 Task: Plan a trip to Nyborg, Denmark from 9th December, 2023 to 16th December, 2023 for 2 adults, 1 child.2 bedrooms having 2 beds and 1 bathroom. Property type can be flat. Booking option can be shelf check-in. Look for 5 properties as per requirement.
Action: Mouse moved to (572, 108)
Screenshot: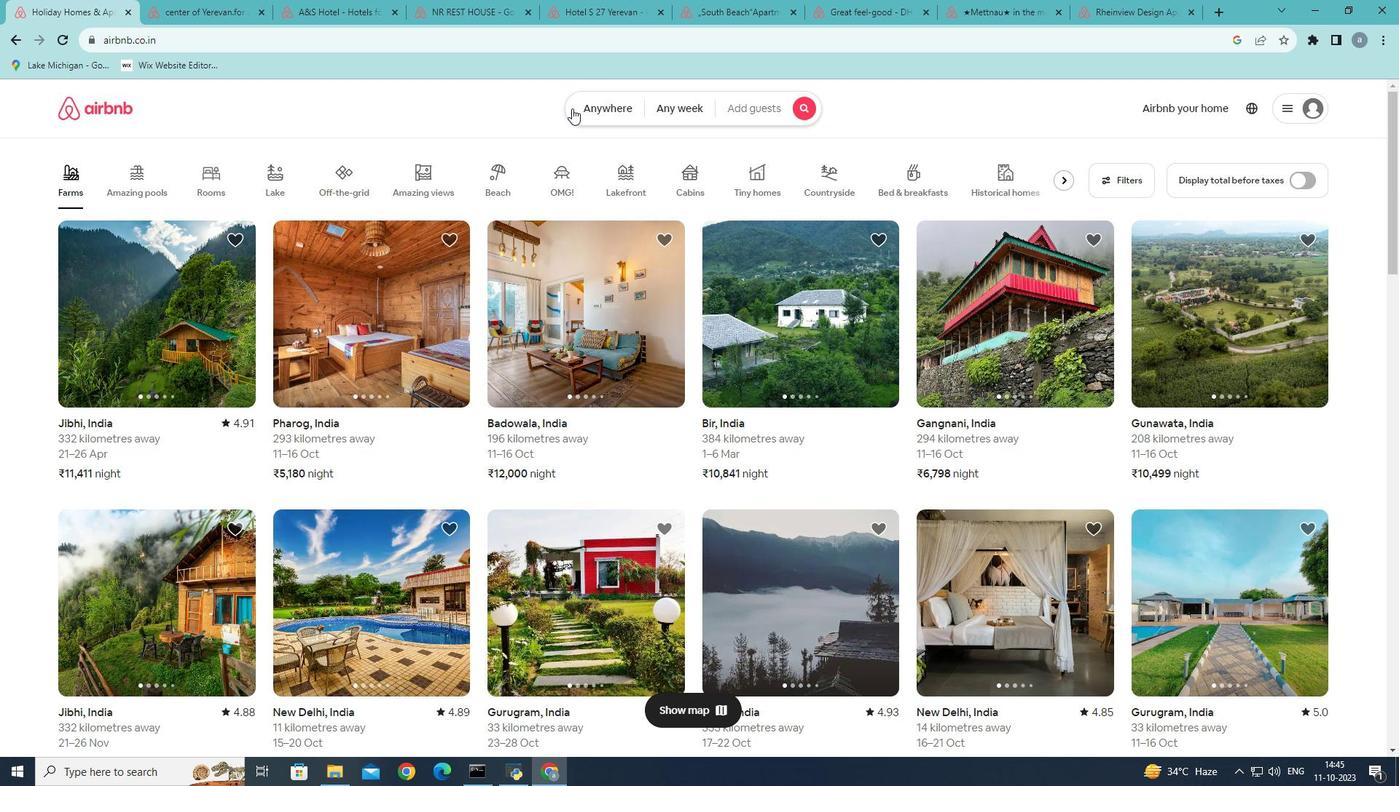 
Action: Mouse pressed left at (572, 108)
Screenshot: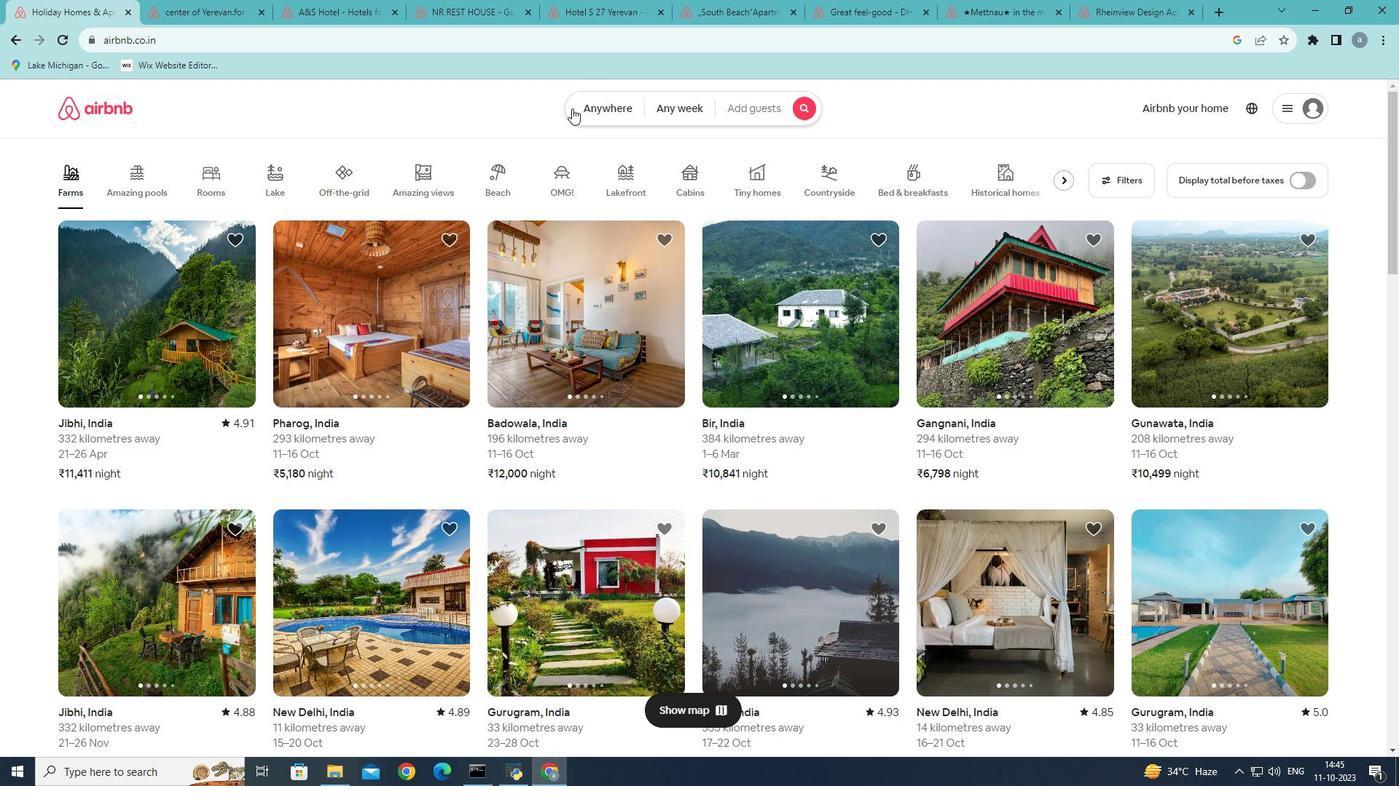 
Action: Mouse moved to (431, 159)
Screenshot: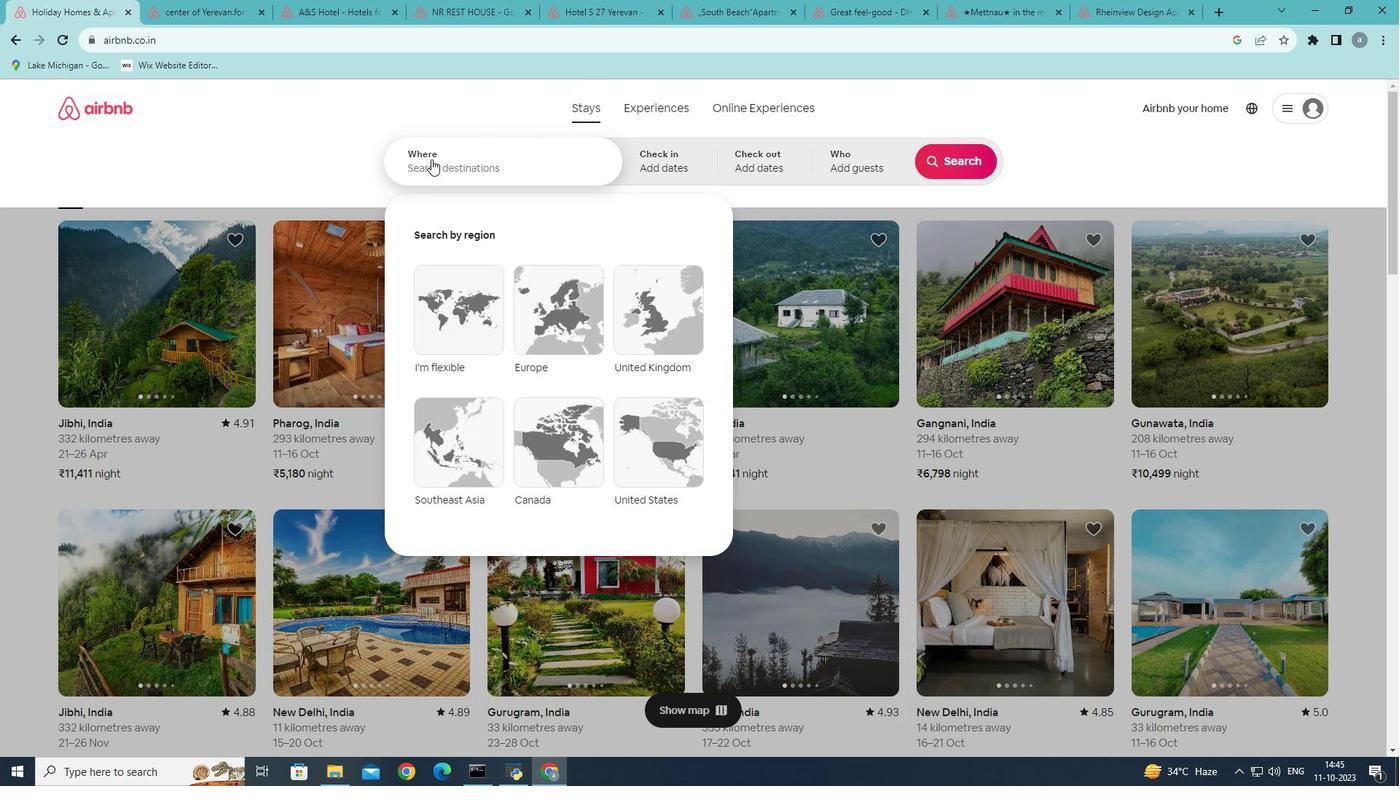 
Action: Mouse pressed left at (431, 159)
Screenshot: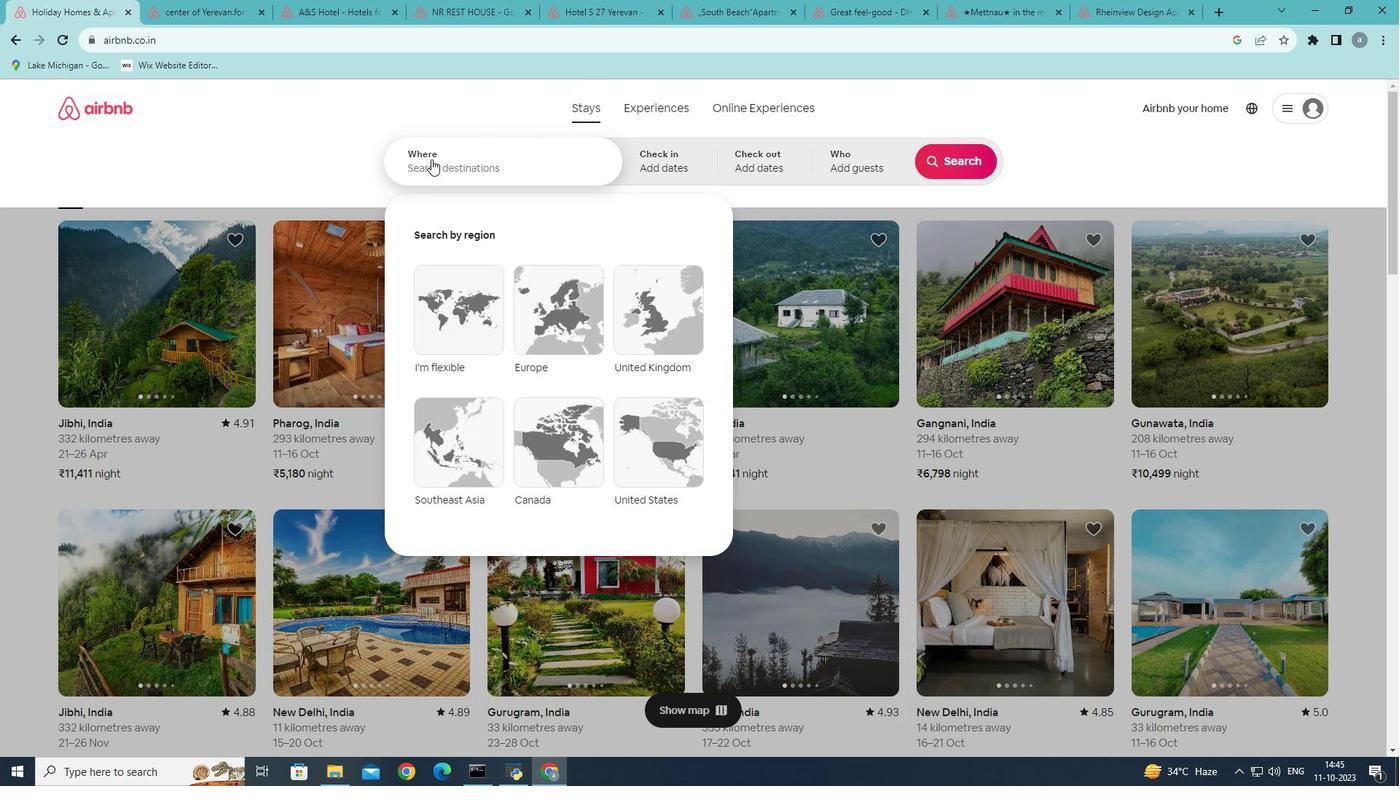 
Action: Mouse moved to (736, 139)
Screenshot: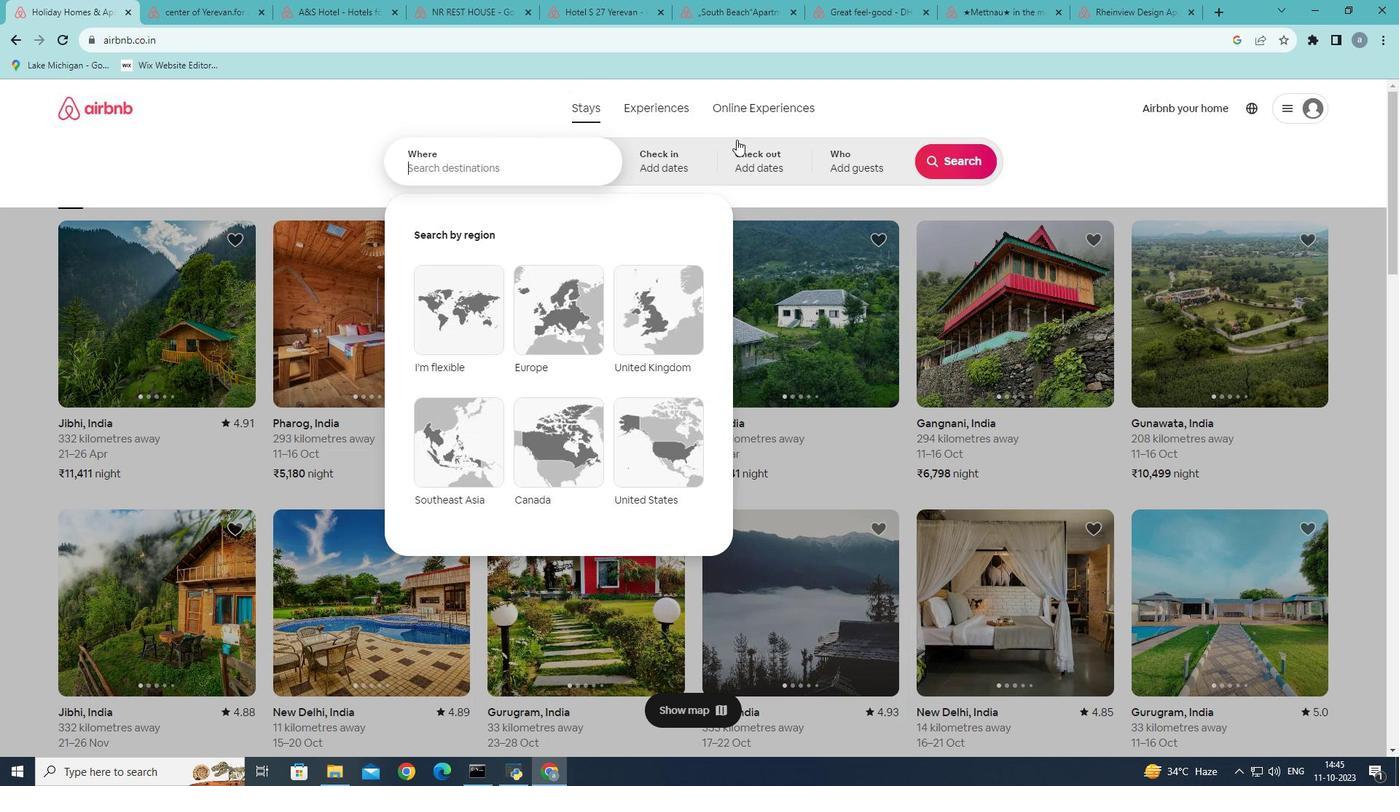 
Action: Key pressed <Key.shift>Nyborg
Screenshot: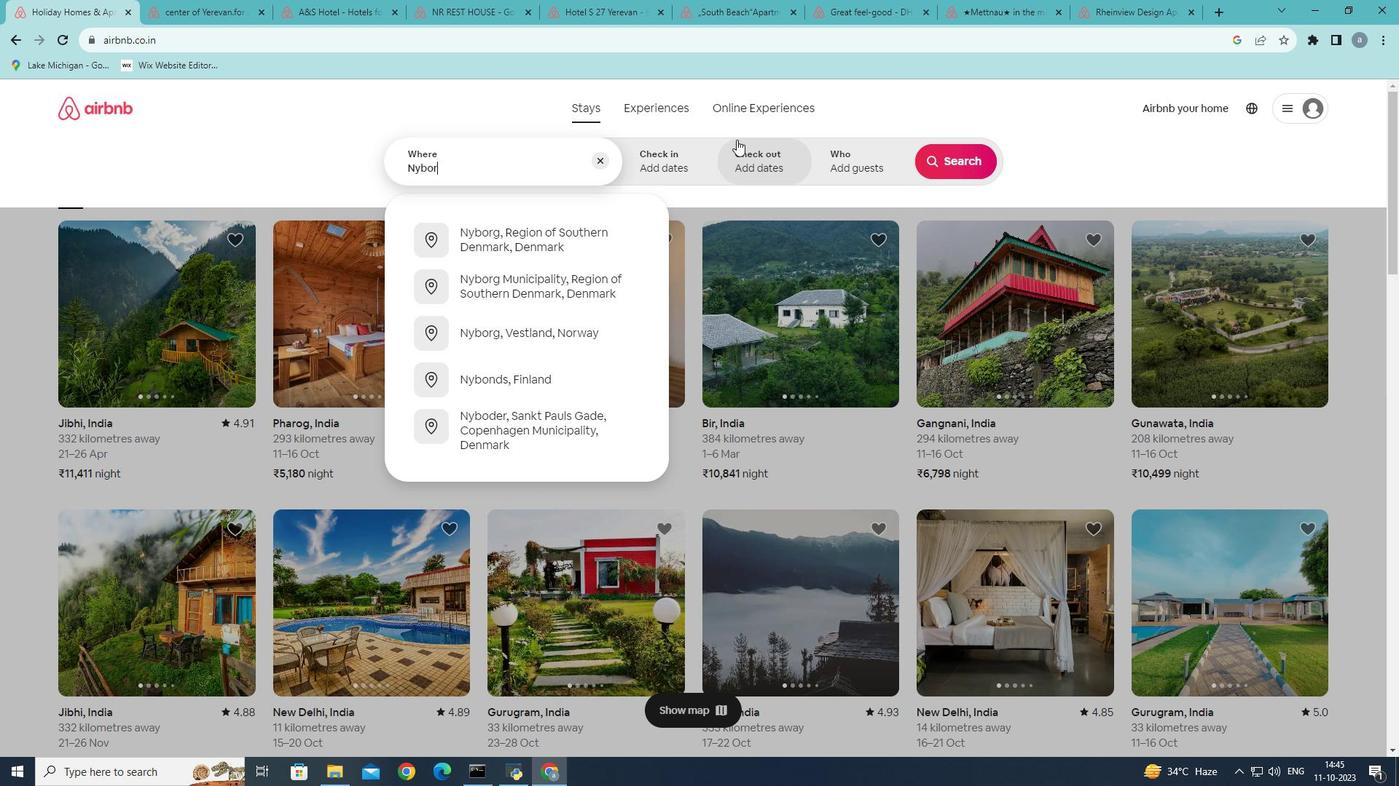 
Action: Mouse moved to (521, 240)
Screenshot: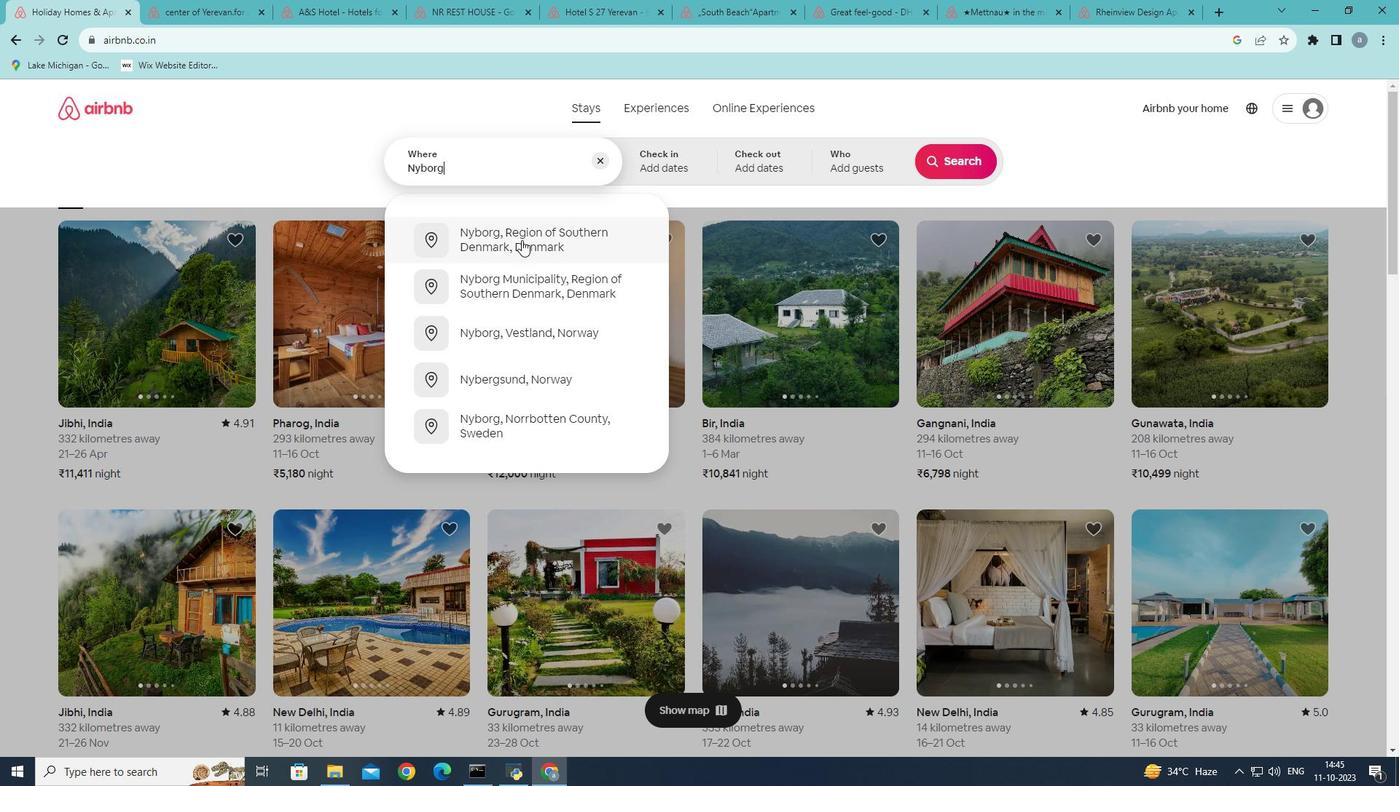
Action: Mouse pressed left at (521, 240)
Screenshot: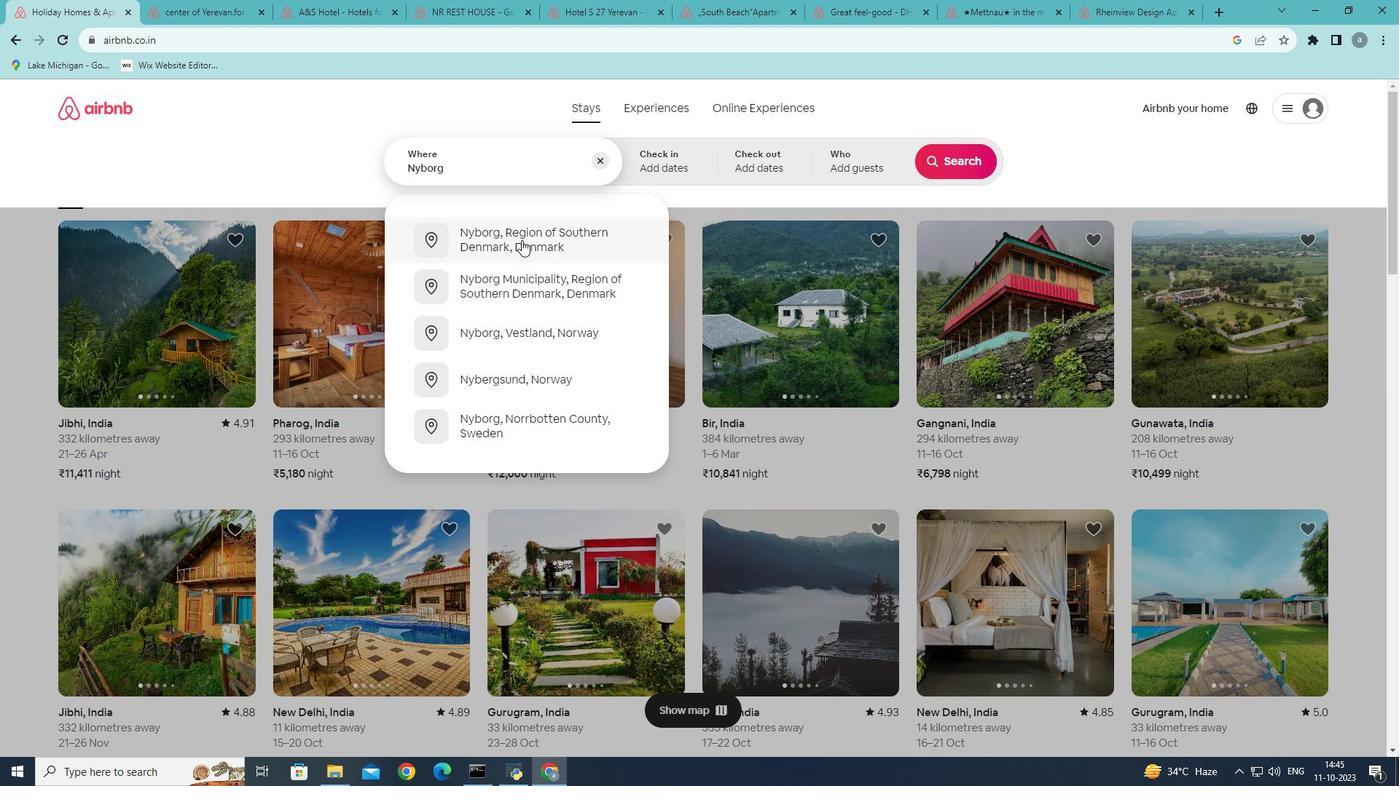 
Action: Mouse moved to (947, 283)
Screenshot: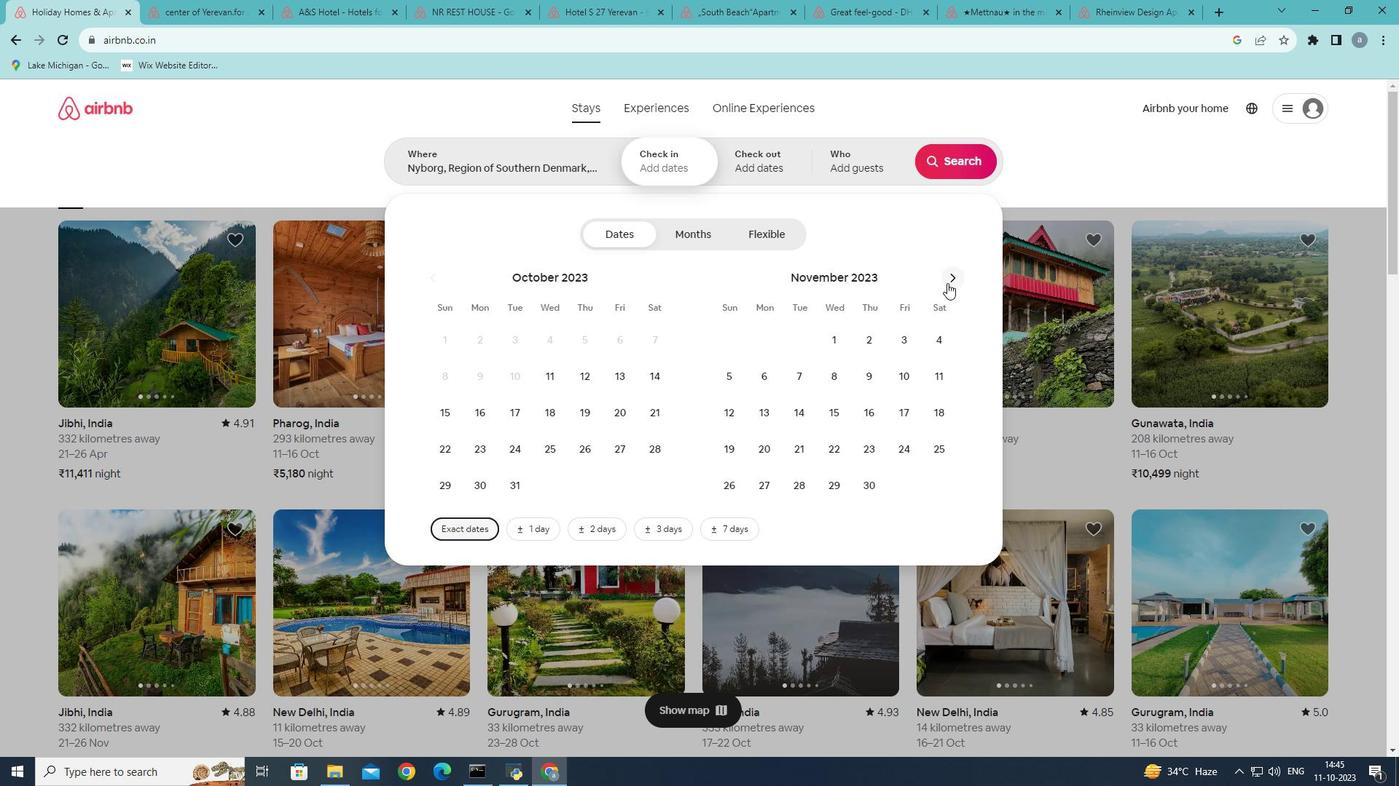 
Action: Mouse pressed left at (947, 283)
Screenshot: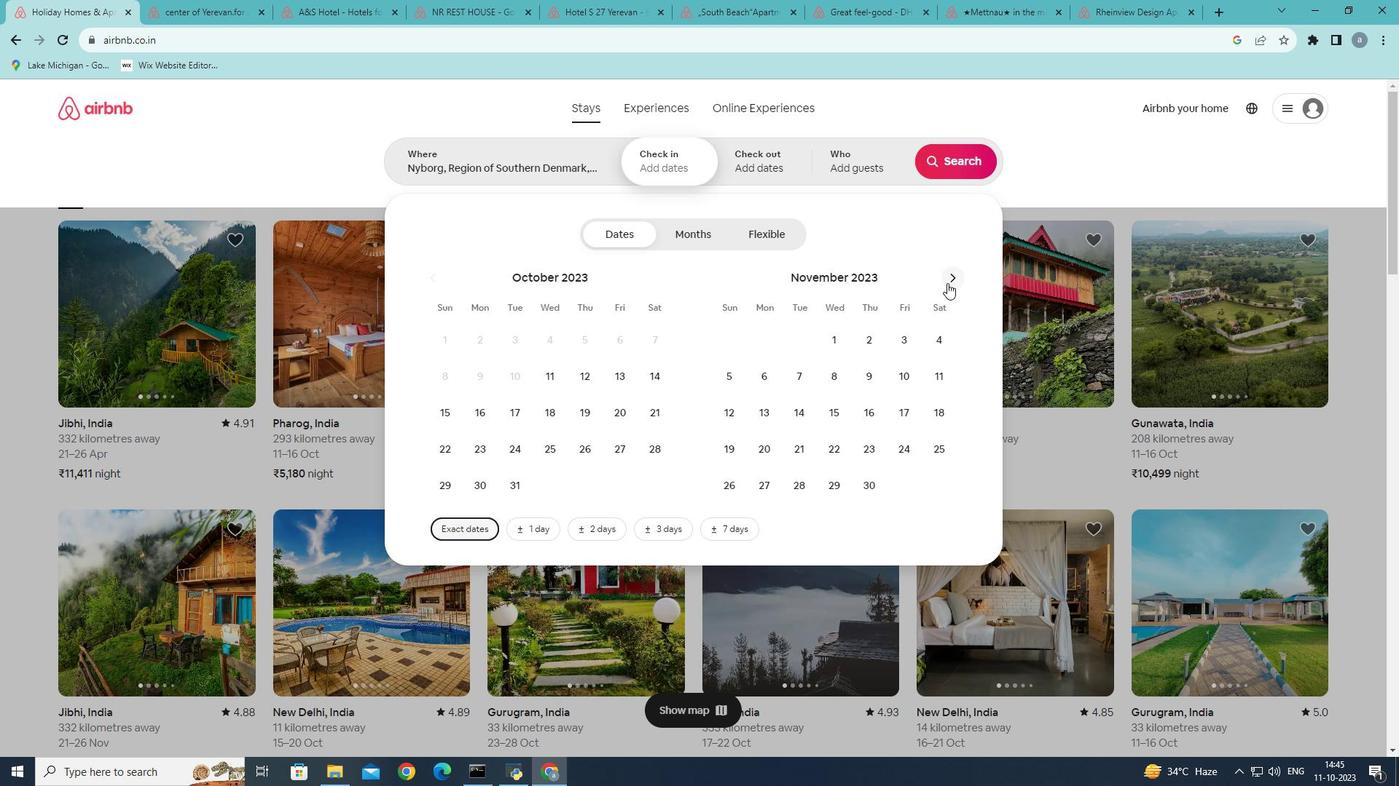 
Action: Mouse moved to (935, 384)
Screenshot: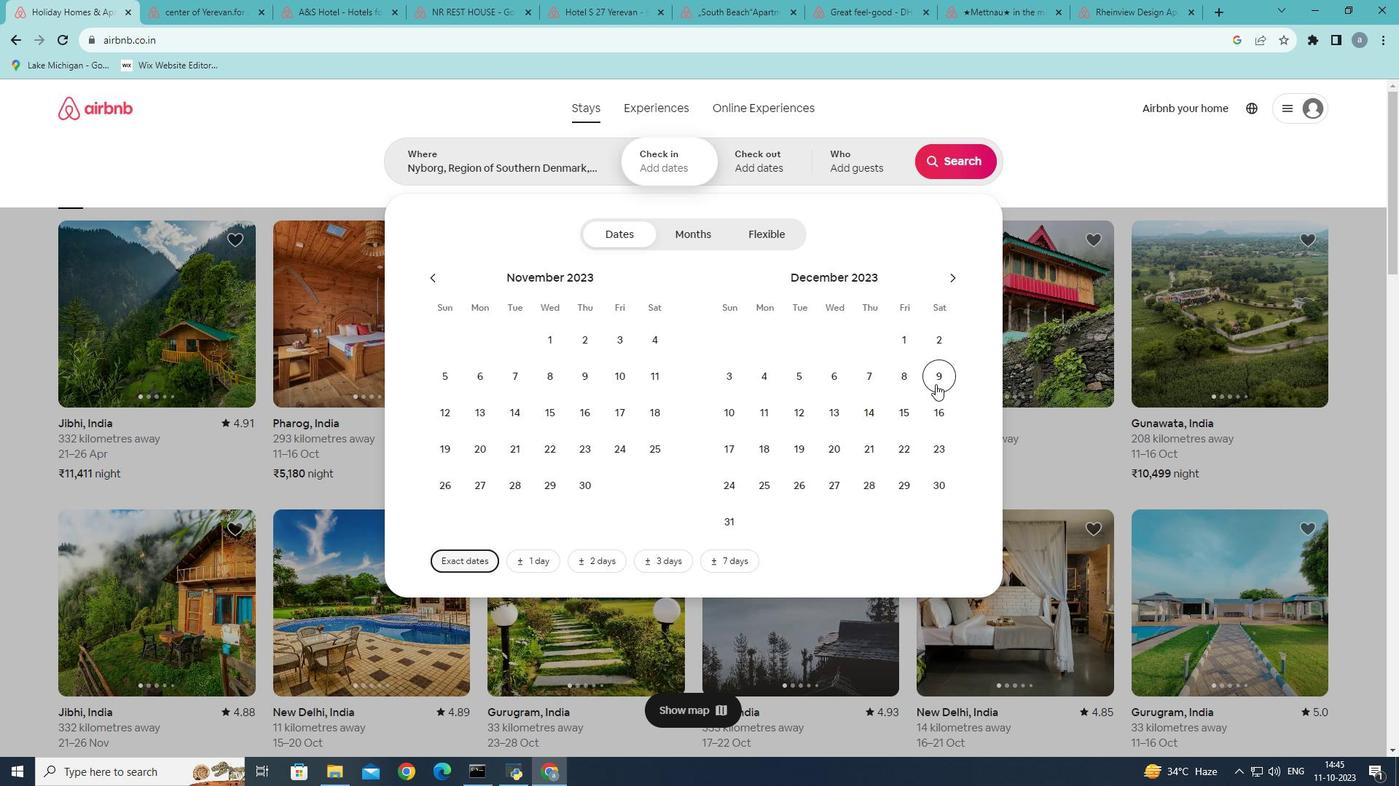 
Action: Mouse pressed left at (935, 384)
Screenshot: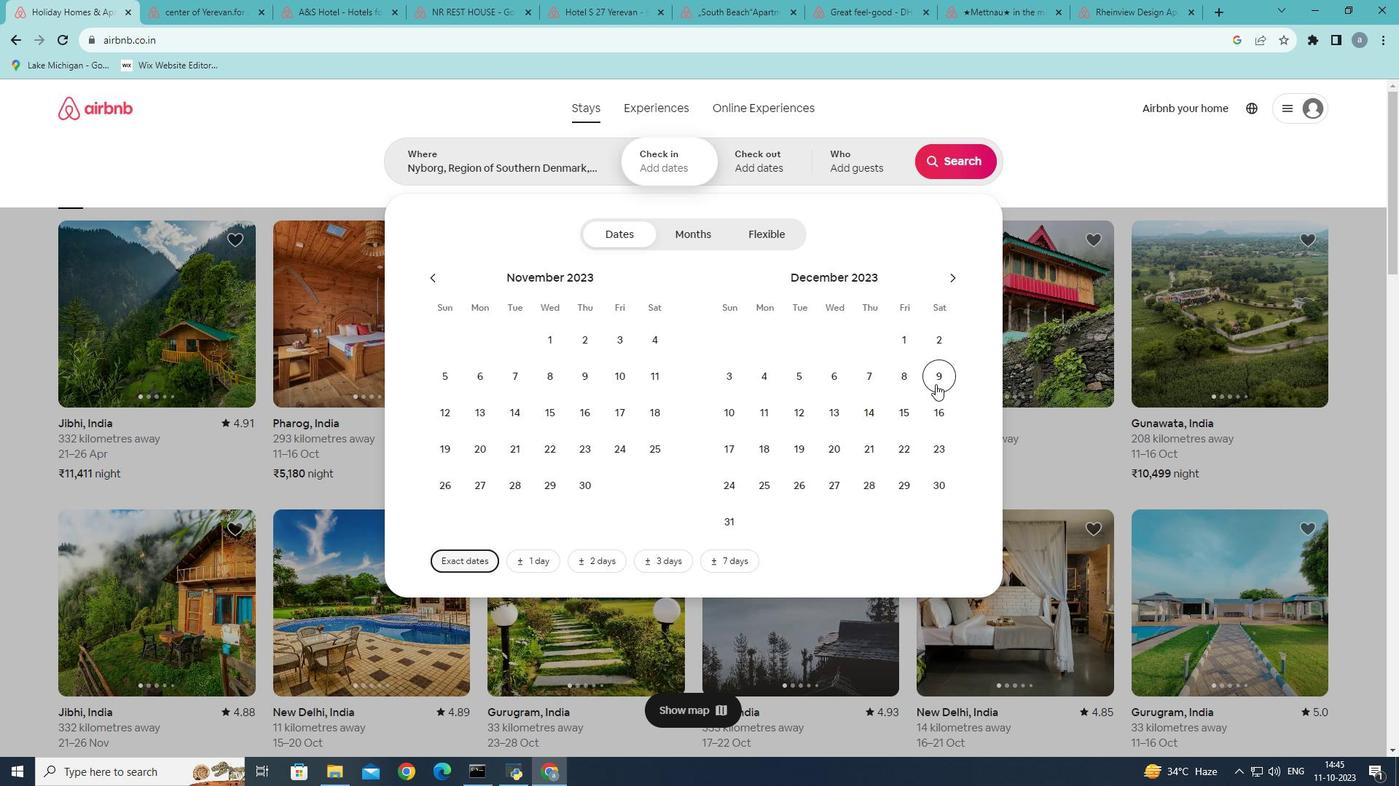 
Action: Mouse moved to (935, 416)
Screenshot: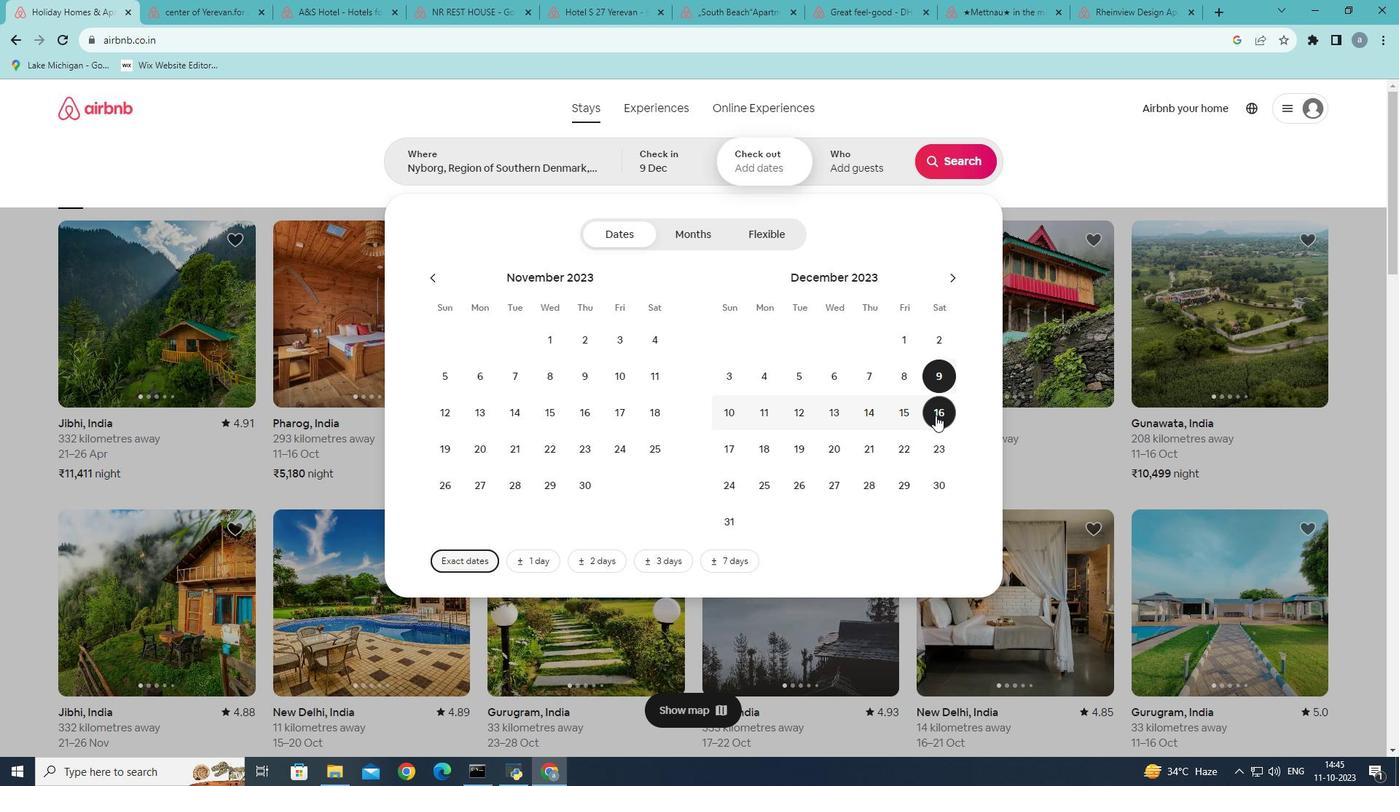 
Action: Mouse pressed left at (935, 416)
Screenshot: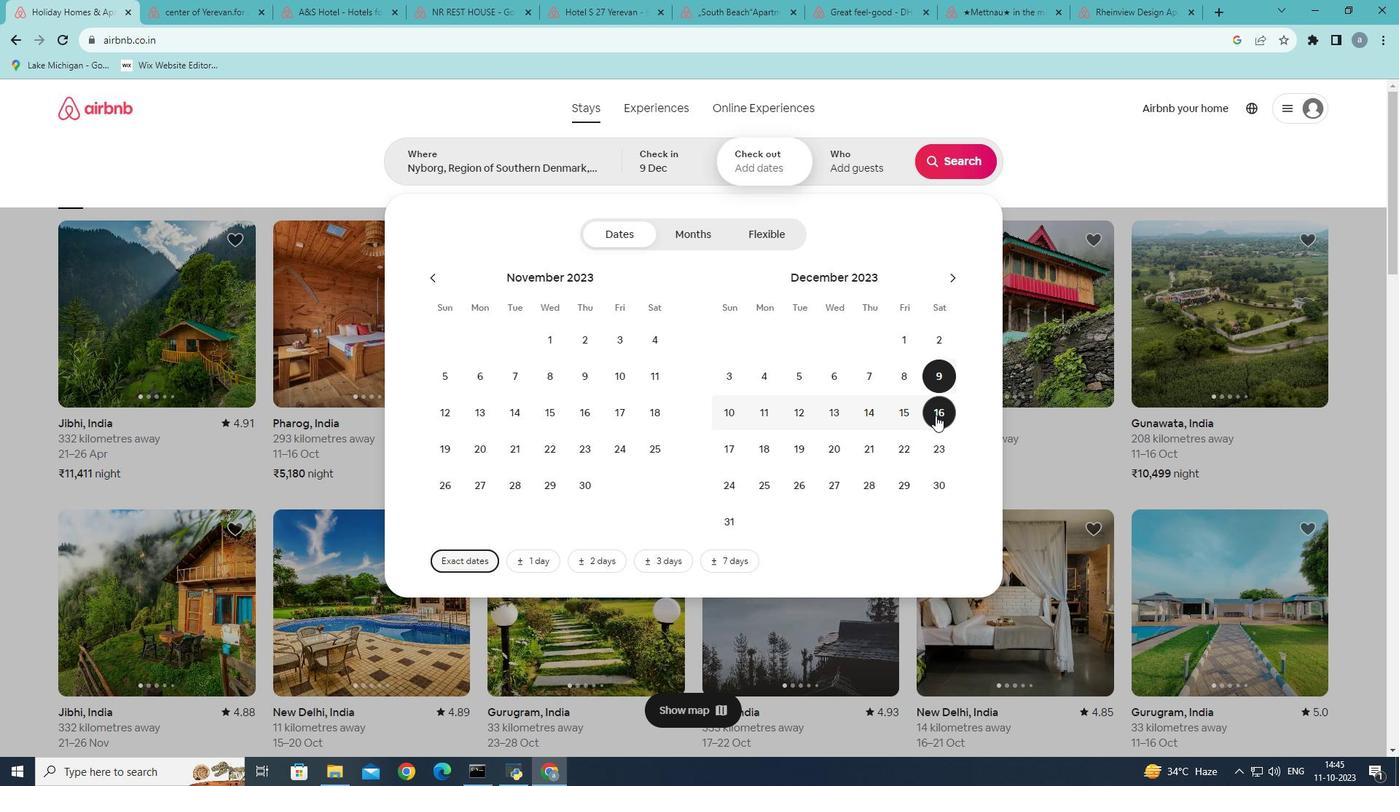 
Action: Mouse moved to (894, 166)
Screenshot: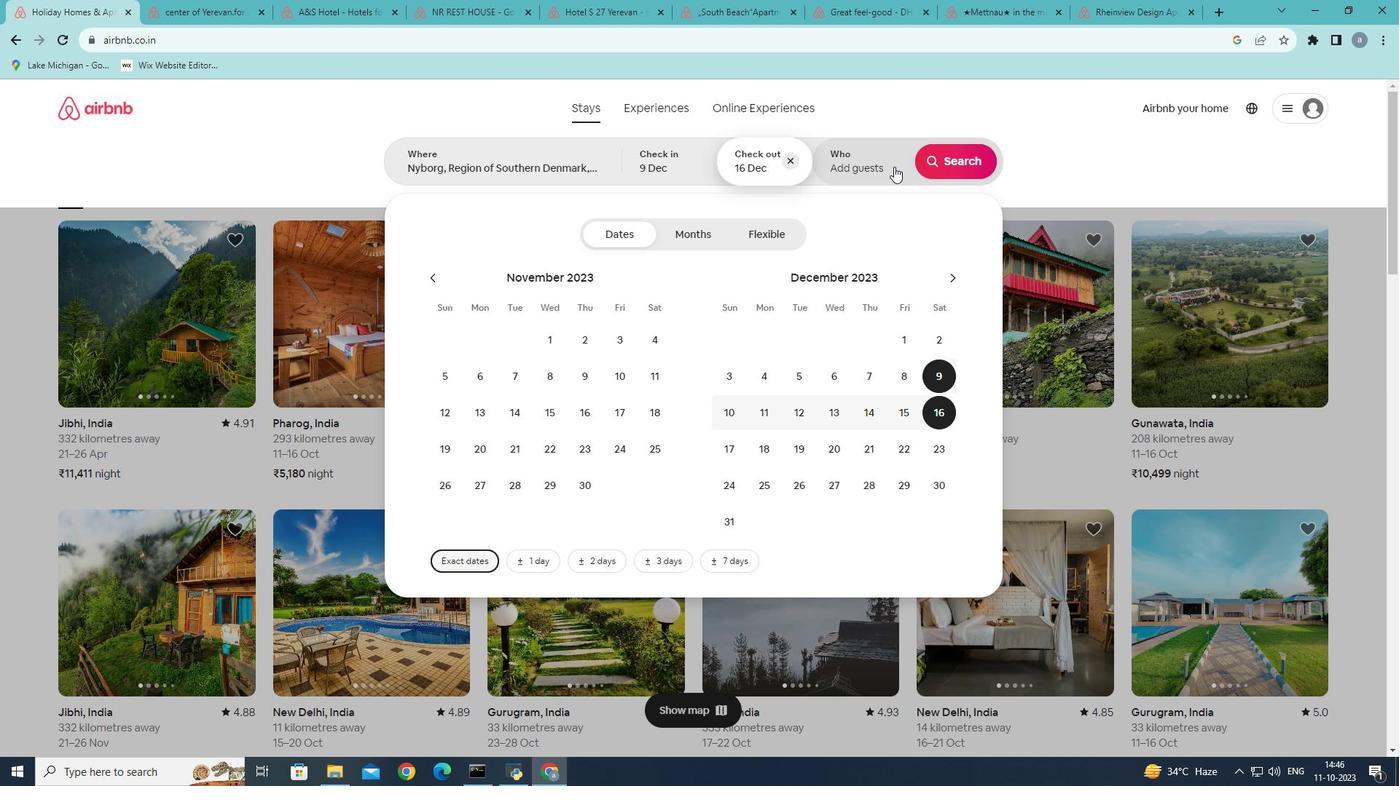 
Action: Mouse pressed left at (894, 166)
Screenshot: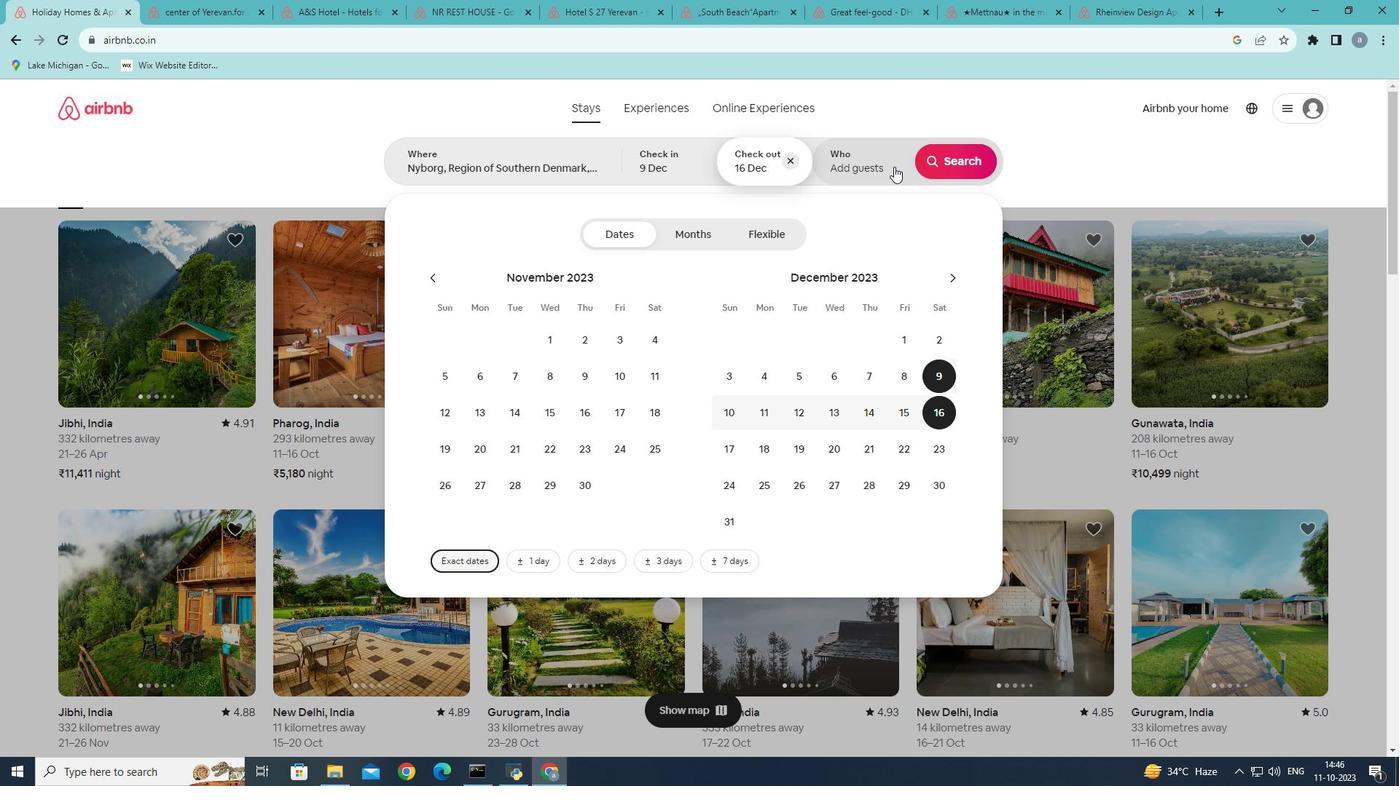 
Action: Mouse moved to (958, 244)
Screenshot: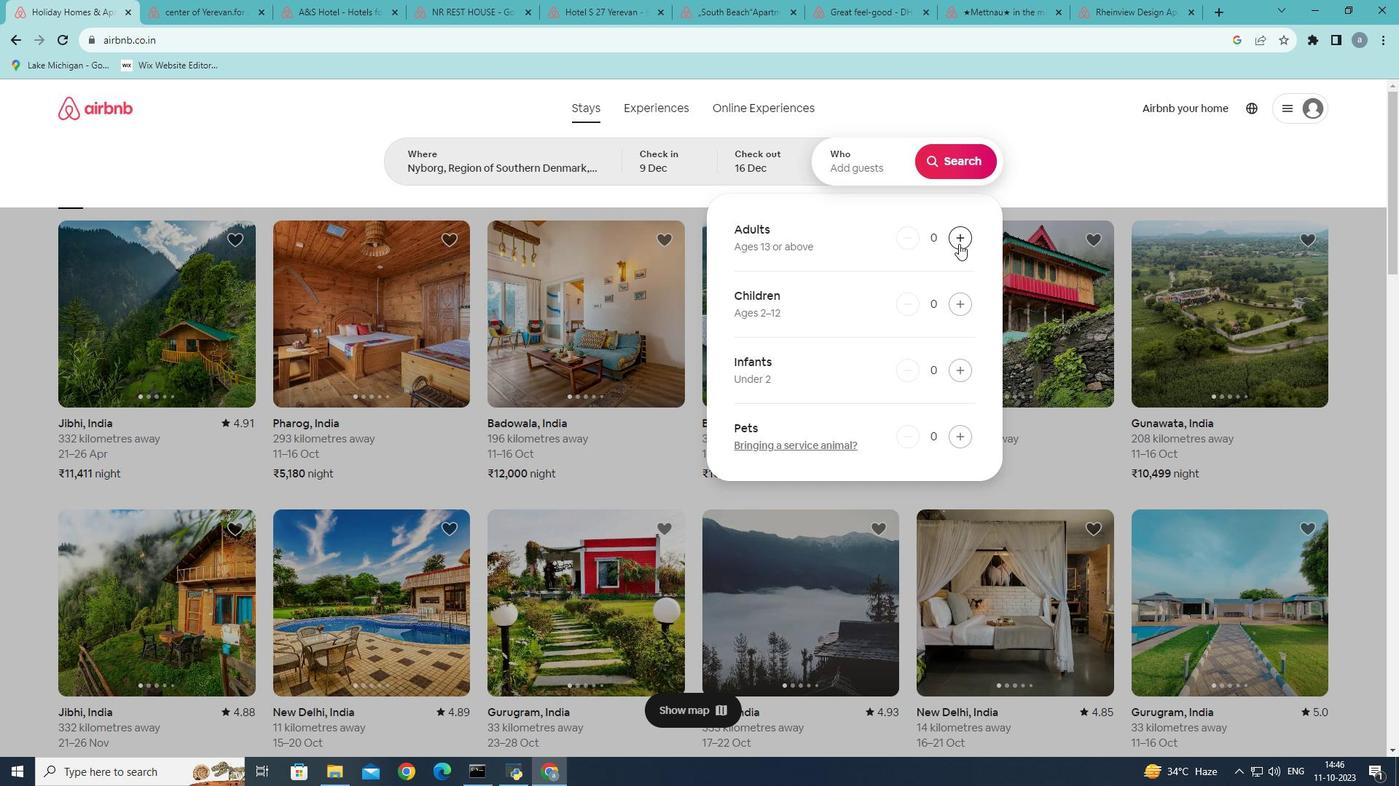 
Action: Mouse pressed left at (958, 244)
Screenshot: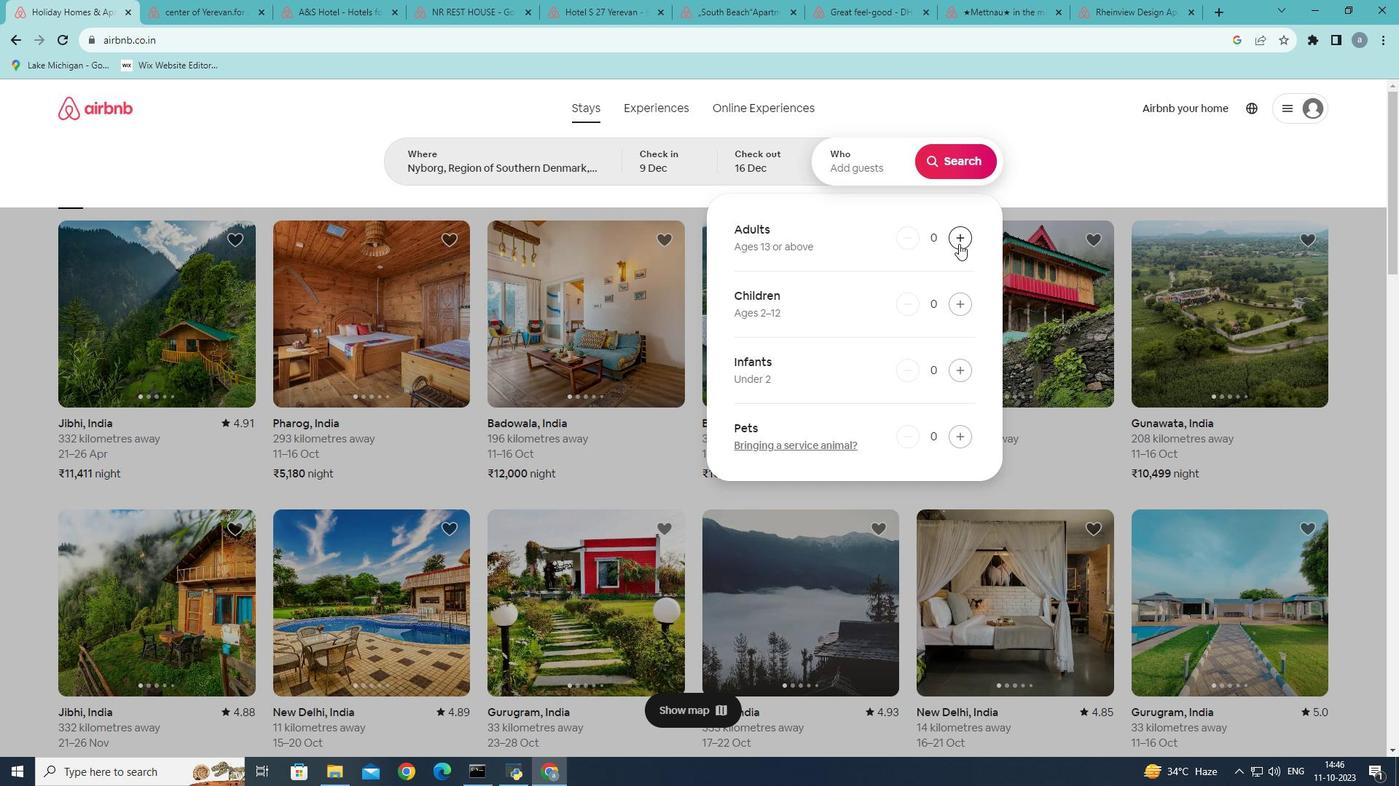 
Action: Mouse pressed left at (958, 244)
Screenshot: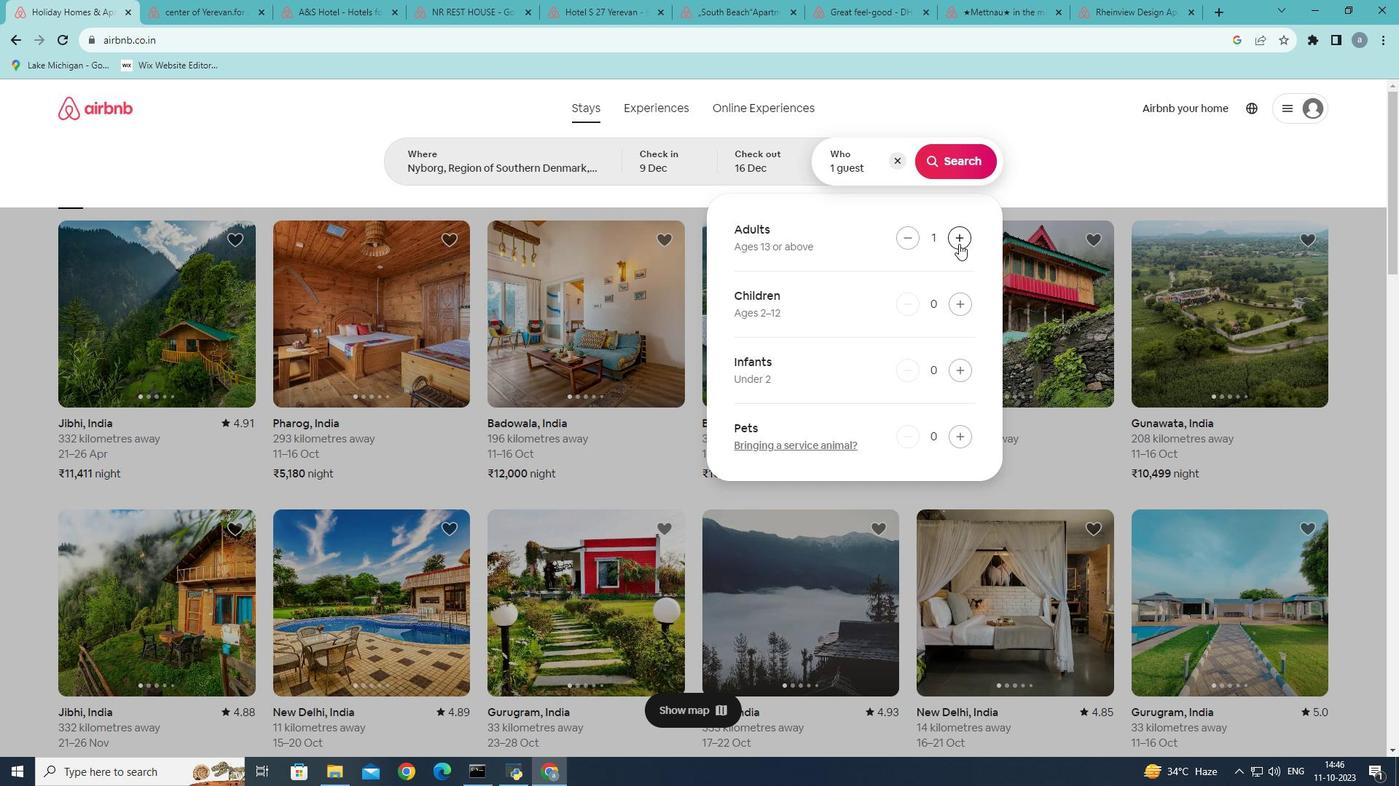 
Action: Mouse moved to (956, 304)
Screenshot: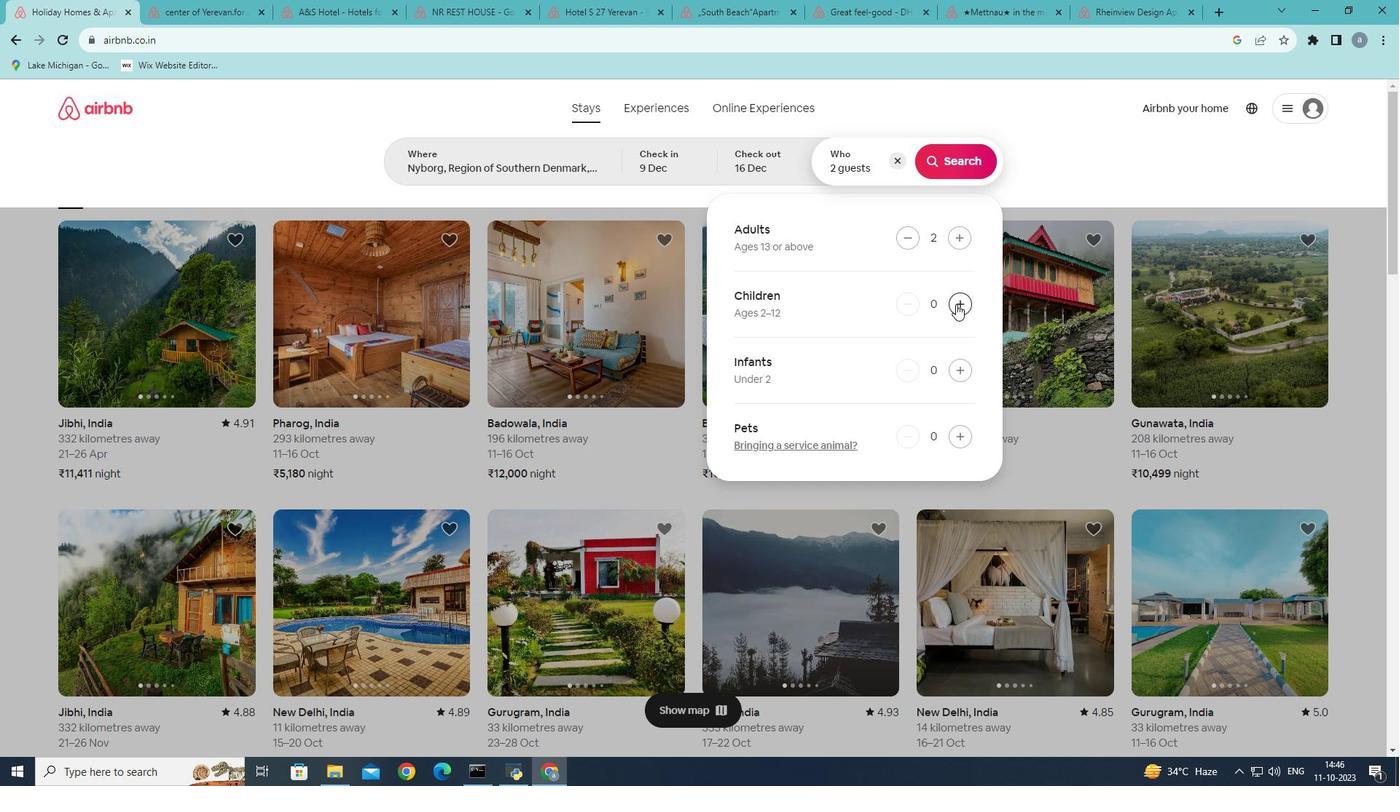 
Action: Mouse pressed left at (956, 304)
Screenshot: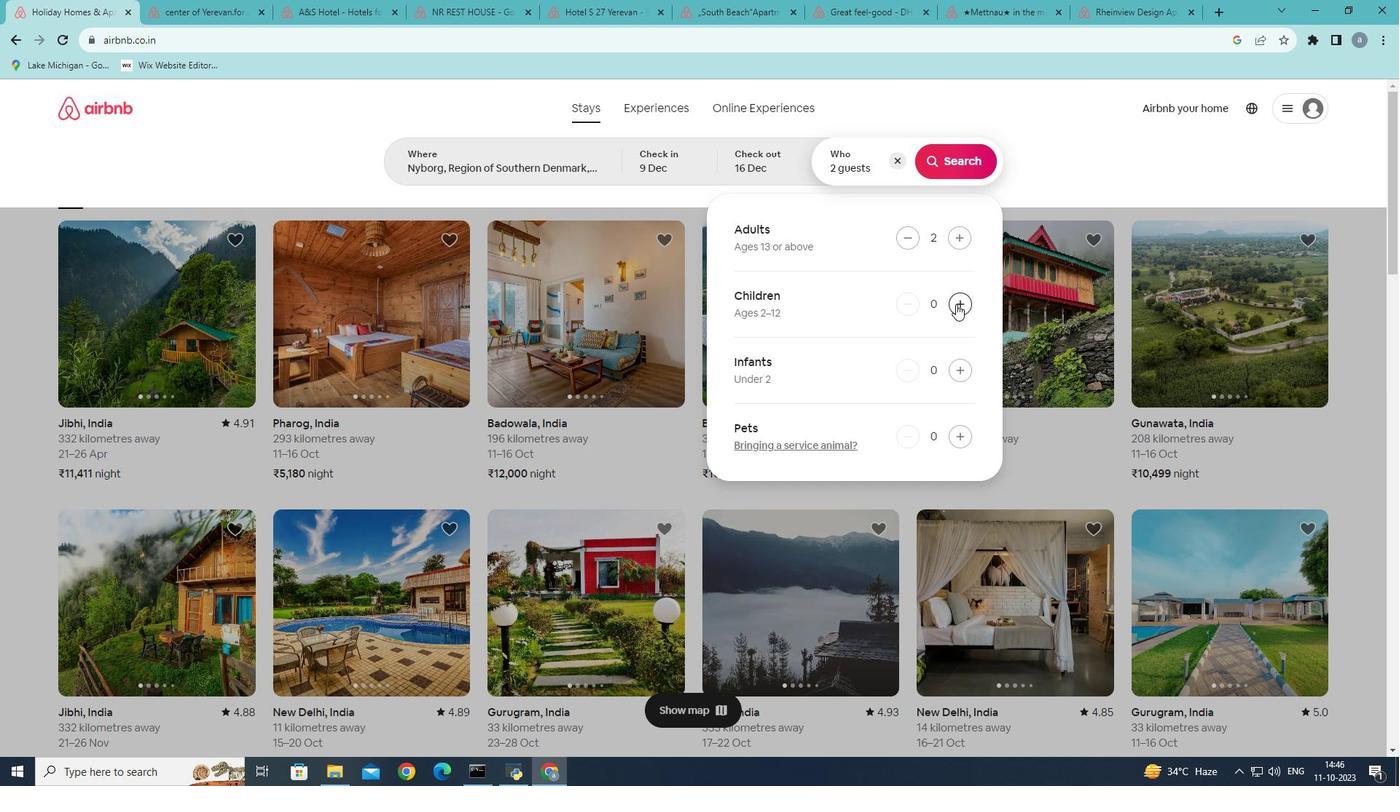 
Action: Mouse moved to (974, 170)
Screenshot: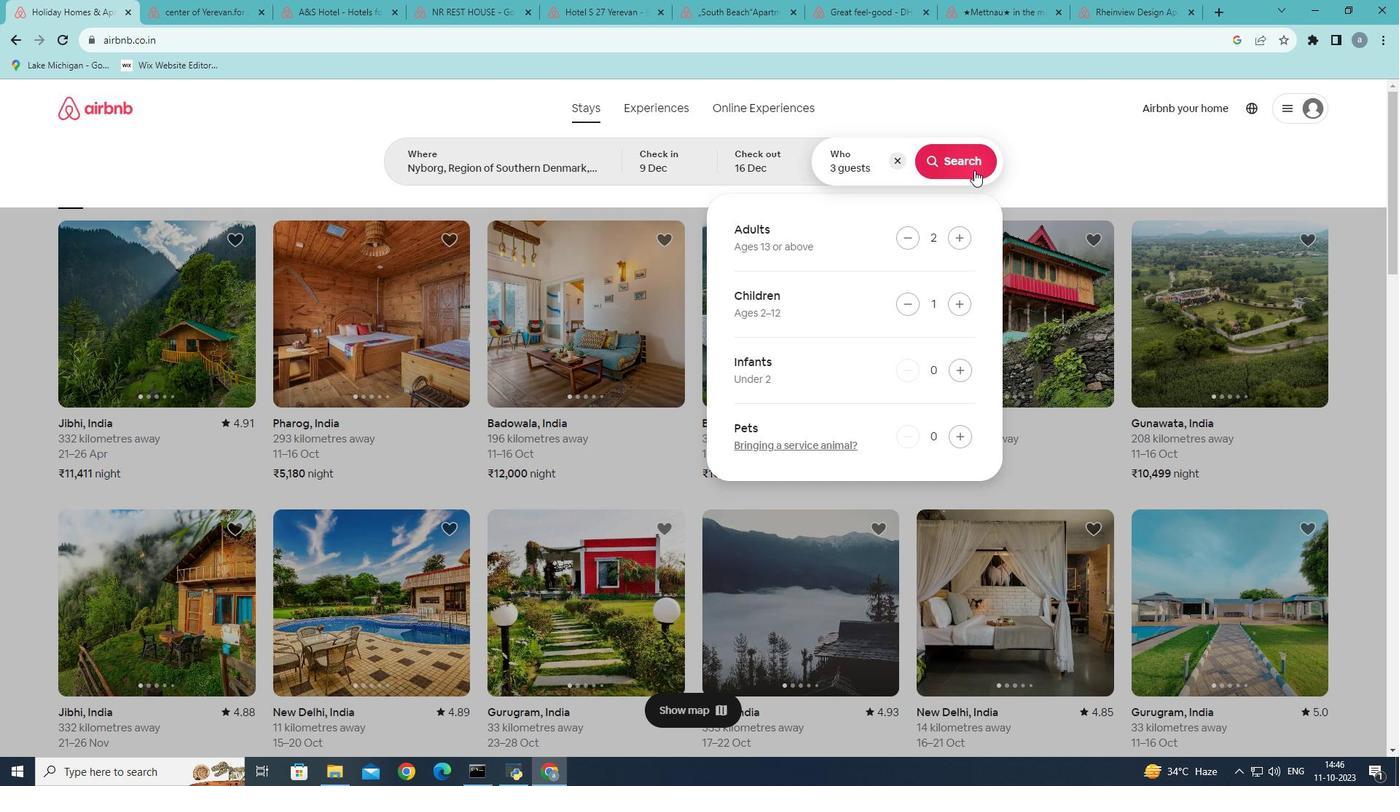 
Action: Mouse pressed left at (974, 170)
Screenshot: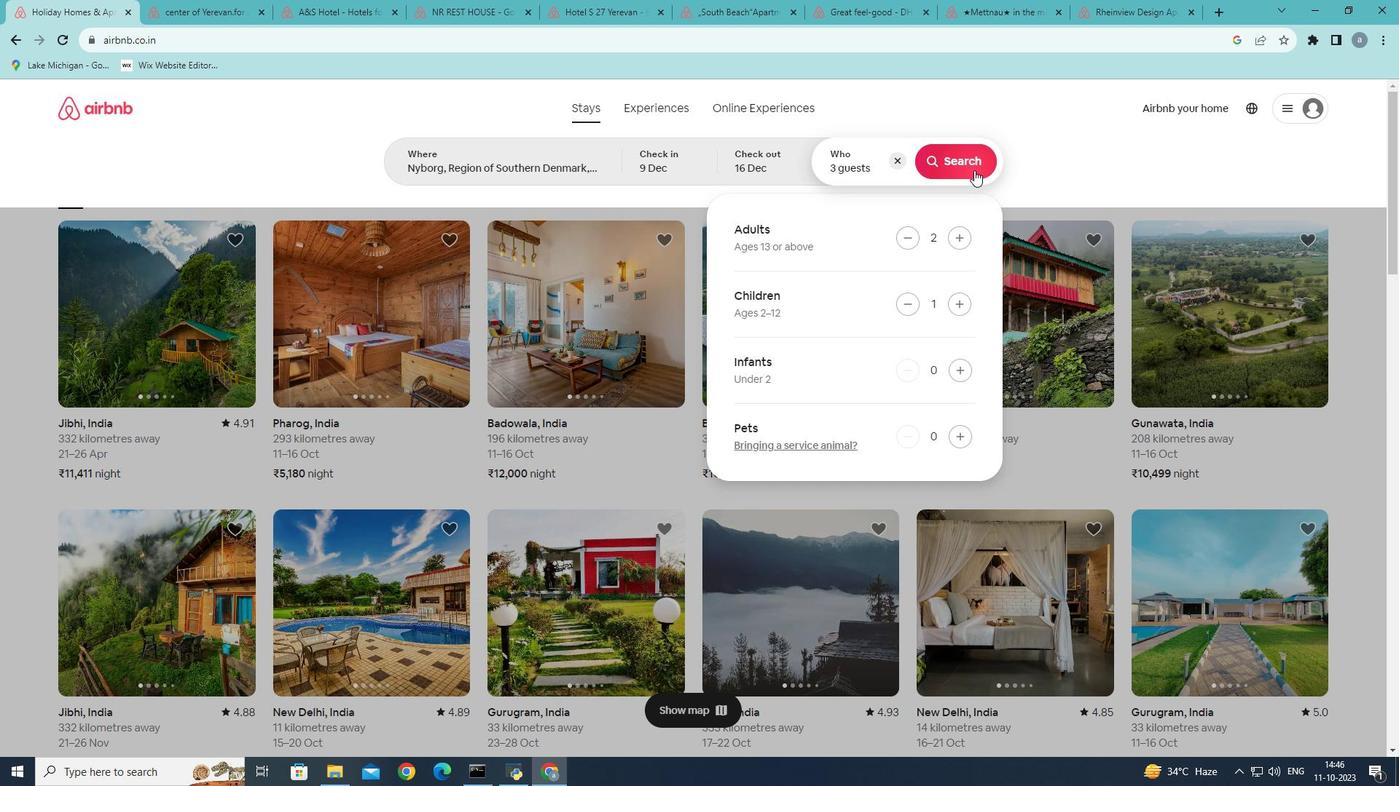 
Action: Mouse moved to (1155, 162)
Screenshot: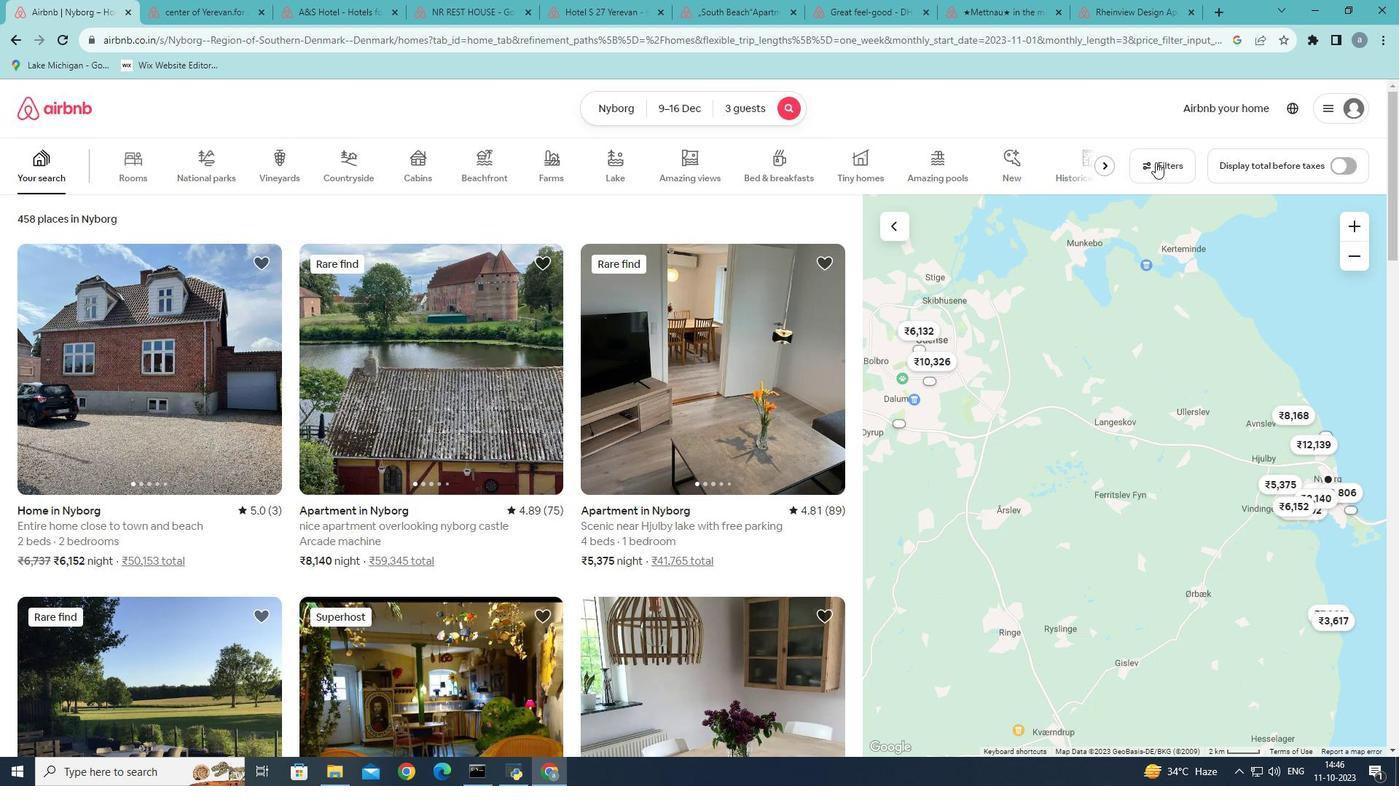 
Action: Mouse pressed left at (1155, 162)
Screenshot: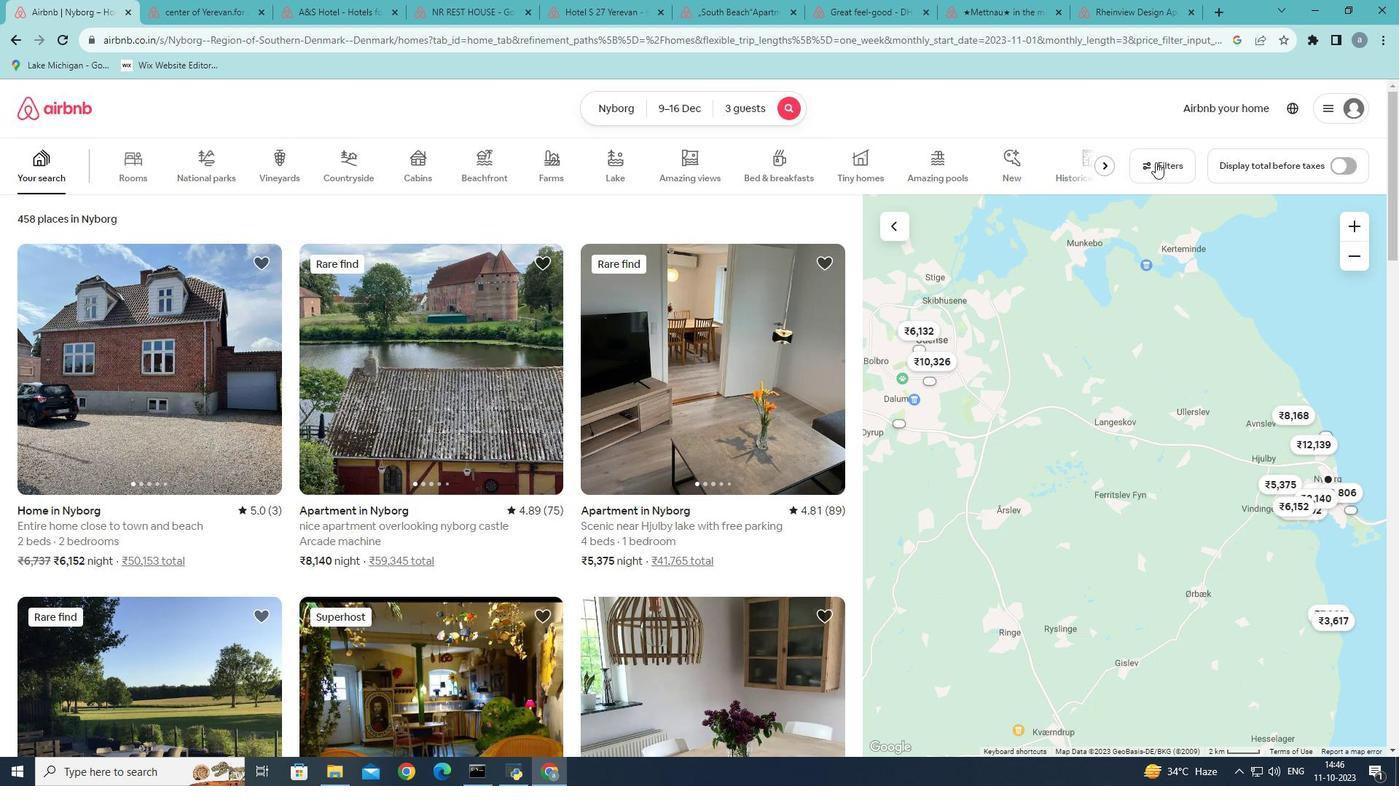 
Action: Mouse moved to (725, 473)
Screenshot: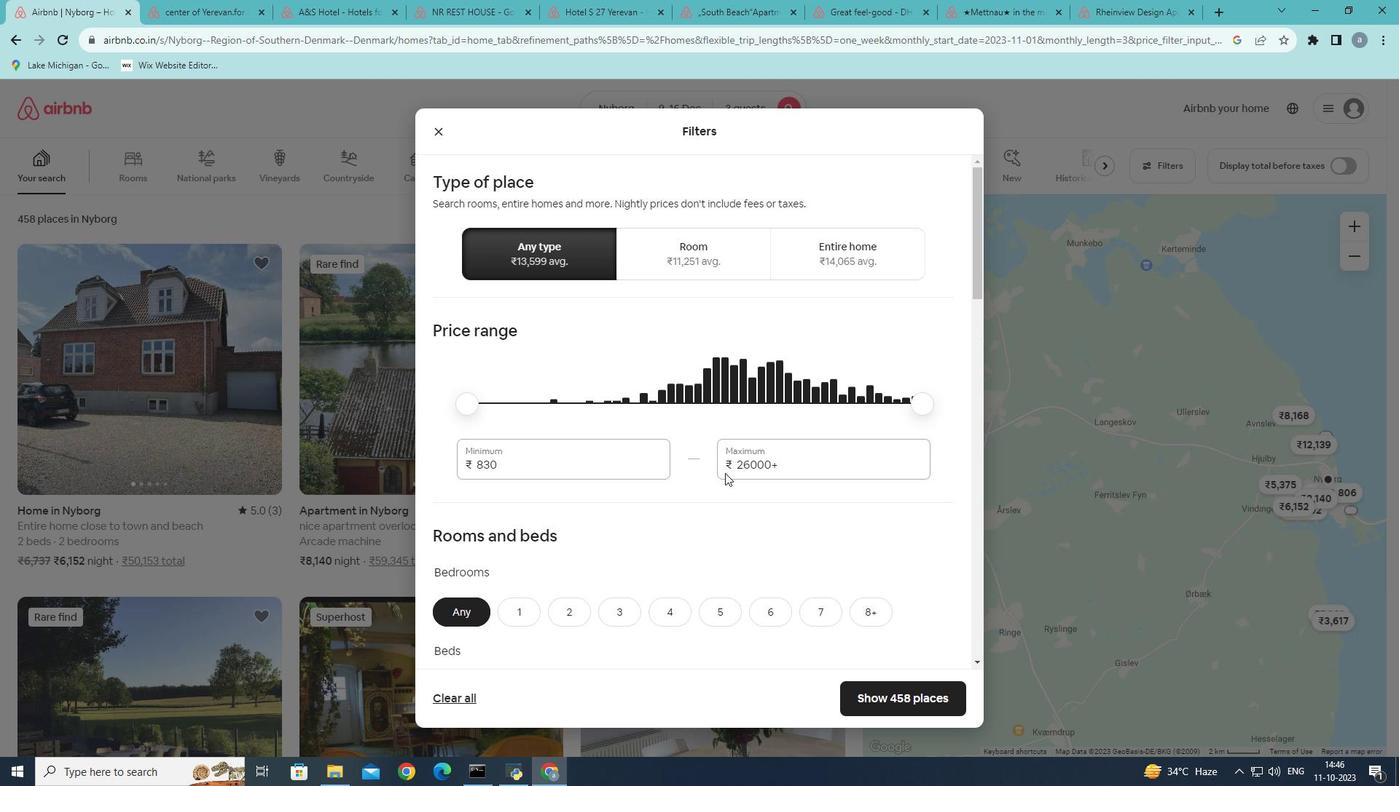 
Action: Mouse scrolled (725, 472) with delta (0, 0)
Screenshot: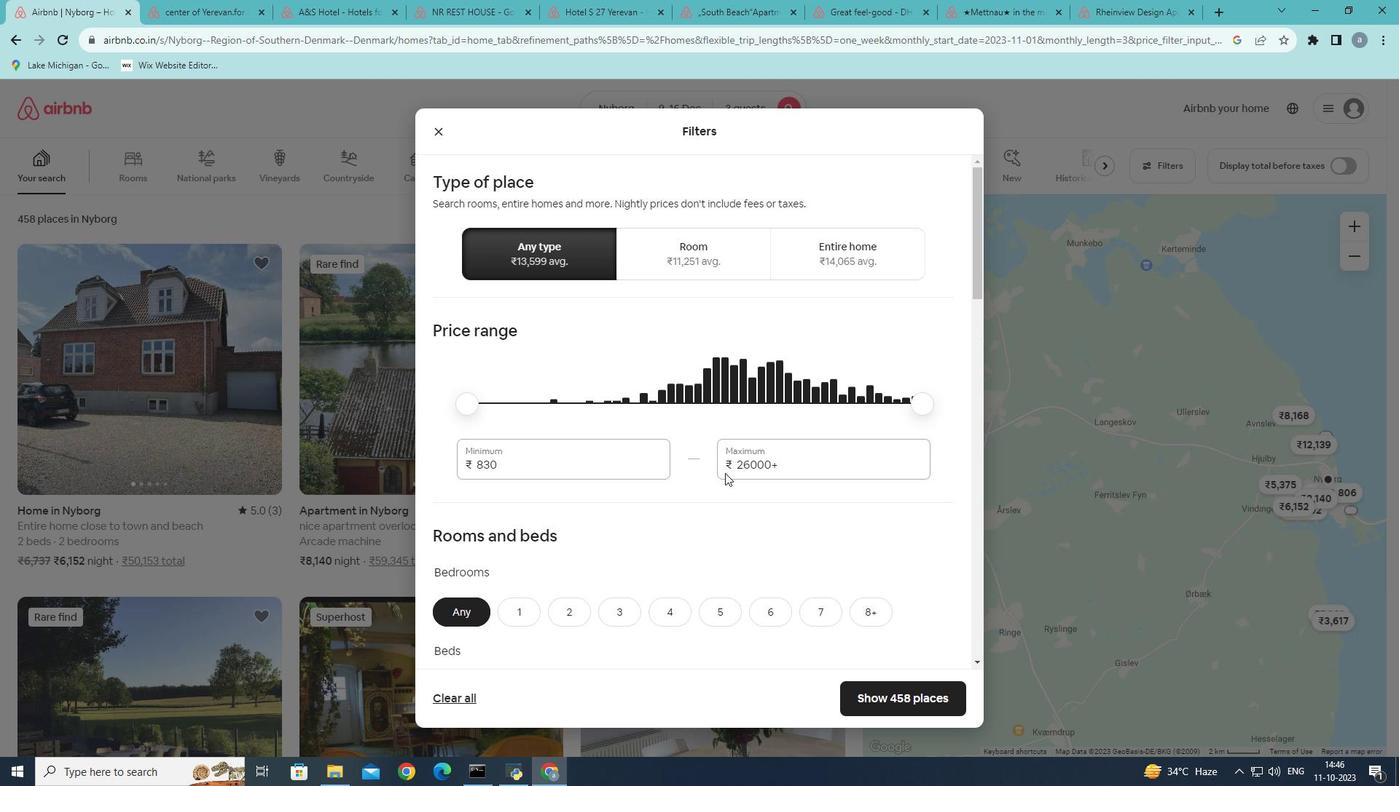 
Action: Mouse scrolled (725, 472) with delta (0, 0)
Screenshot: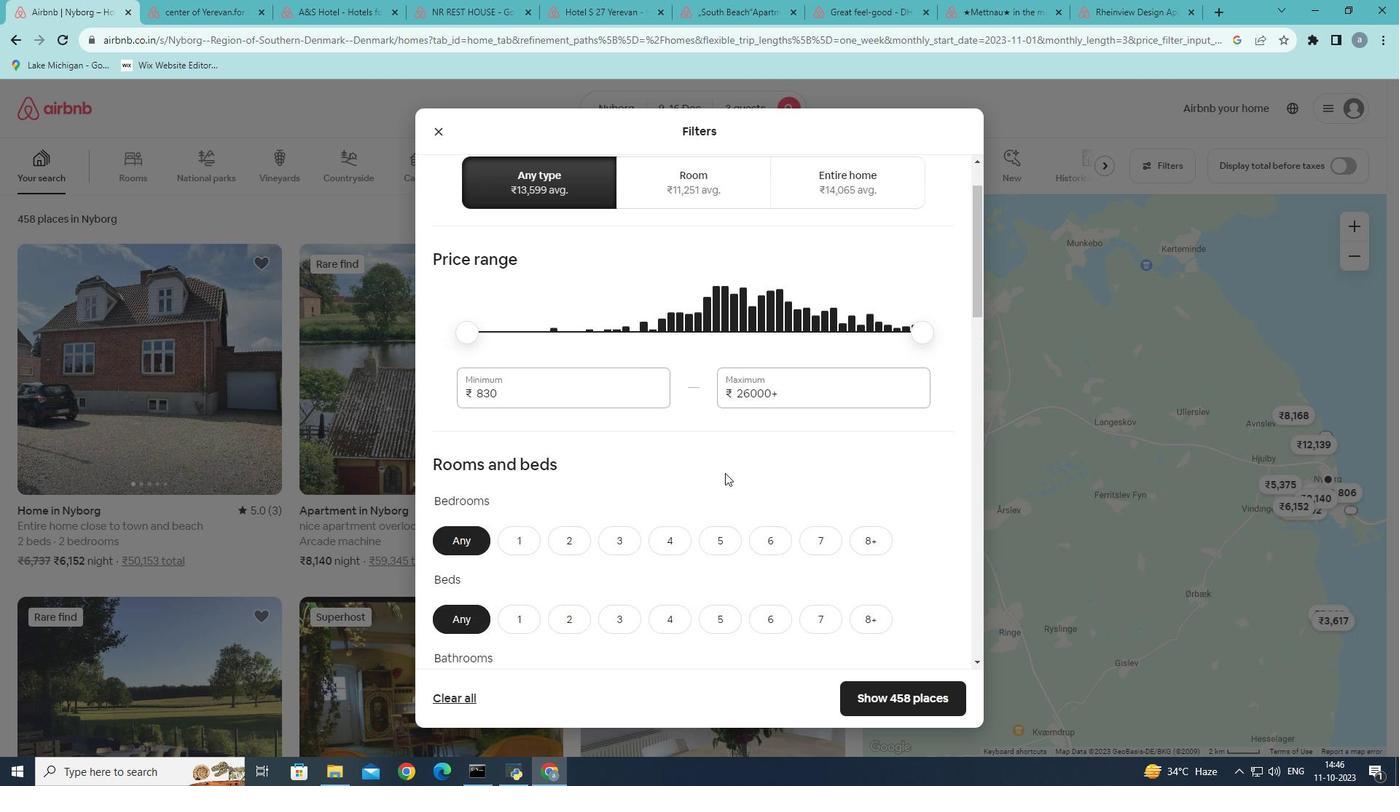 
Action: Mouse scrolled (725, 472) with delta (0, 0)
Screenshot: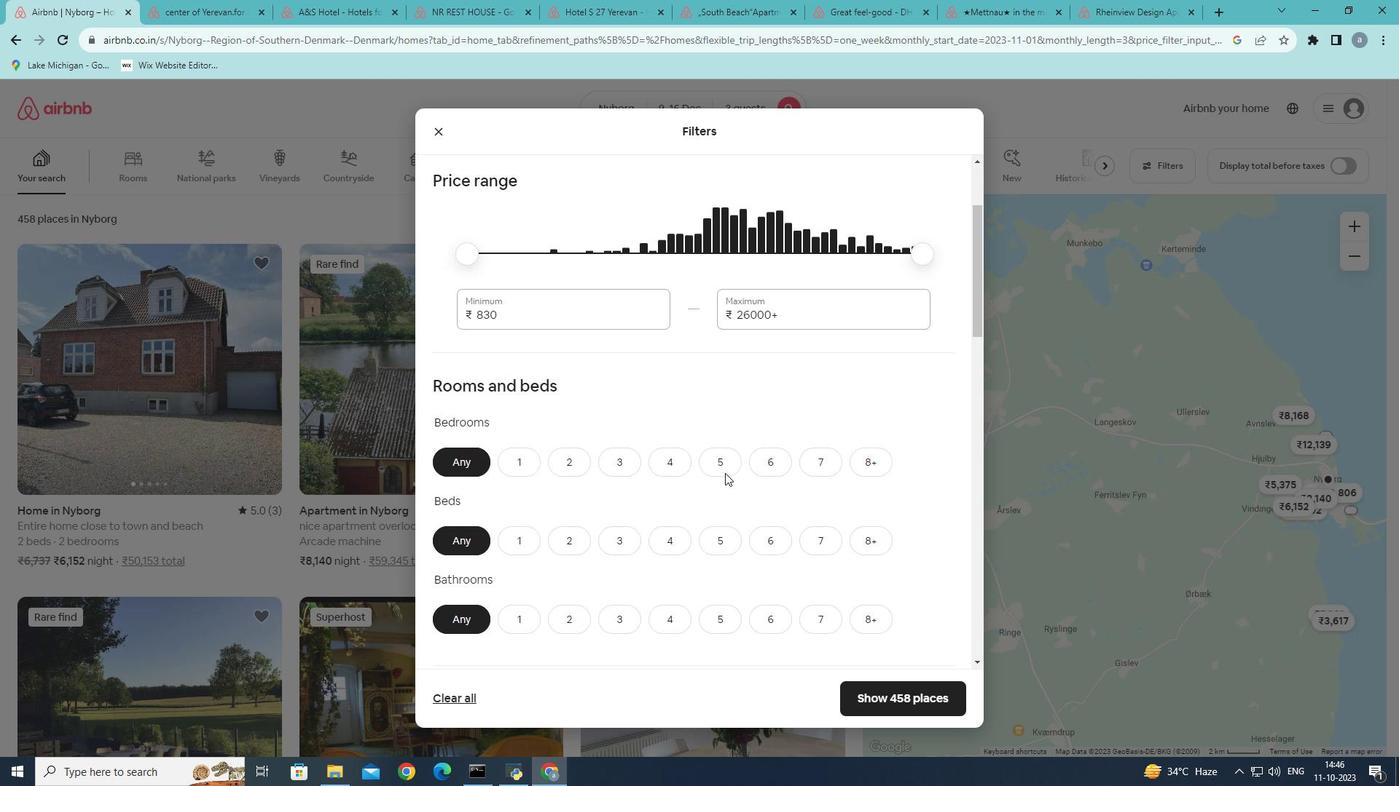 
Action: Mouse moved to (558, 400)
Screenshot: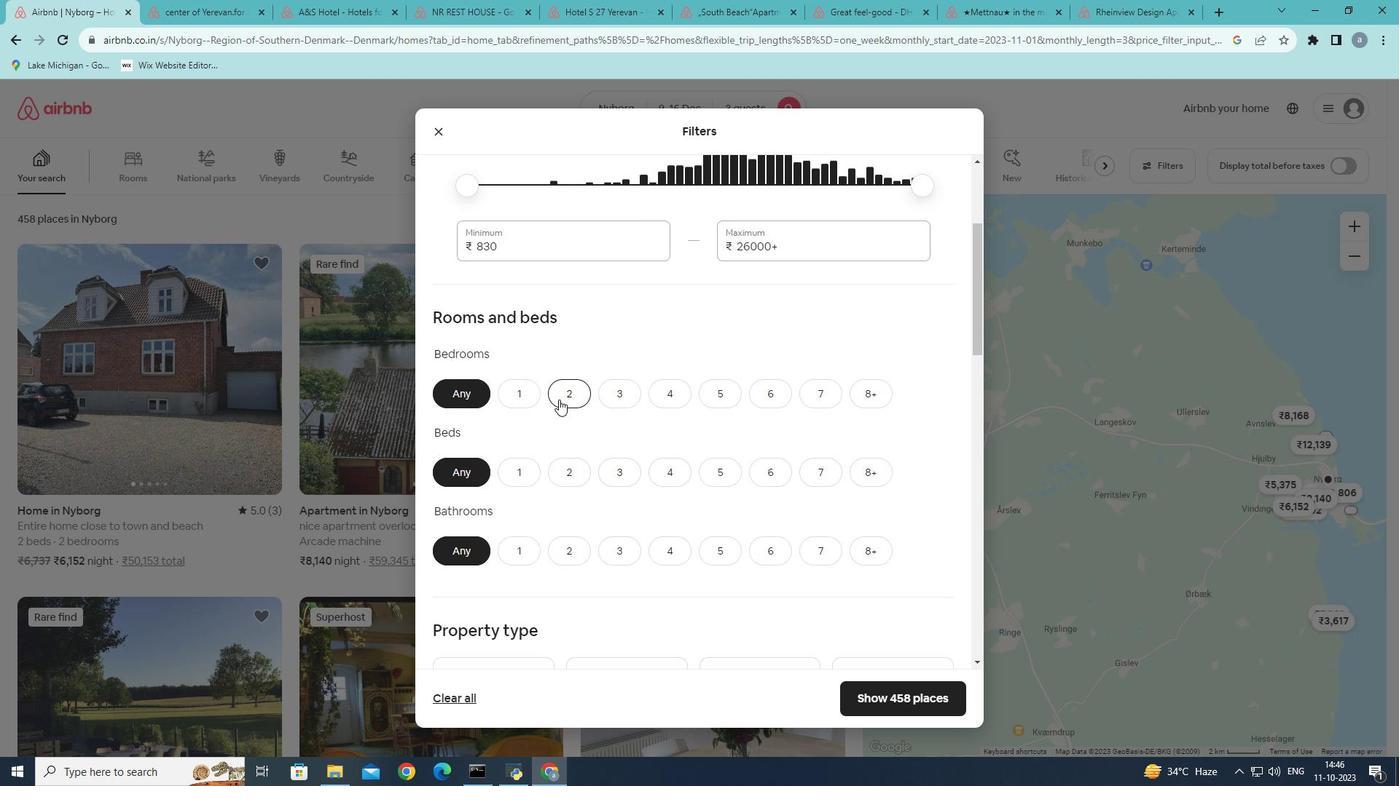 
Action: Mouse pressed left at (558, 400)
Screenshot: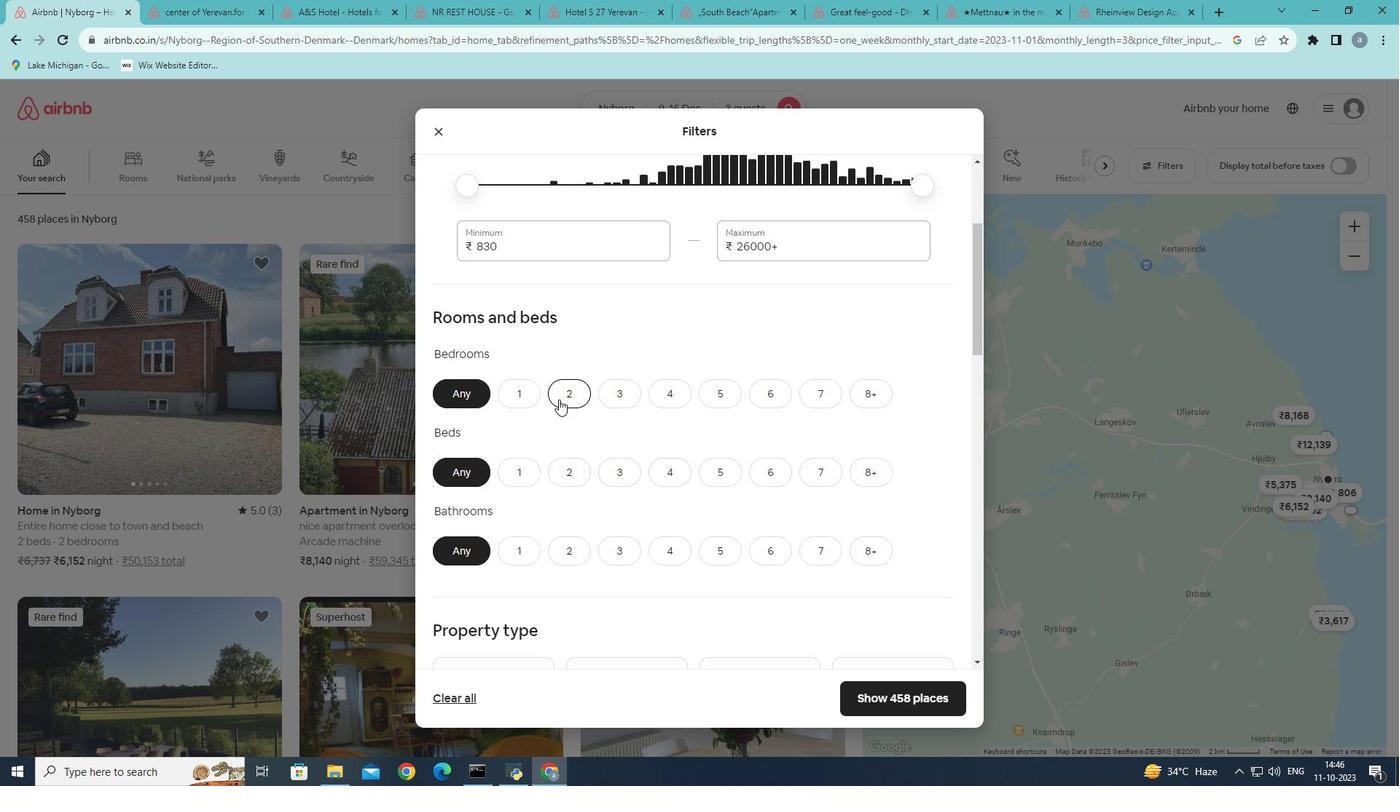 
Action: Mouse moved to (570, 480)
Screenshot: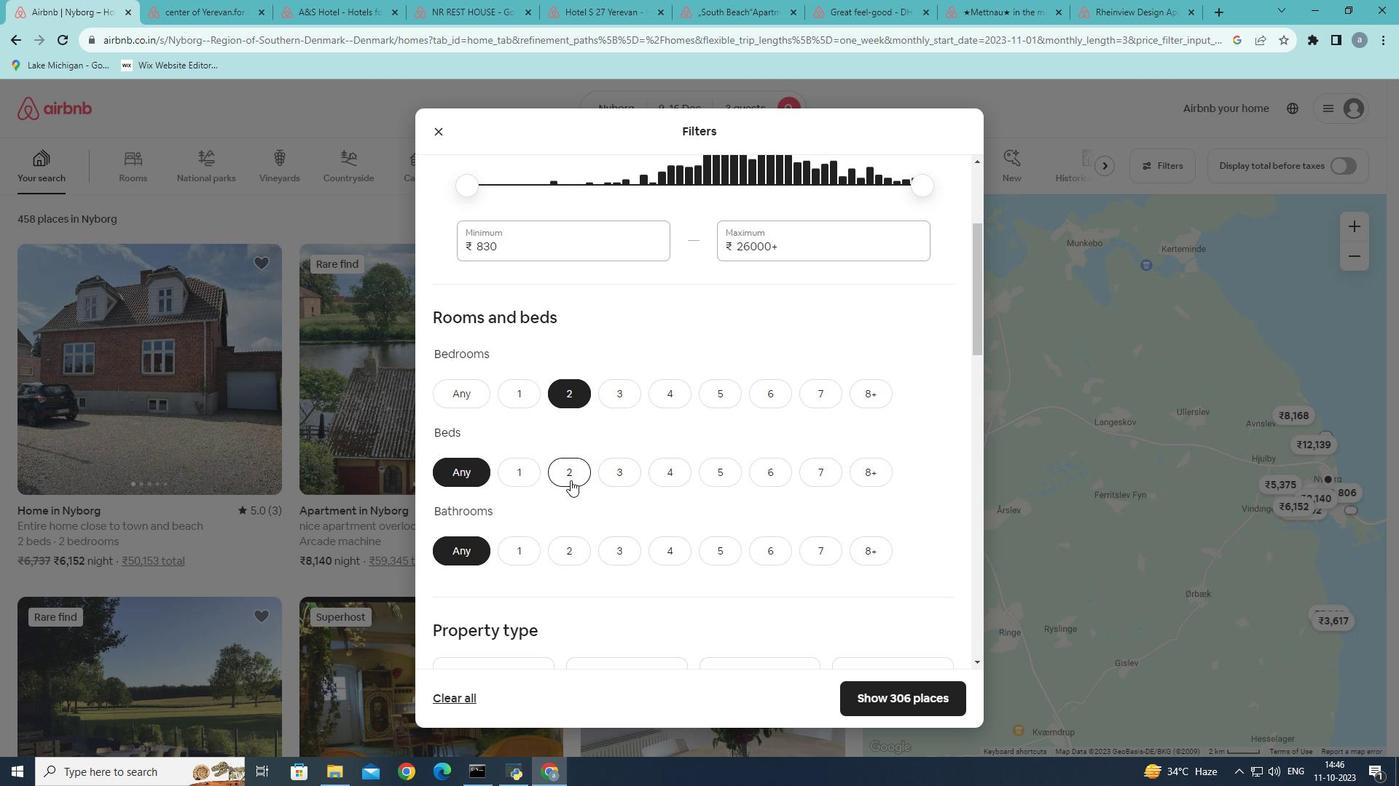 
Action: Mouse pressed left at (570, 480)
Screenshot: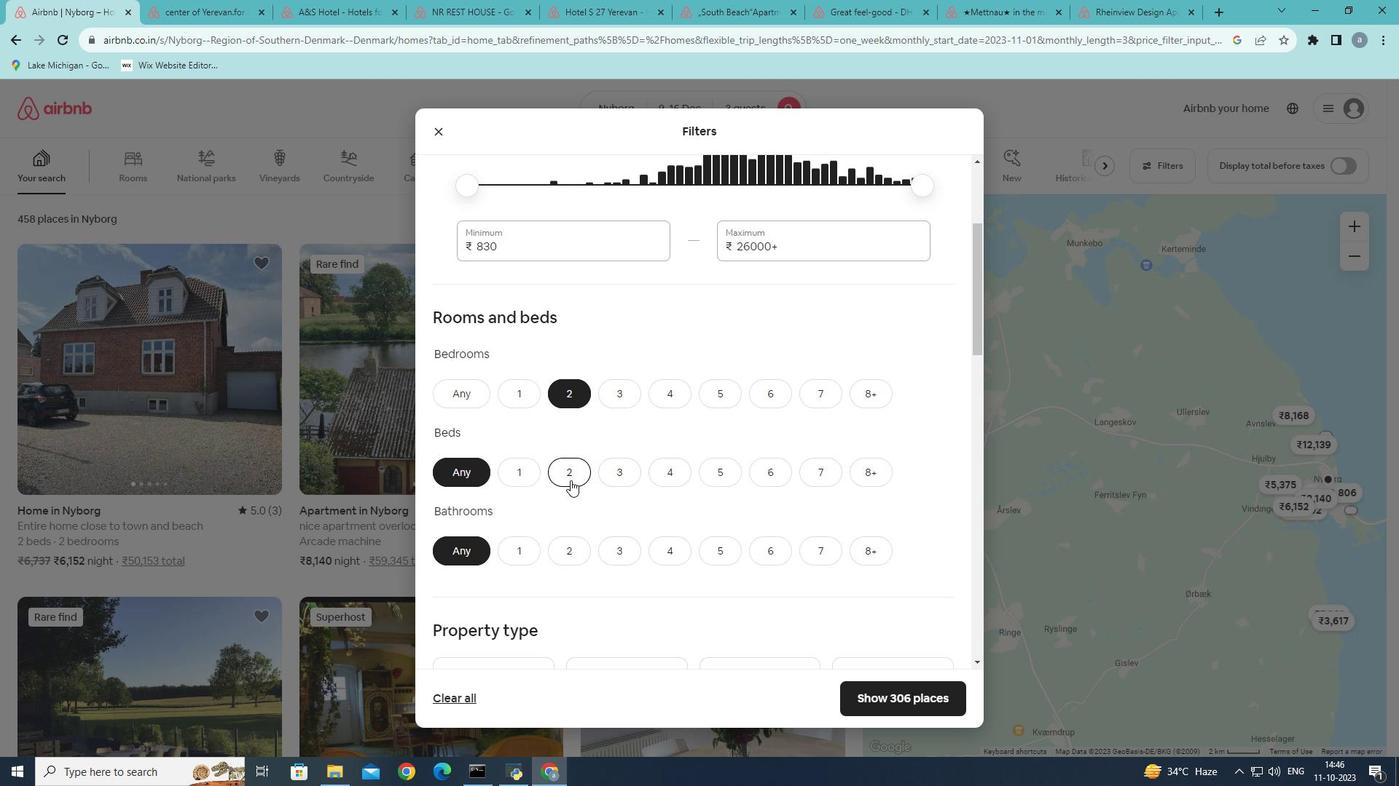 
Action: Mouse moved to (529, 559)
Screenshot: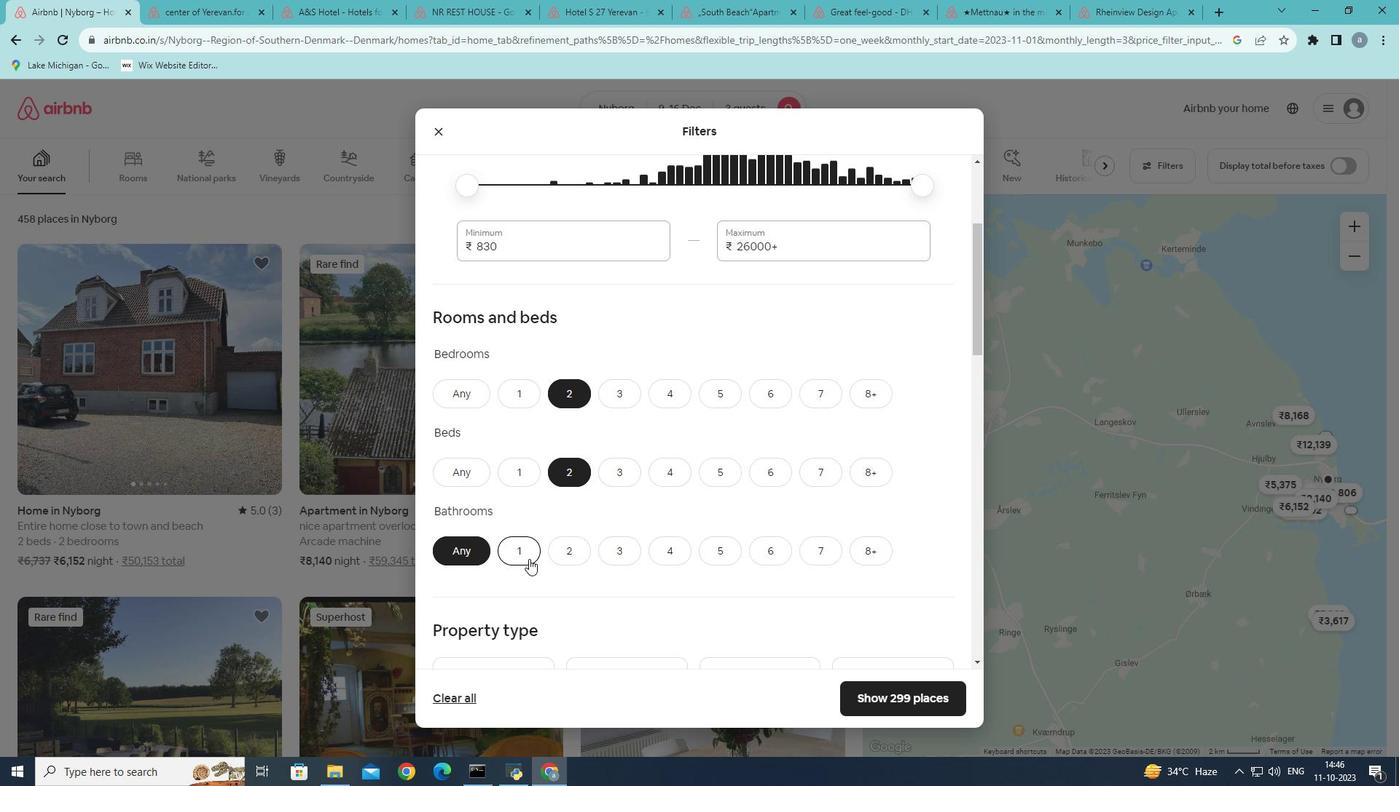 
Action: Mouse pressed left at (529, 559)
Screenshot: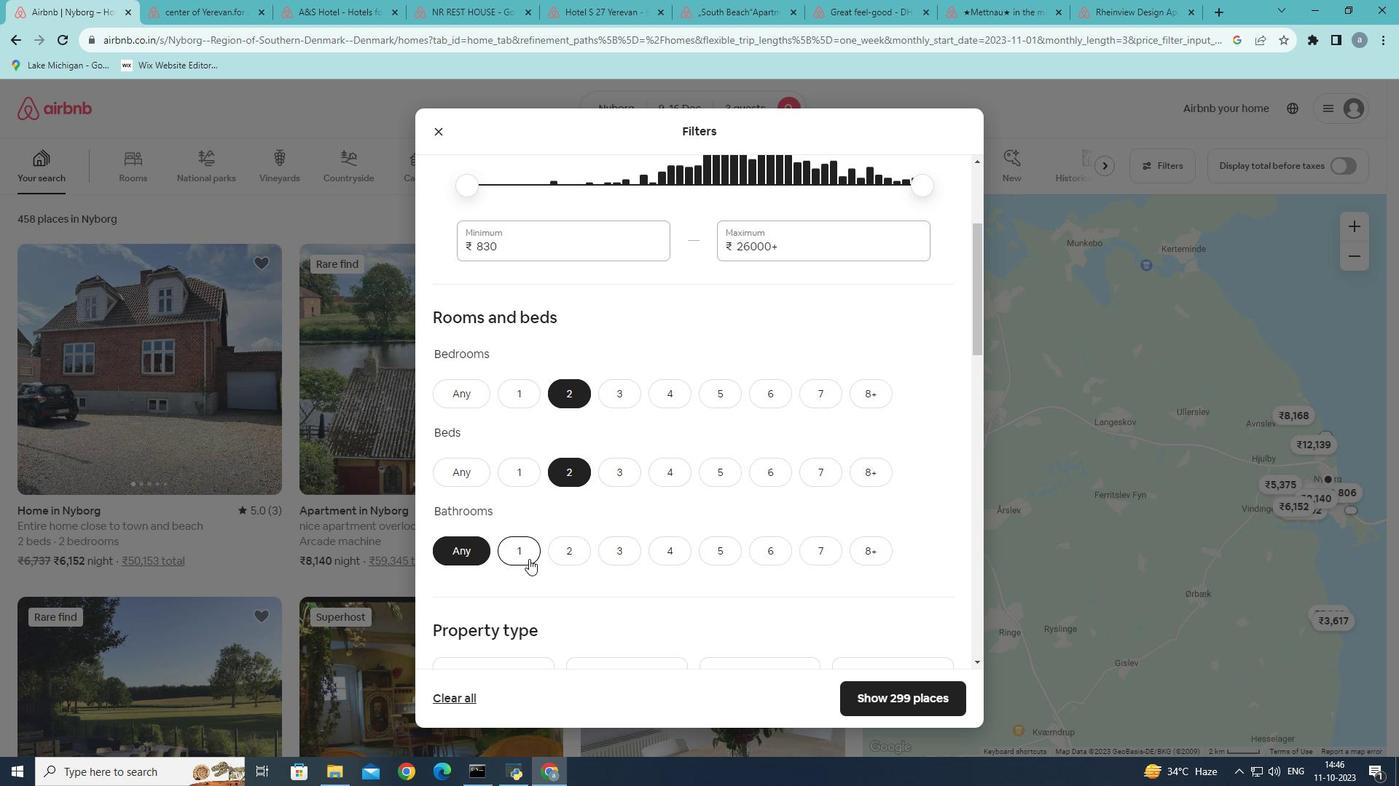 
Action: Mouse moved to (588, 503)
Screenshot: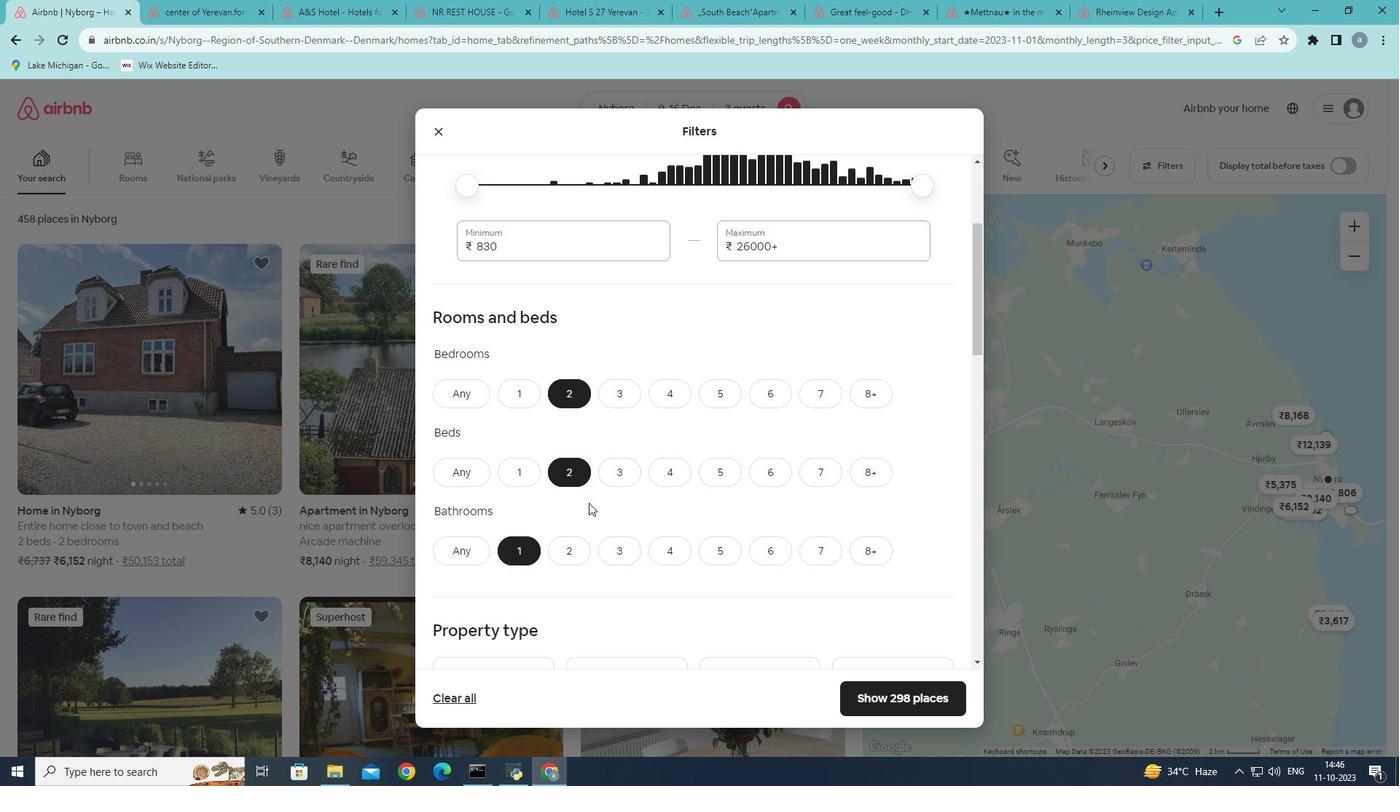 
Action: Mouse scrolled (588, 502) with delta (0, 0)
Screenshot: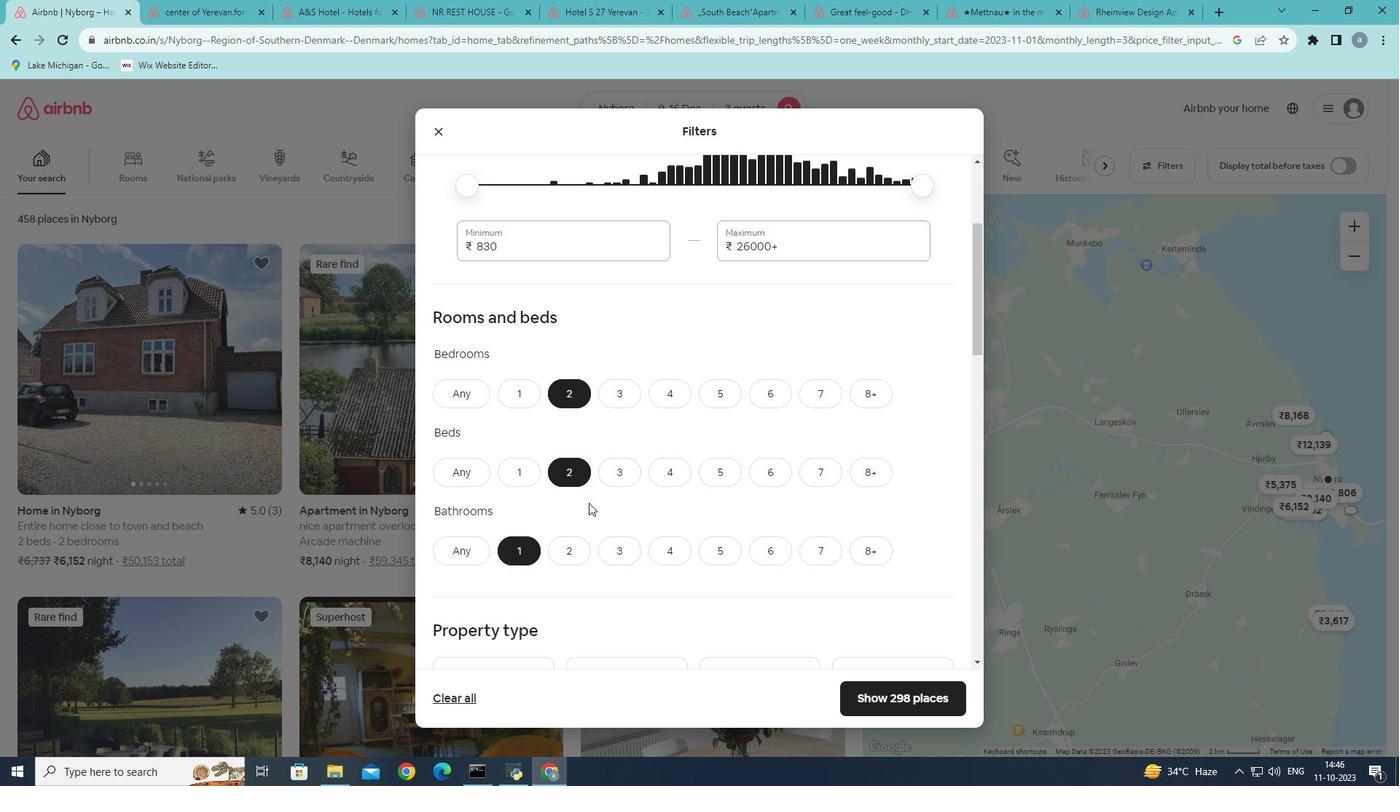 
Action: Mouse moved to (588, 504)
Screenshot: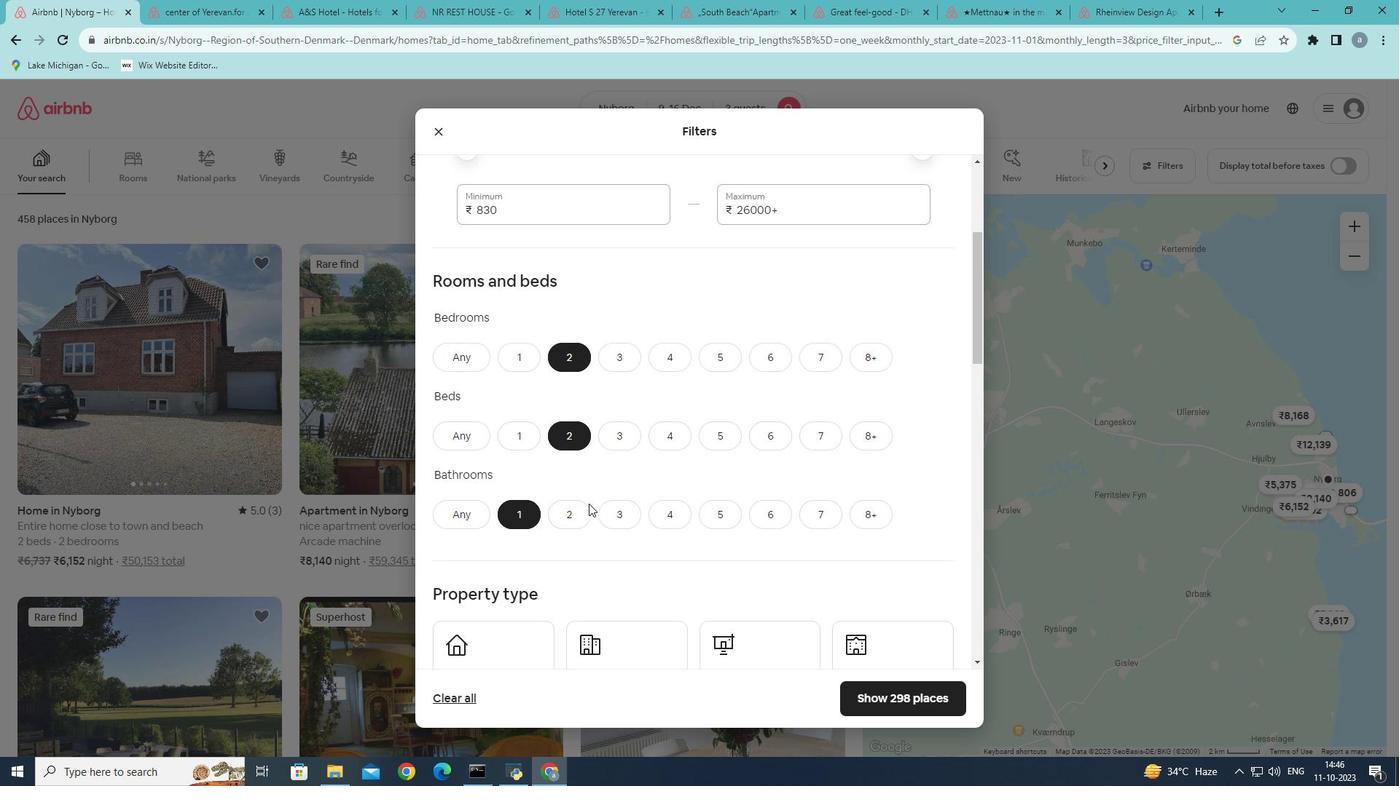 
Action: Mouse scrolled (588, 503) with delta (0, 0)
Screenshot: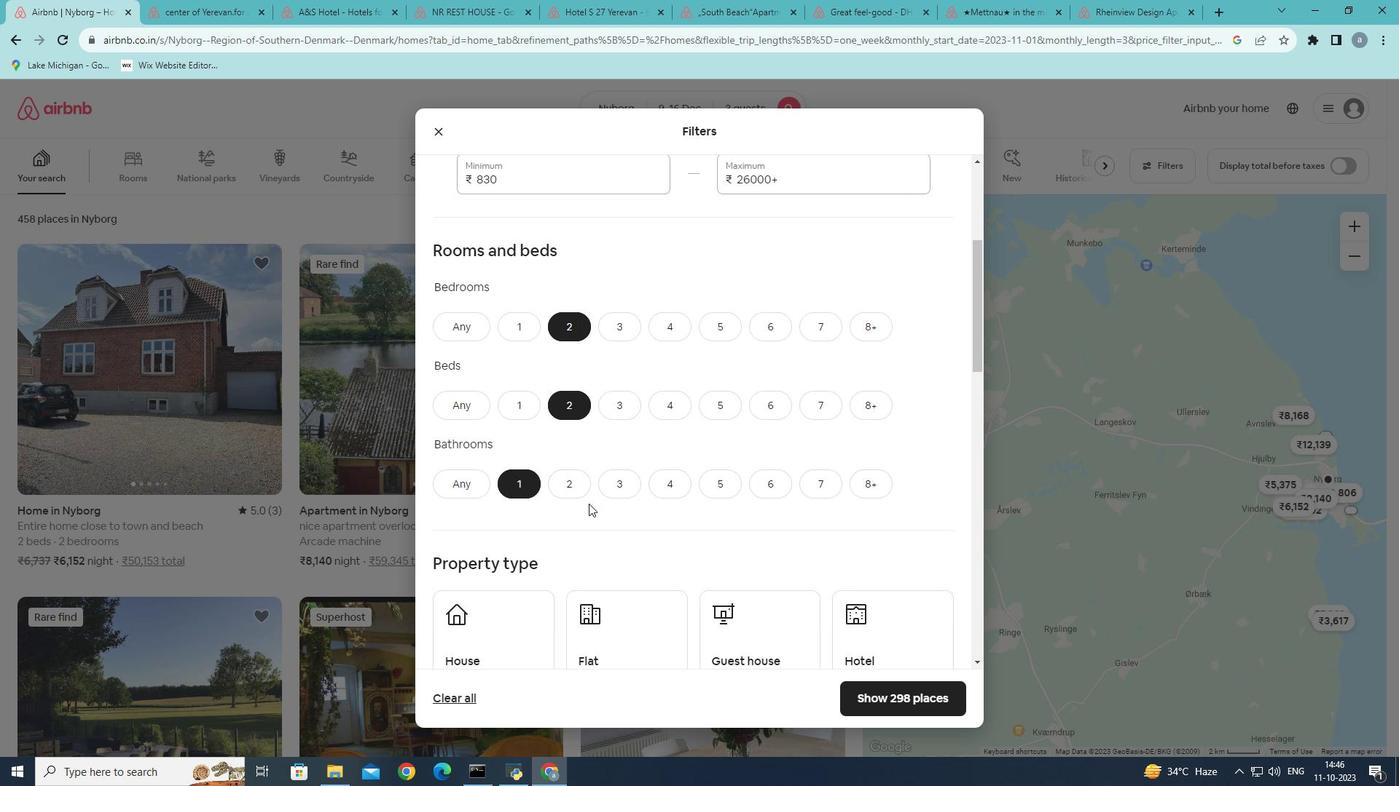 
Action: Mouse scrolled (588, 503) with delta (0, 0)
Screenshot: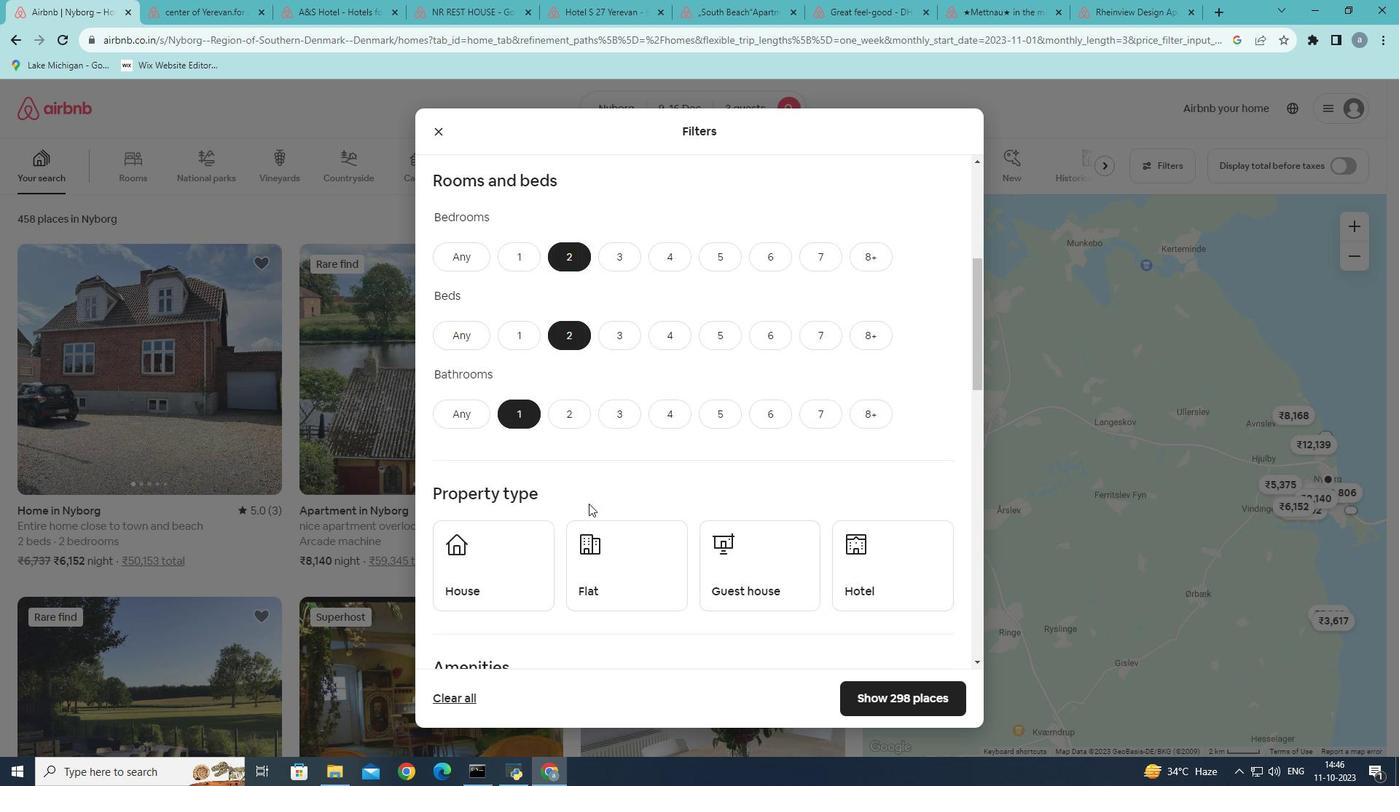 
Action: Mouse scrolled (588, 503) with delta (0, 0)
Screenshot: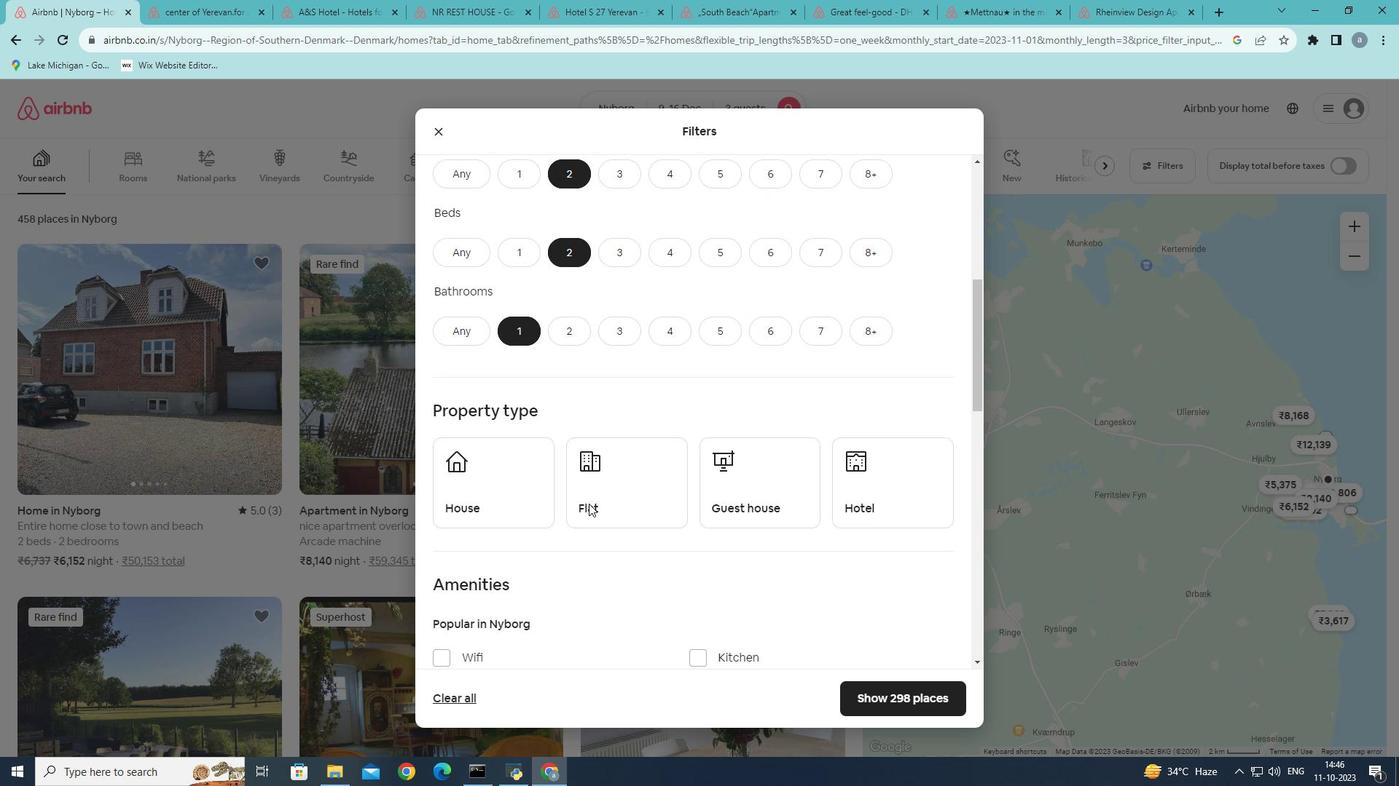 
Action: Mouse moved to (612, 443)
Screenshot: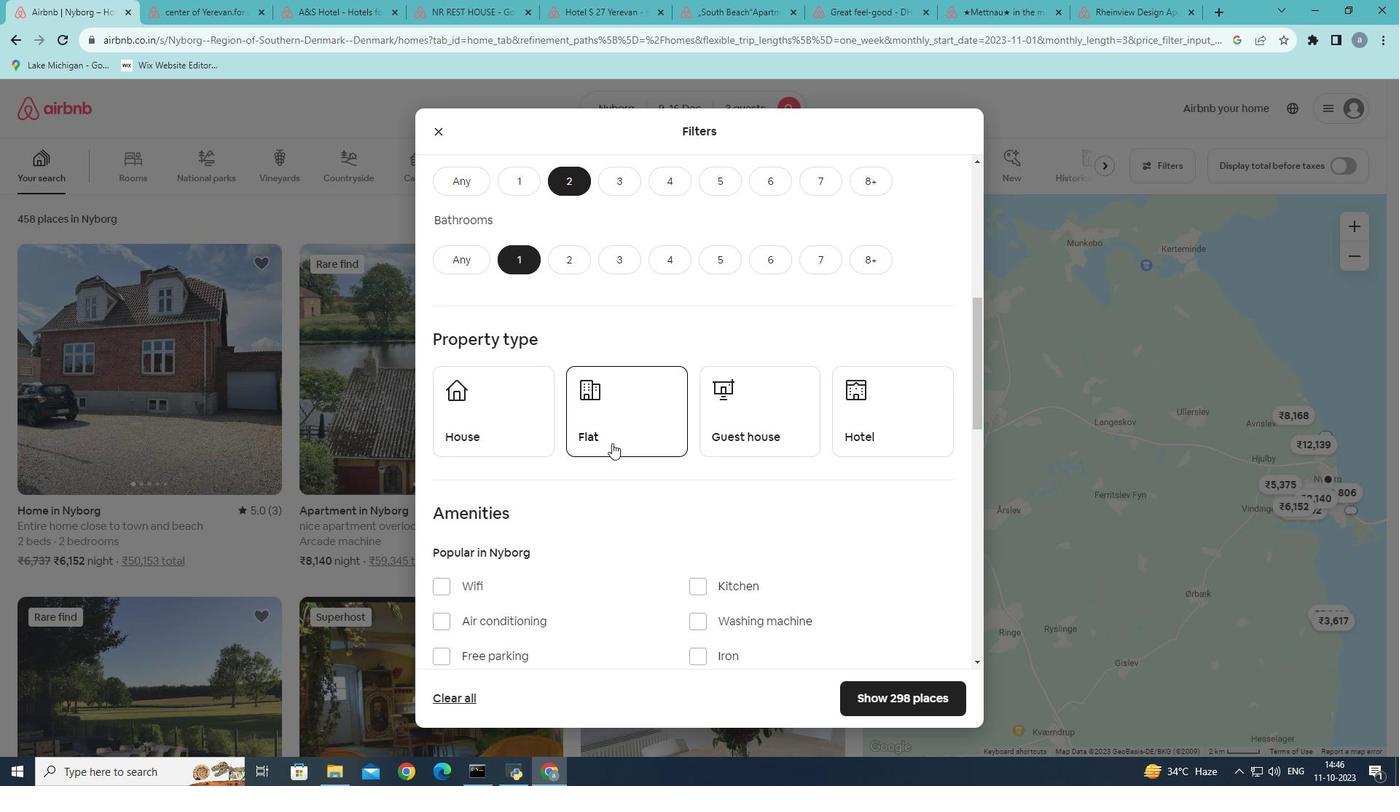 
Action: Mouse pressed left at (612, 443)
Screenshot: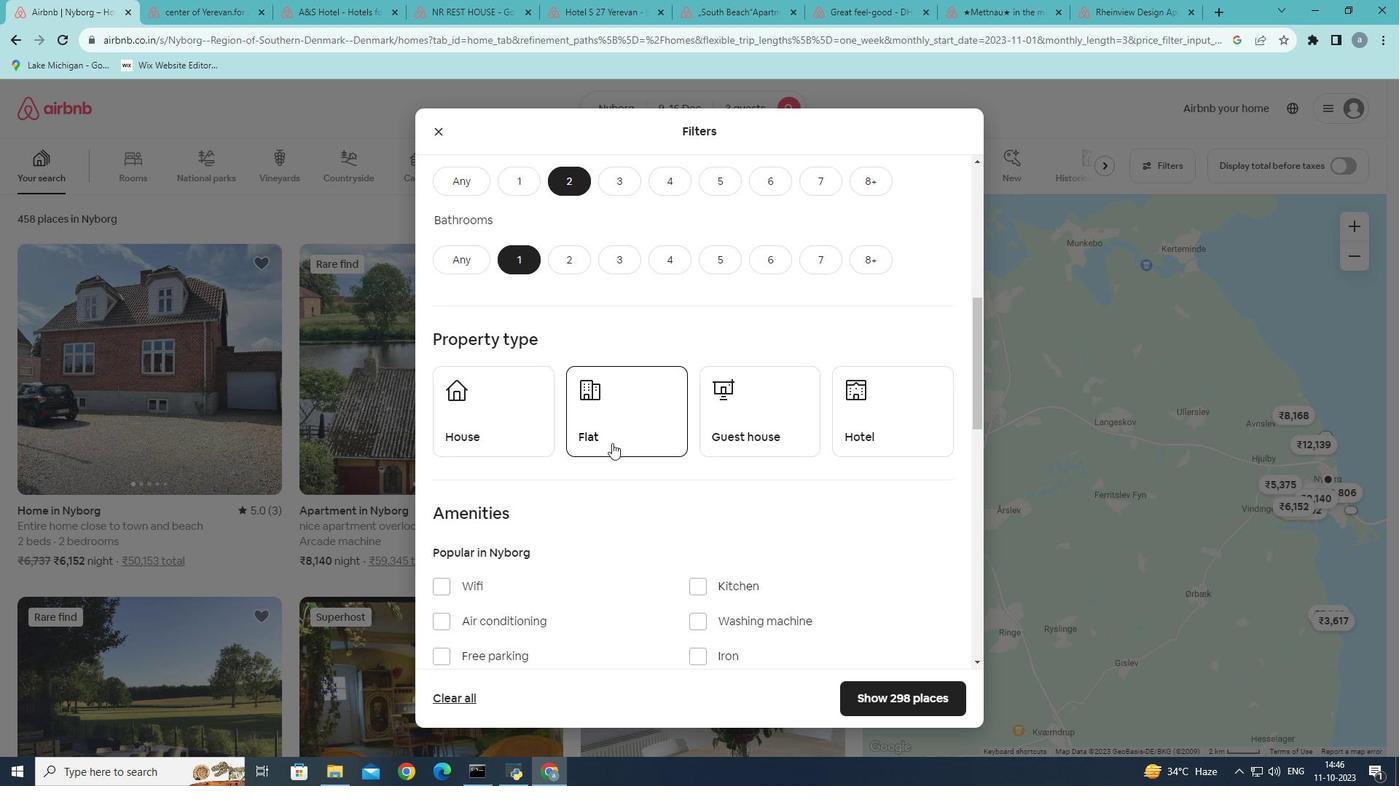 
Action: Mouse moved to (514, 535)
Screenshot: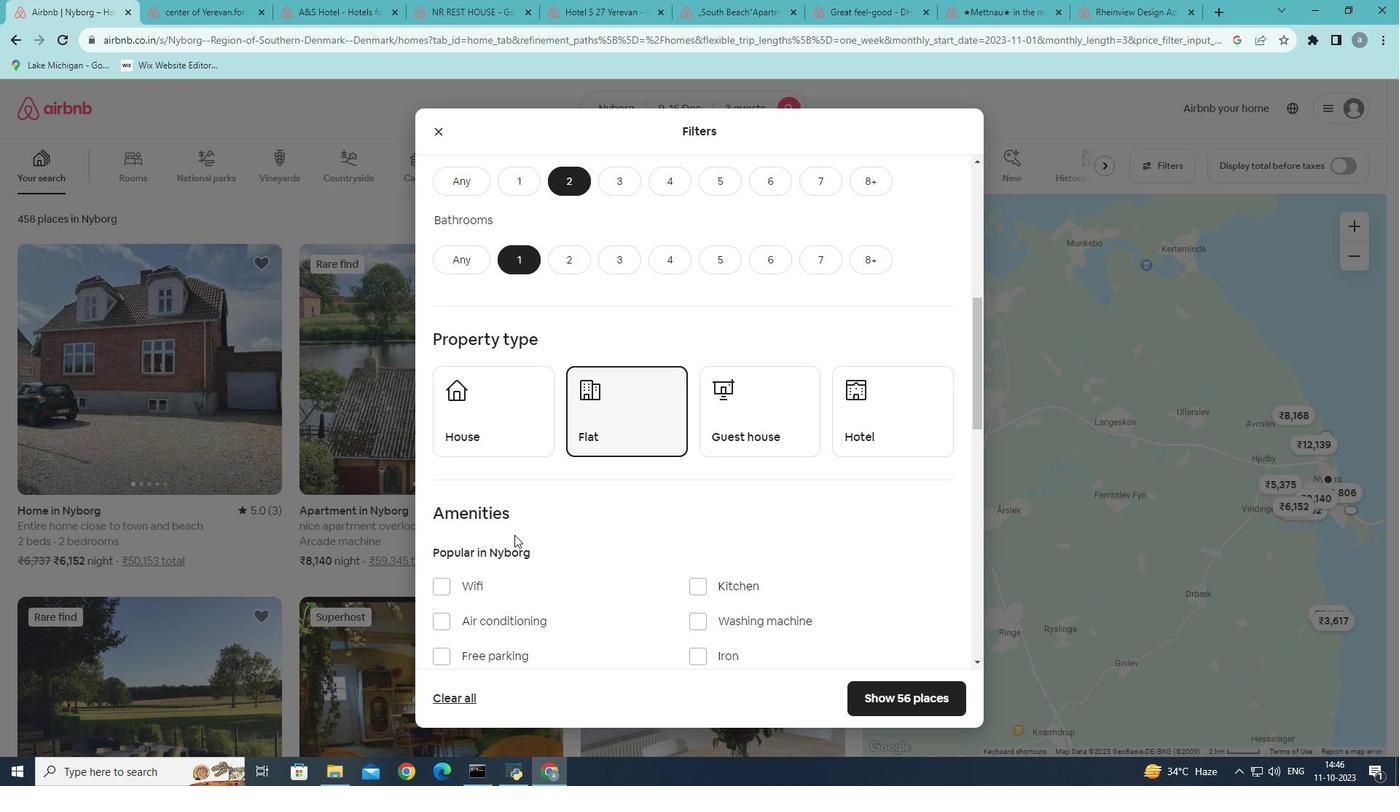 
Action: Mouse scrolled (514, 534) with delta (0, 0)
Screenshot: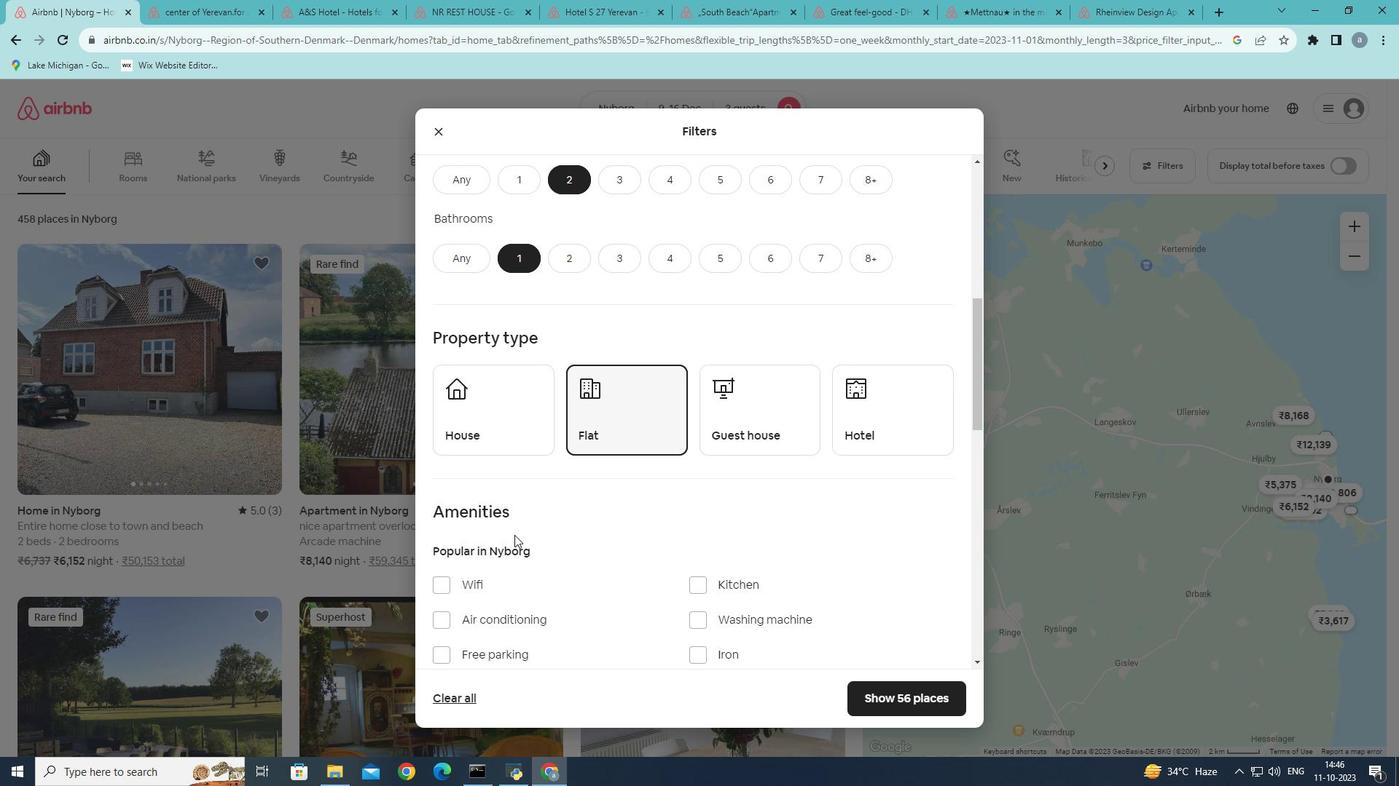 
Action: Mouse scrolled (514, 534) with delta (0, 0)
Screenshot: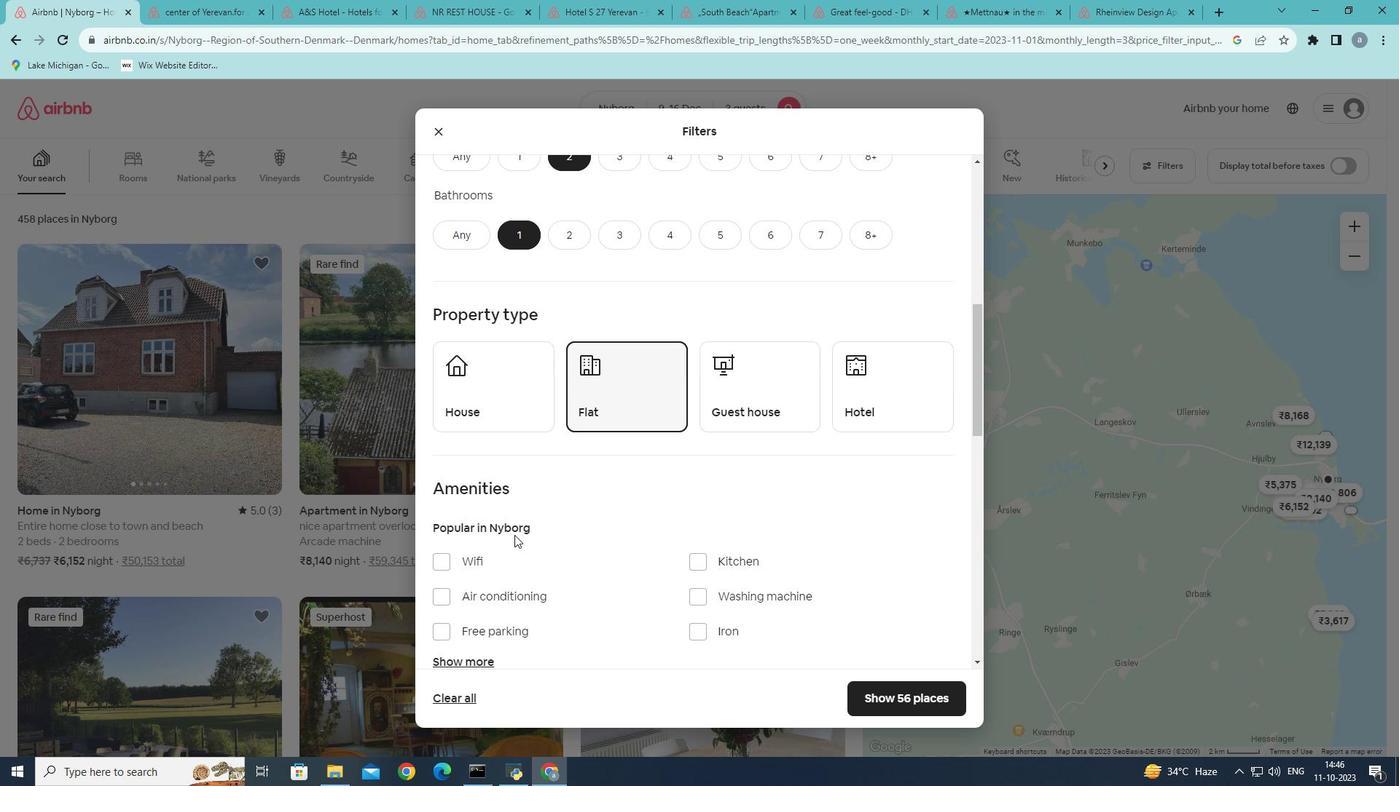
Action: Mouse moved to (521, 521)
Screenshot: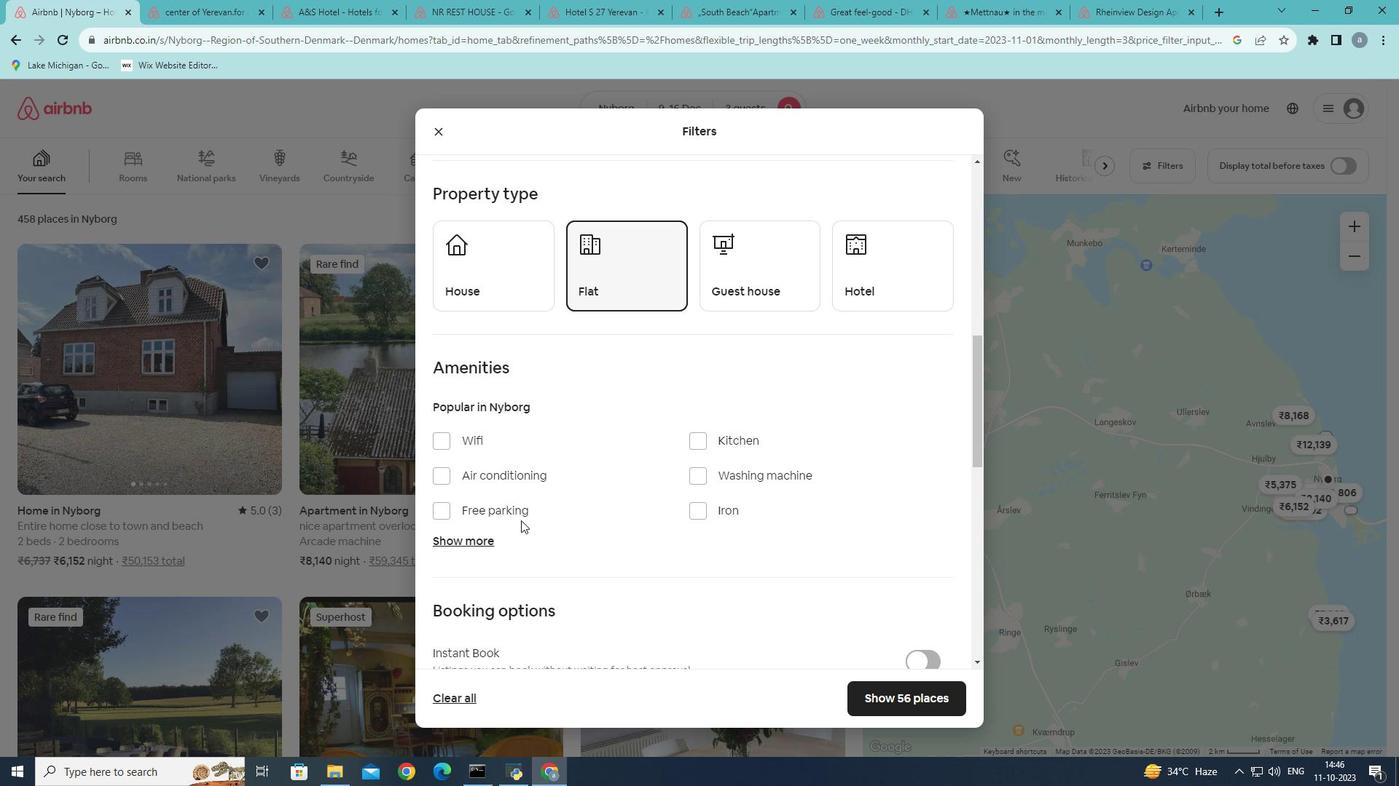 
Action: Mouse scrolled (521, 520) with delta (0, 0)
Screenshot: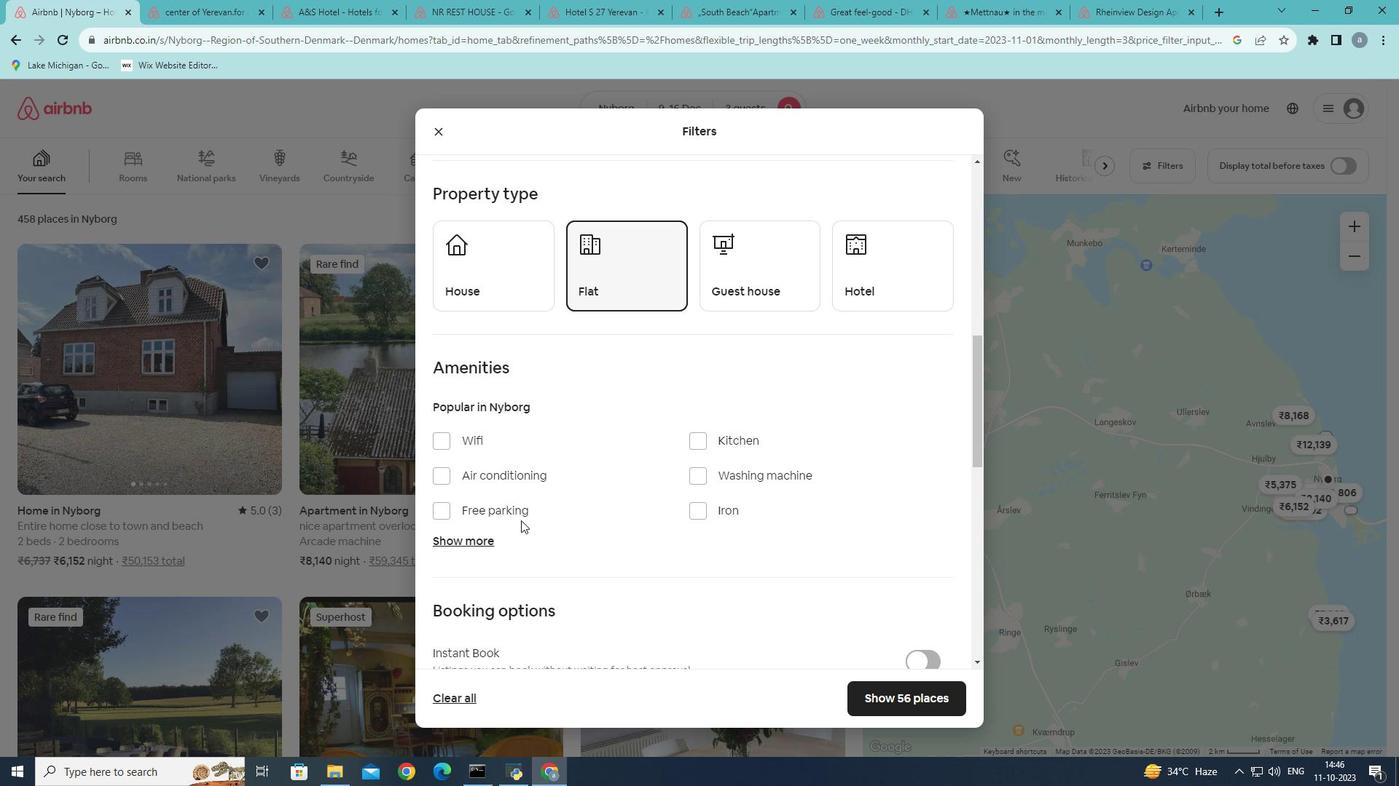
Action: Mouse scrolled (521, 520) with delta (0, 0)
Screenshot: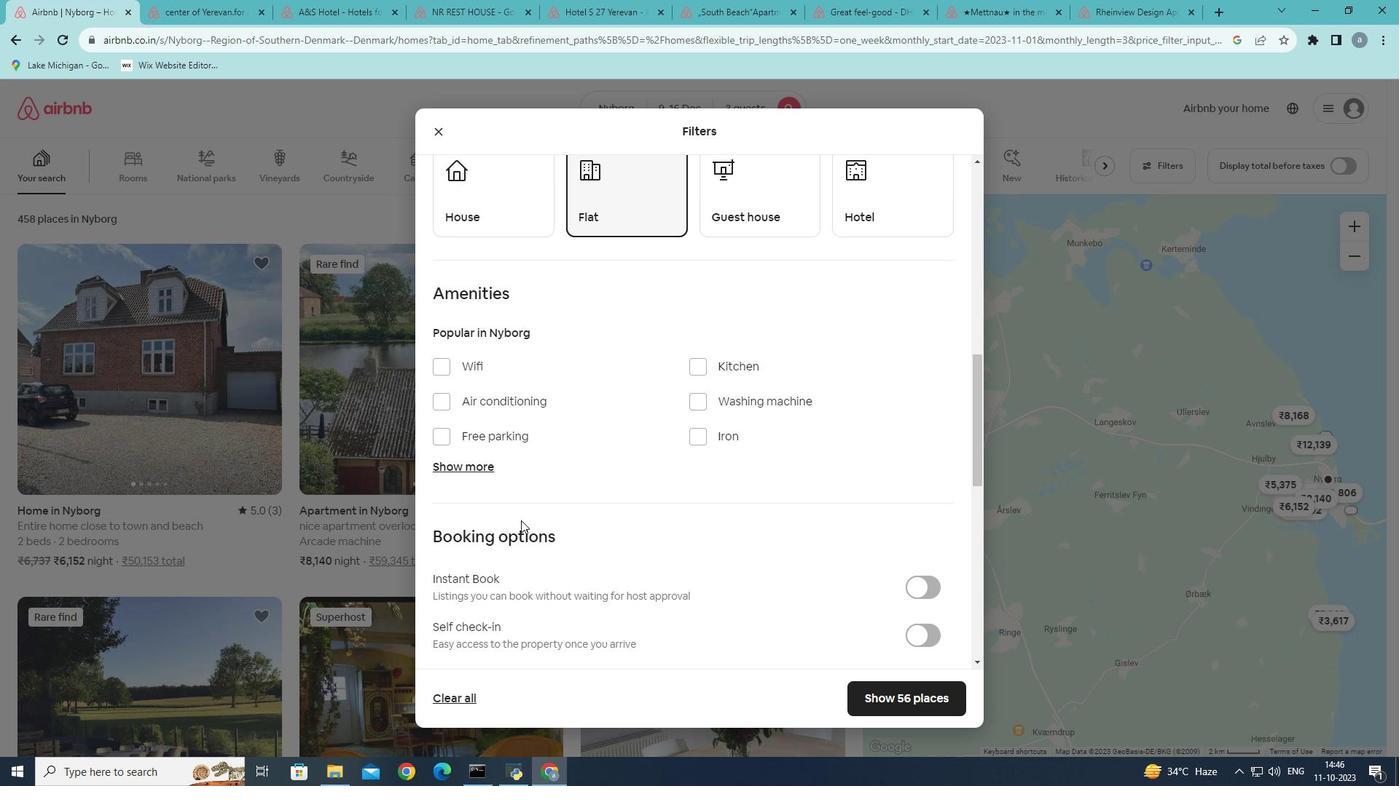 
Action: Mouse scrolled (521, 520) with delta (0, 0)
Screenshot: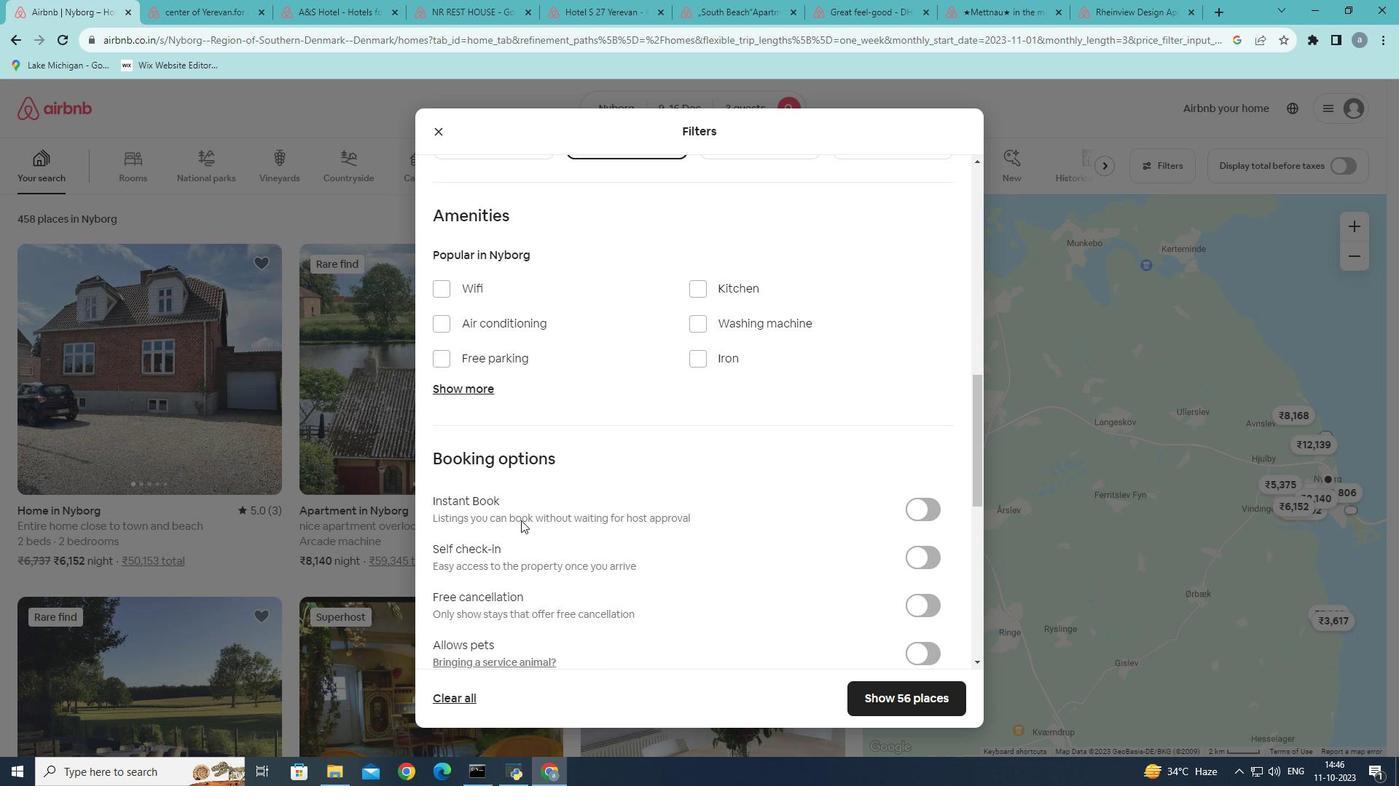 
Action: Mouse scrolled (521, 520) with delta (0, 0)
Screenshot: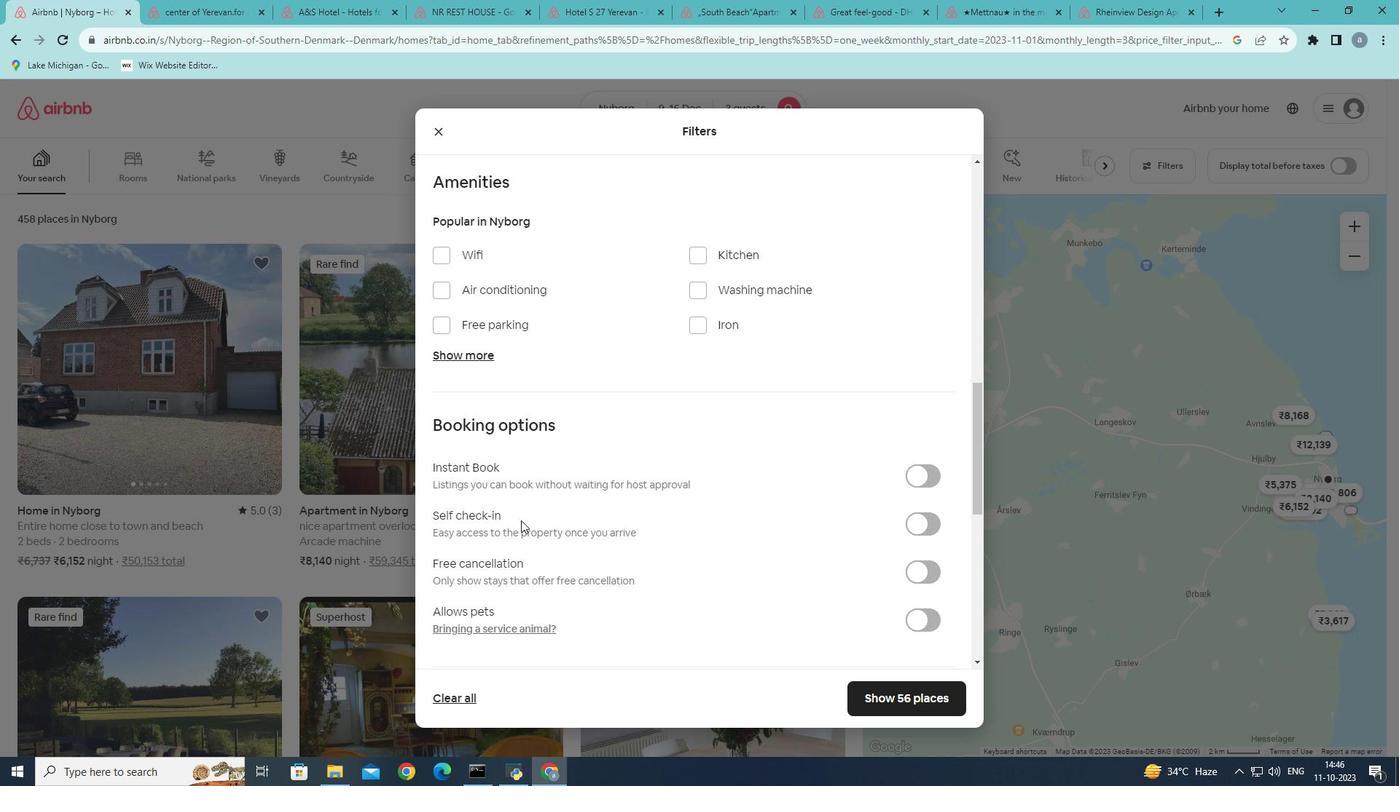 
Action: Mouse moved to (934, 421)
Screenshot: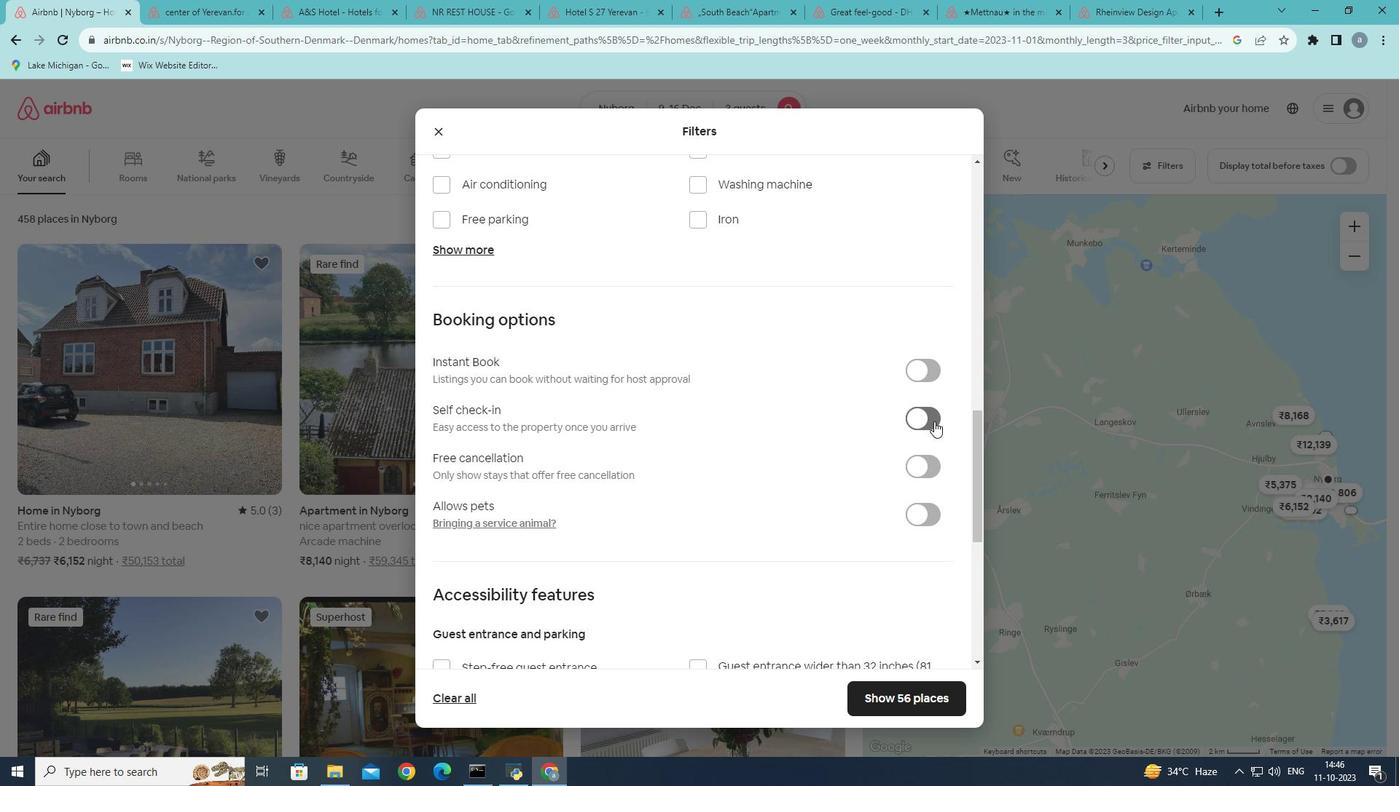 
Action: Mouse pressed left at (934, 421)
Screenshot: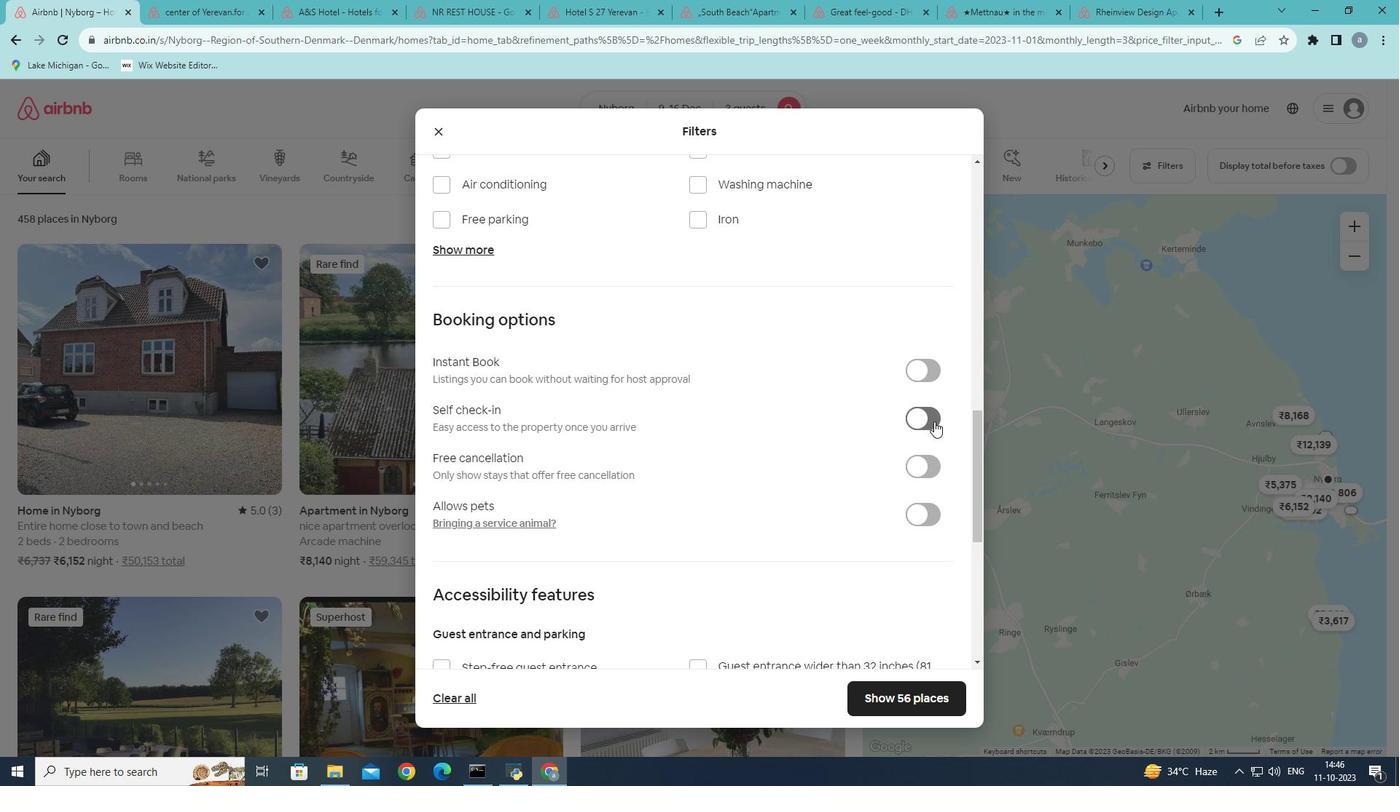 
Action: Mouse moved to (832, 490)
Screenshot: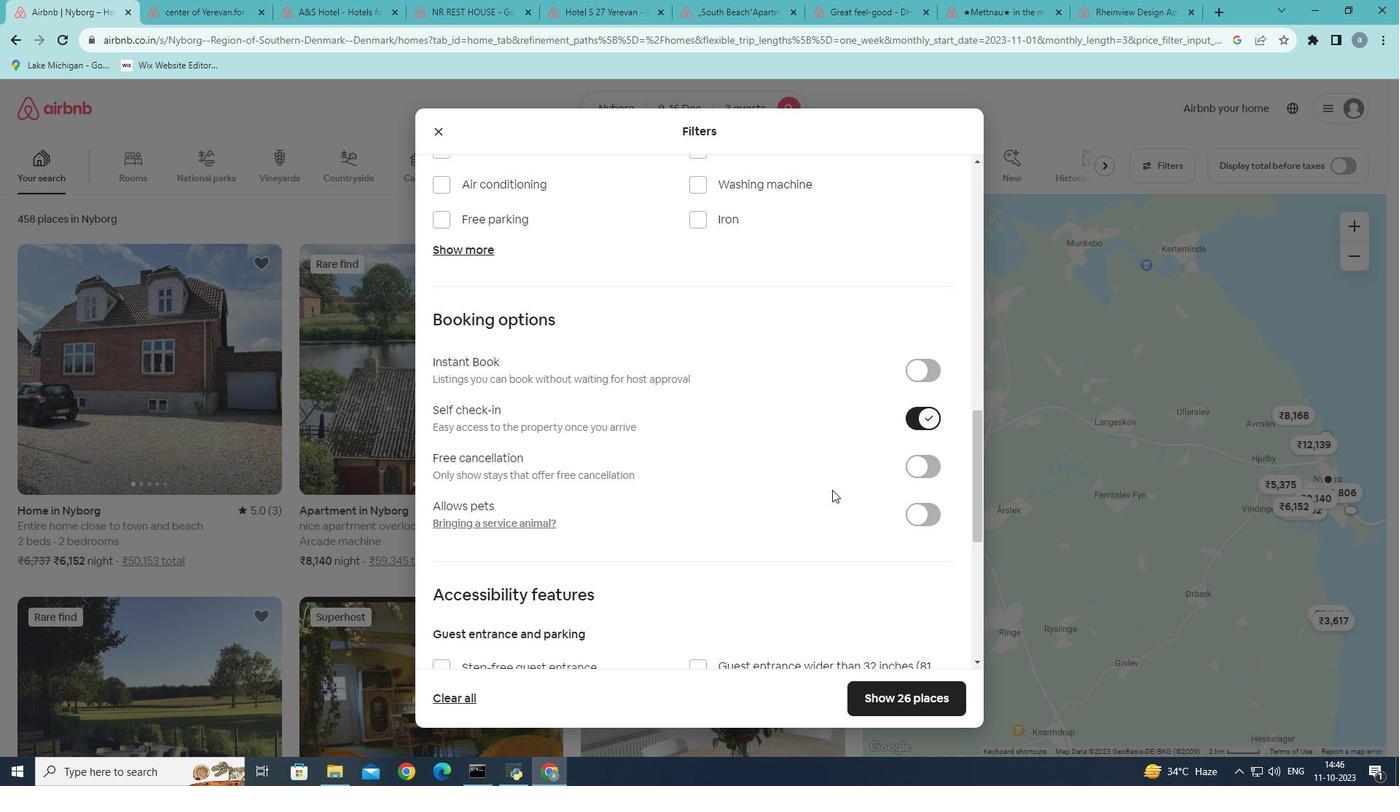 
Action: Mouse scrolled (832, 489) with delta (0, 0)
Screenshot: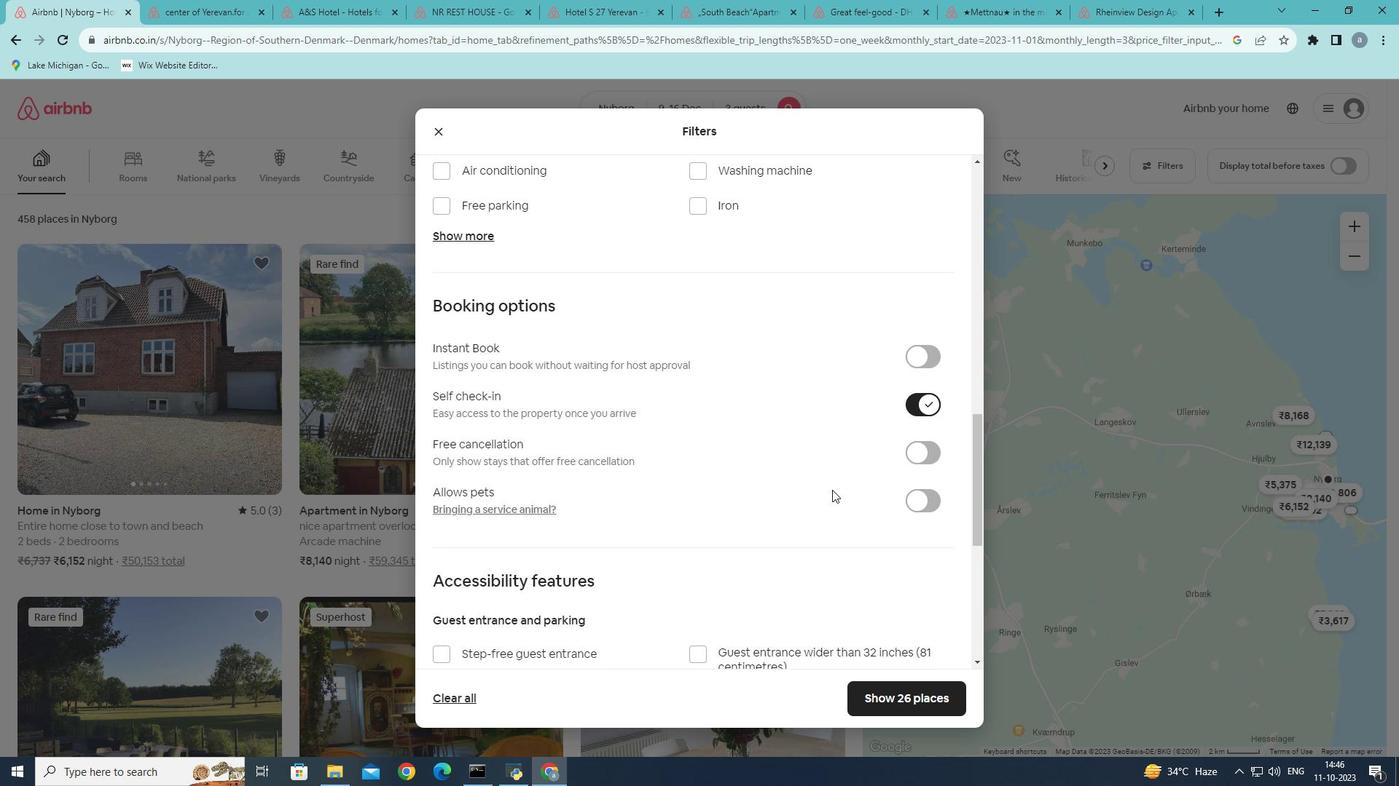 
Action: Mouse scrolled (832, 489) with delta (0, 0)
Screenshot: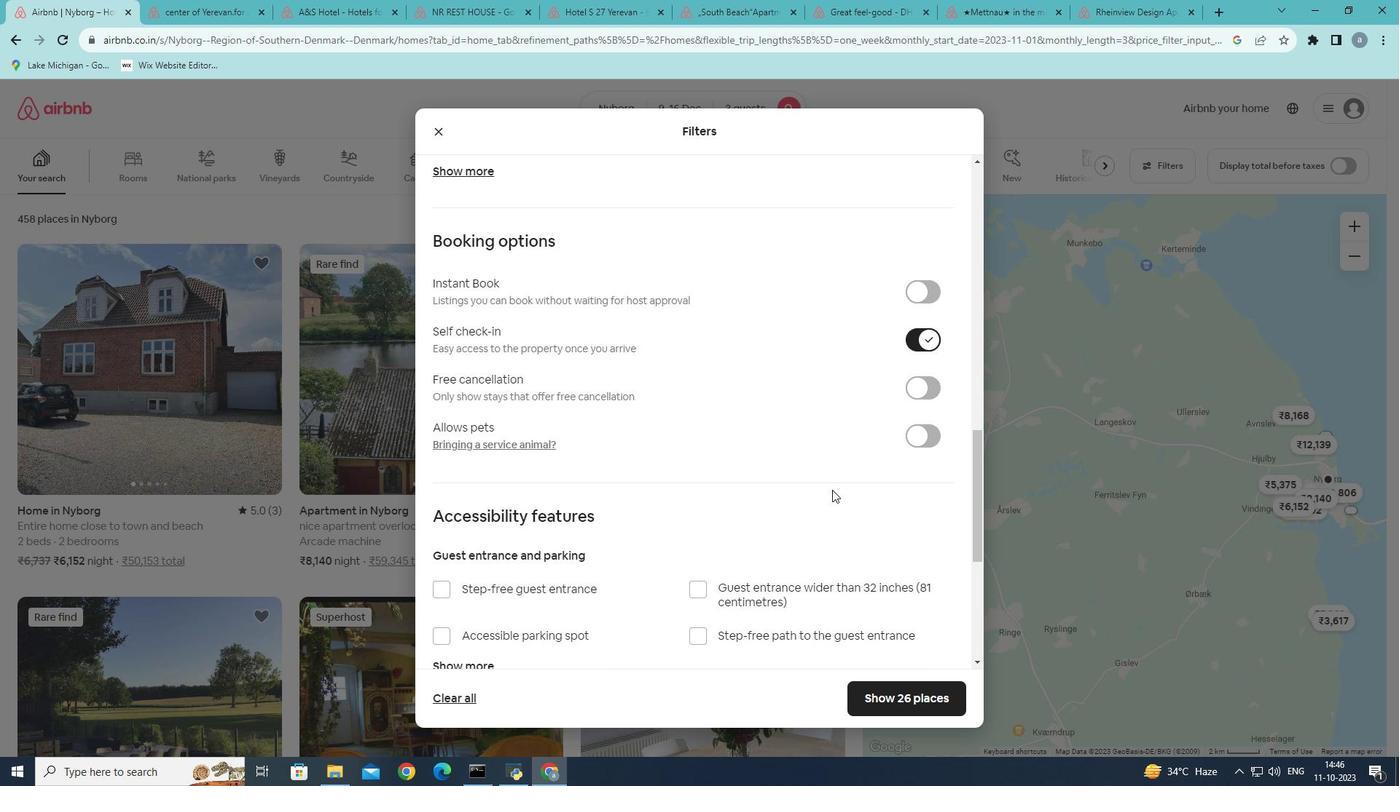 
Action: Mouse moved to (886, 704)
Screenshot: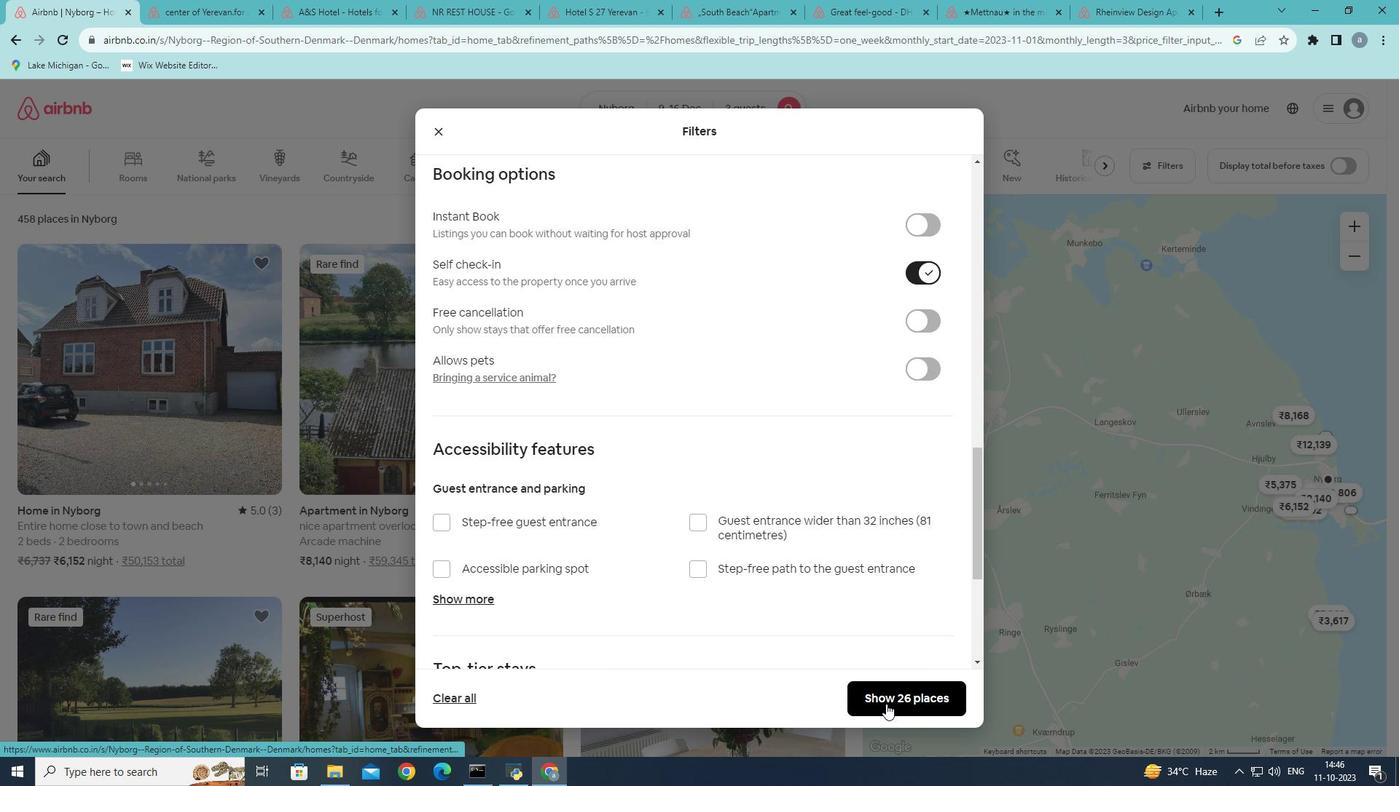 
Action: Mouse pressed left at (886, 704)
Screenshot: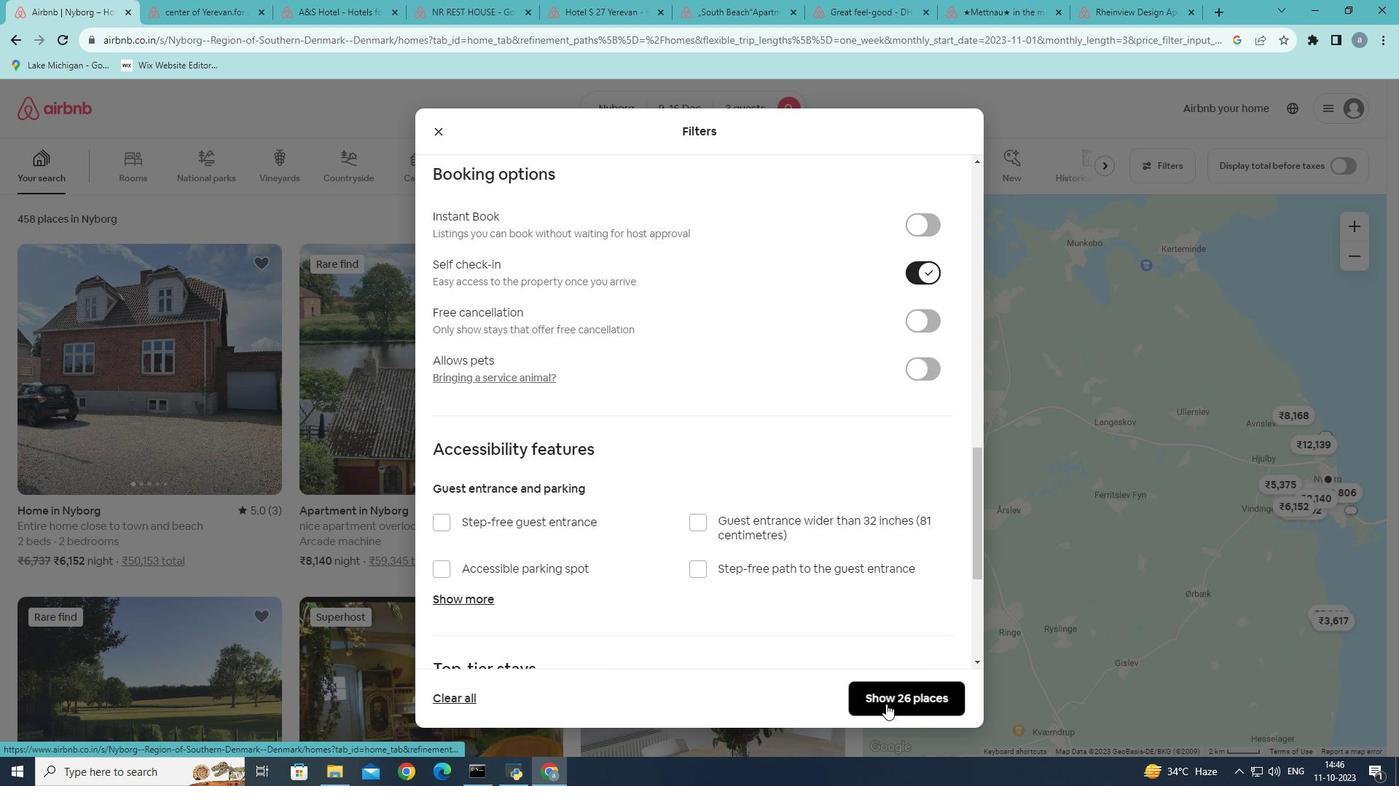 
Action: Mouse moved to (157, 424)
Screenshot: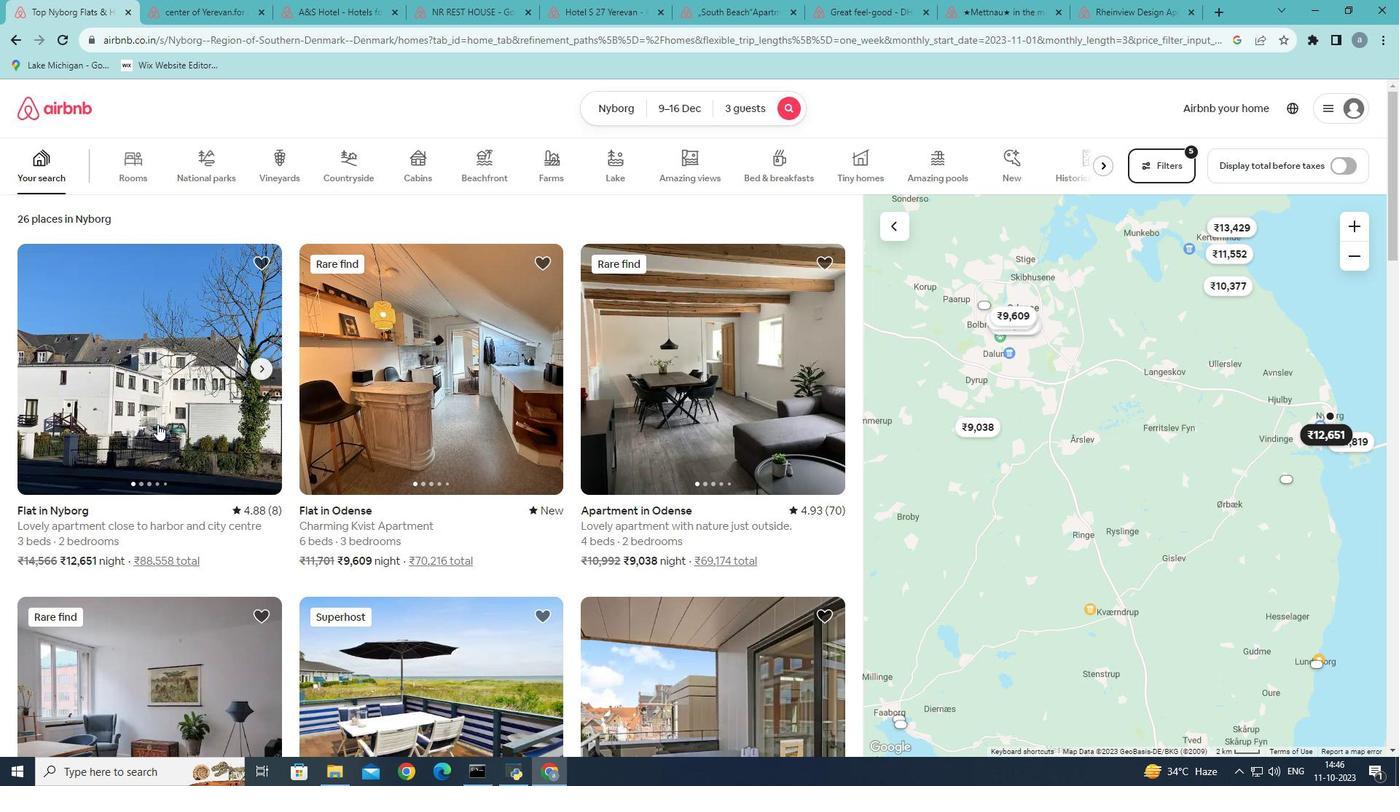 
Action: Mouse pressed left at (157, 424)
Screenshot: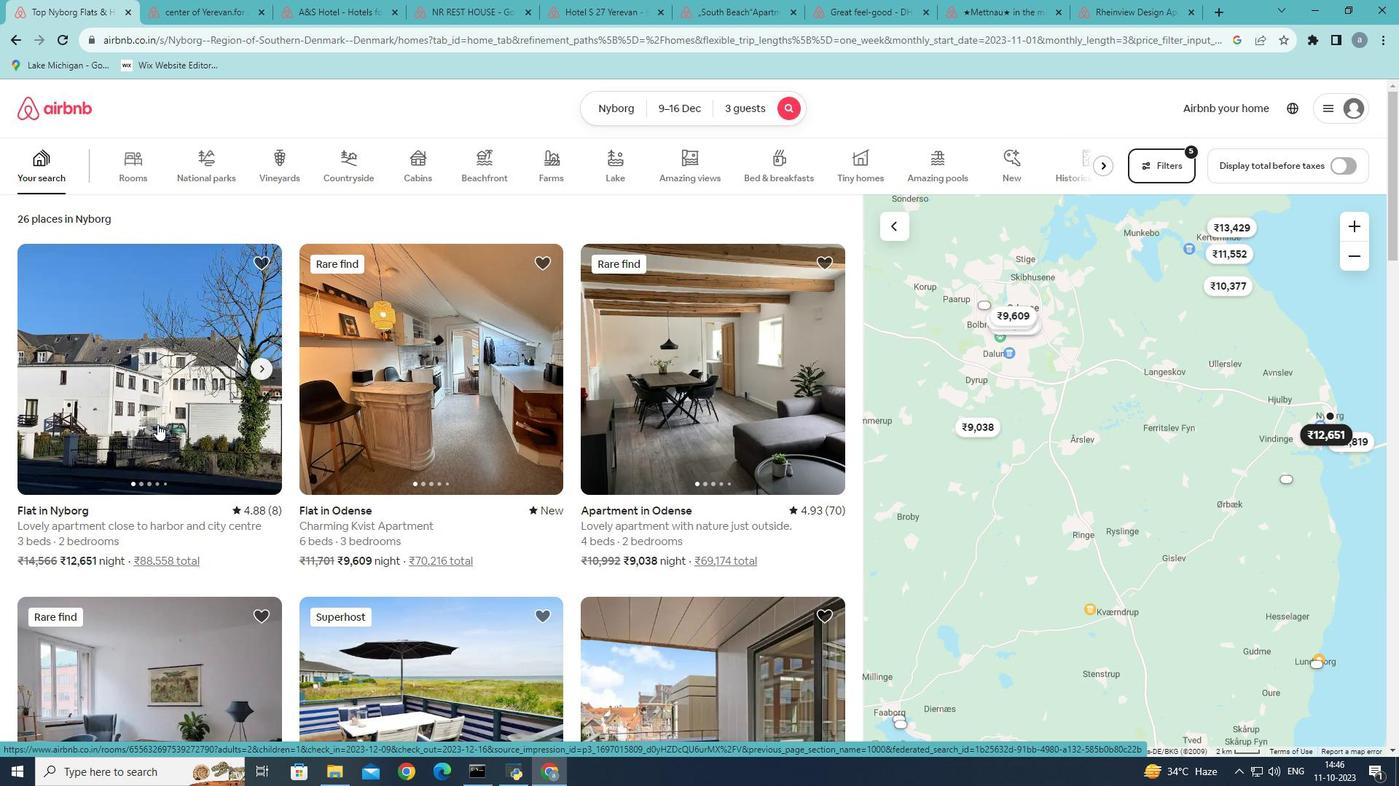 
Action: Mouse moved to (1046, 523)
Screenshot: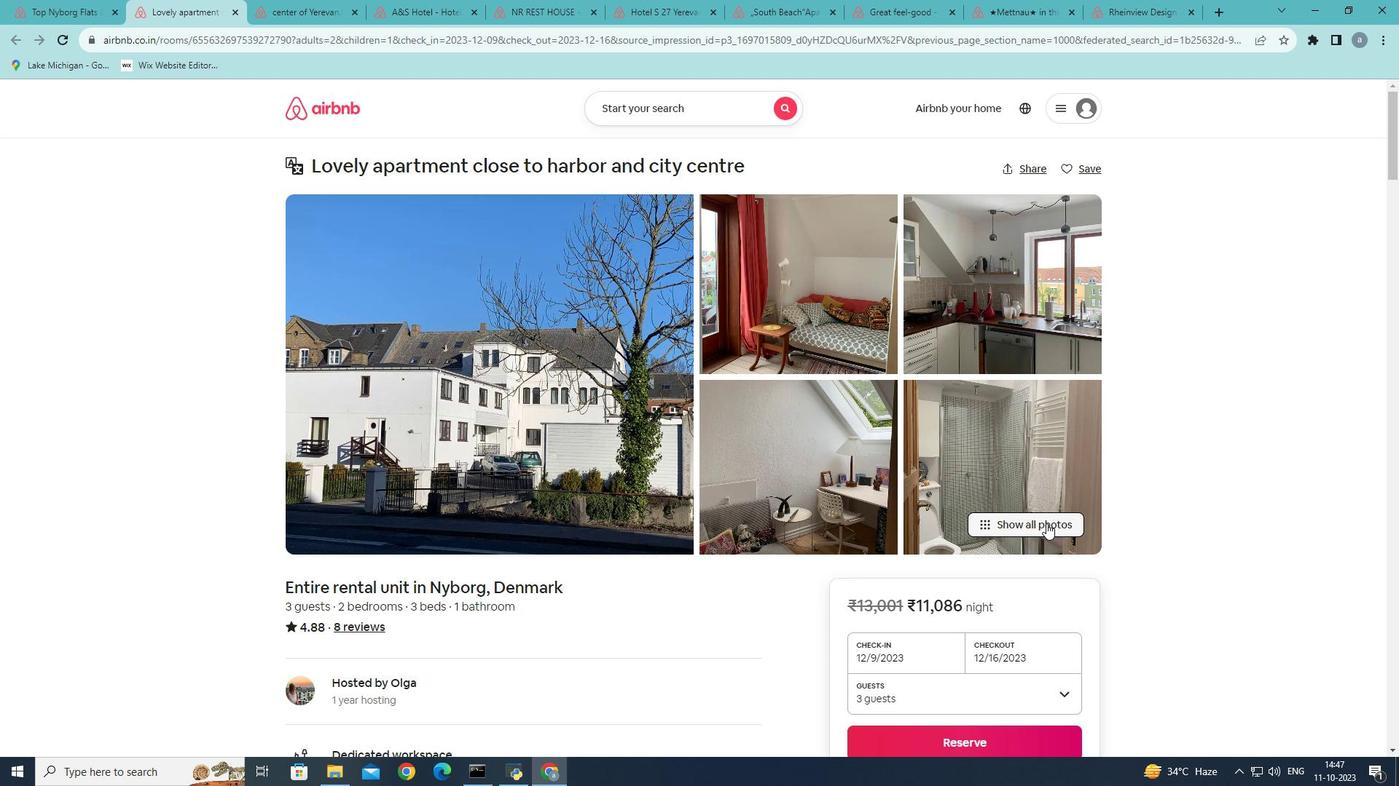 
Action: Mouse pressed left at (1046, 523)
Screenshot: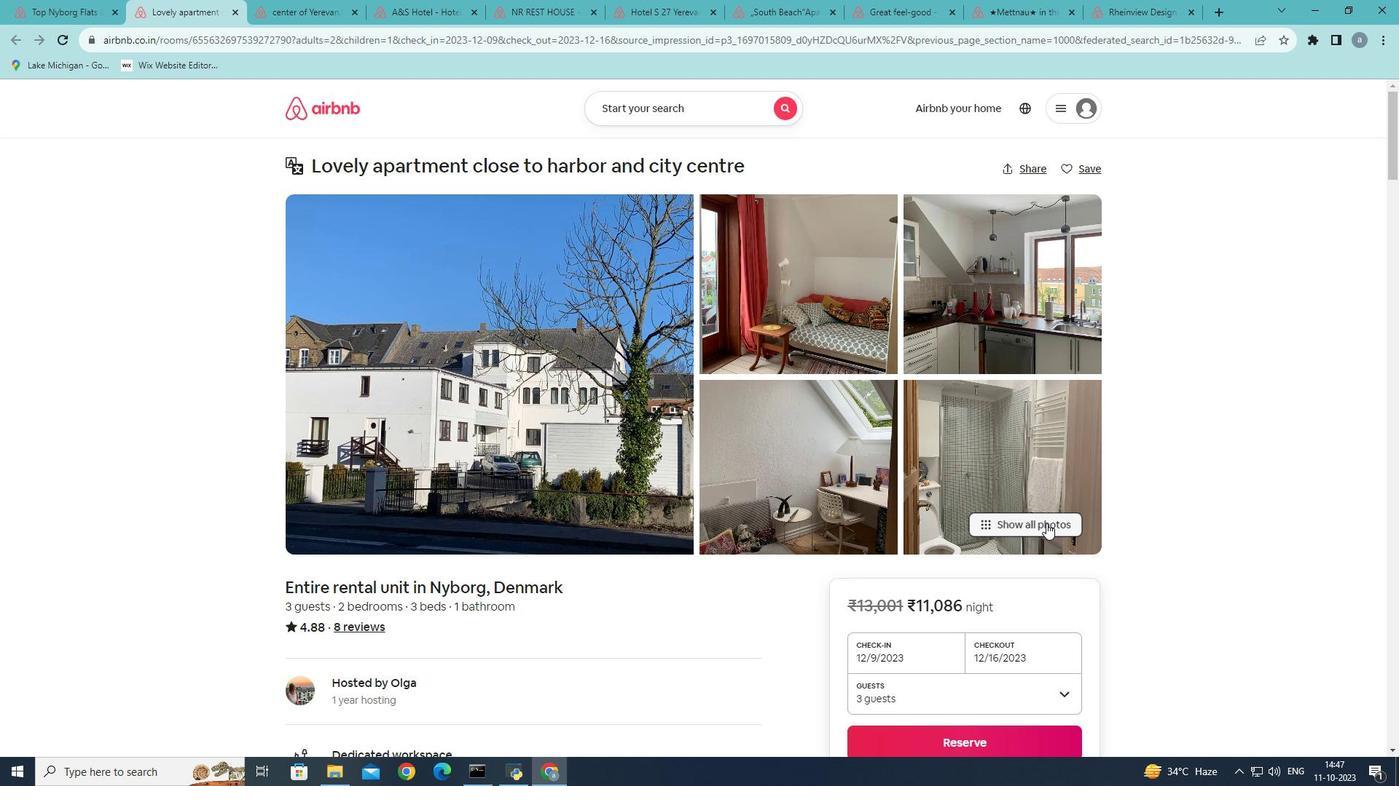 
Action: Mouse moved to (902, 429)
Screenshot: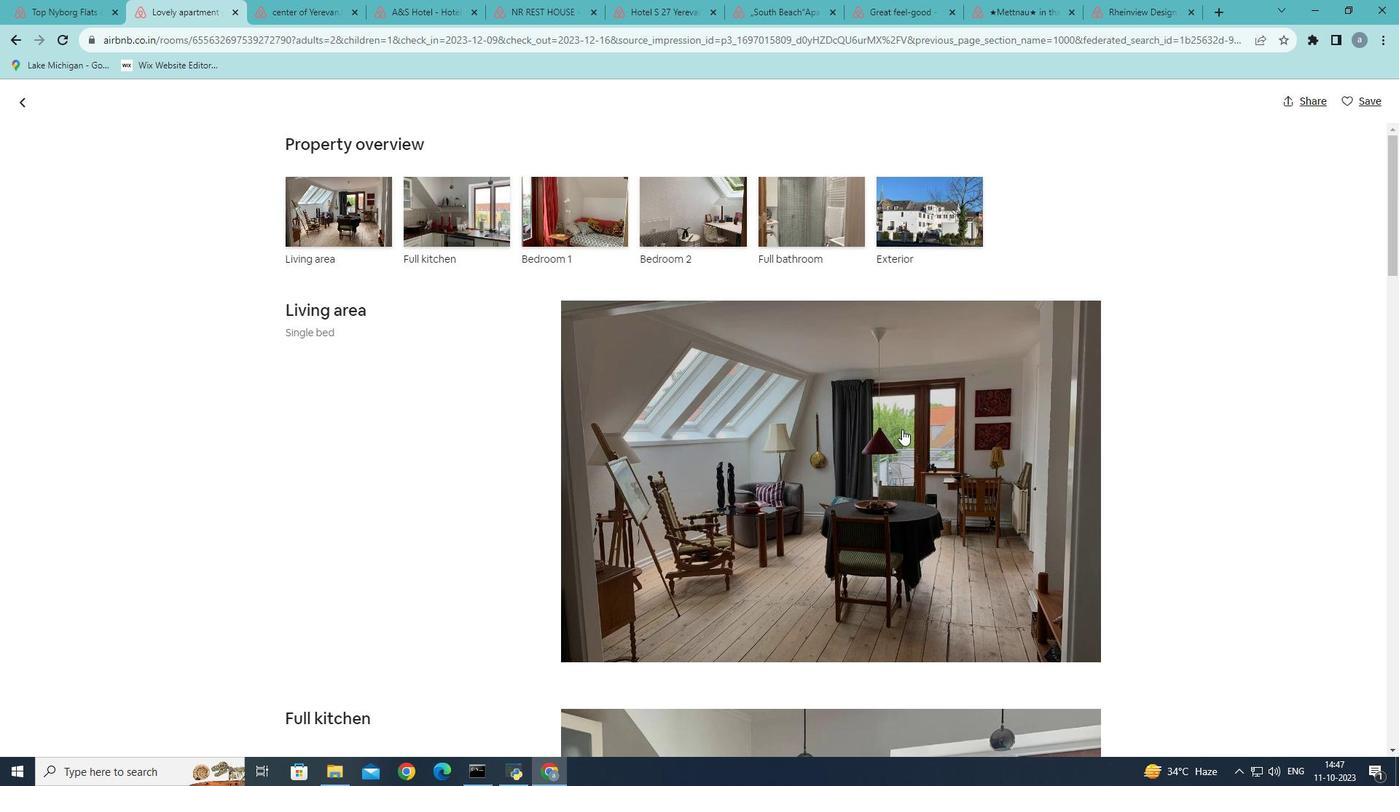 
Action: Mouse scrolled (902, 429) with delta (0, 0)
Screenshot: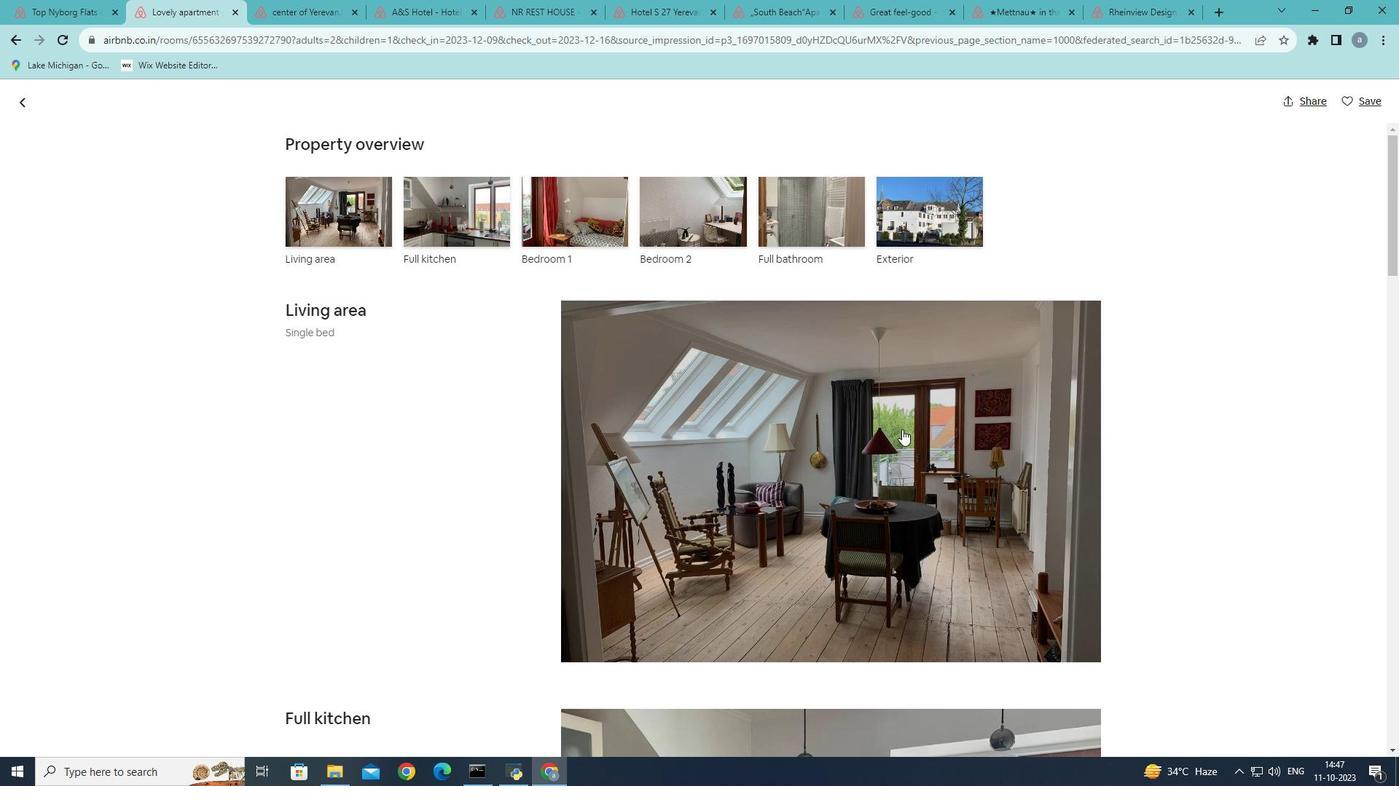 
Action: Mouse scrolled (902, 429) with delta (0, 0)
Screenshot: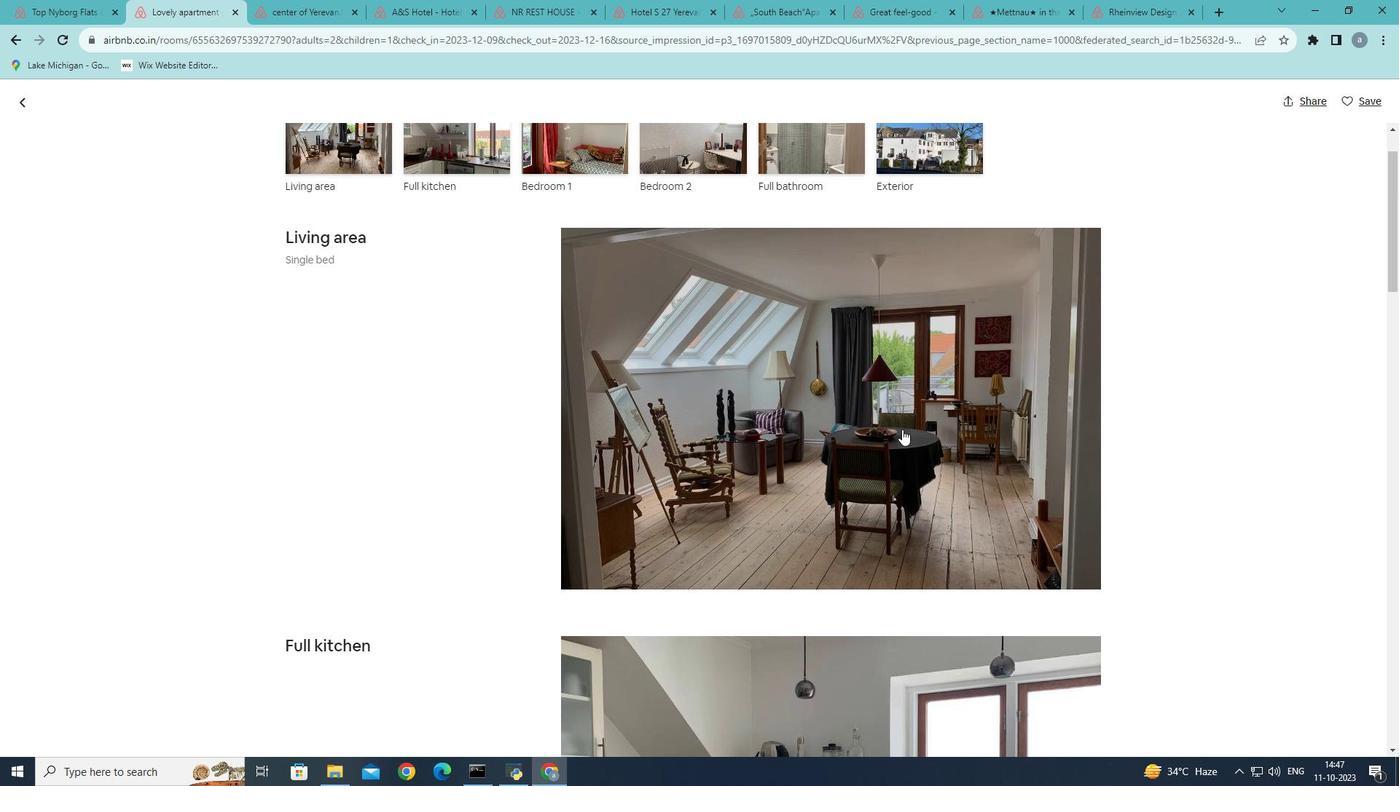 
Action: Mouse scrolled (902, 429) with delta (0, 0)
Screenshot: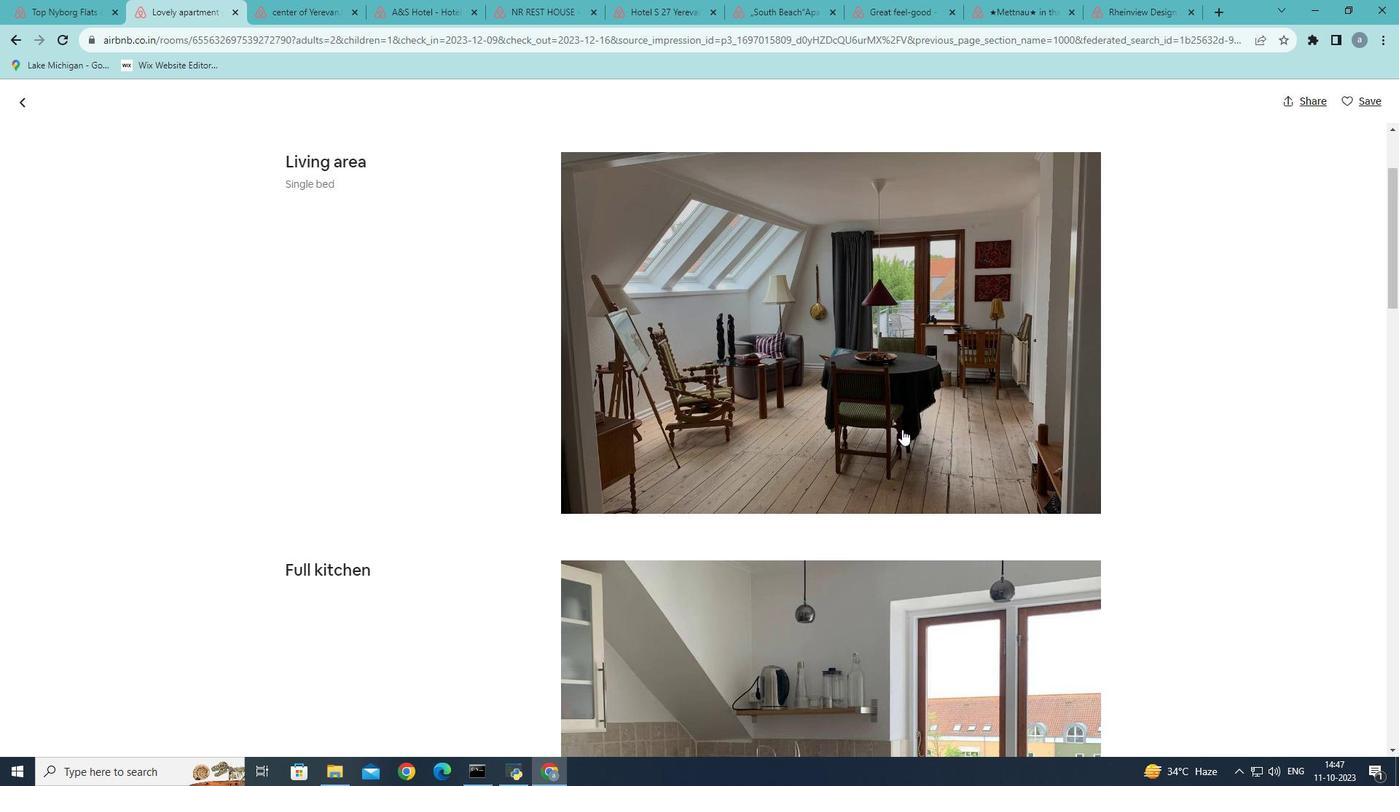 
Action: Mouse scrolled (902, 429) with delta (0, 0)
Screenshot: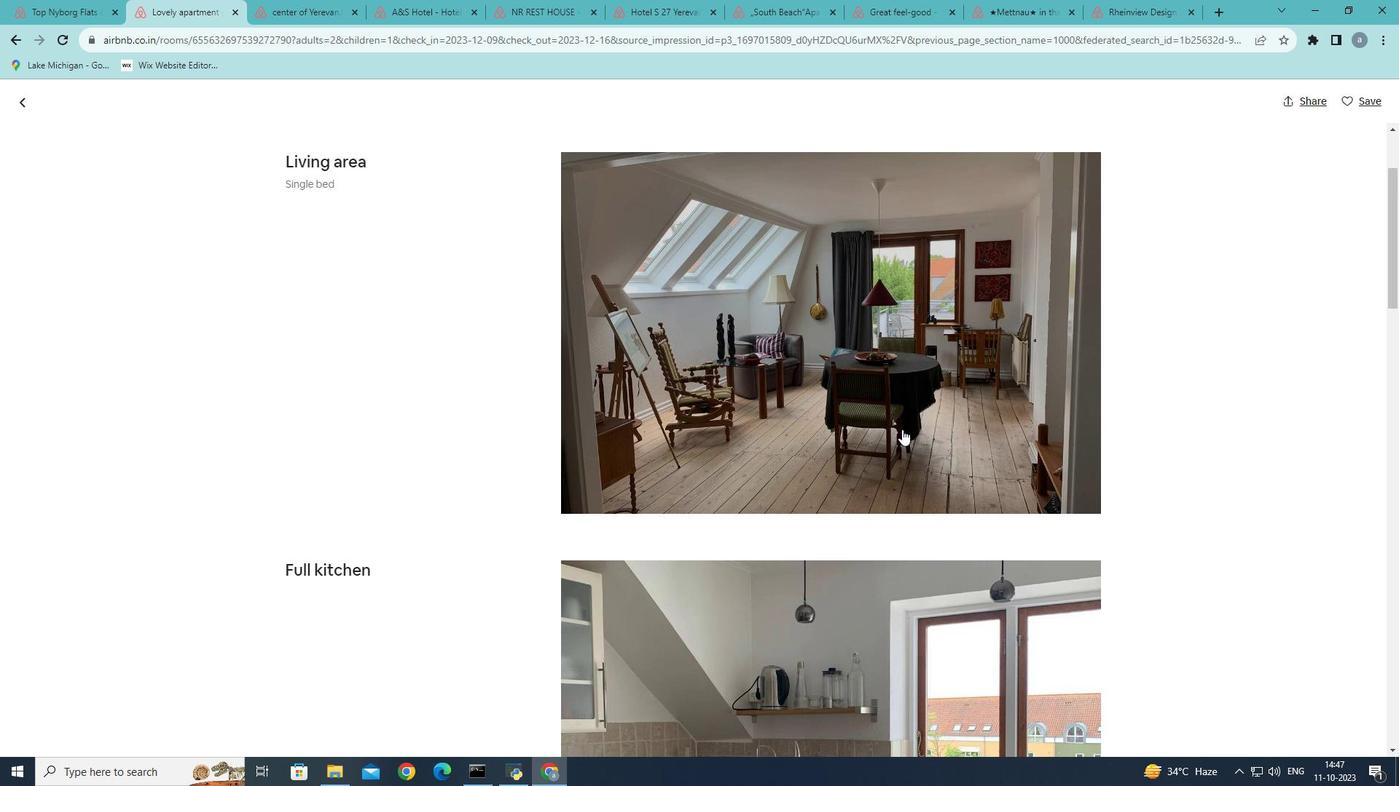 
Action: Mouse scrolled (902, 429) with delta (0, 0)
Screenshot: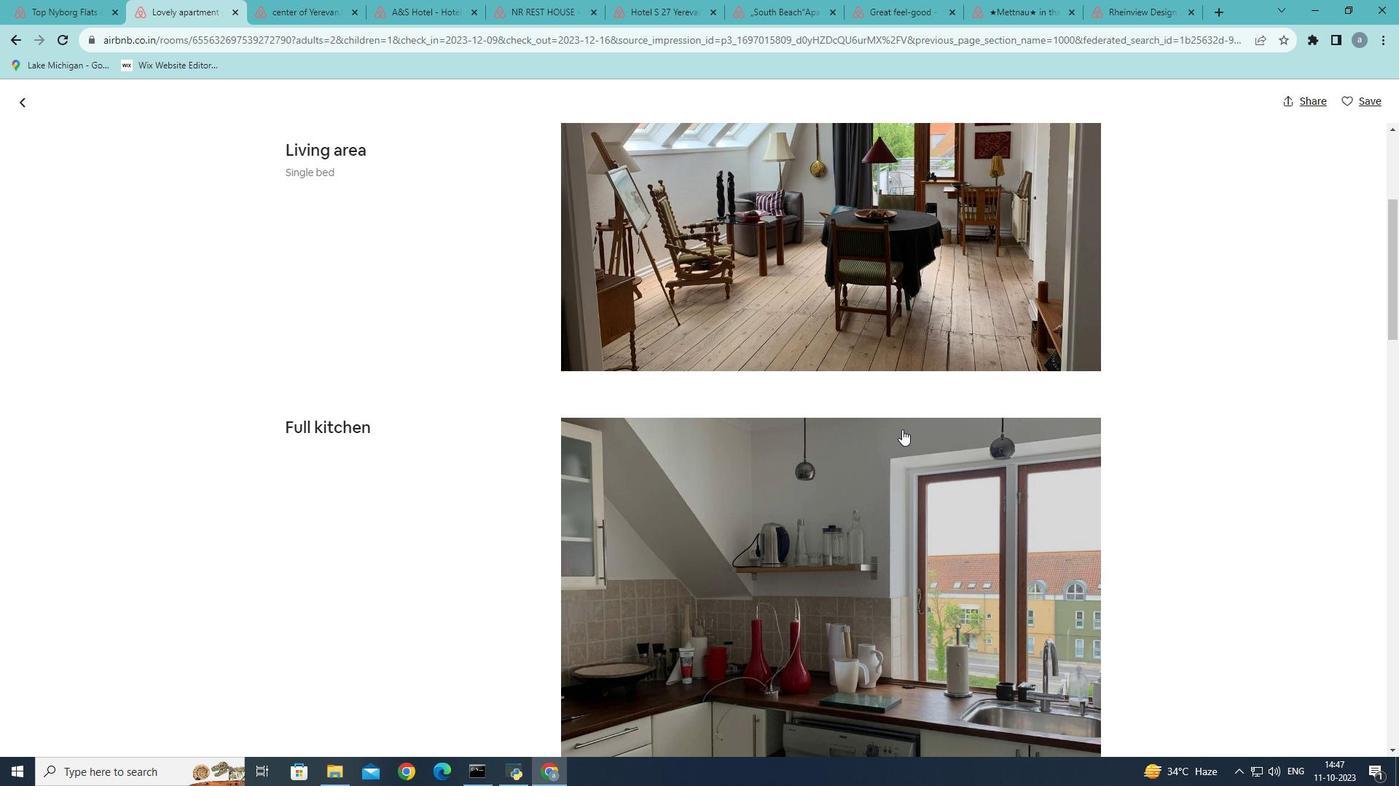 
Action: Mouse scrolled (902, 429) with delta (0, 0)
Screenshot: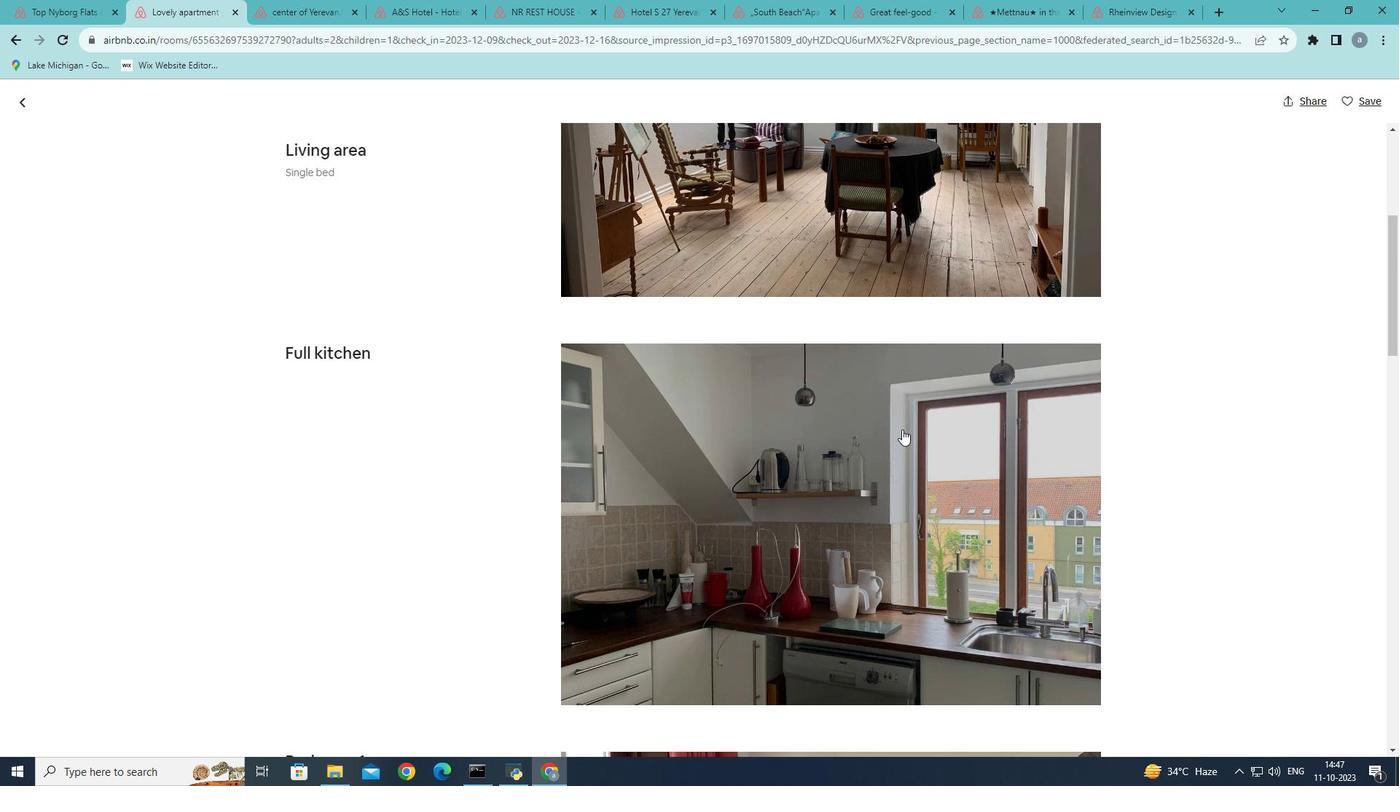 
Action: Mouse scrolled (902, 429) with delta (0, 0)
Screenshot: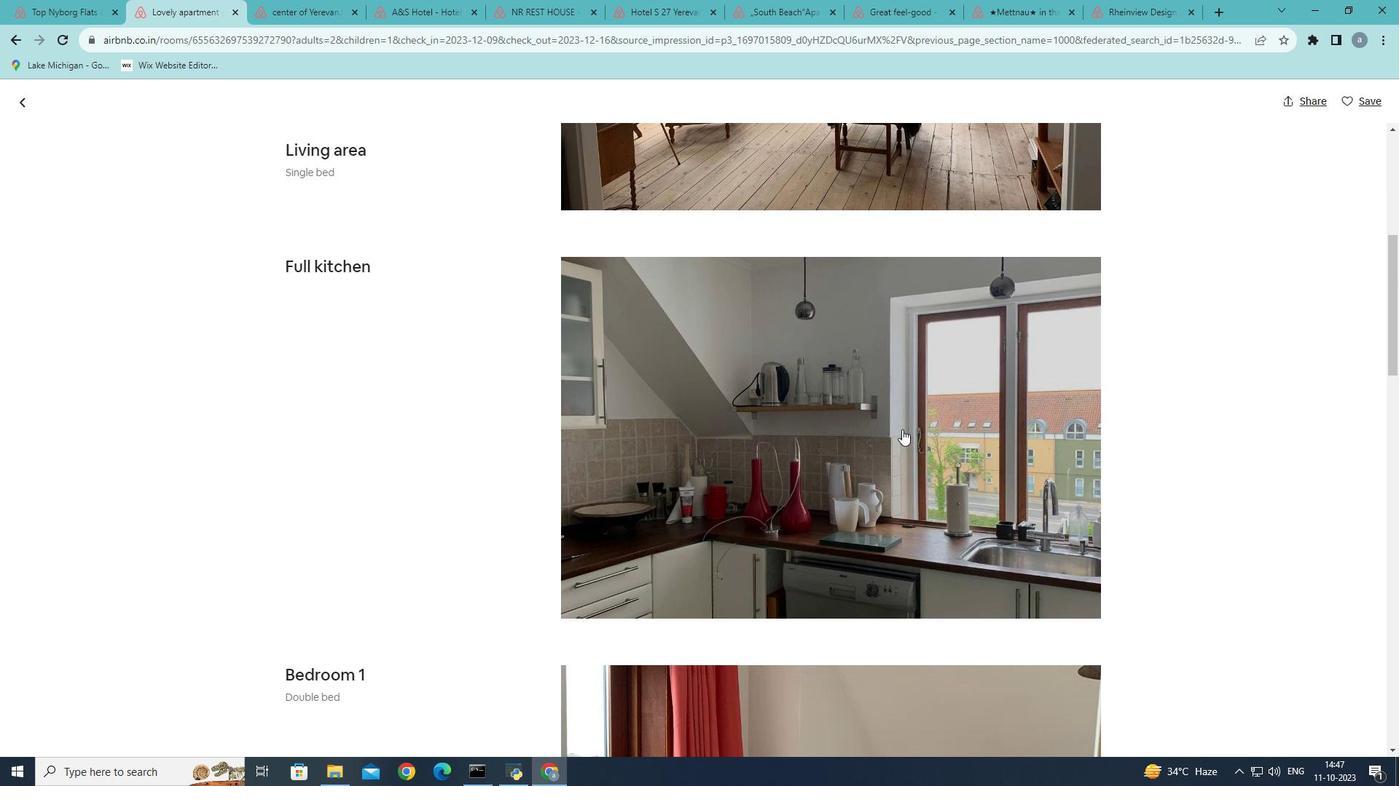 
Action: Mouse scrolled (902, 429) with delta (0, 0)
Screenshot: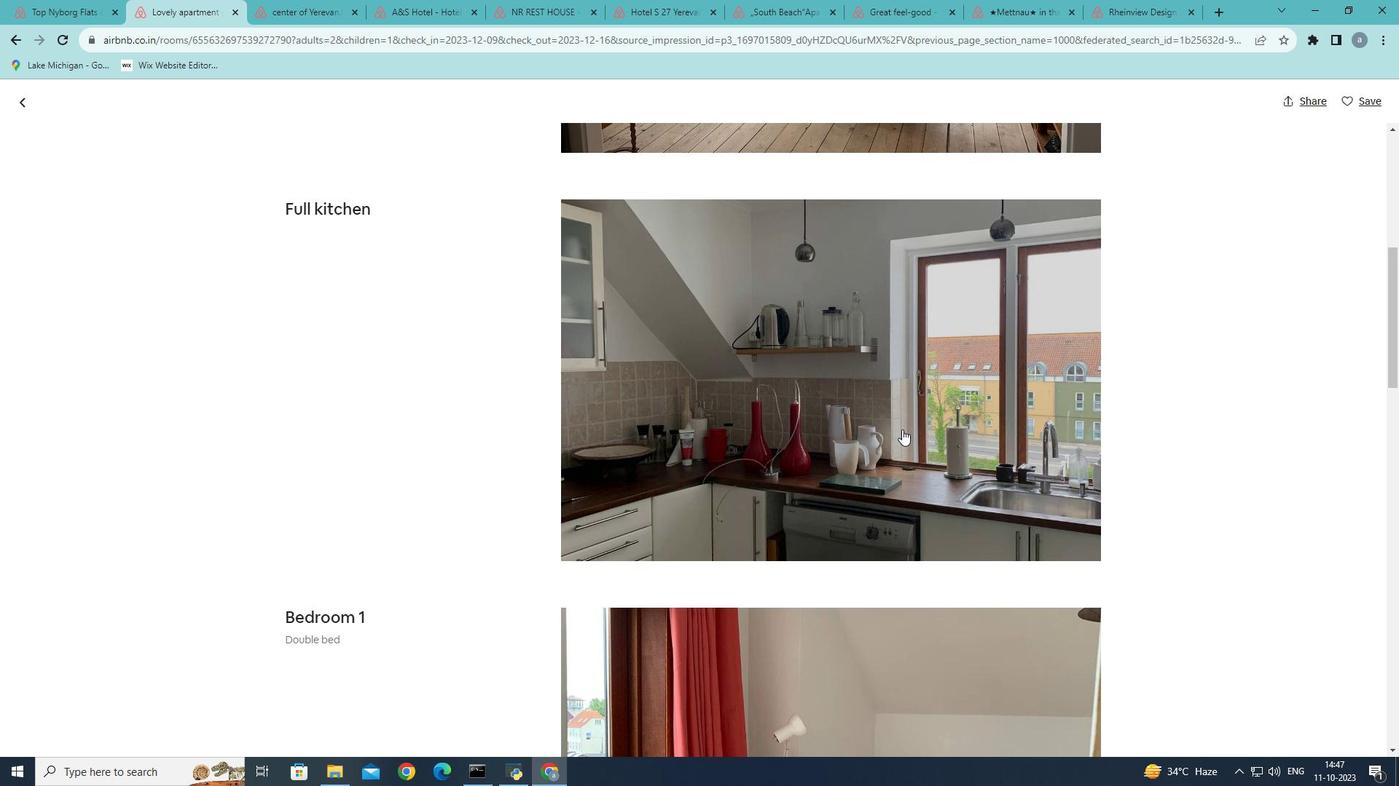 
Action: Mouse scrolled (902, 429) with delta (0, 0)
Screenshot: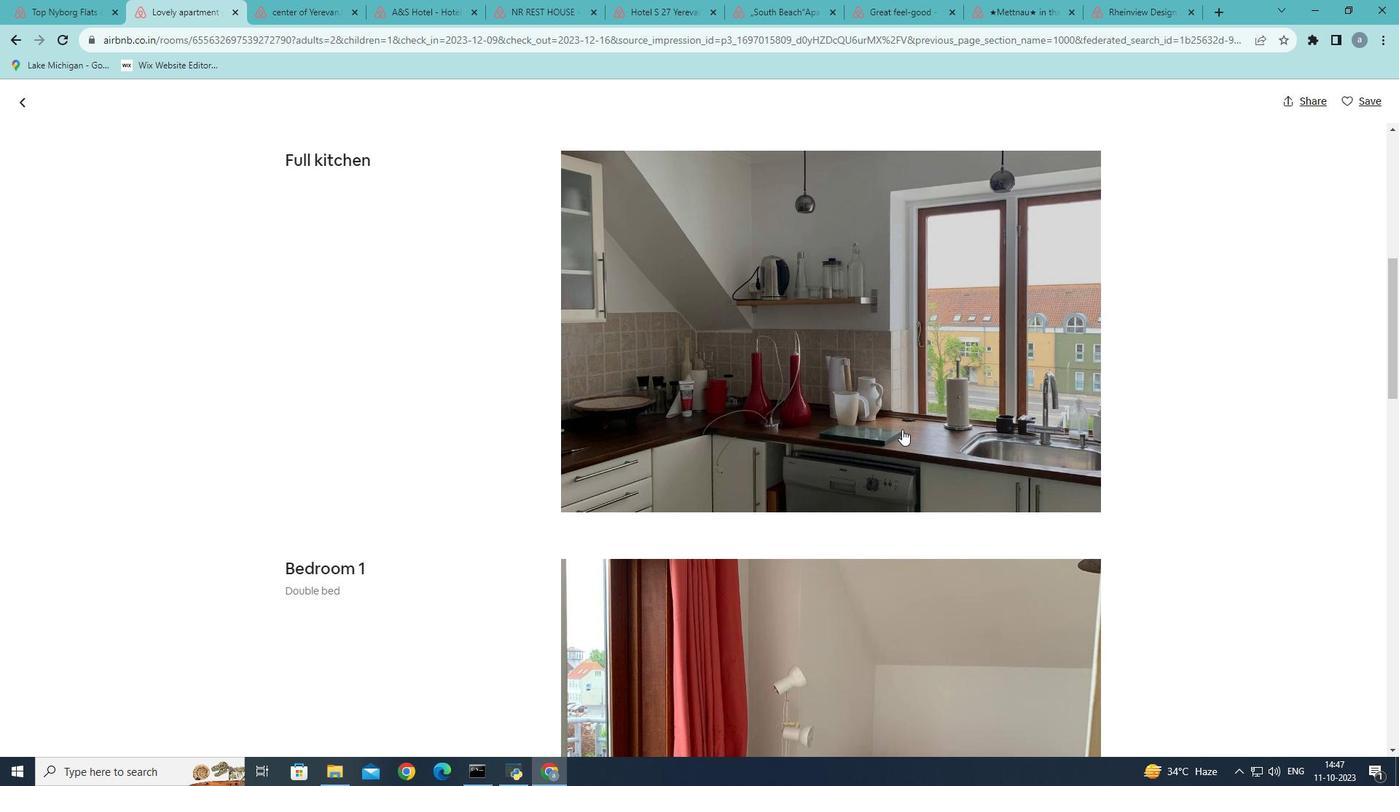 
Action: Mouse scrolled (902, 429) with delta (0, 0)
Screenshot: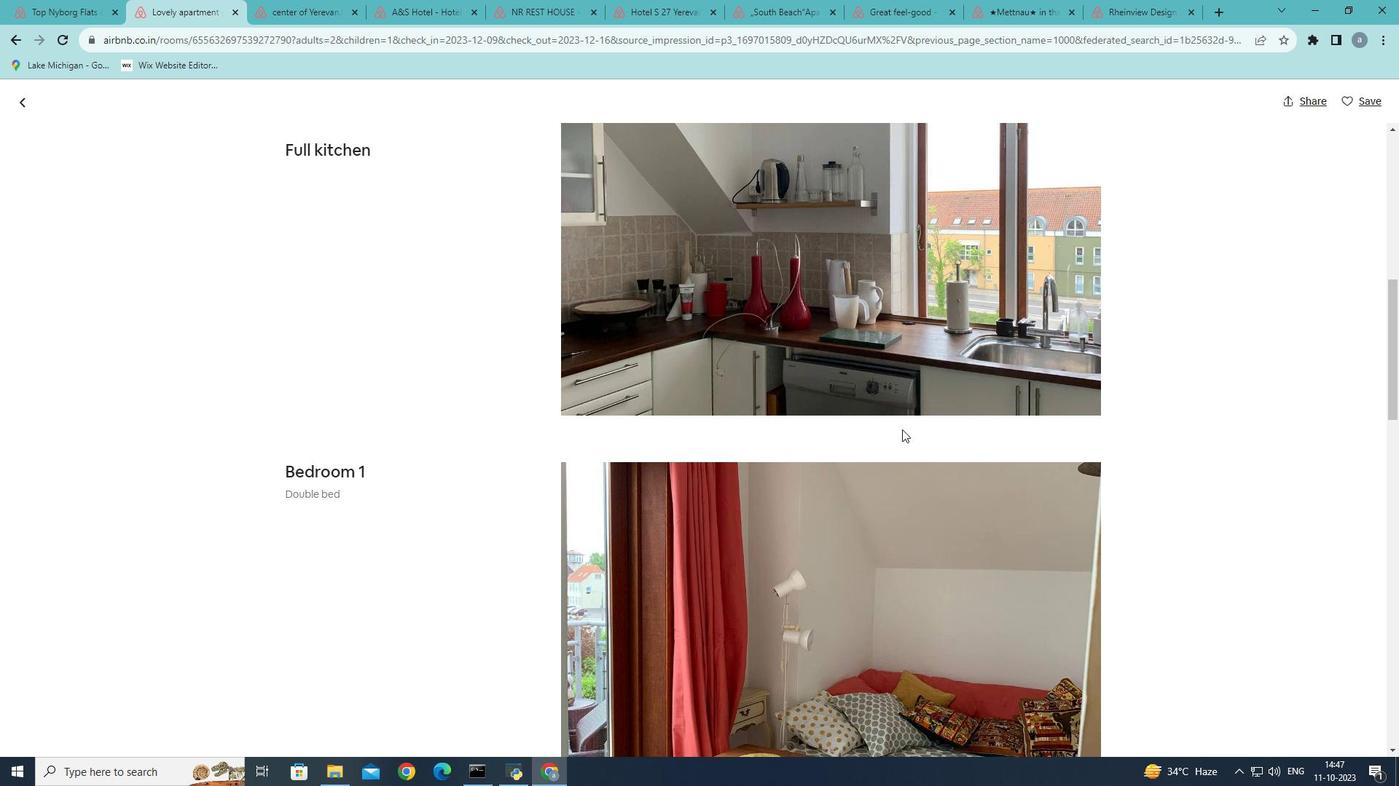 
Action: Mouse scrolled (902, 429) with delta (0, 0)
Screenshot: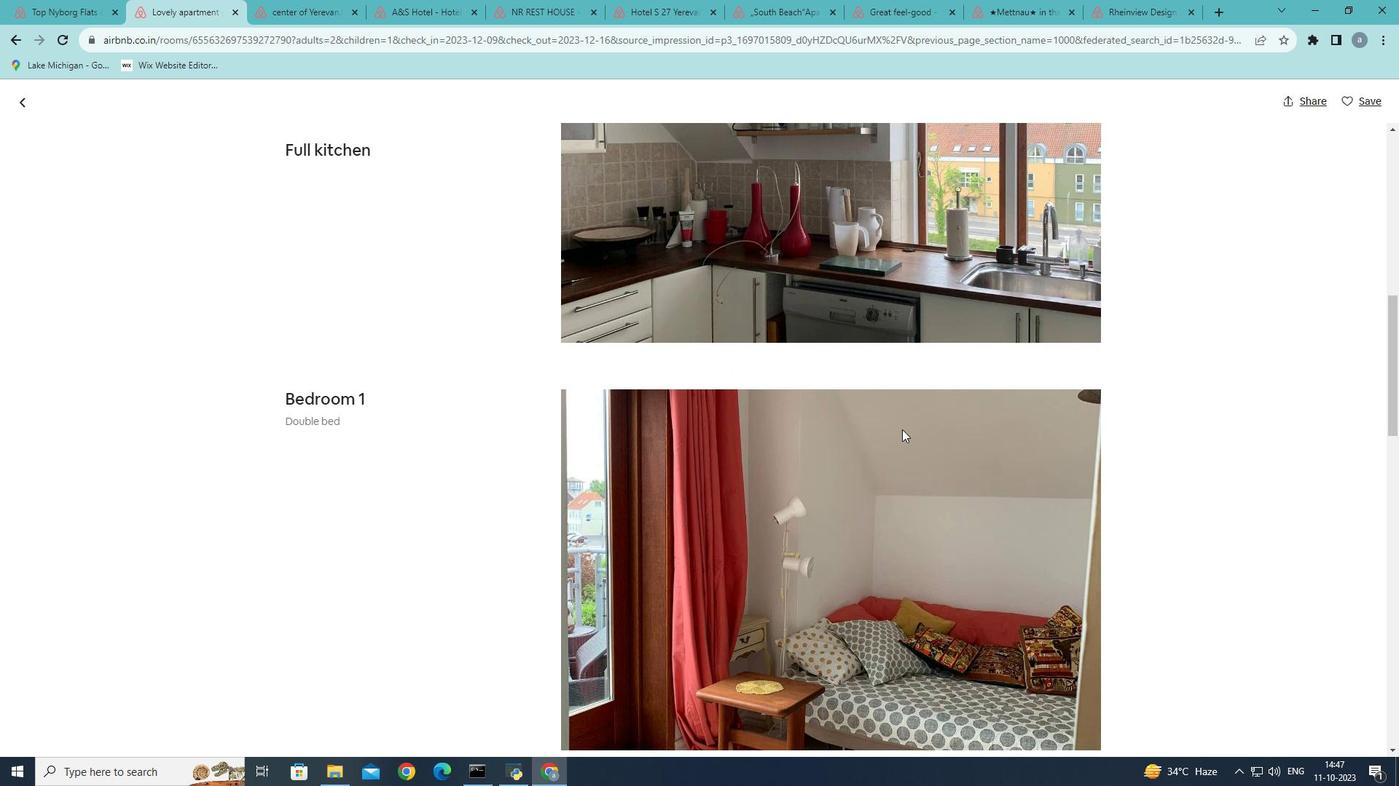 
Action: Mouse scrolled (902, 429) with delta (0, 0)
Screenshot: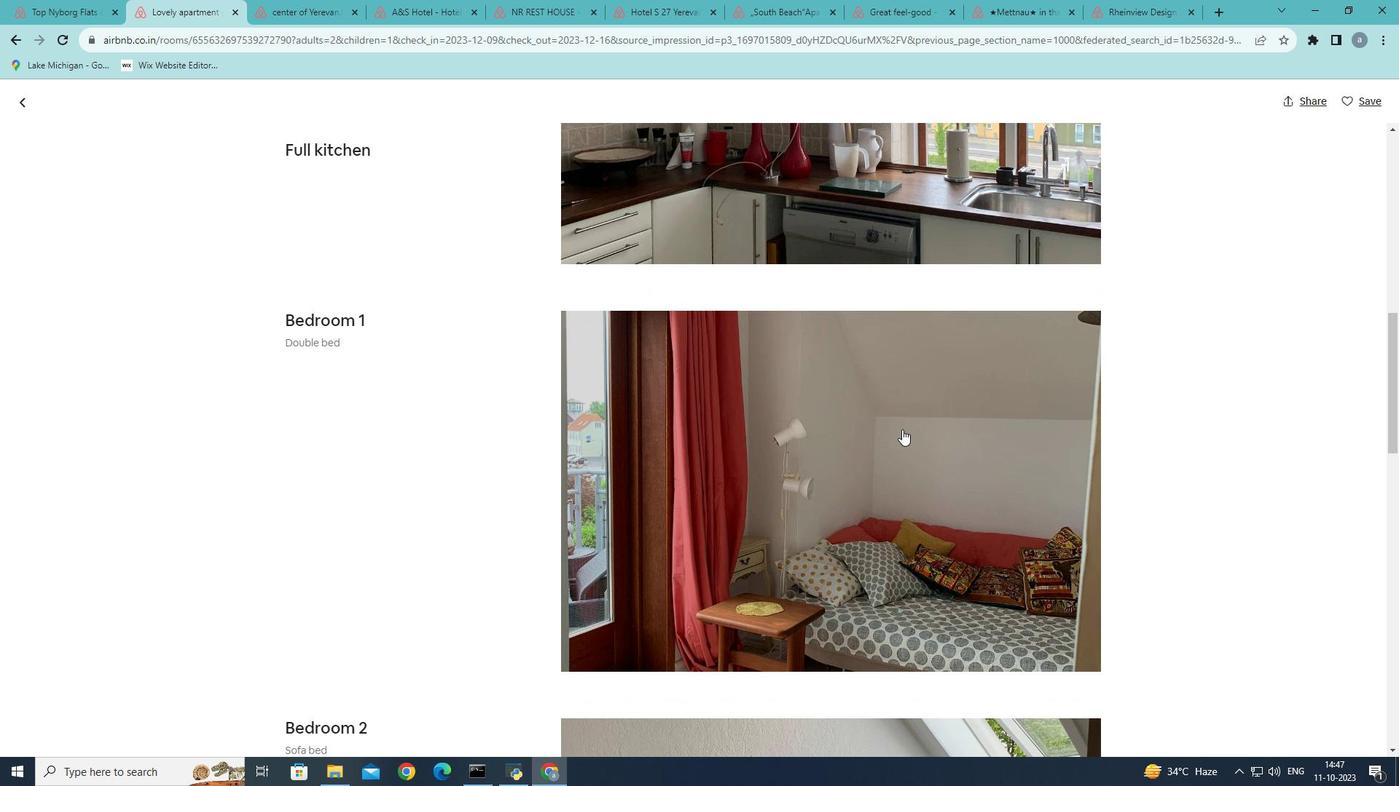 
Action: Mouse scrolled (902, 429) with delta (0, 0)
Screenshot: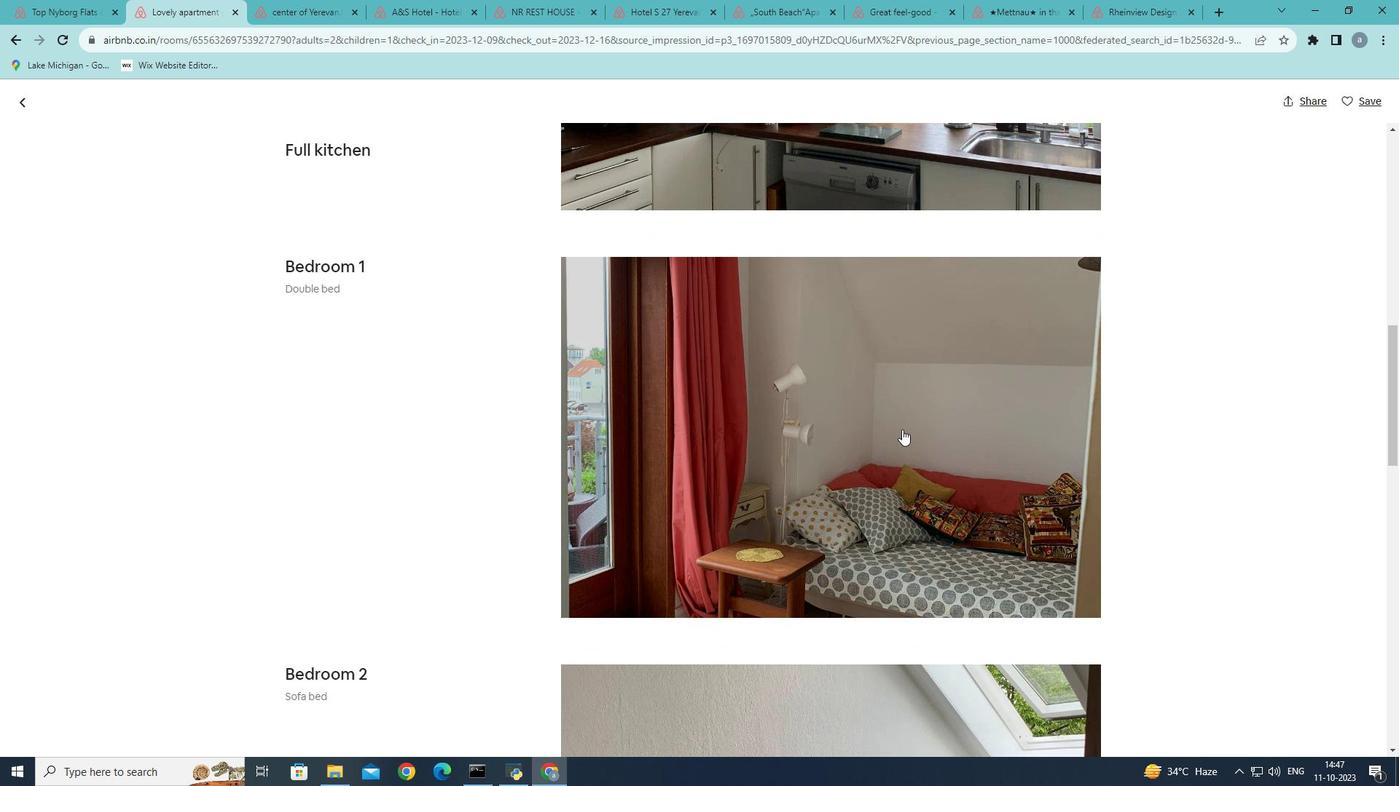 
Action: Mouse scrolled (902, 429) with delta (0, 0)
Screenshot: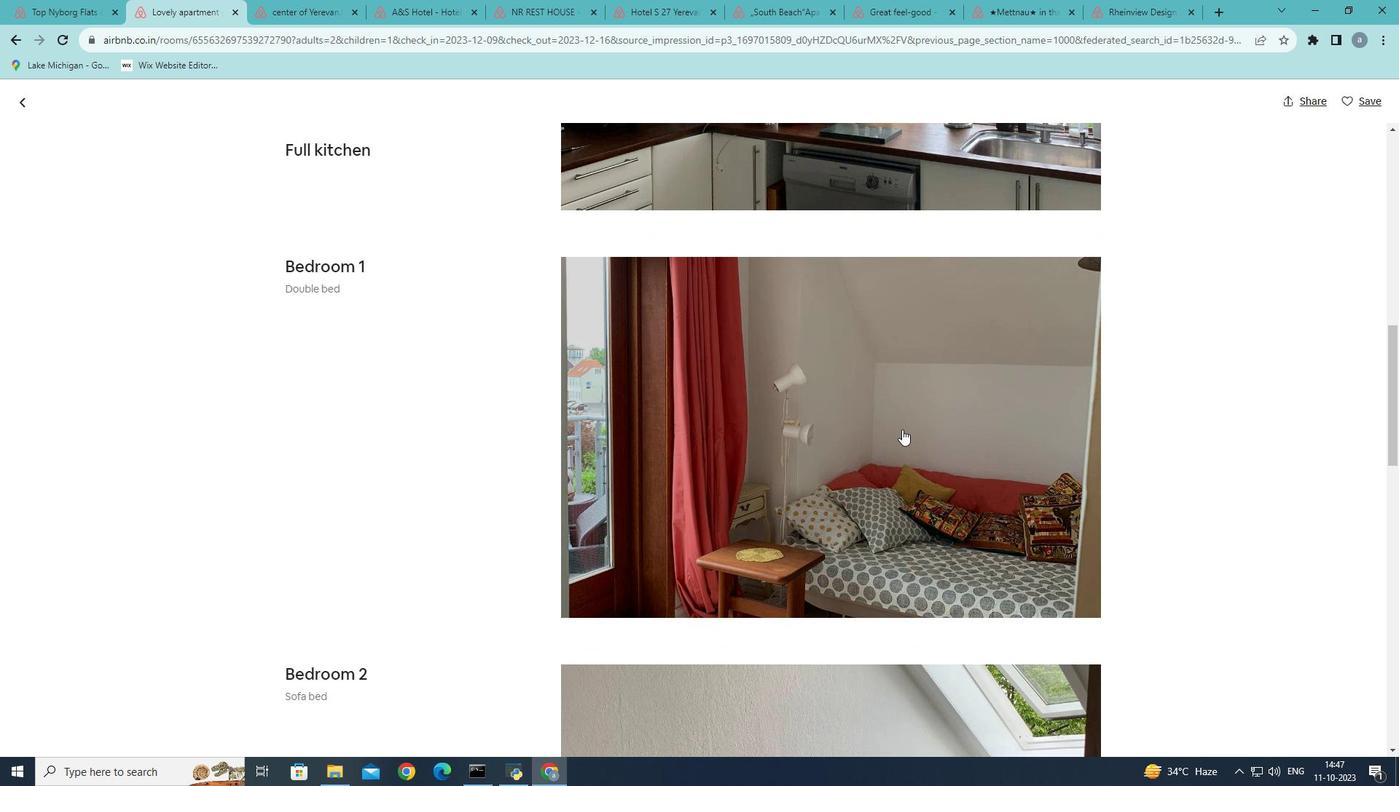 
Action: Mouse scrolled (902, 429) with delta (0, 0)
Screenshot: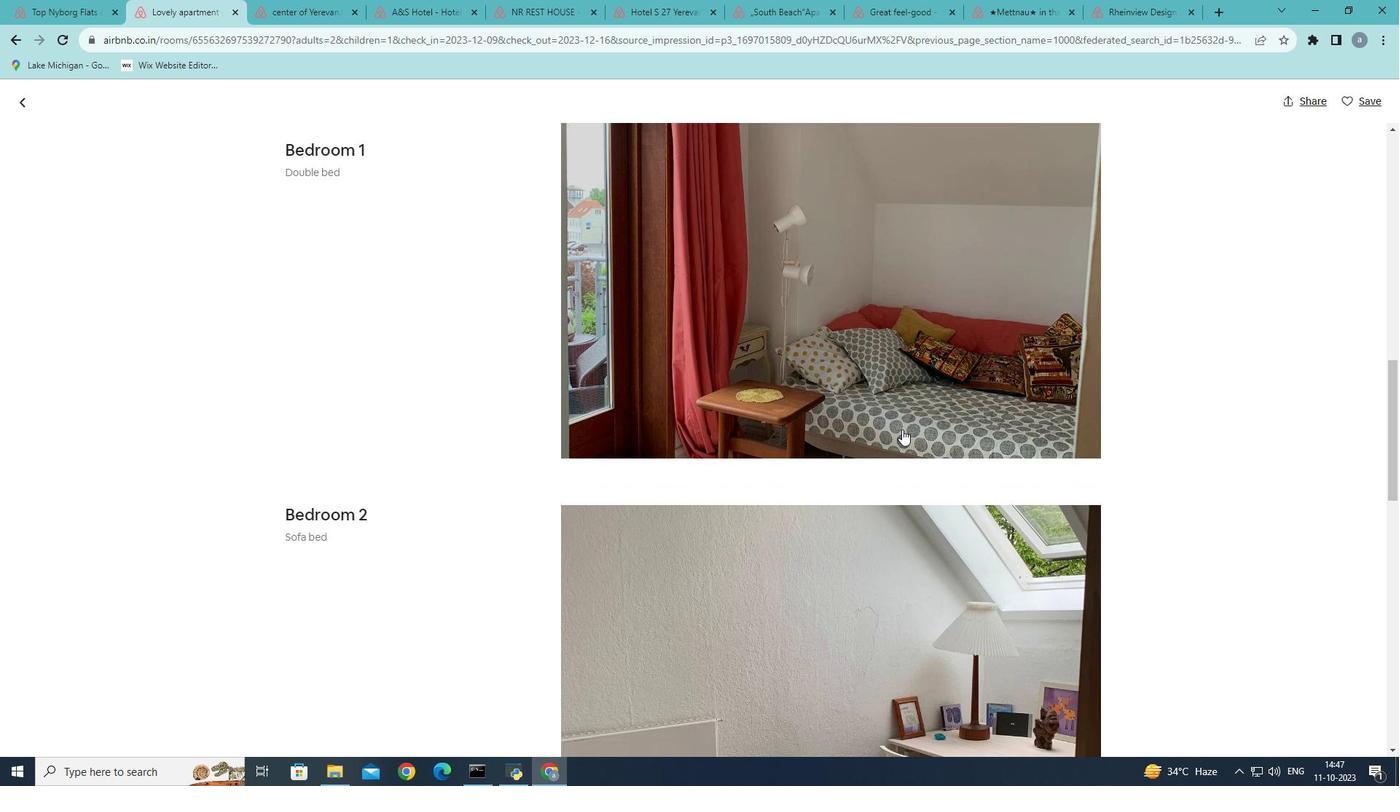 
Action: Mouse moved to (898, 437)
Screenshot: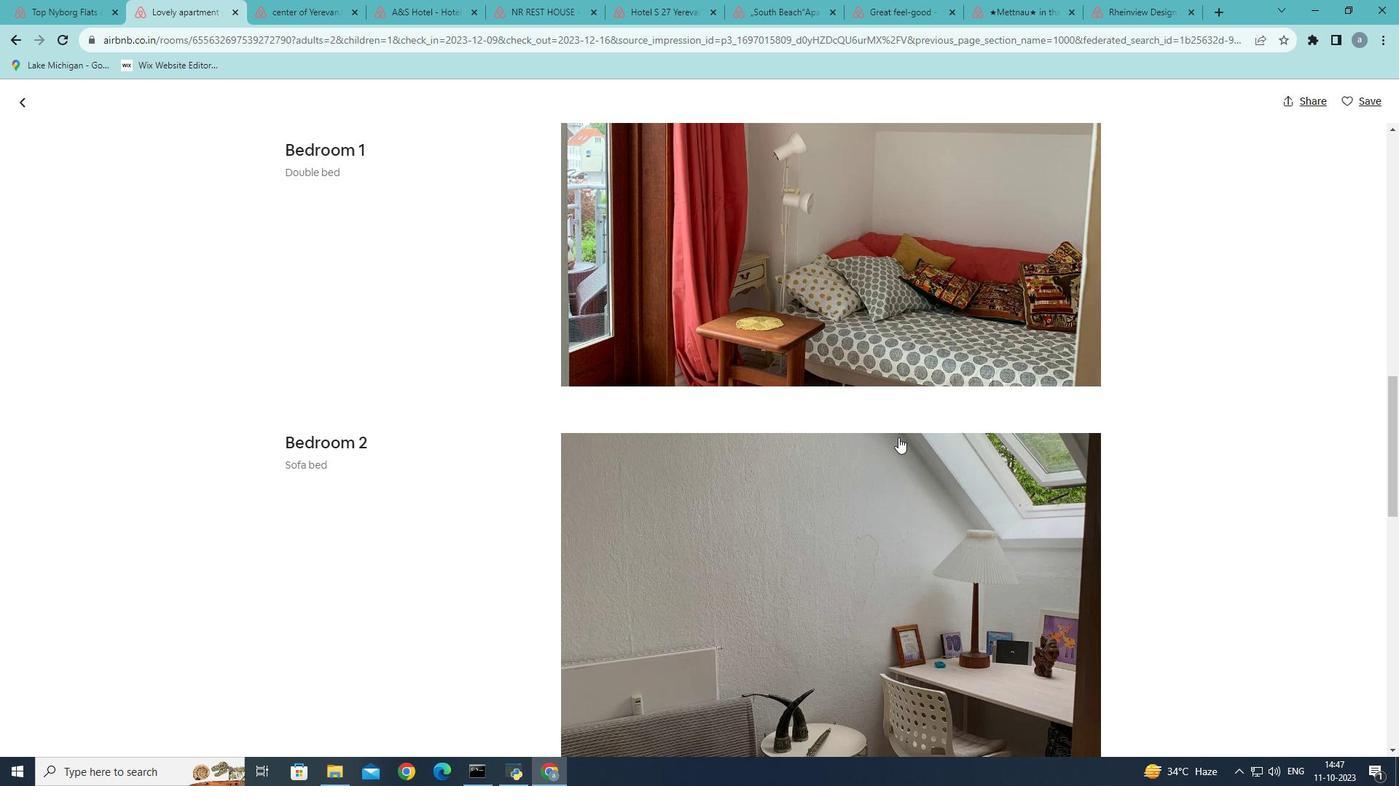 
Action: Mouse scrolled (898, 437) with delta (0, 0)
Screenshot: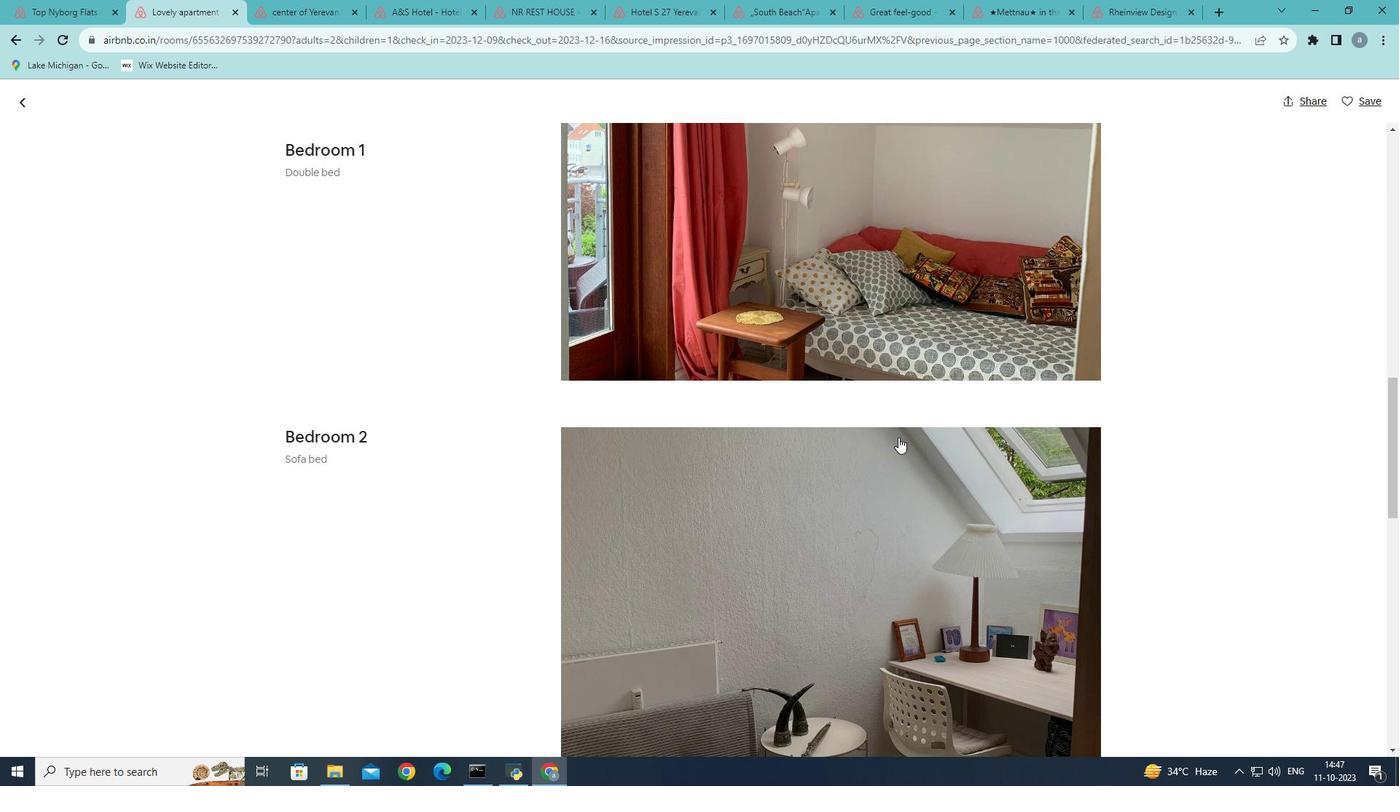
Action: Mouse scrolled (898, 437) with delta (0, 0)
Screenshot: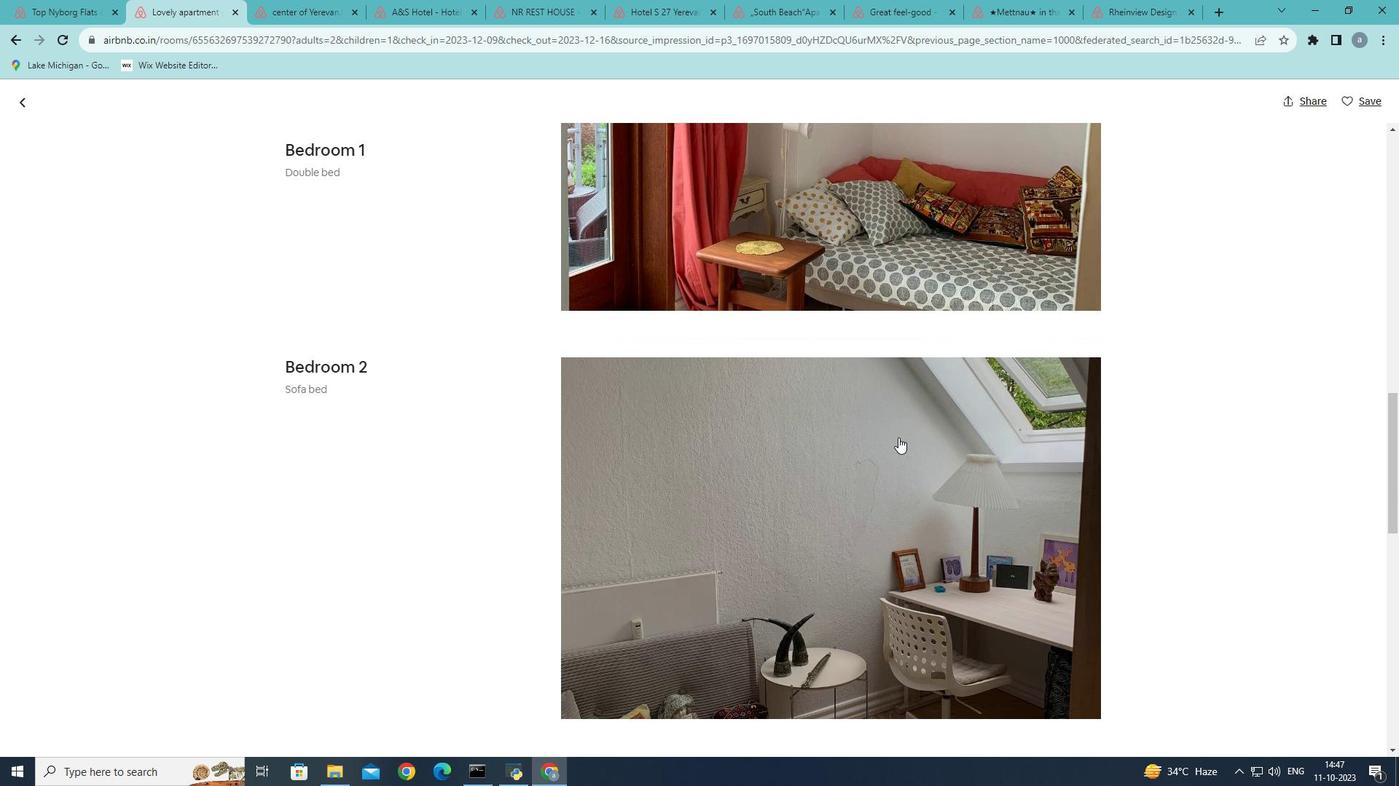 
Action: Mouse moved to (1348, 648)
Screenshot: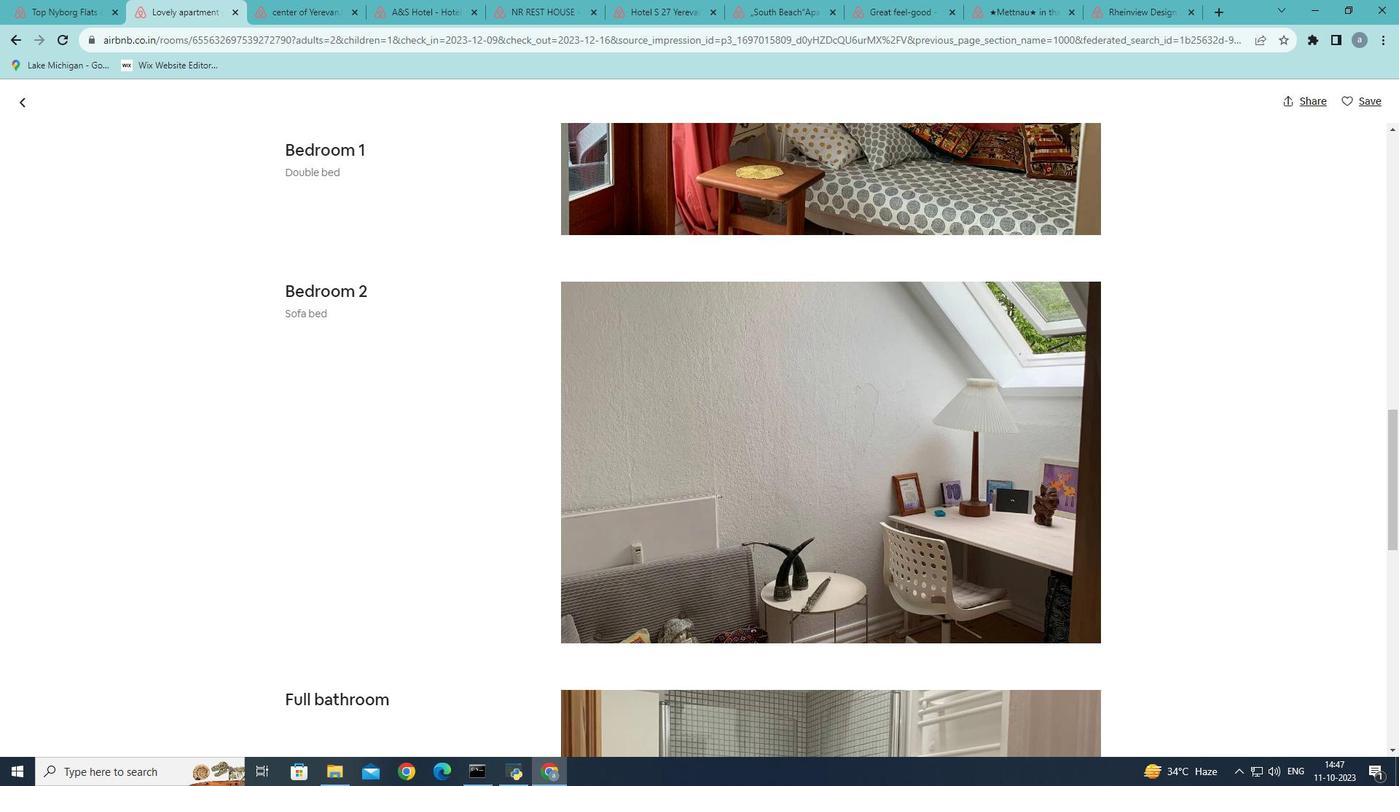 
Action: Mouse scrolled (1348, 647) with delta (0, 0)
Screenshot: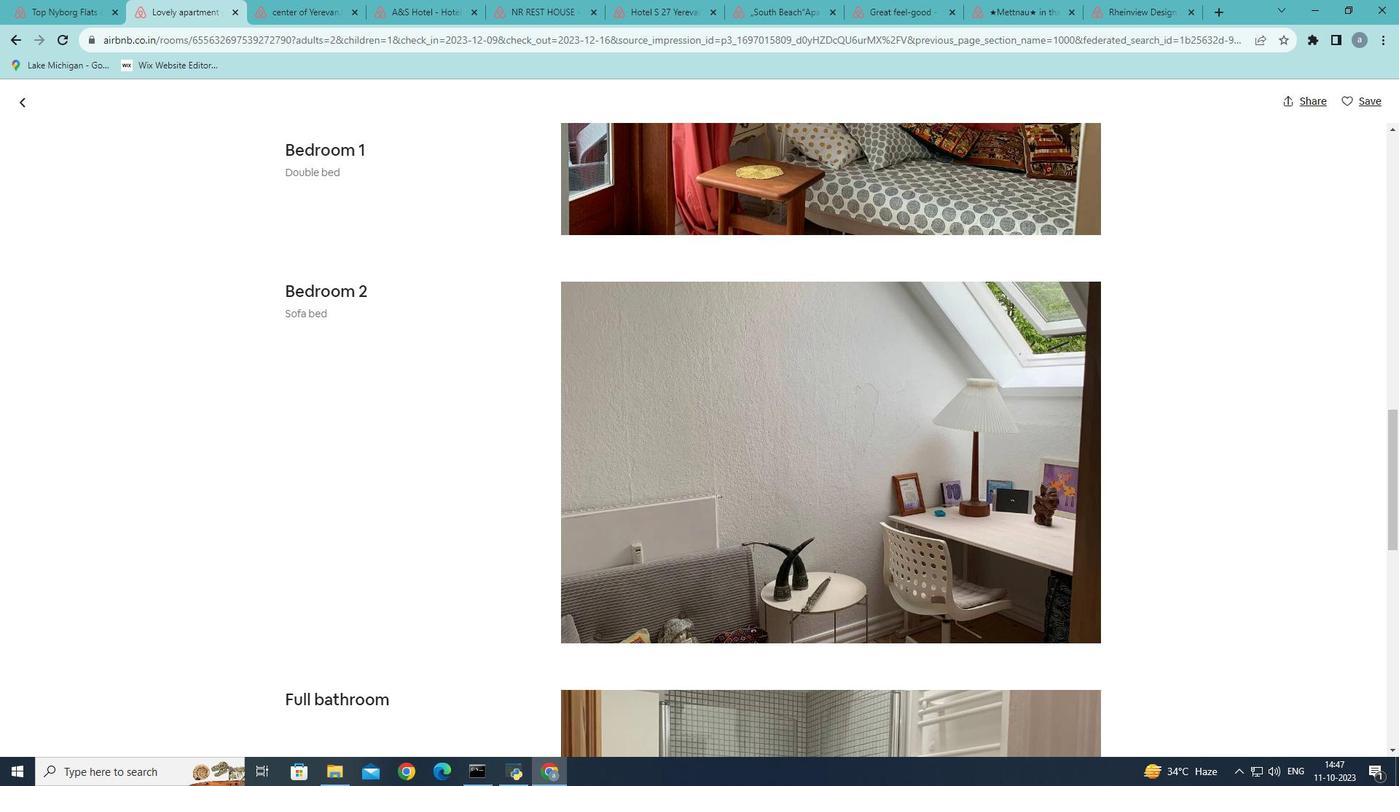 
Action: Mouse moved to (1148, 620)
Screenshot: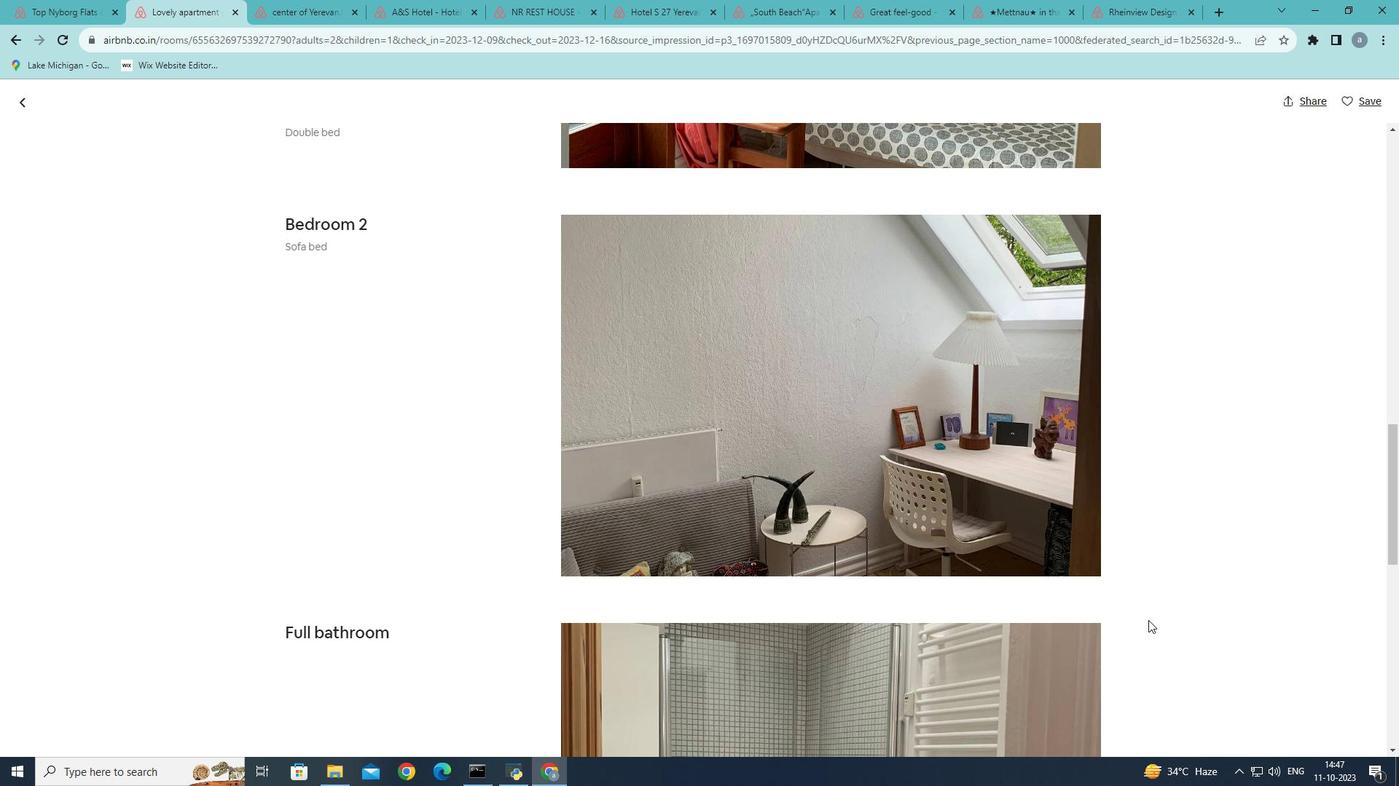 
Action: Mouse scrolled (1148, 620) with delta (0, 0)
Screenshot: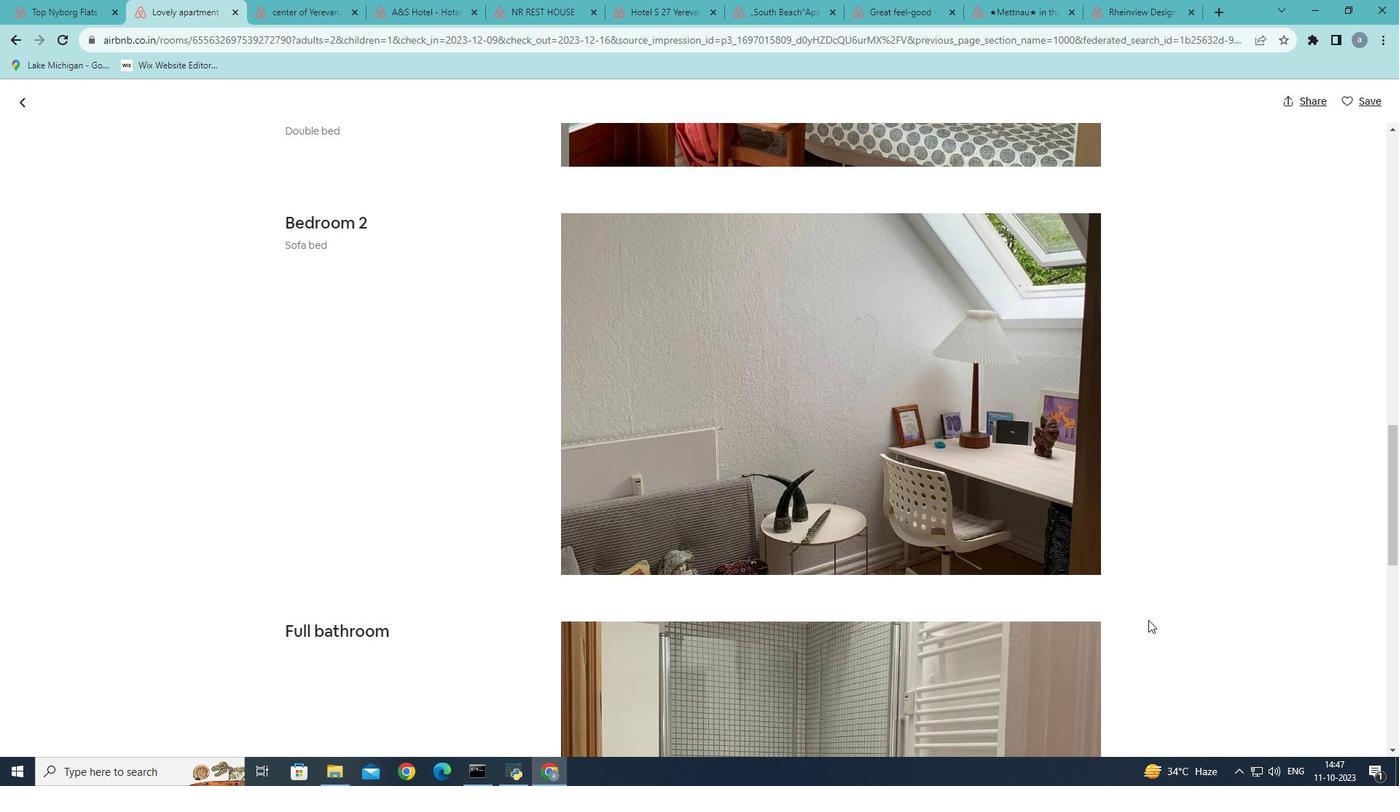 
Action: Mouse scrolled (1148, 620) with delta (0, 0)
Screenshot: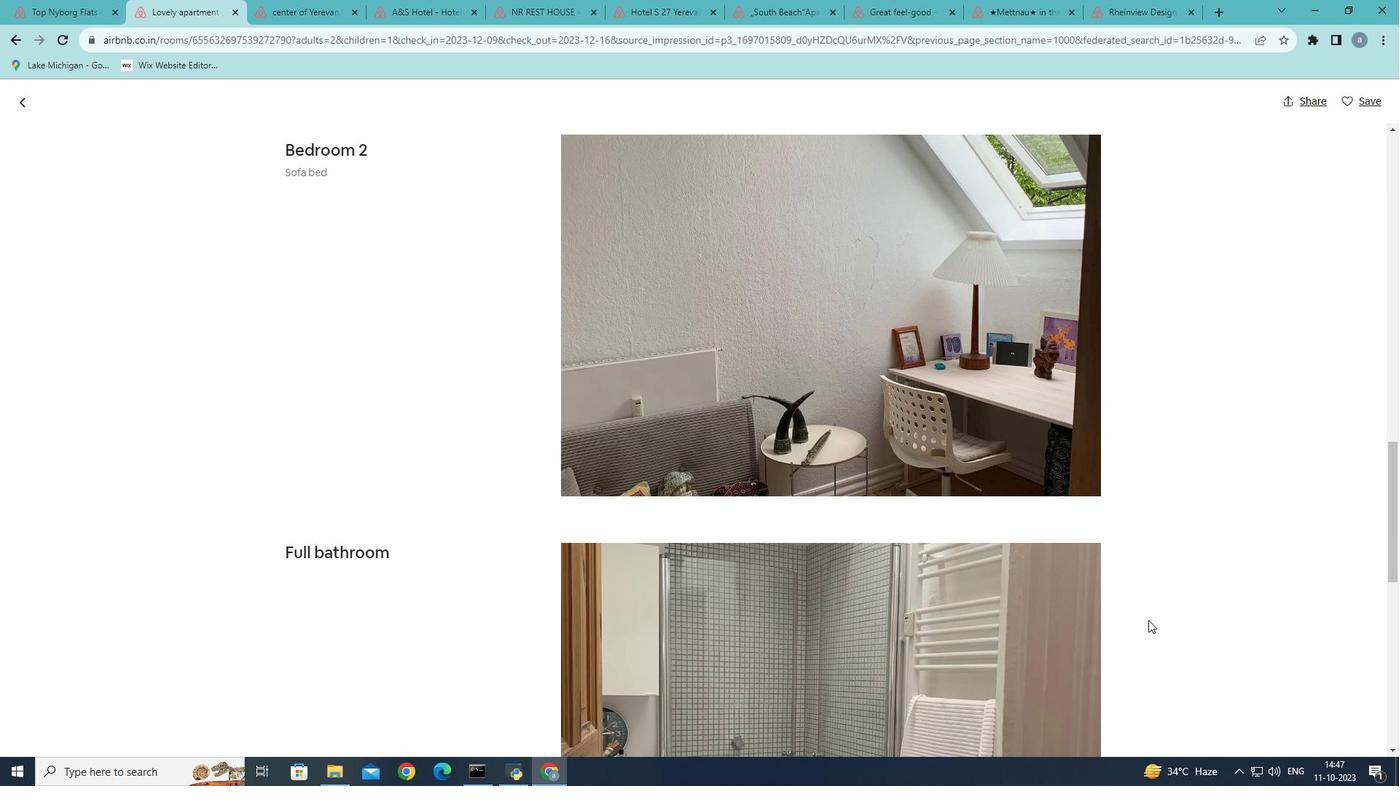 
Action: Mouse moved to (1146, 624)
Screenshot: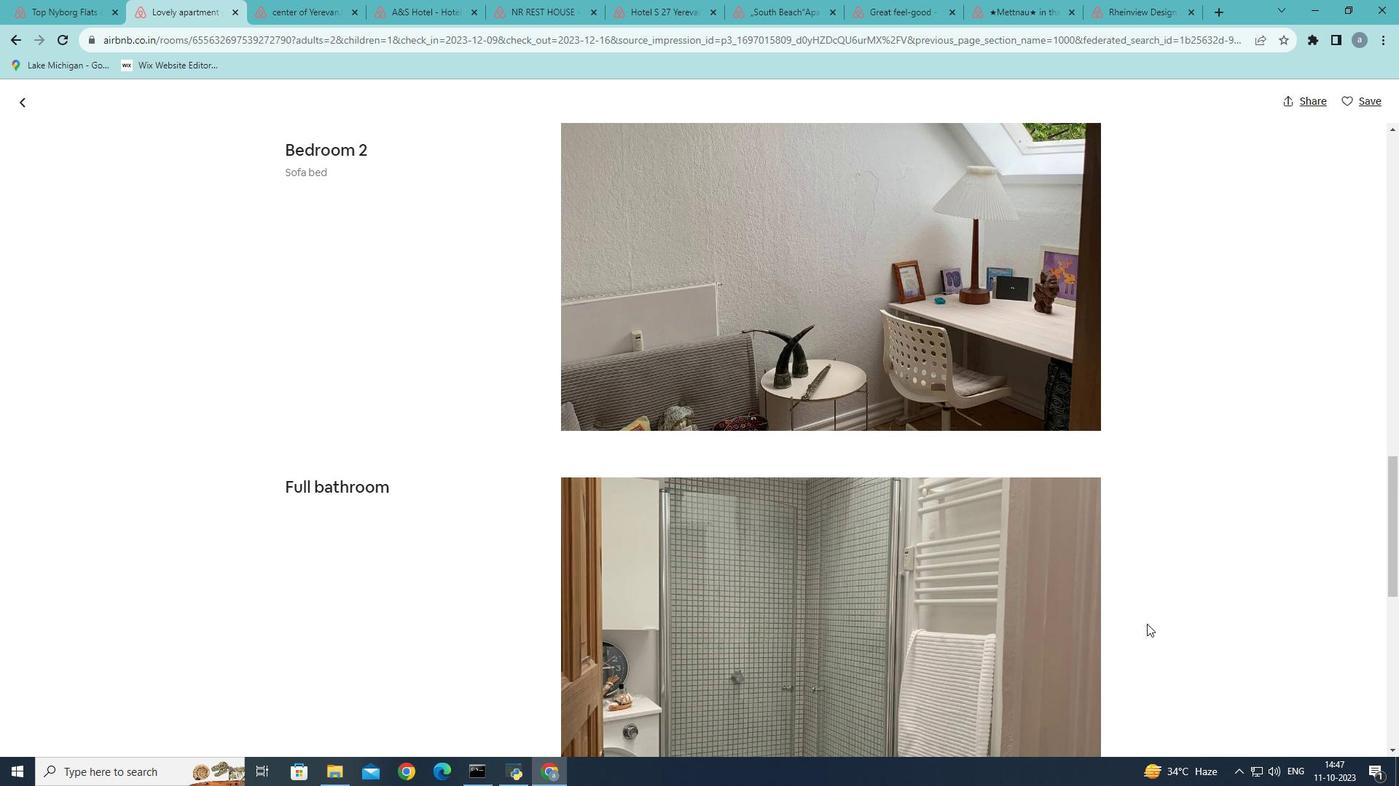 
Action: Mouse scrolled (1146, 623) with delta (0, 0)
Screenshot: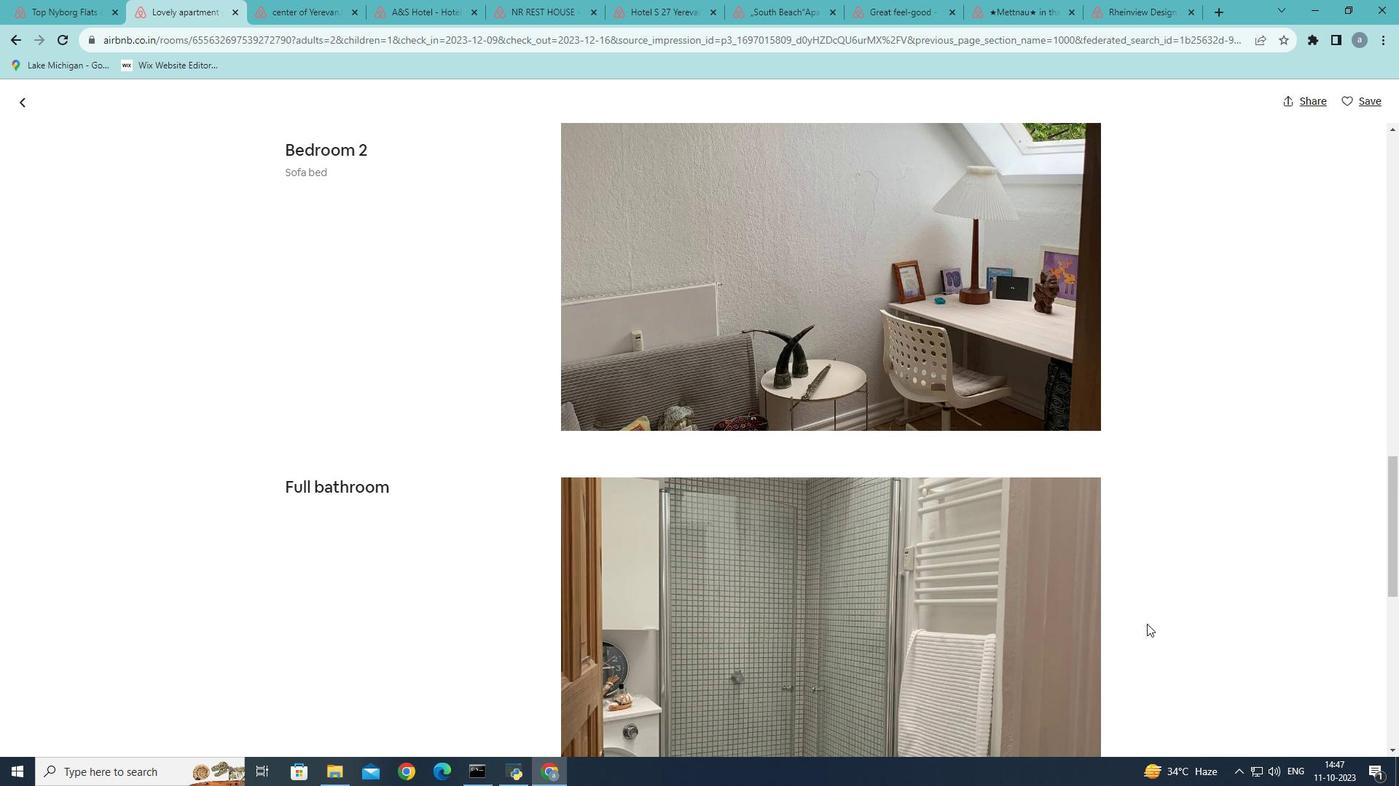 
Action: Mouse scrolled (1146, 623) with delta (0, 0)
Screenshot: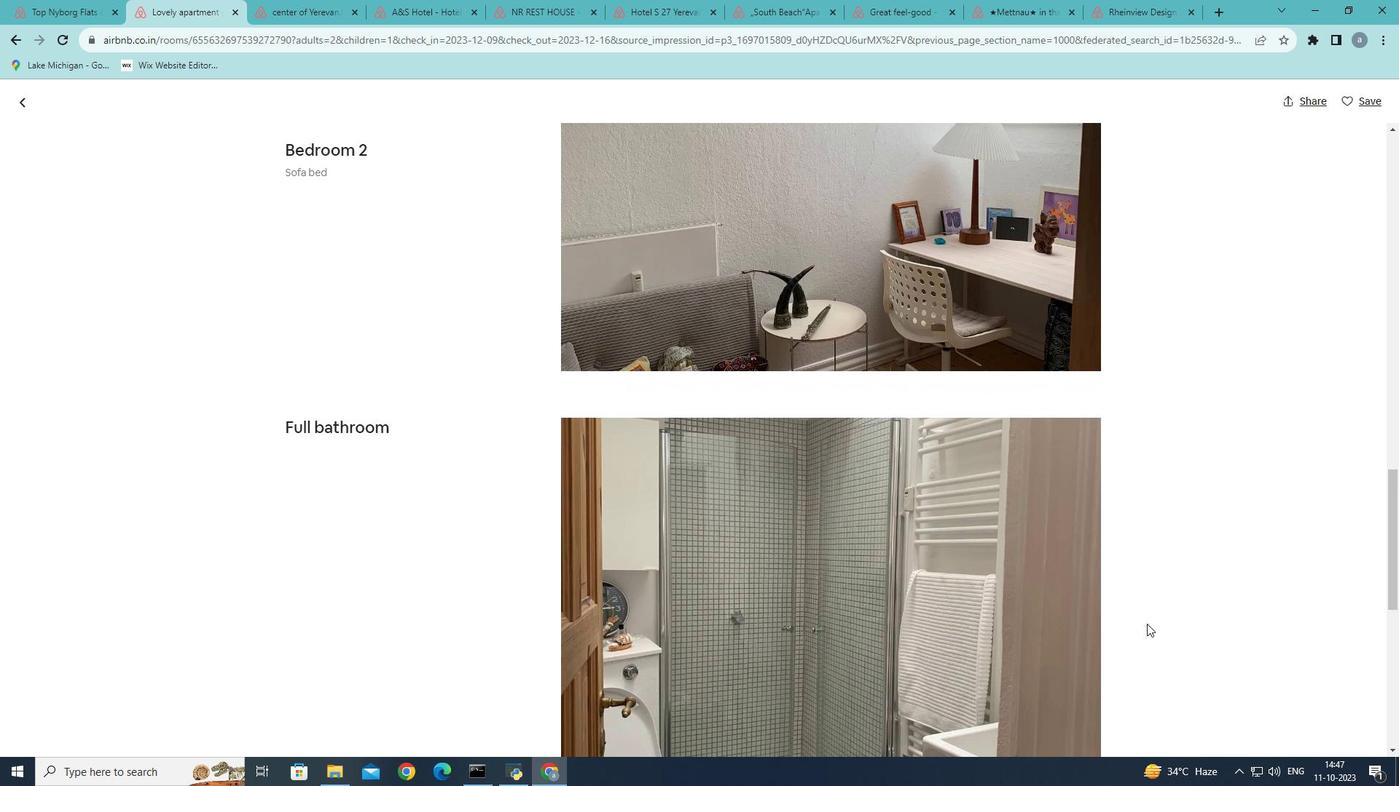 
Action: Mouse moved to (1146, 628)
Screenshot: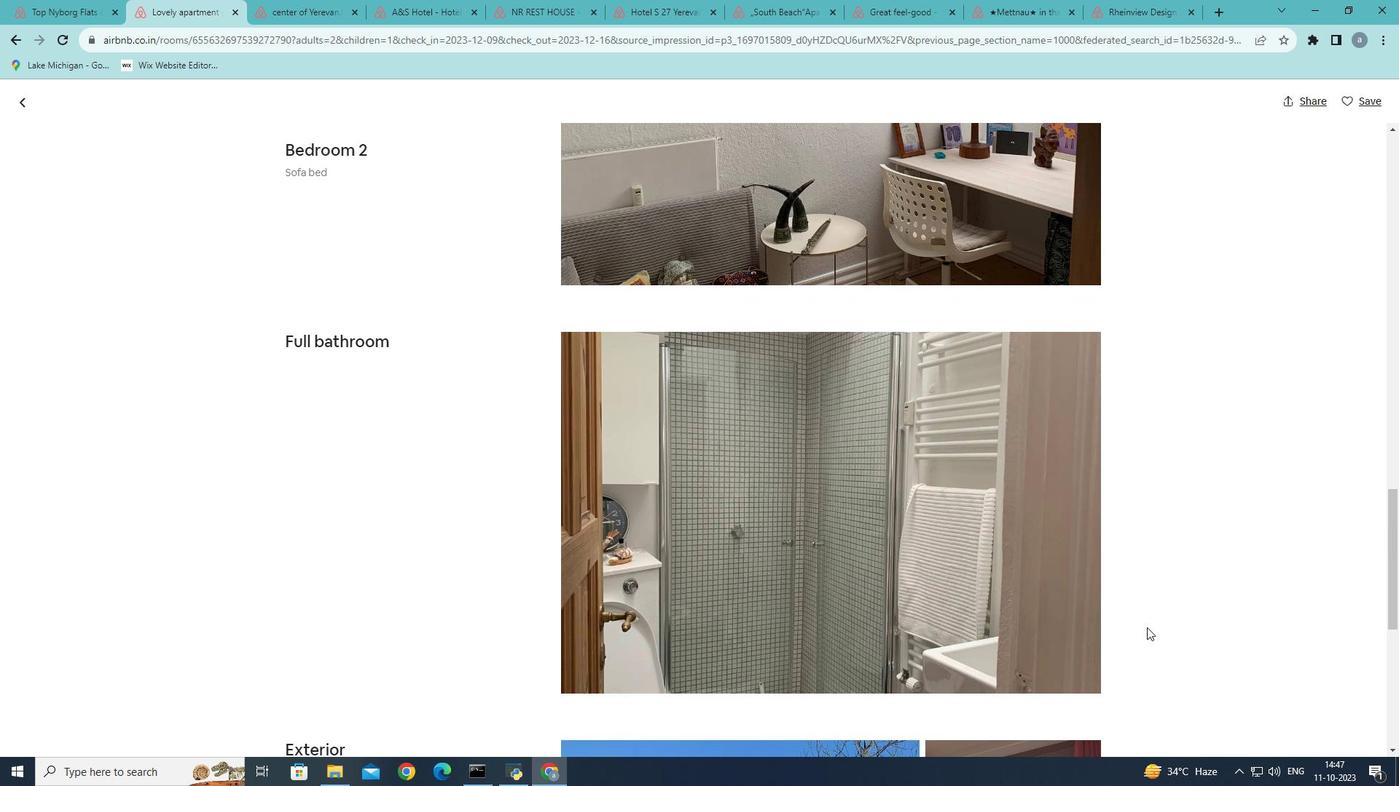 
Action: Mouse scrolled (1146, 627) with delta (0, 0)
Screenshot: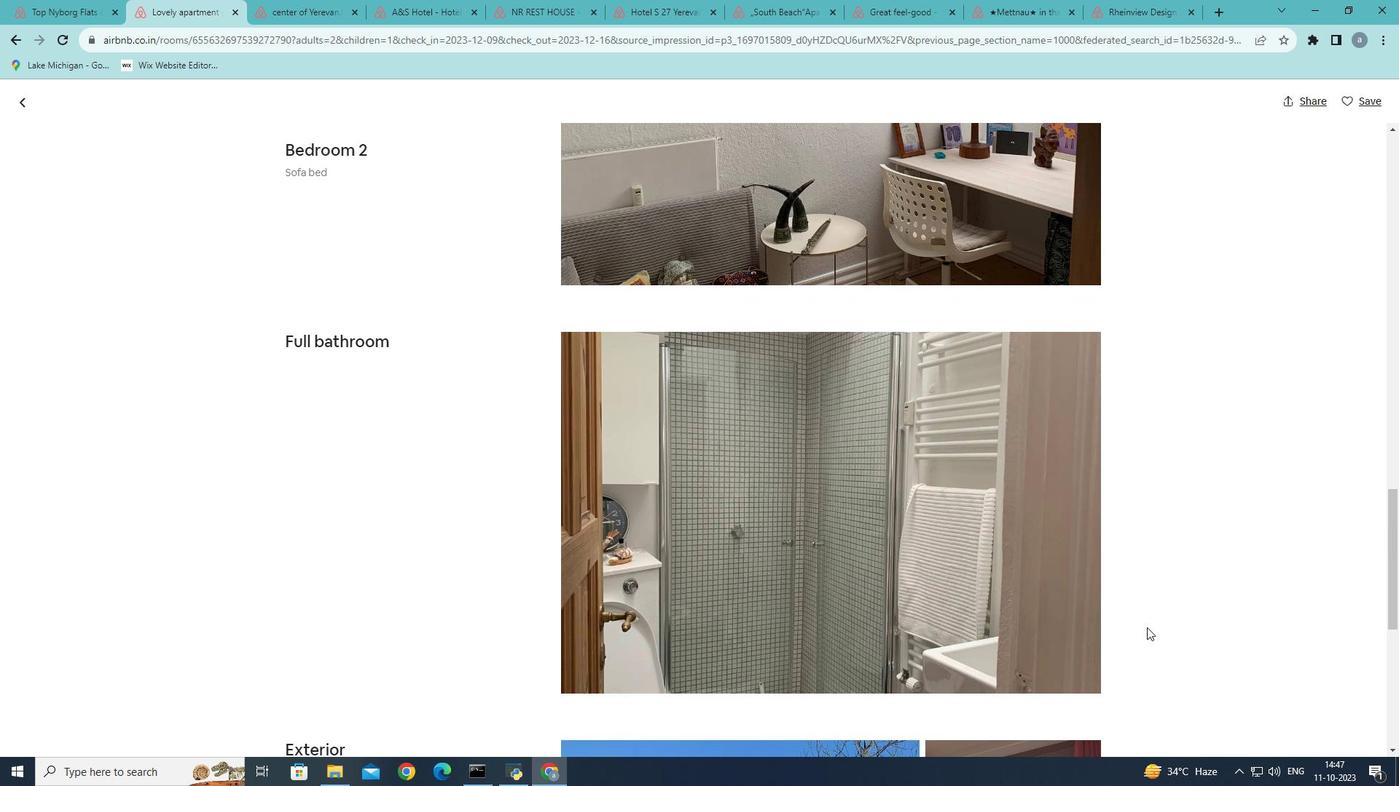 
Action: Mouse scrolled (1146, 627) with delta (0, 0)
Screenshot: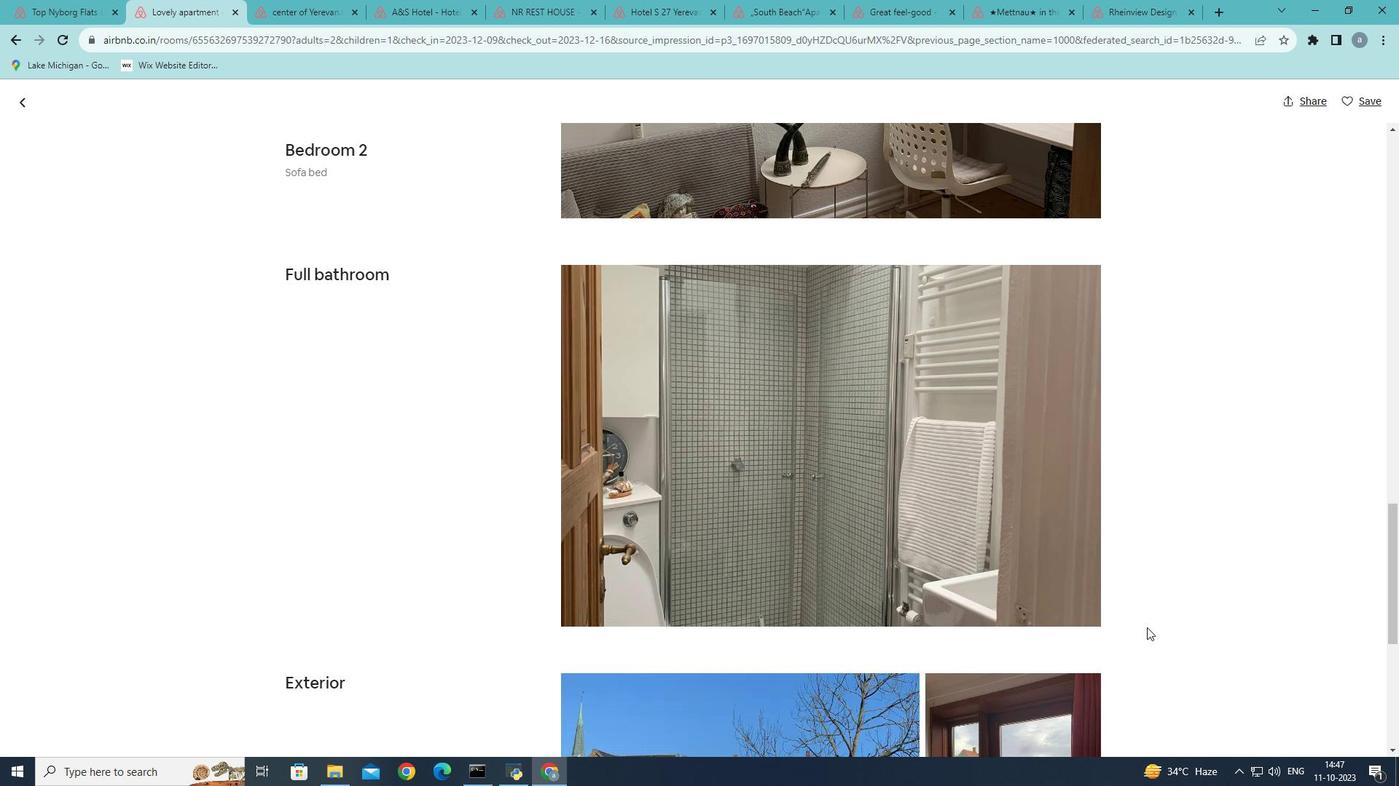 
Action: Mouse moved to (1371, 762)
Screenshot: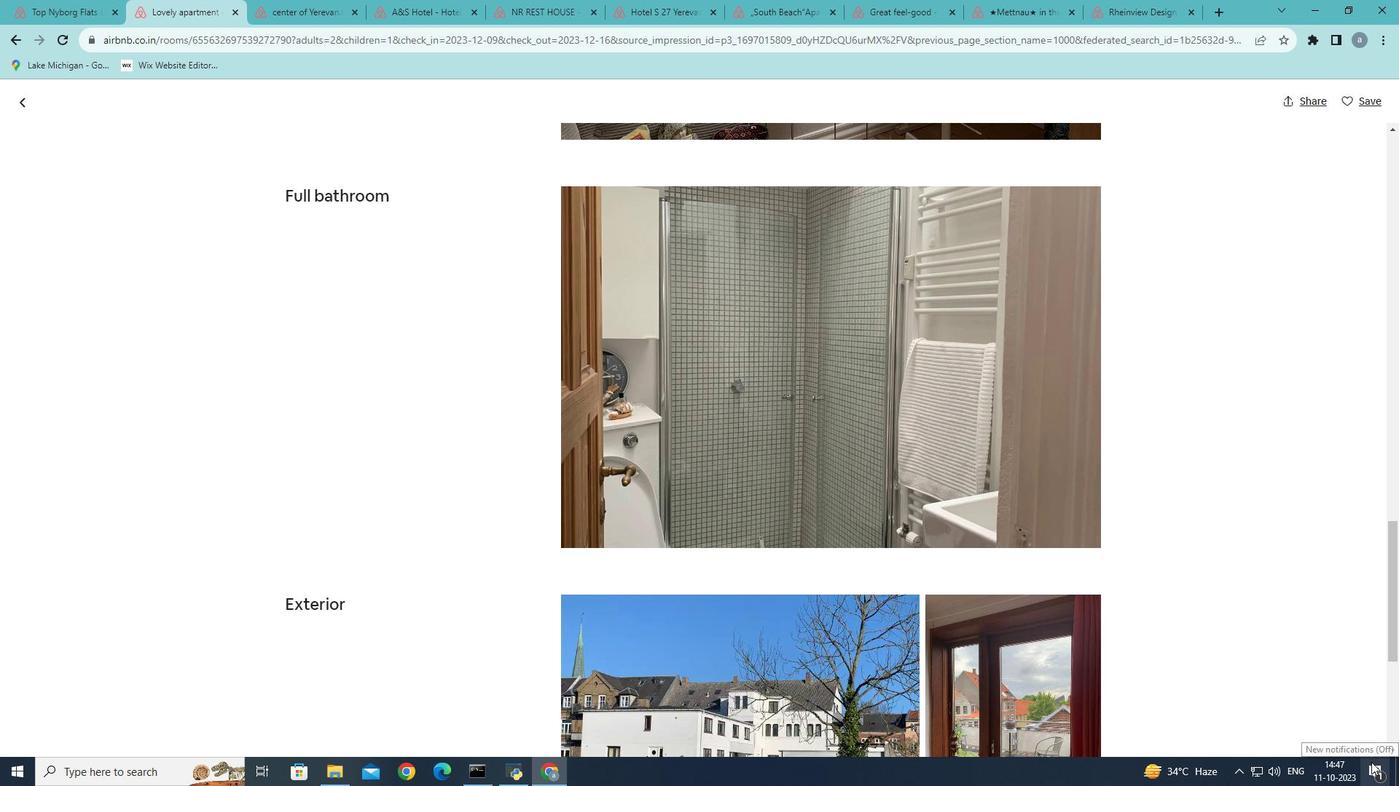 
Action: Mouse scrolled (1371, 762) with delta (0, 0)
Screenshot: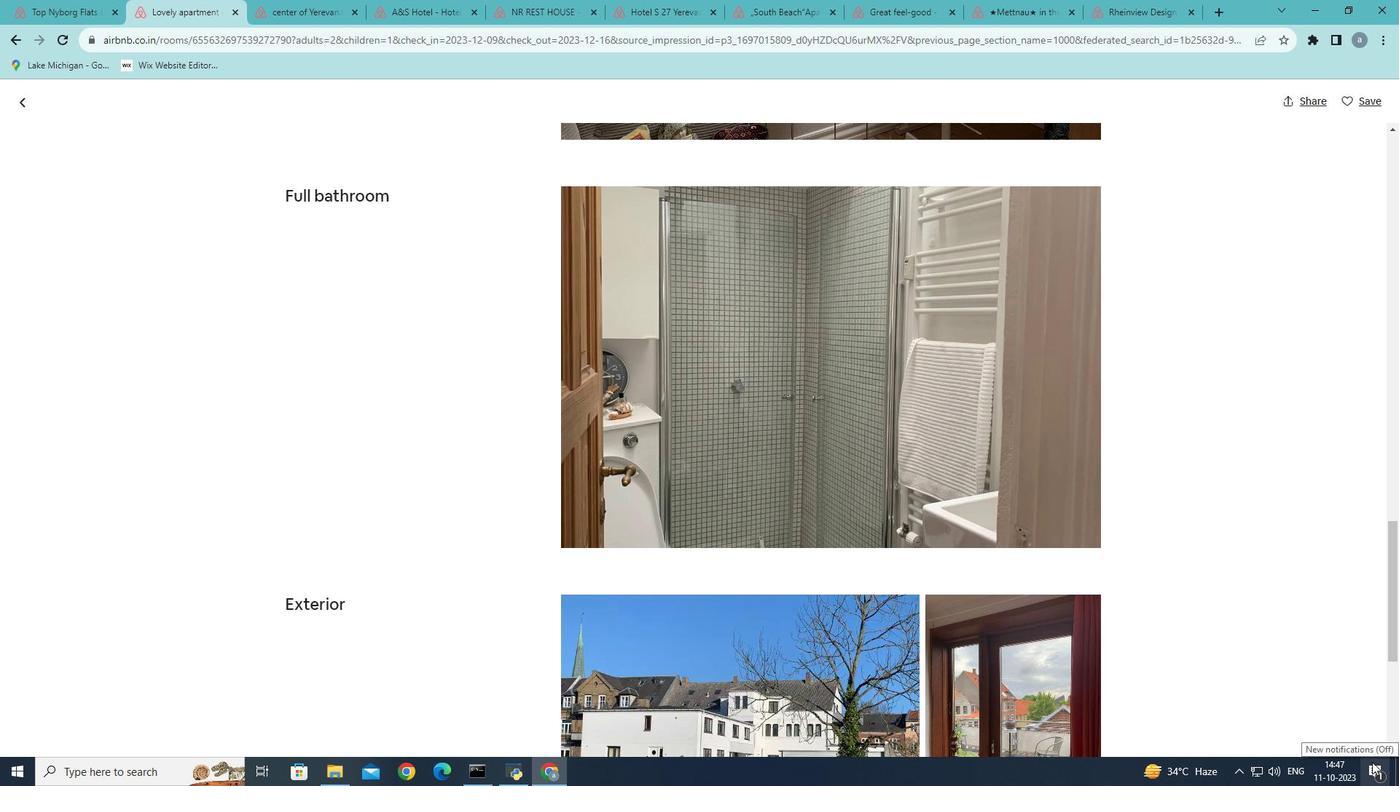 
Action: Mouse moved to (1372, 762)
Screenshot: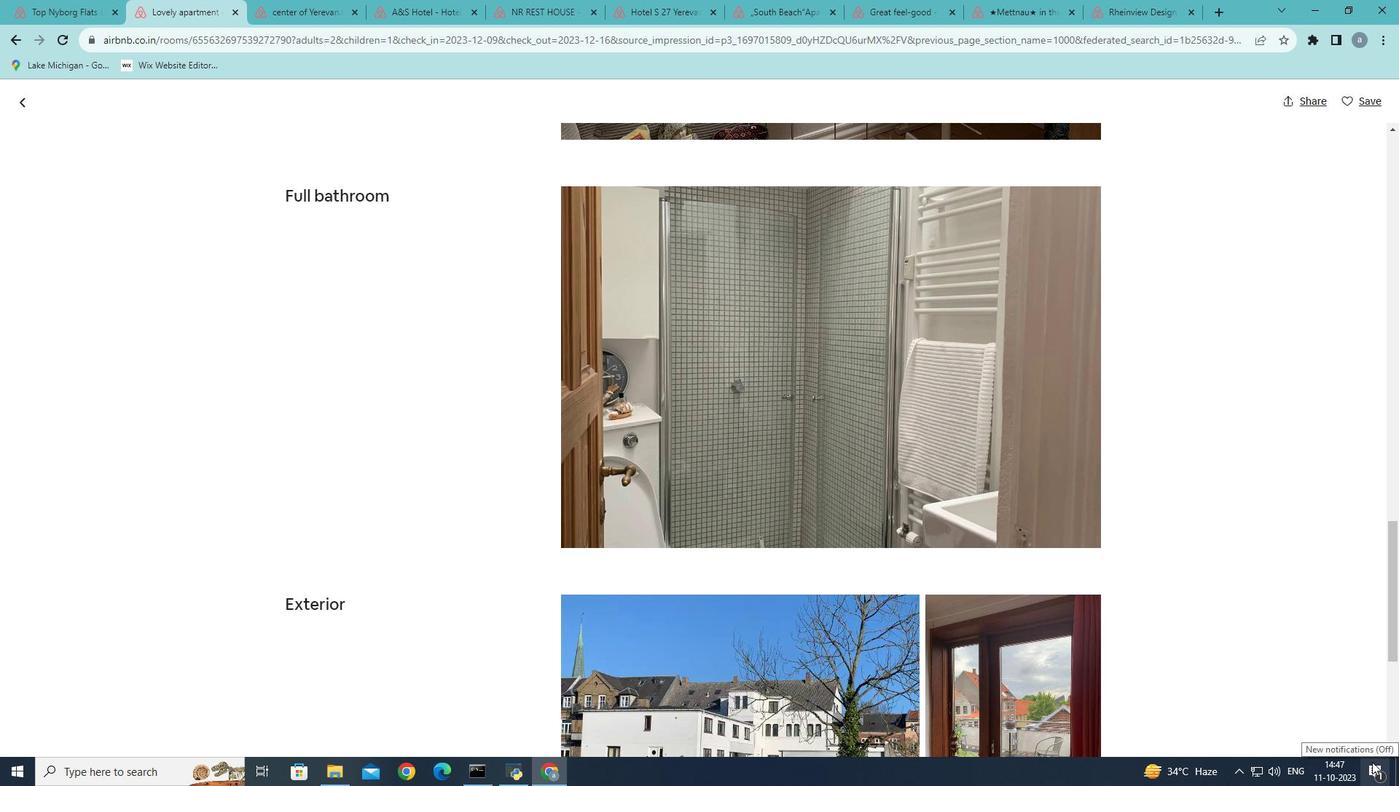 
Action: Mouse scrolled (1372, 762) with delta (0, 0)
Screenshot: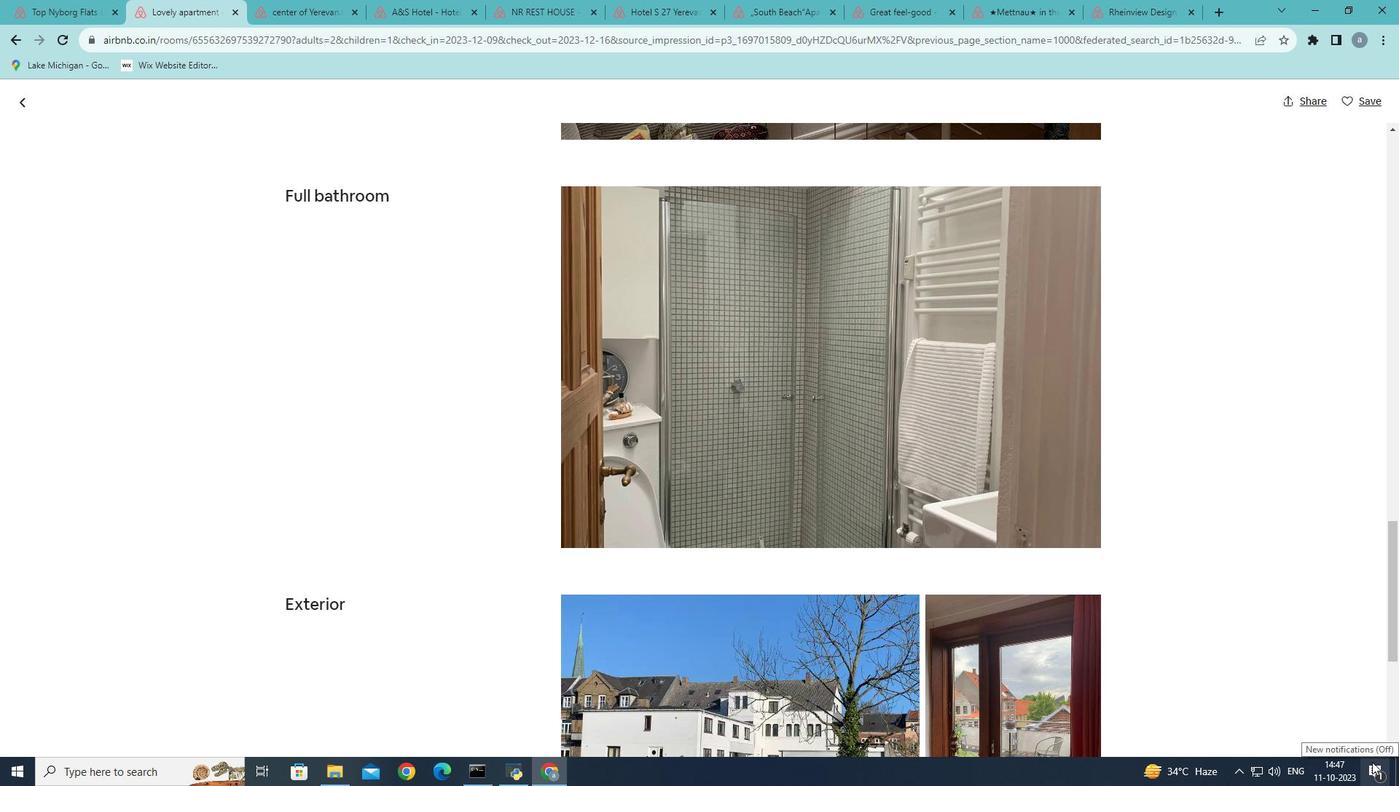 
Action: Mouse moved to (1374, 760)
Screenshot: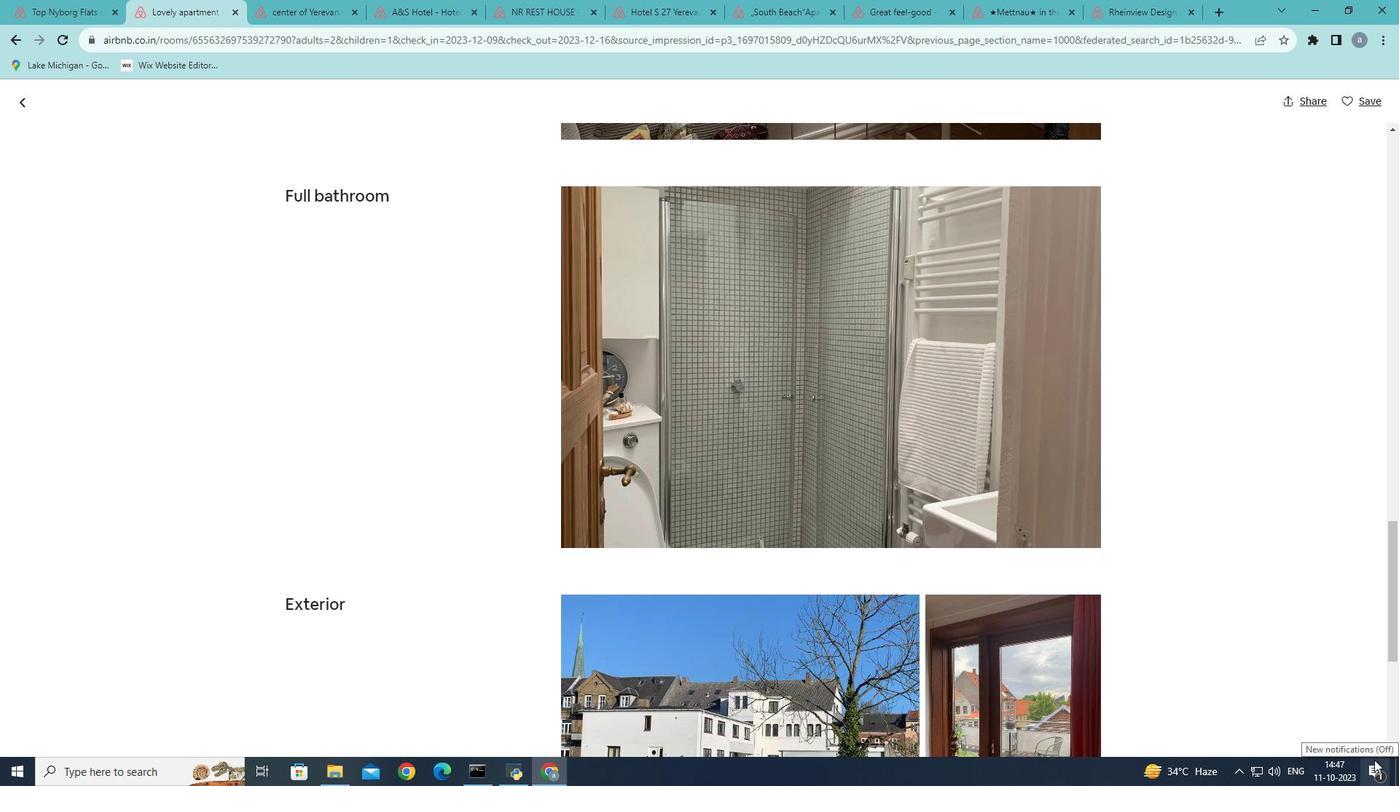 
Action: Mouse scrolled (1374, 760) with delta (0, 0)
Screenshot: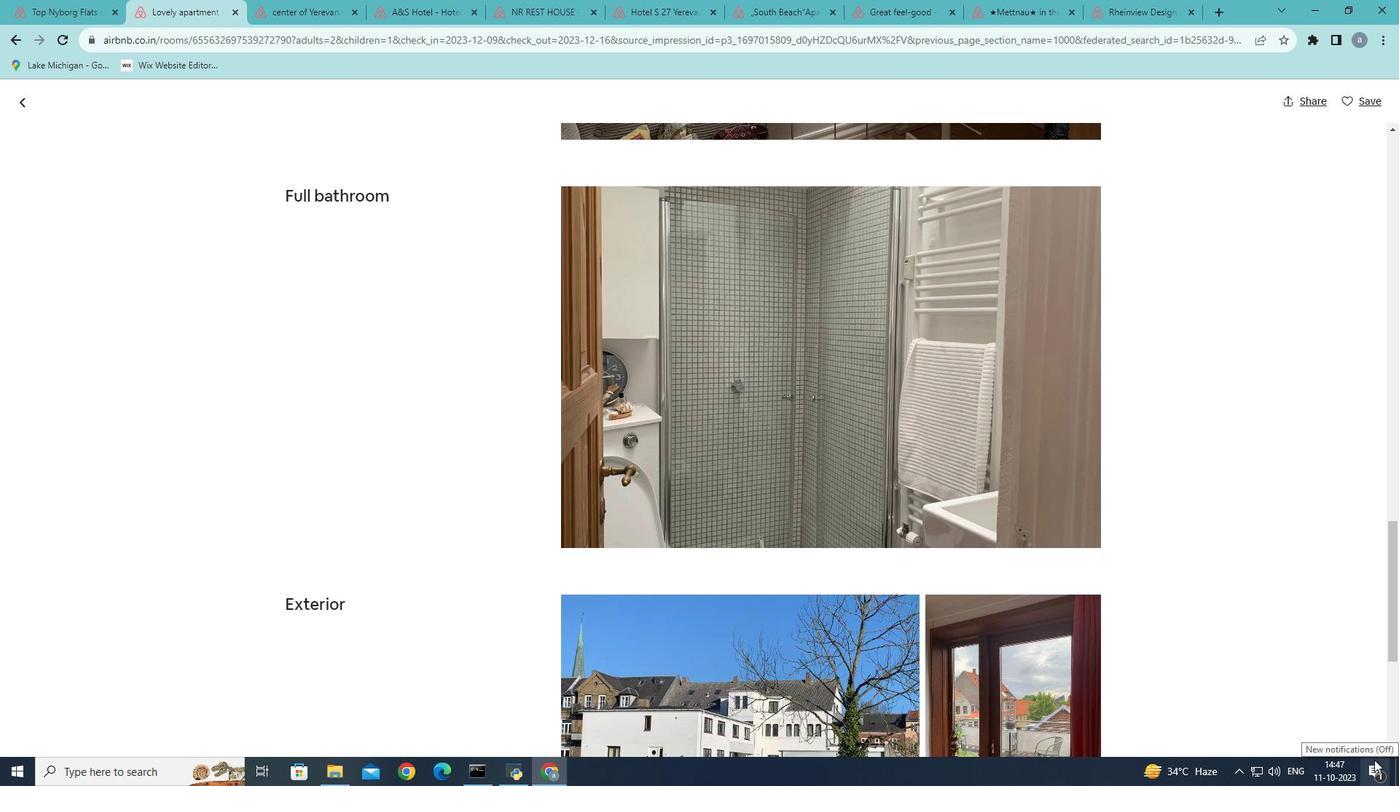 
Action: Mouse moved to (1229, 658)
Screenshot: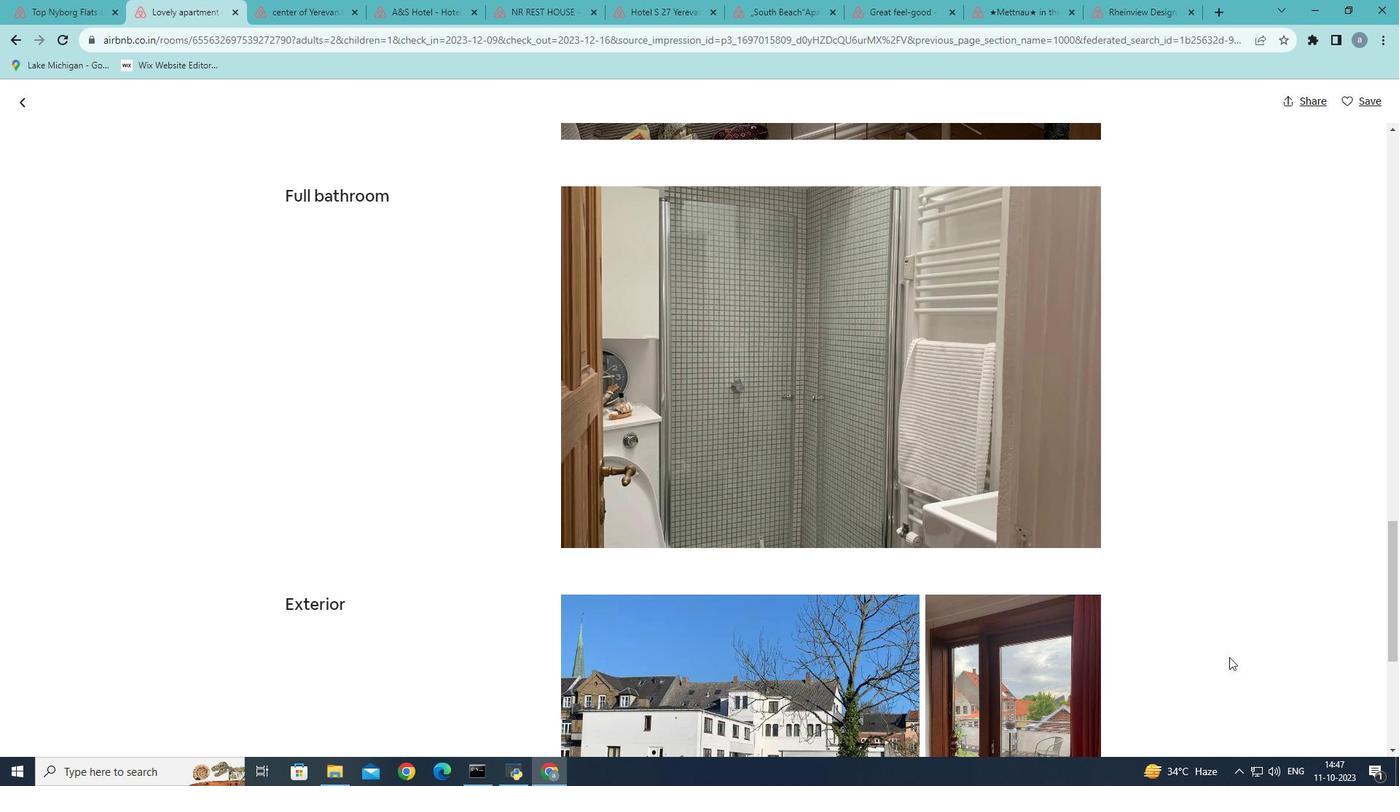 
Action: Mouse scrolled (1229, 657) with delta (0, 0)
Screenshot: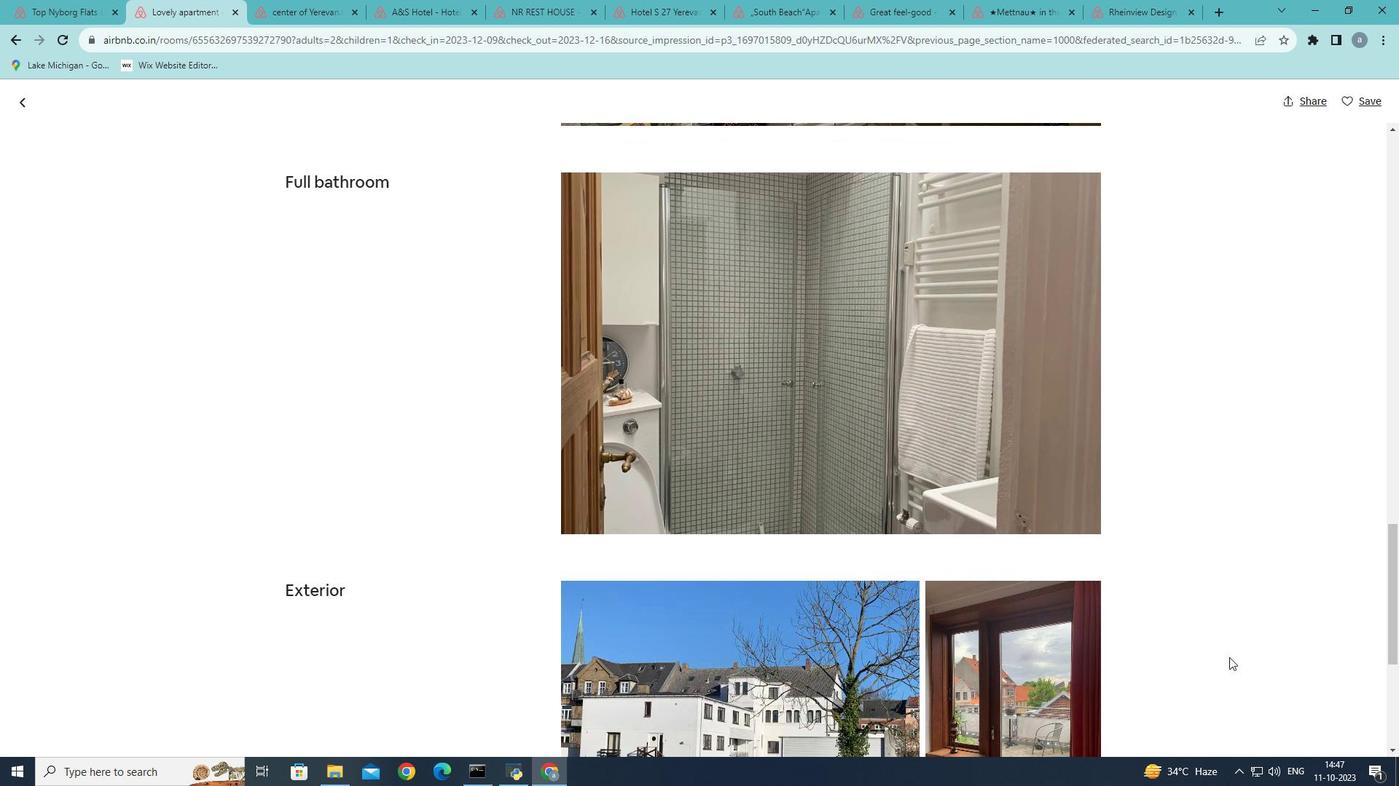 
Action: Mouse scrolled (1229, 657) with delta (0, 0)
Screenshot: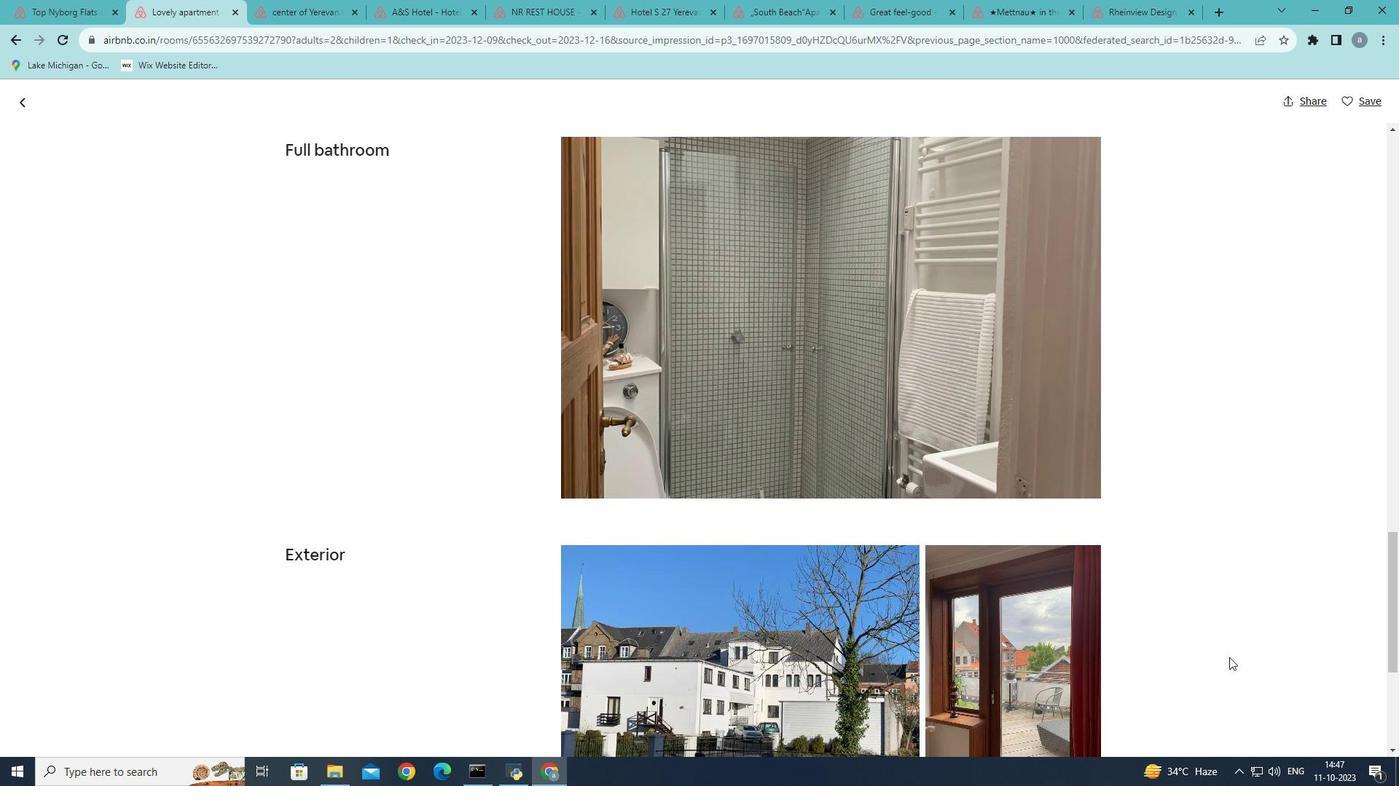 
Action: Mouse scrolled (1229, 657) with delta (0, 0)
Screenshot: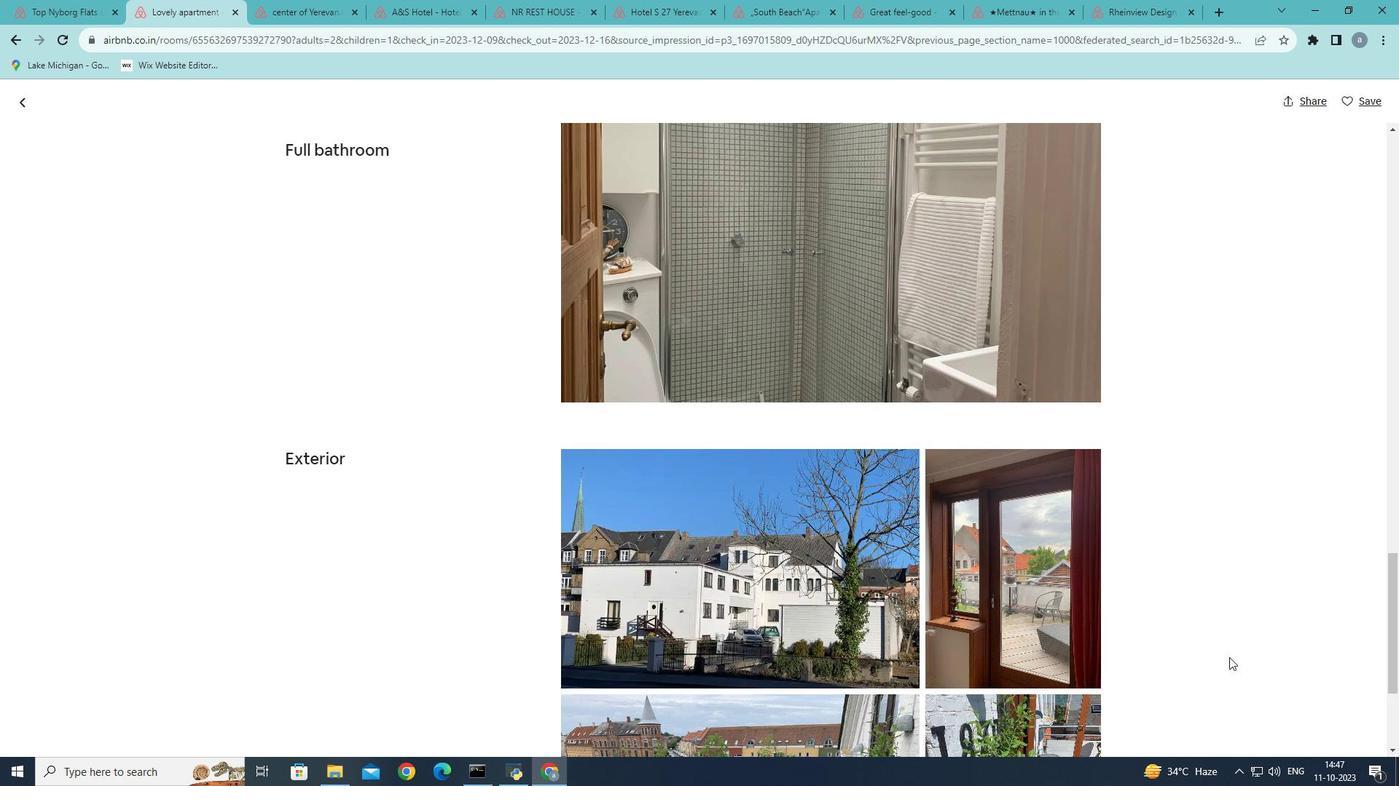 
Action: Mouse scrolled (1229, 657) with delta (0, 0)
Screenshot: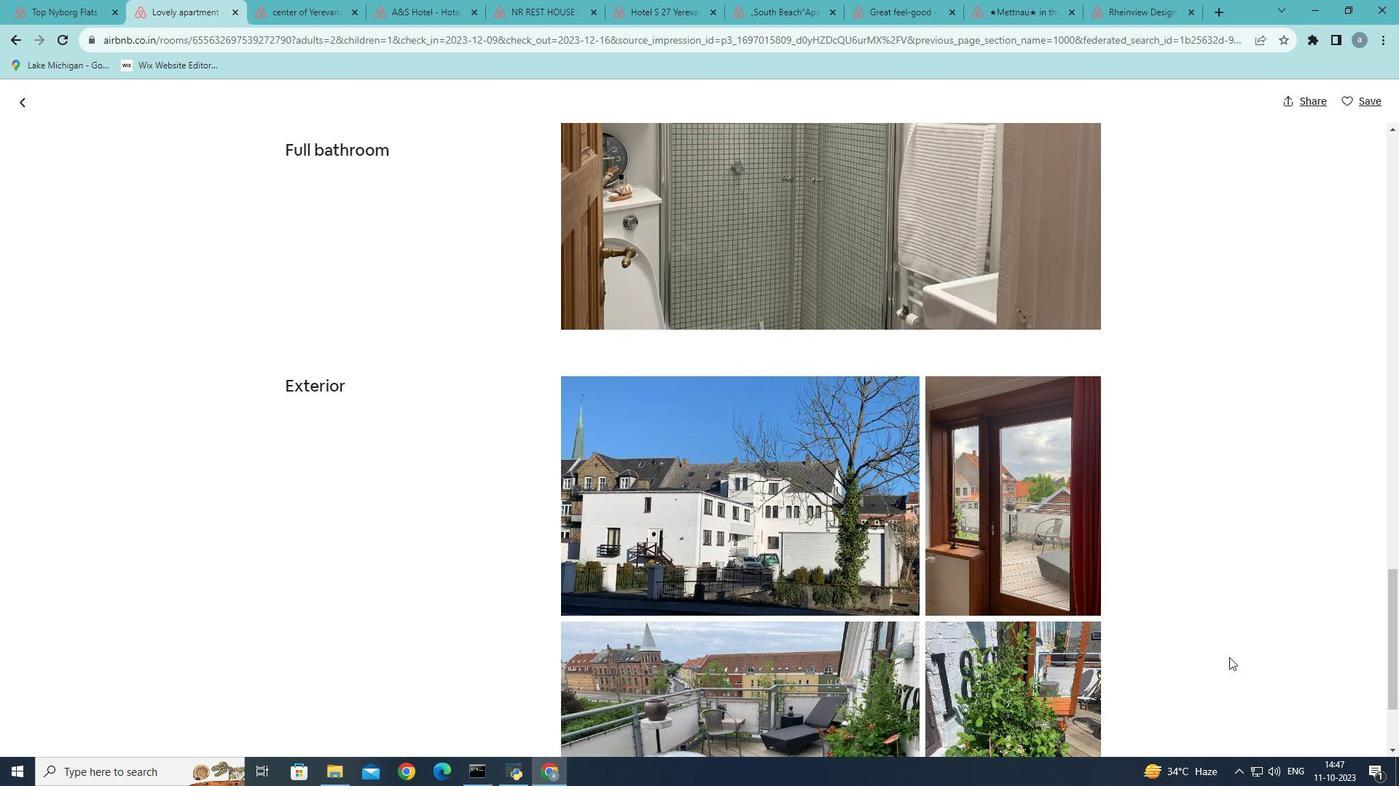 
Action: Mouse scrolled (1229, 657) with delta (0, 0)
Screenshot: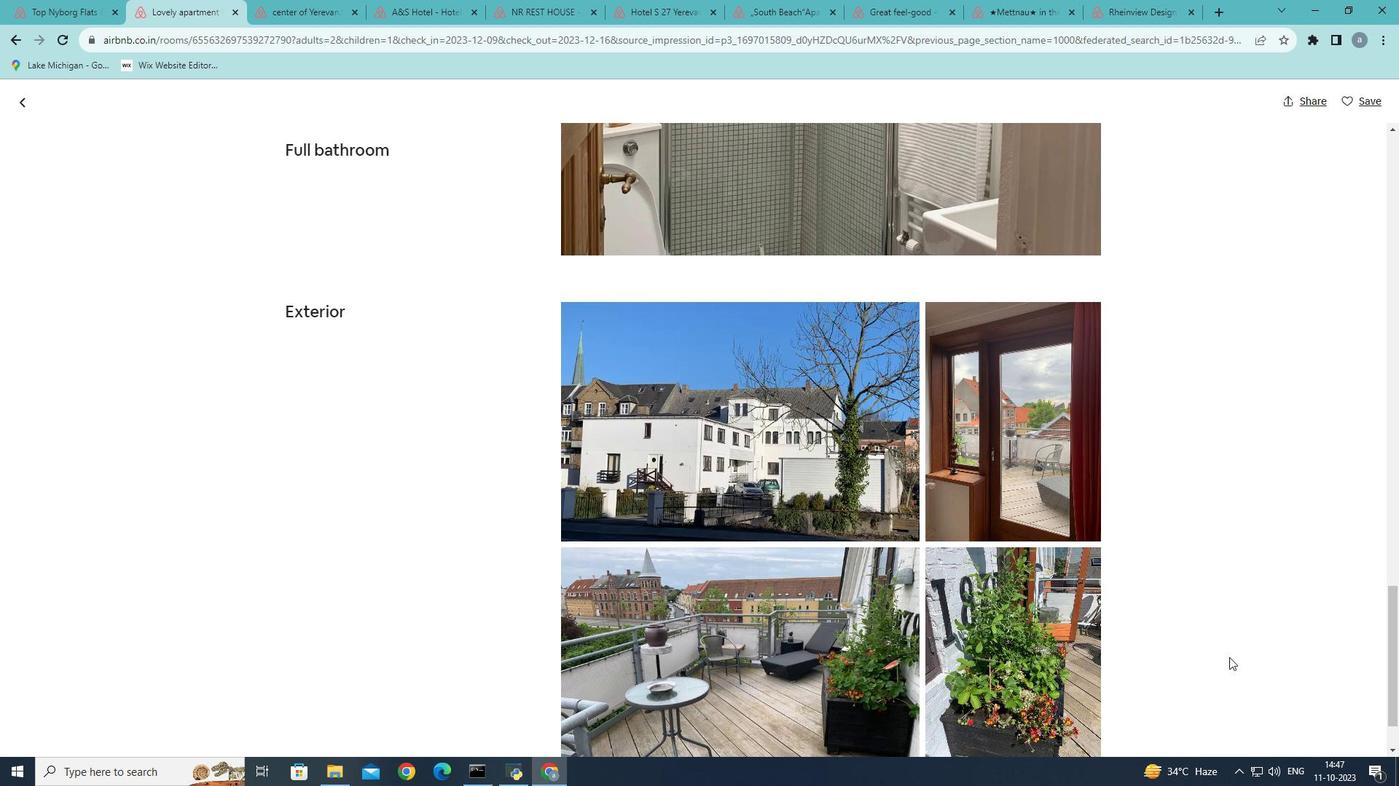 
Action: Mouse scrolled (1229, 657) with delta (0, 0)
Screenshot: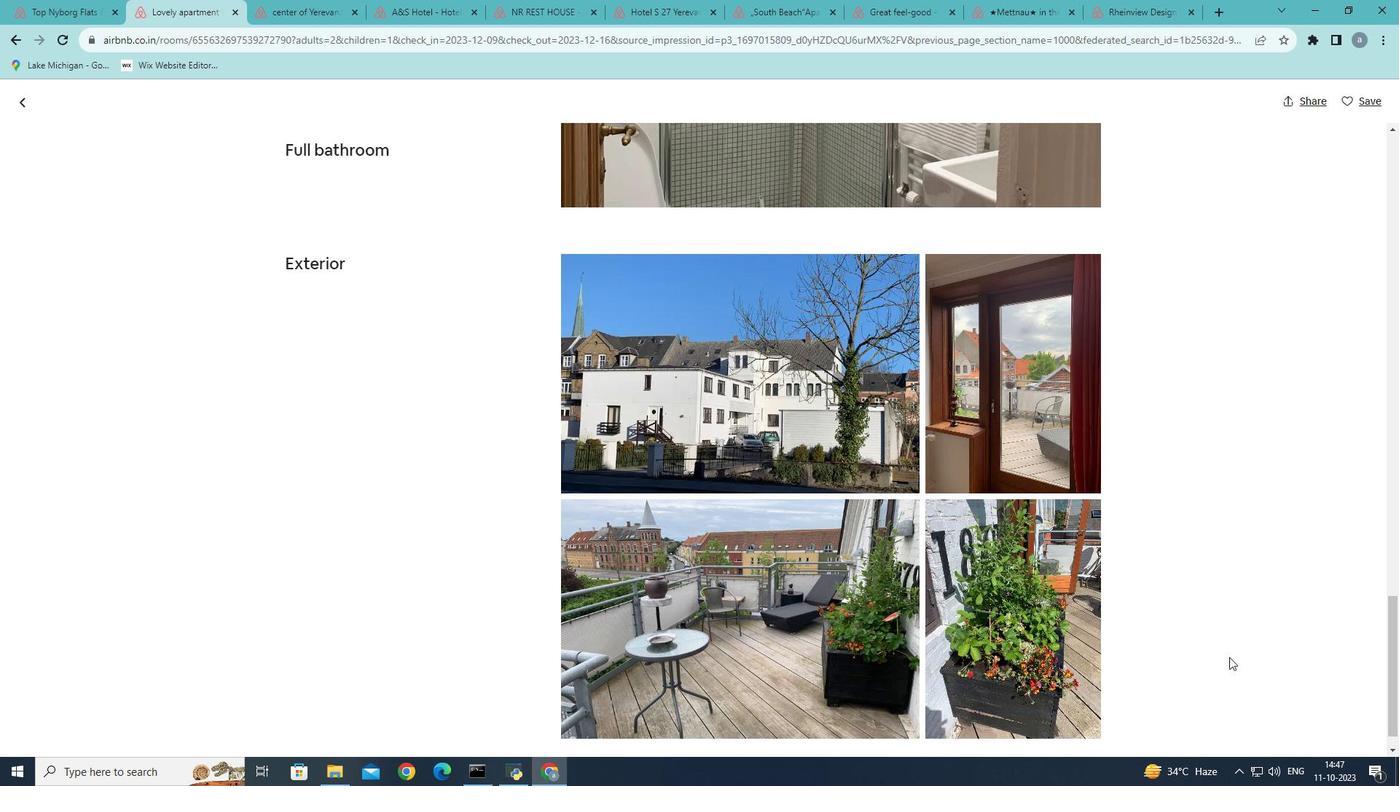 
Action: Mouse scrolled (1229, 657) with delta (0, 0)
Screenshot: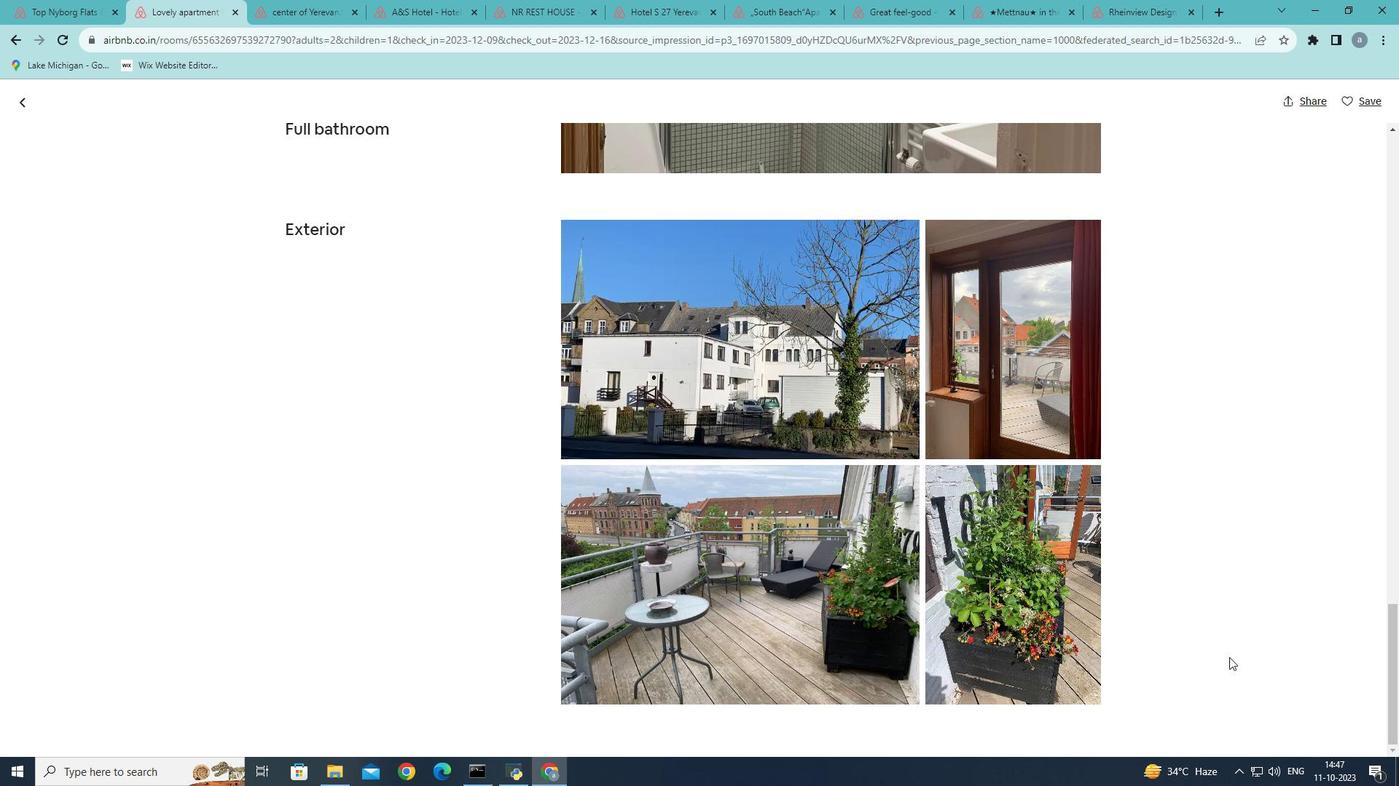 
Action: Mouse scrolled (1229, 657) with delta (0, 0)
Screenshot: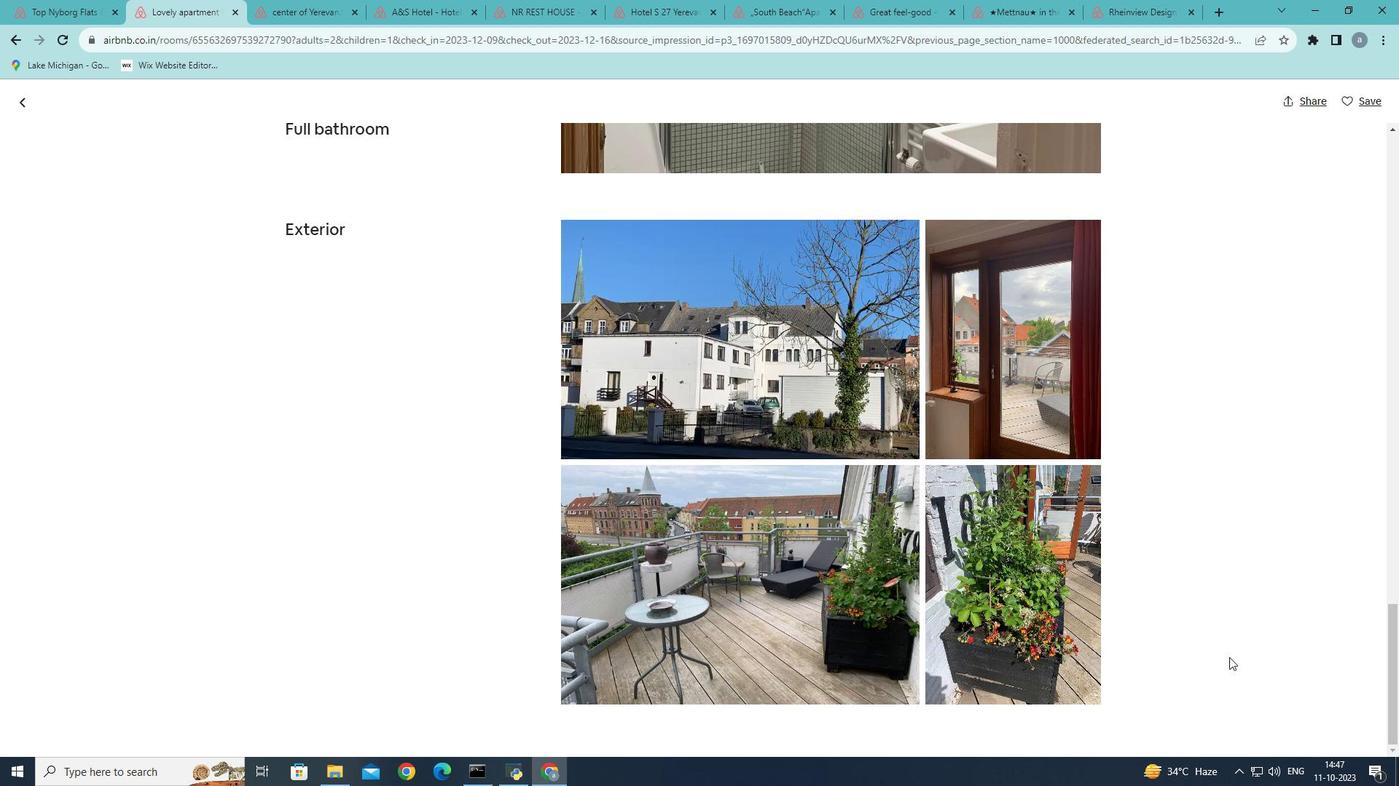 
Action: Mouse scrolled (1229, 657) with delta (0, 0)
Screenshot: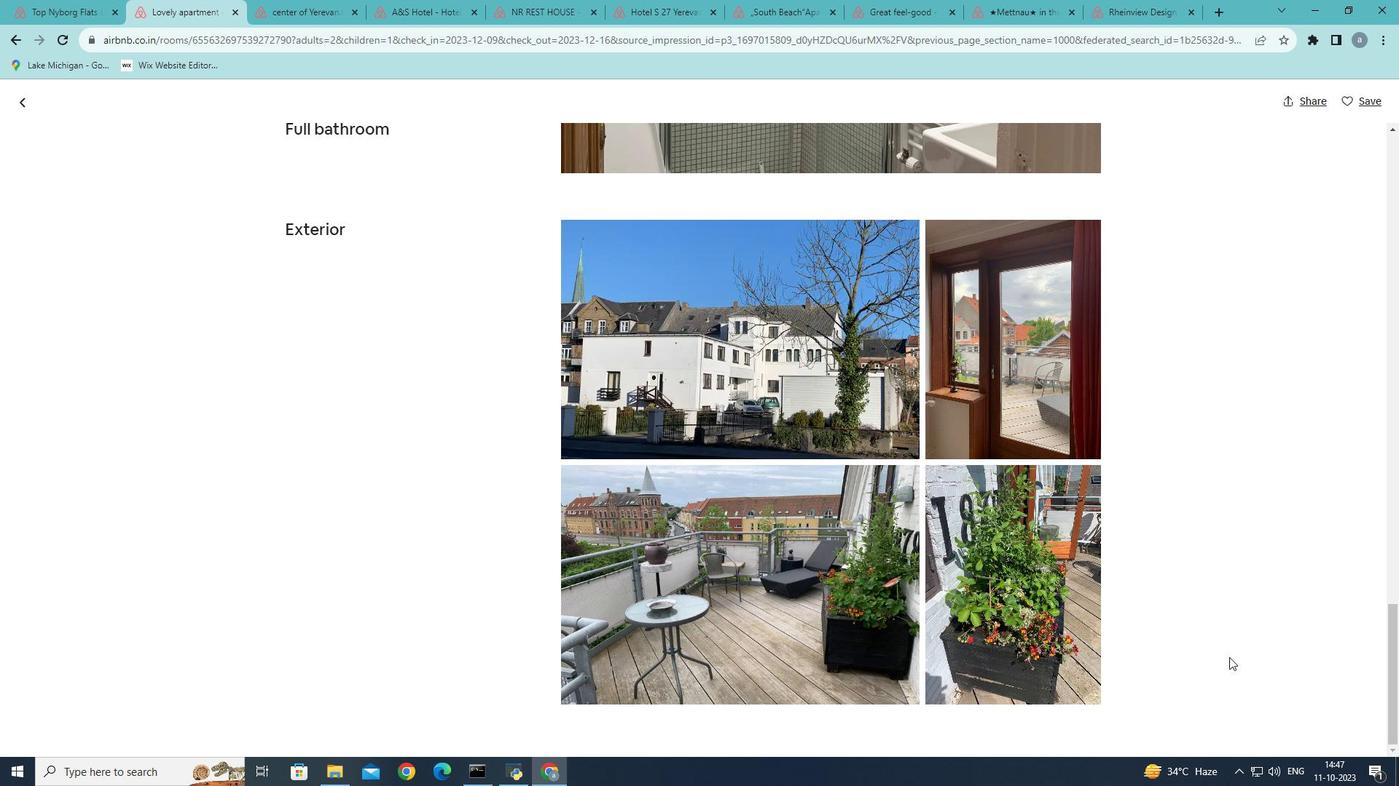 
Action: Mouse scrolled (1229, 657) with delta (0, 0)
Screenshot: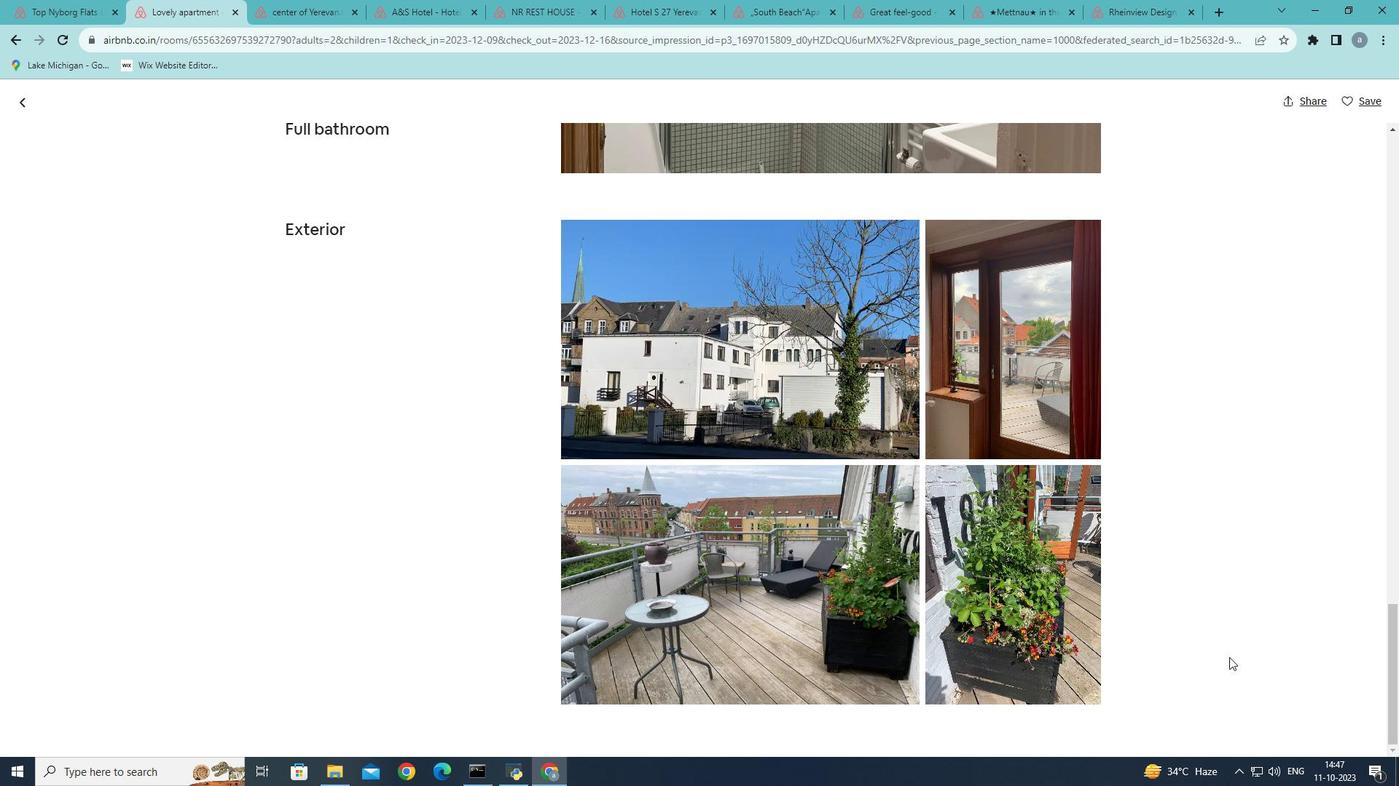 
Action: Mouse scrolled (1229, 657) with delta (0, 0)
Screenshot: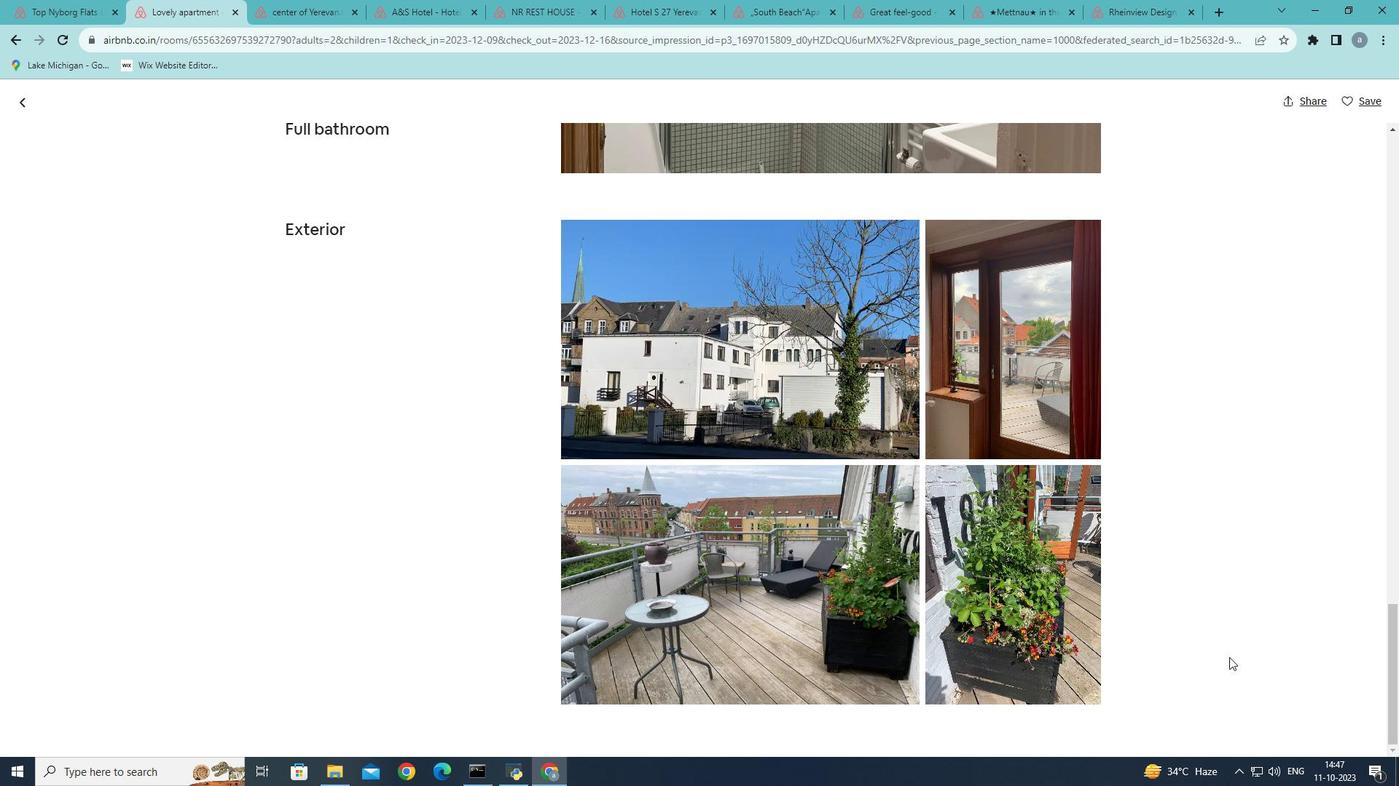 
Action: Mouse scrolled (1229, 657) with delta (0, 0)
Screenshot: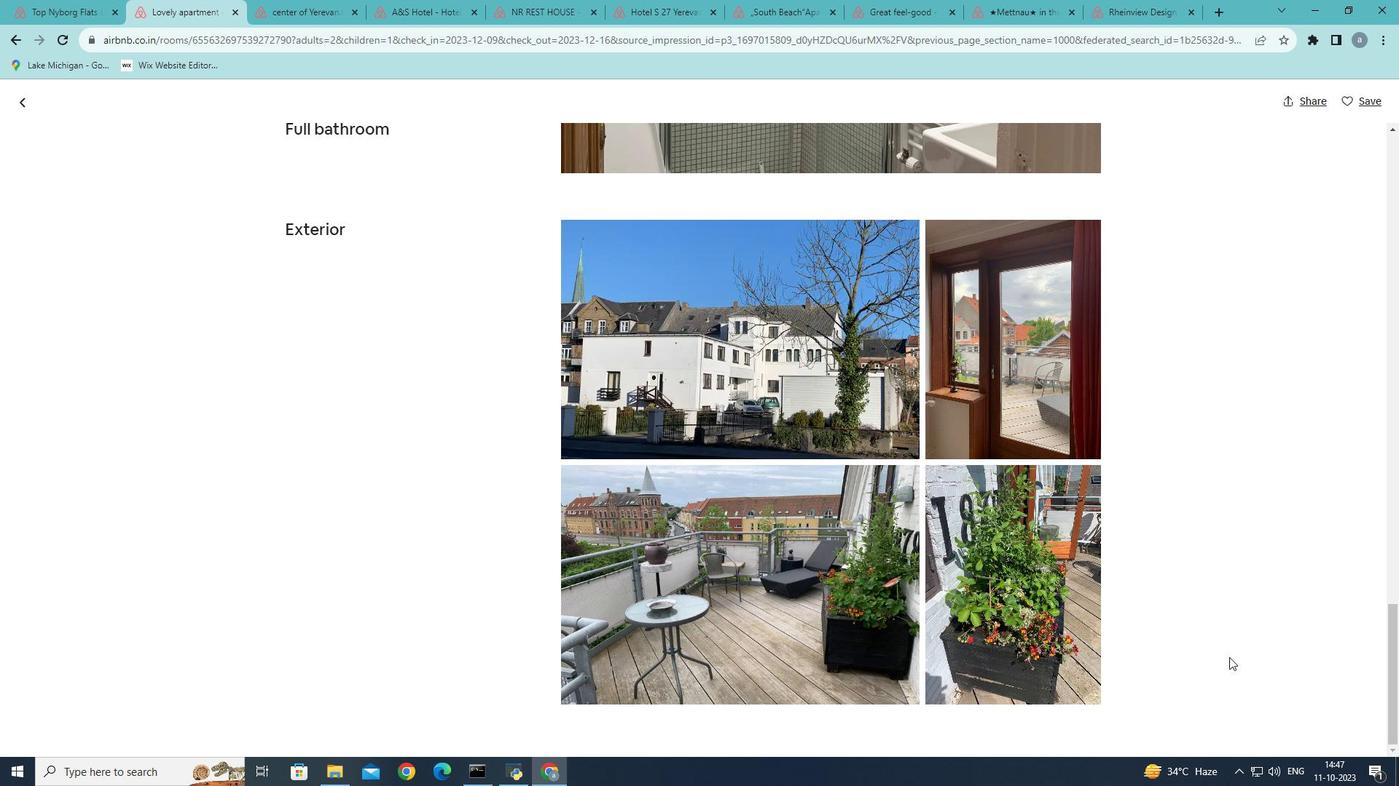 
Action: Mouse scrolled (1229, 657) with delta (0, 0)
Screenshot: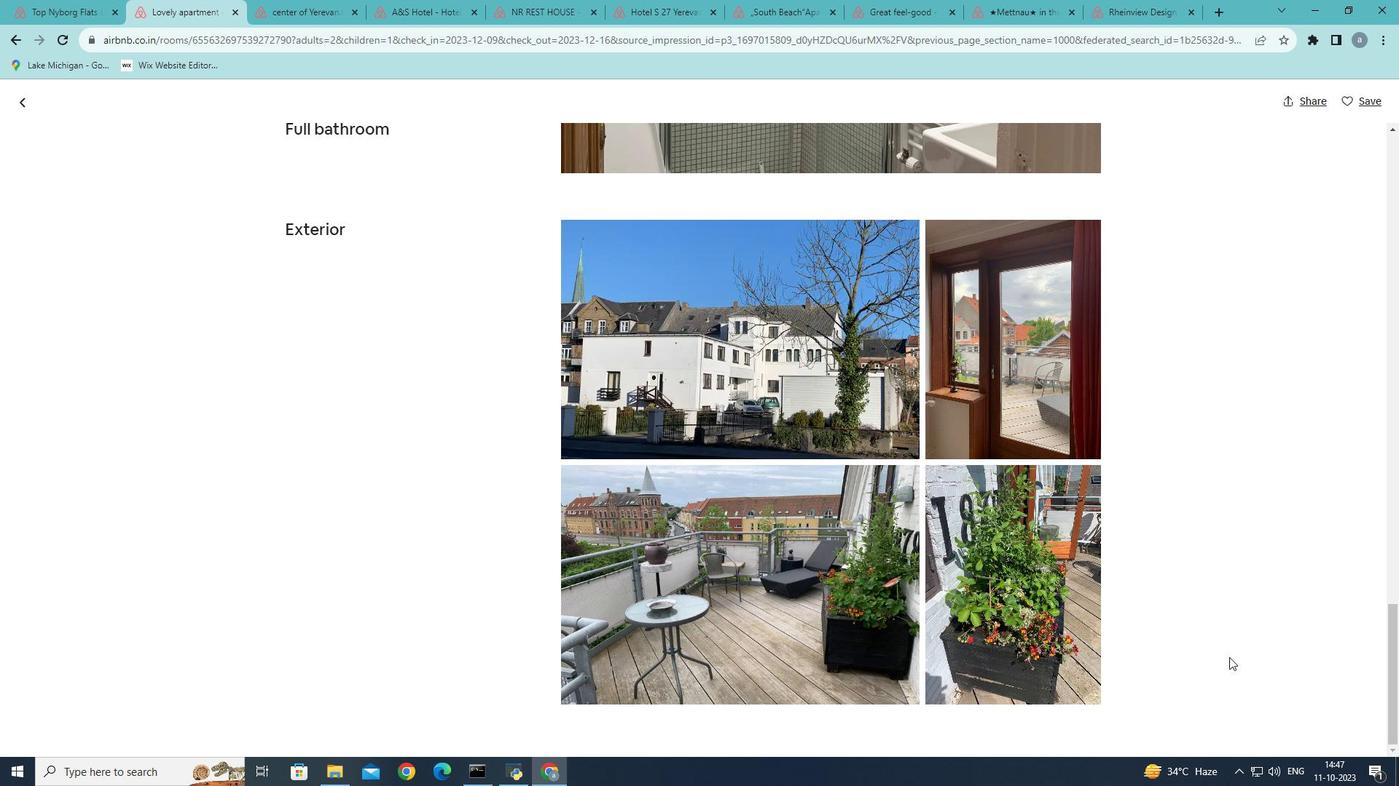 
Action: Mouse scrolled (1229, 657) with delta (0, 0)
Screenshot: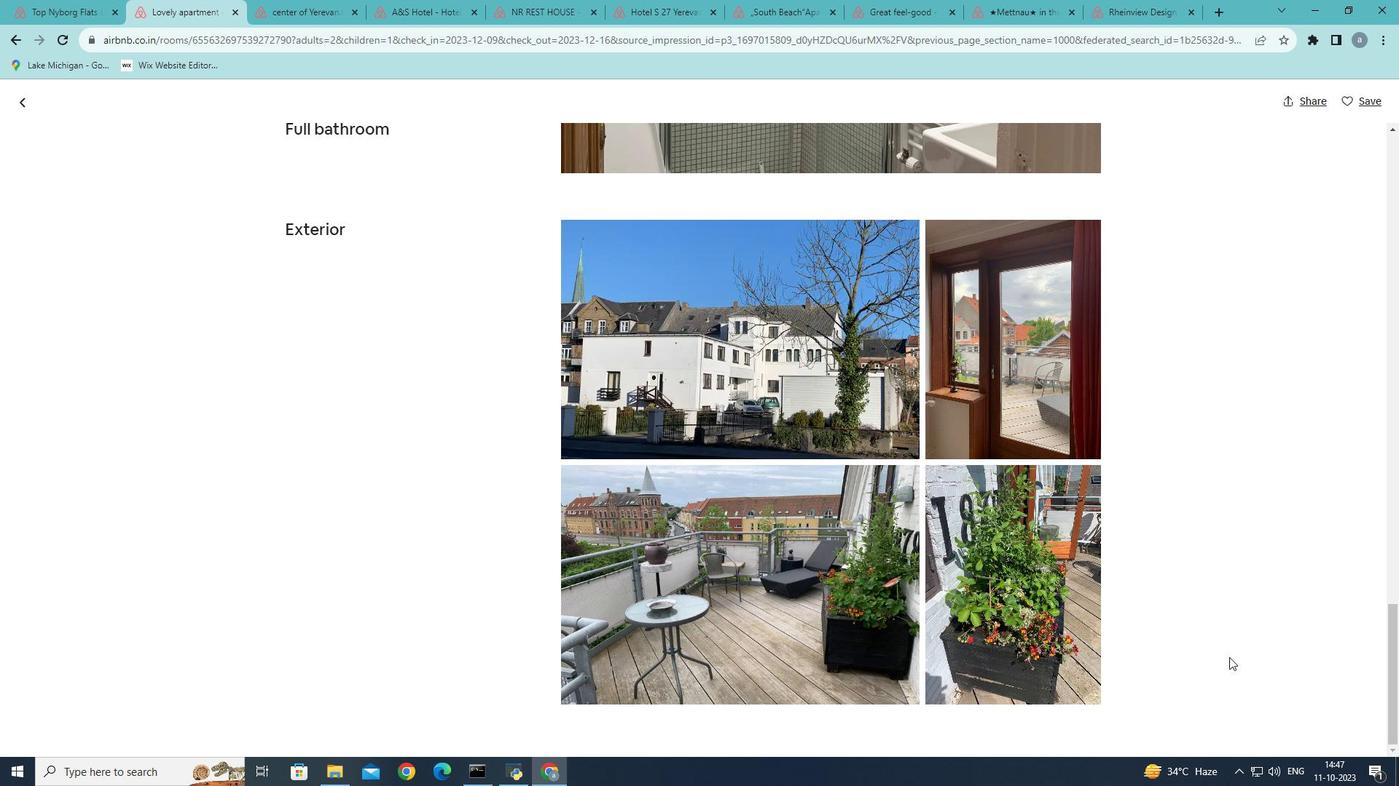 
Action: Mouse moved to (24, 101)
Screenshot: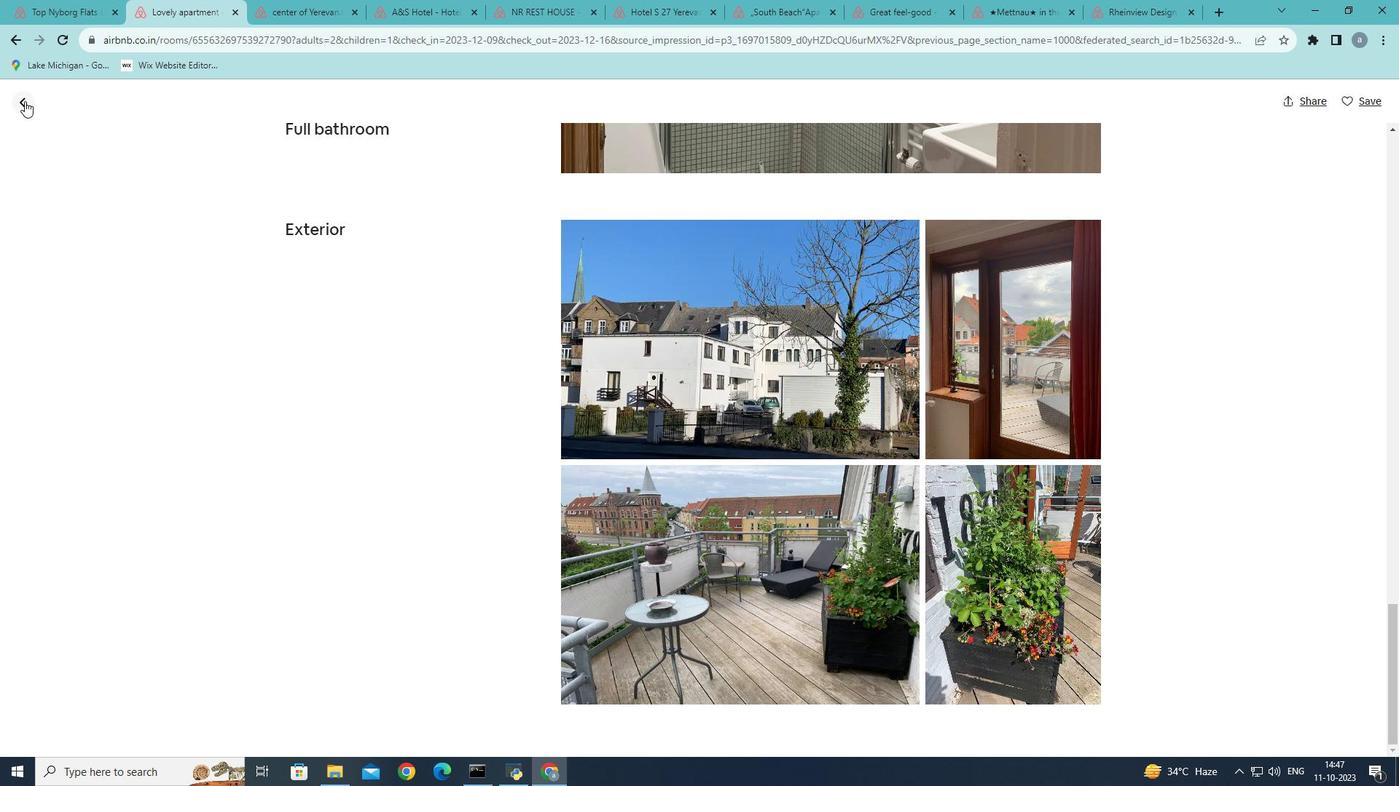
Action: Mouse pressed left at (24, 101)
Screenshot: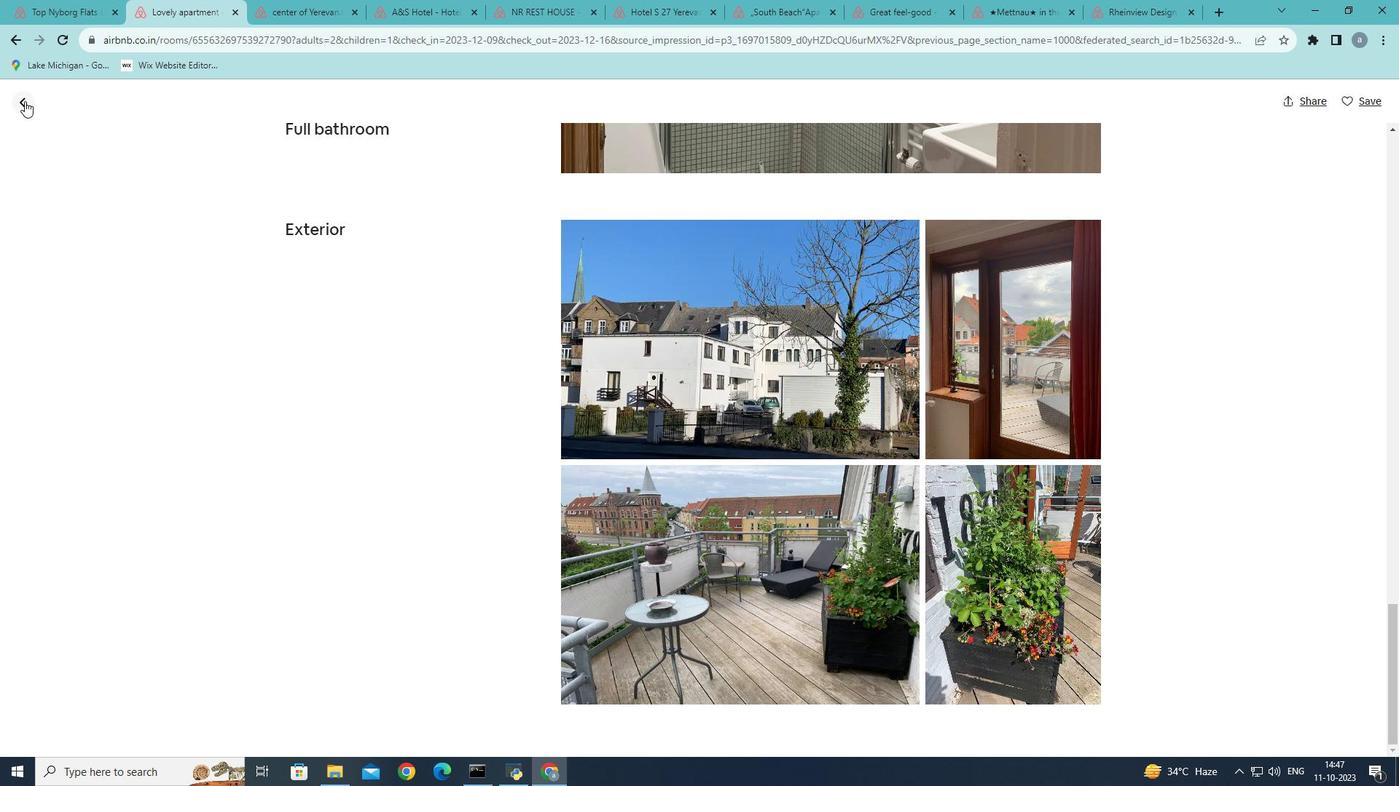 
Action: Mouse moved to (457, 446)
Screenshot: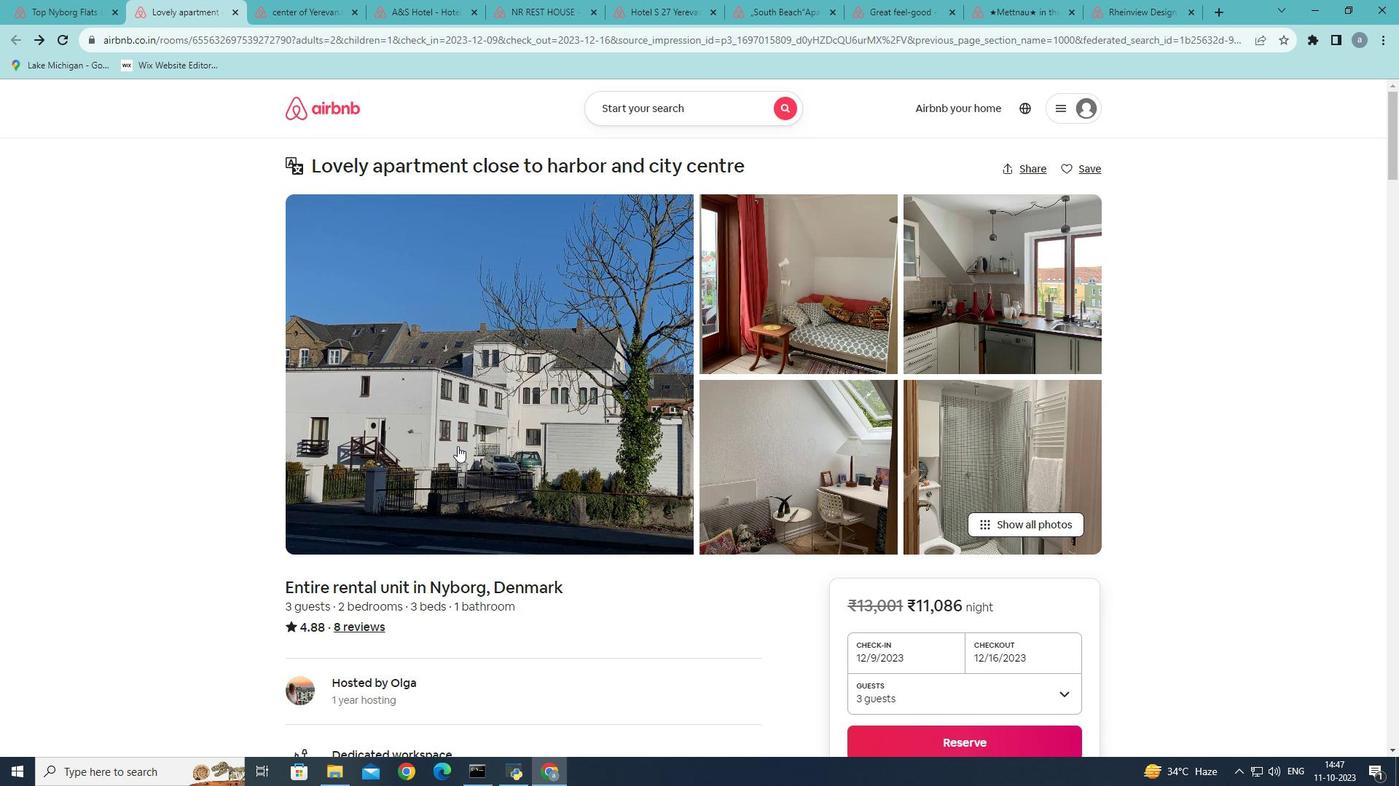 
Action: Mouse scrolled (457, 445) with delta (0, 0)
Screenshot: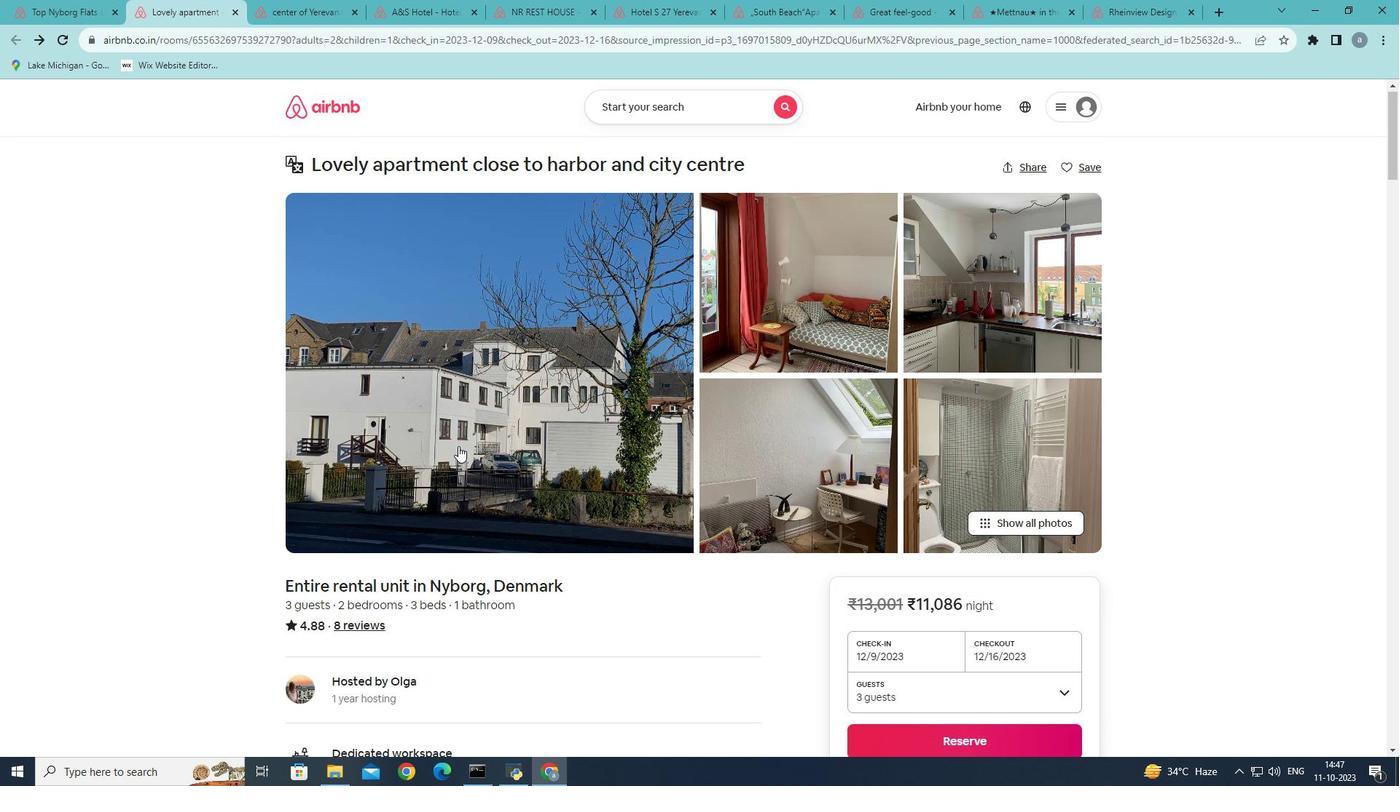 
Action: Mouse moved to (458, 446)
Screenshot: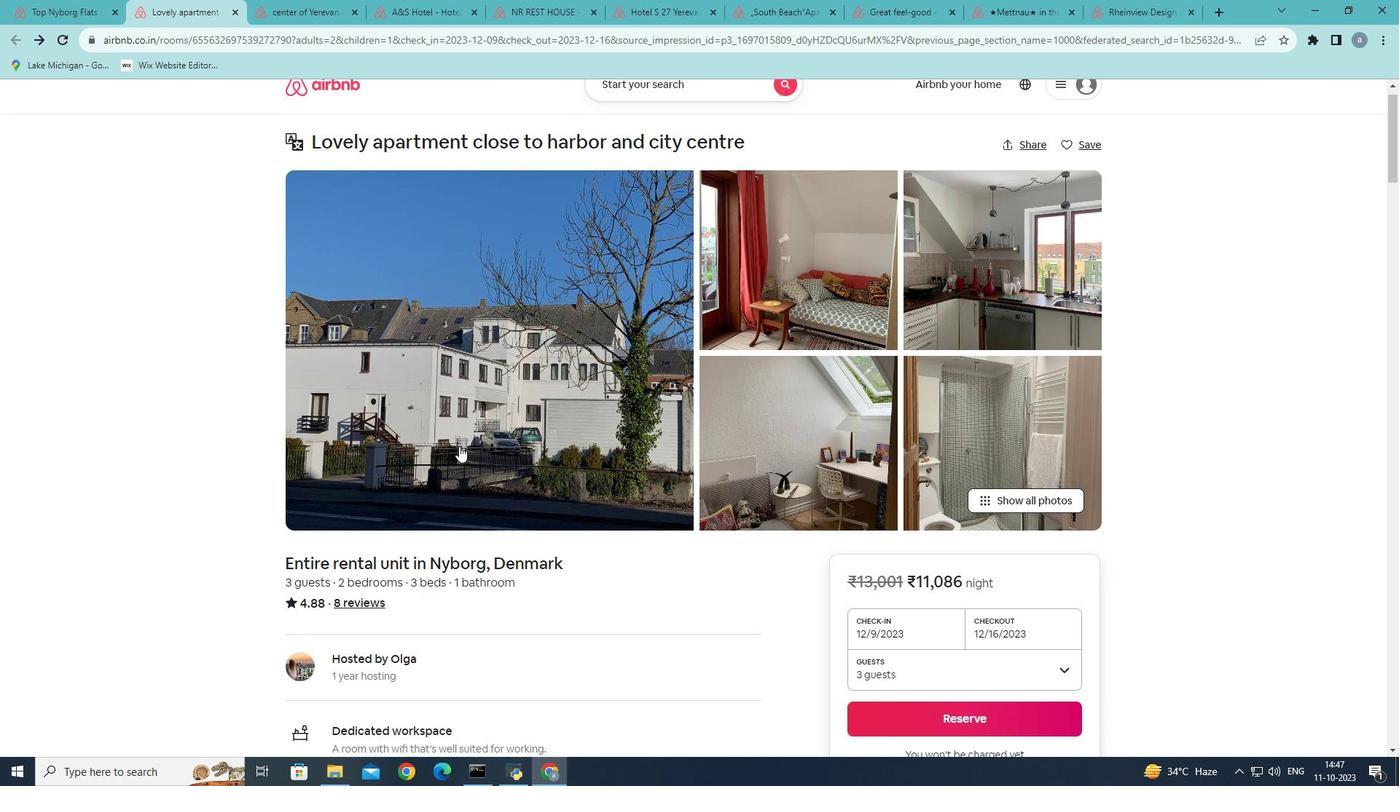 
Action: Mouse scrolled (458, 445) with delta (0, 0)
Screenshot: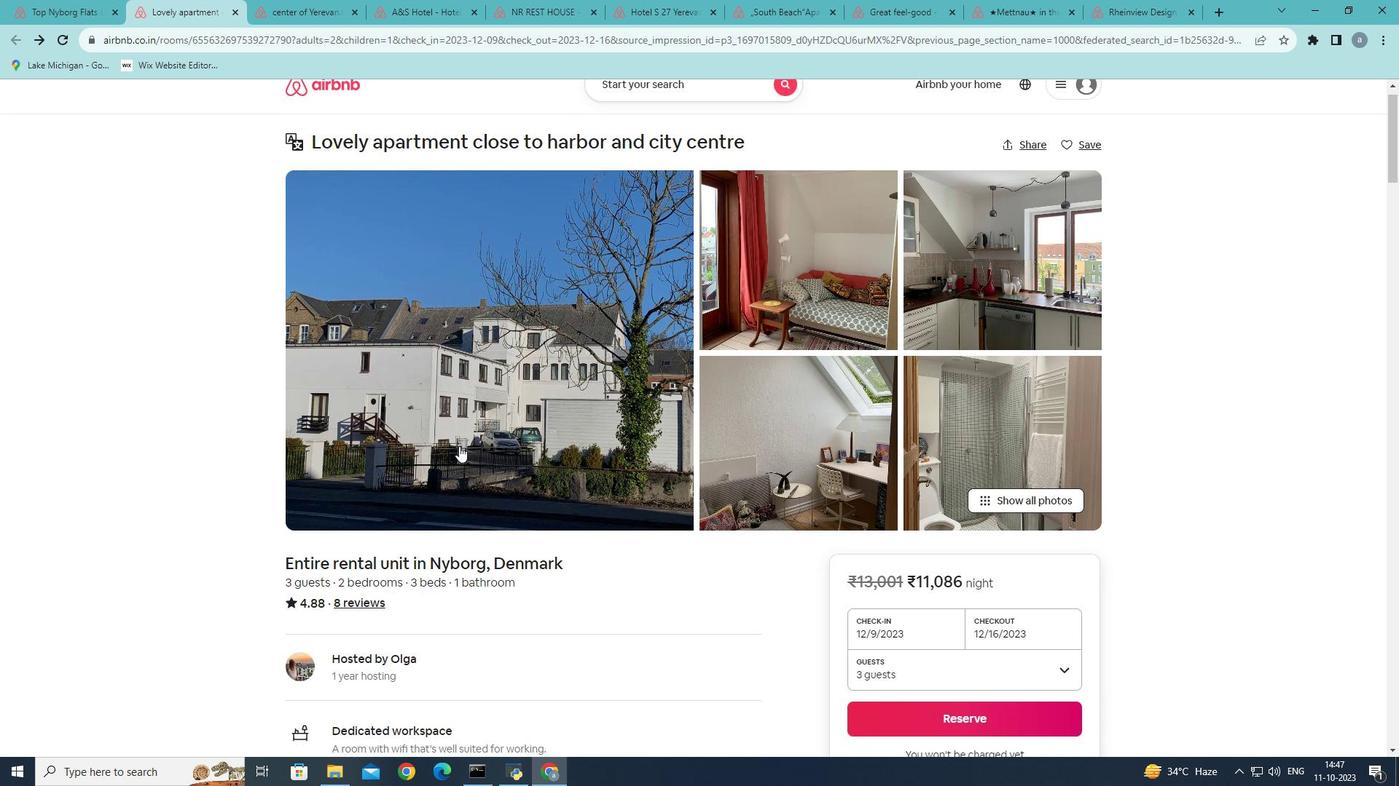 
Action: Mouse moved to (459, 446)
Screenshot: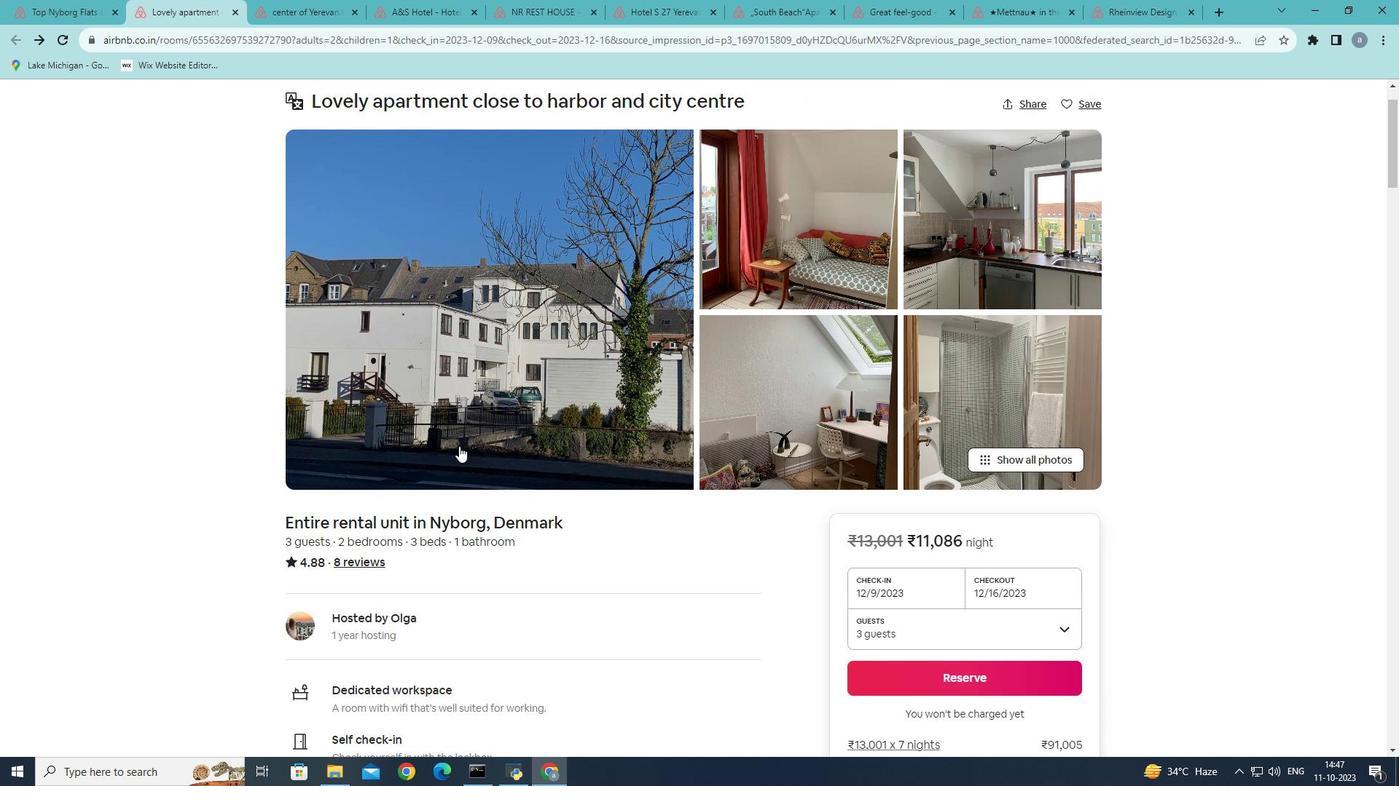 
Action: Mouse scrolled (459, 445) with delta (0, 0)
Screenshot: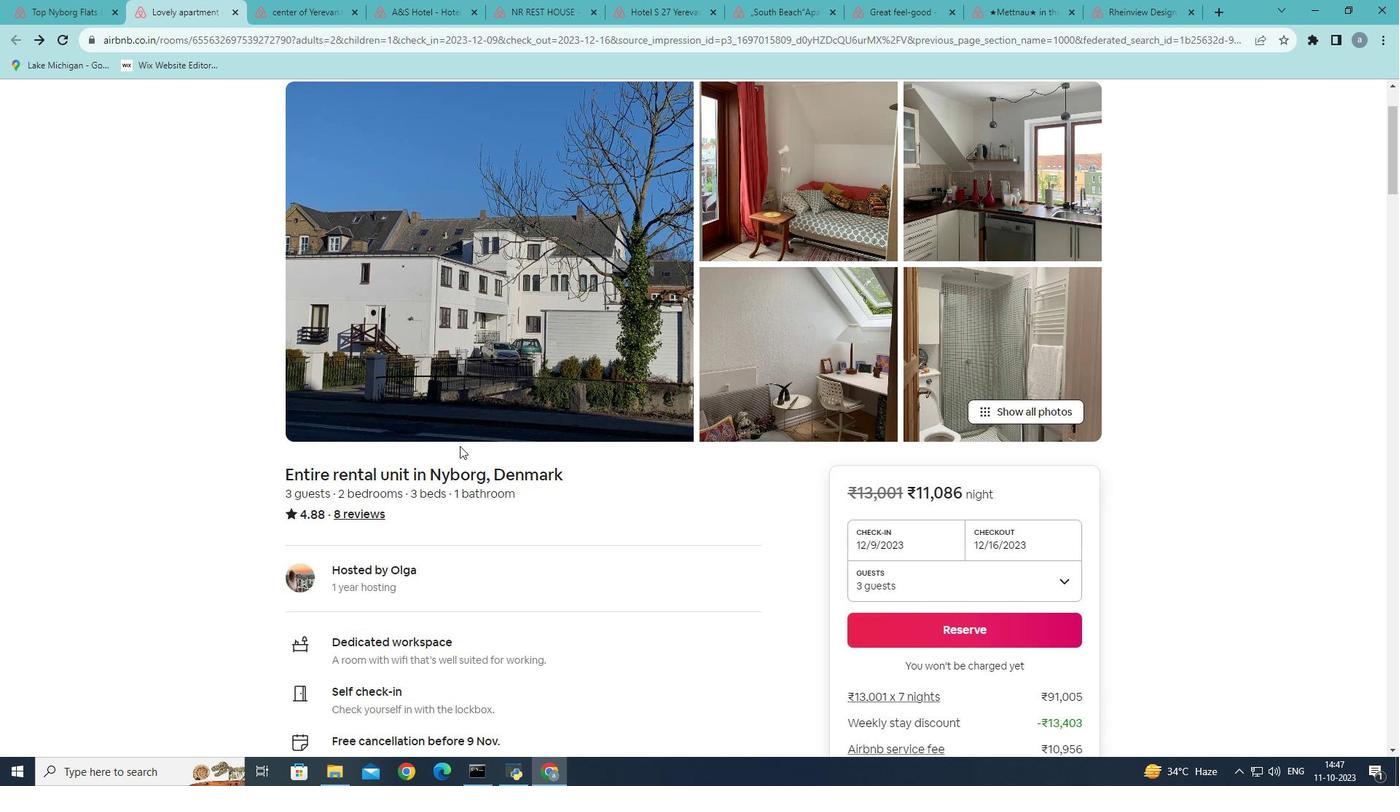 
Action: Mouse moved to (461, 446)
Screenshot: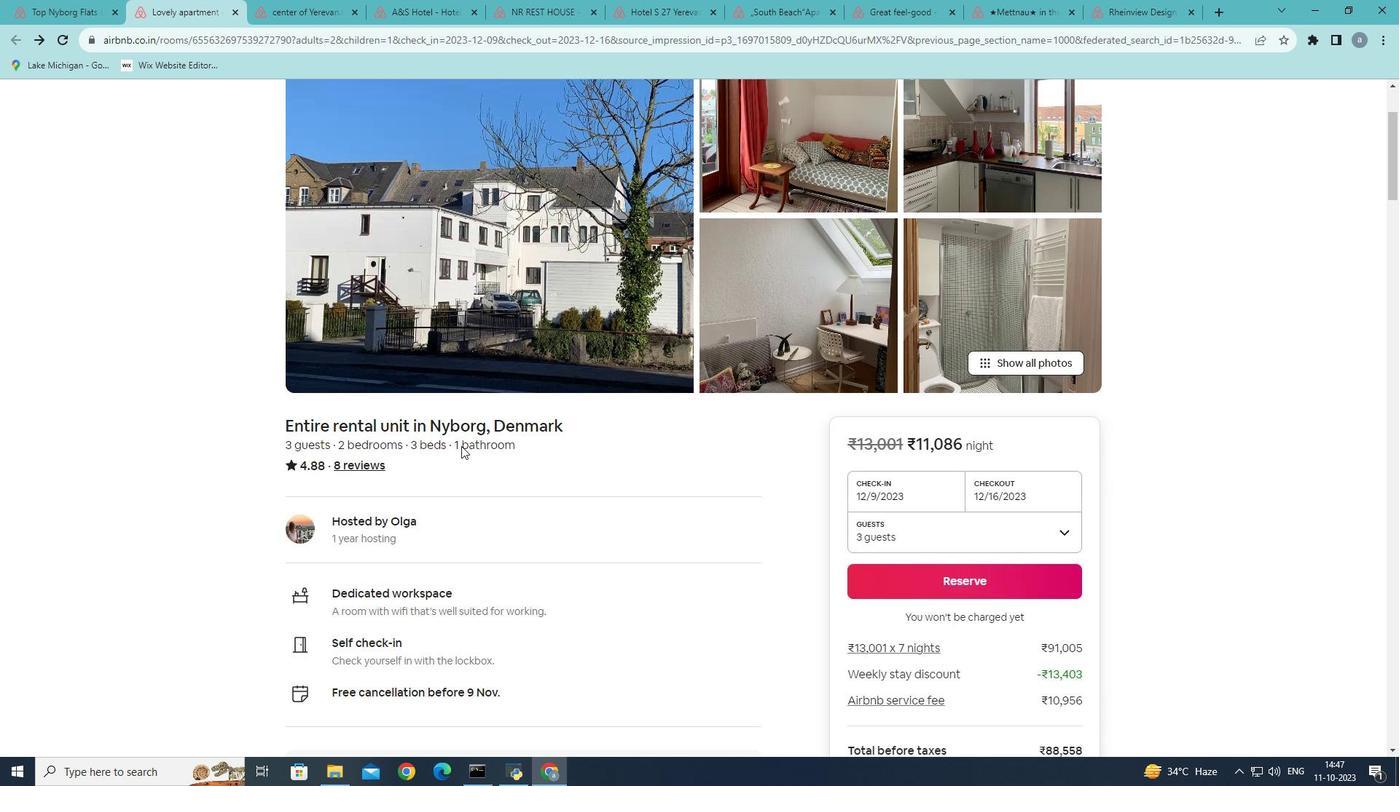 
Action: Mouse scrolled (461, 445) with delta (0, 0)
Screenshot: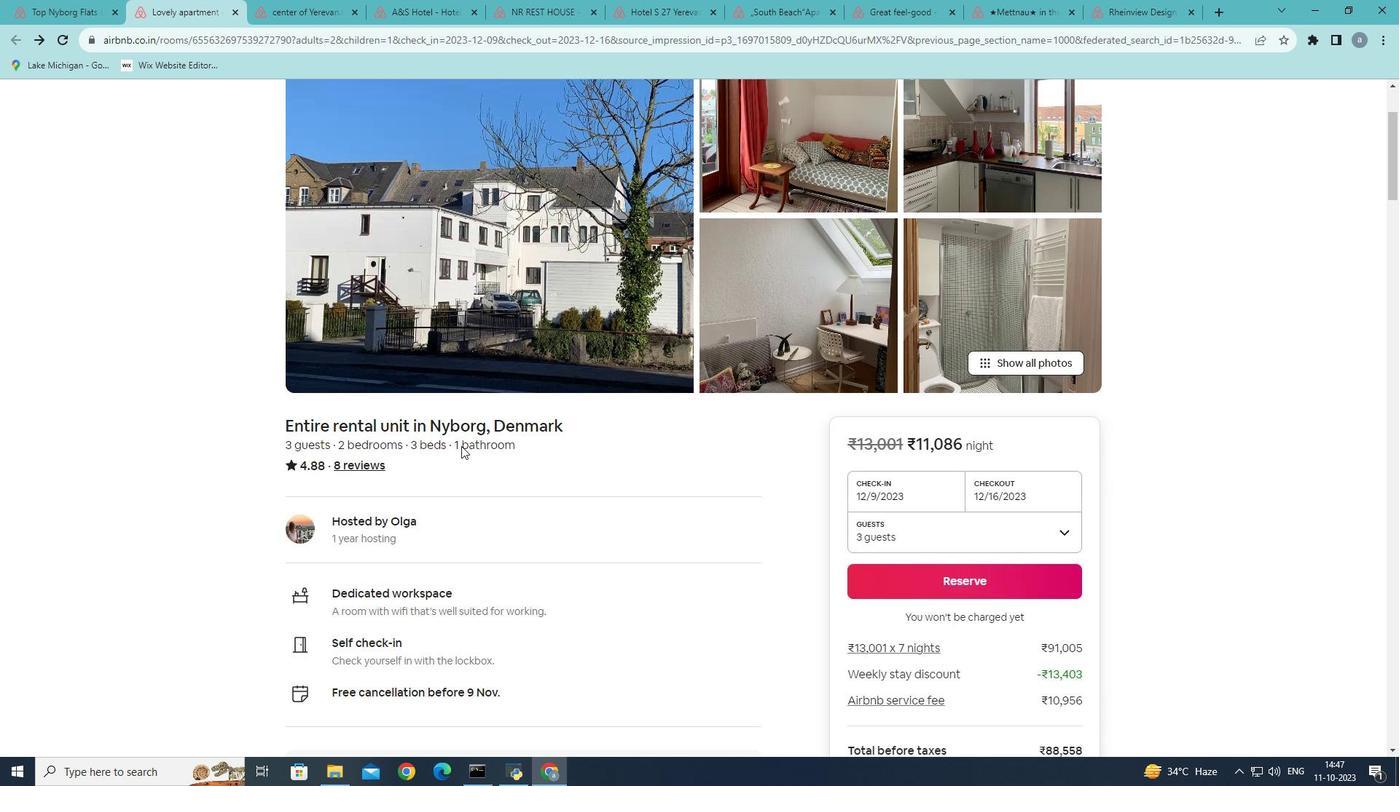 
Action: Mouse moved to (452, 462)
Screenshot: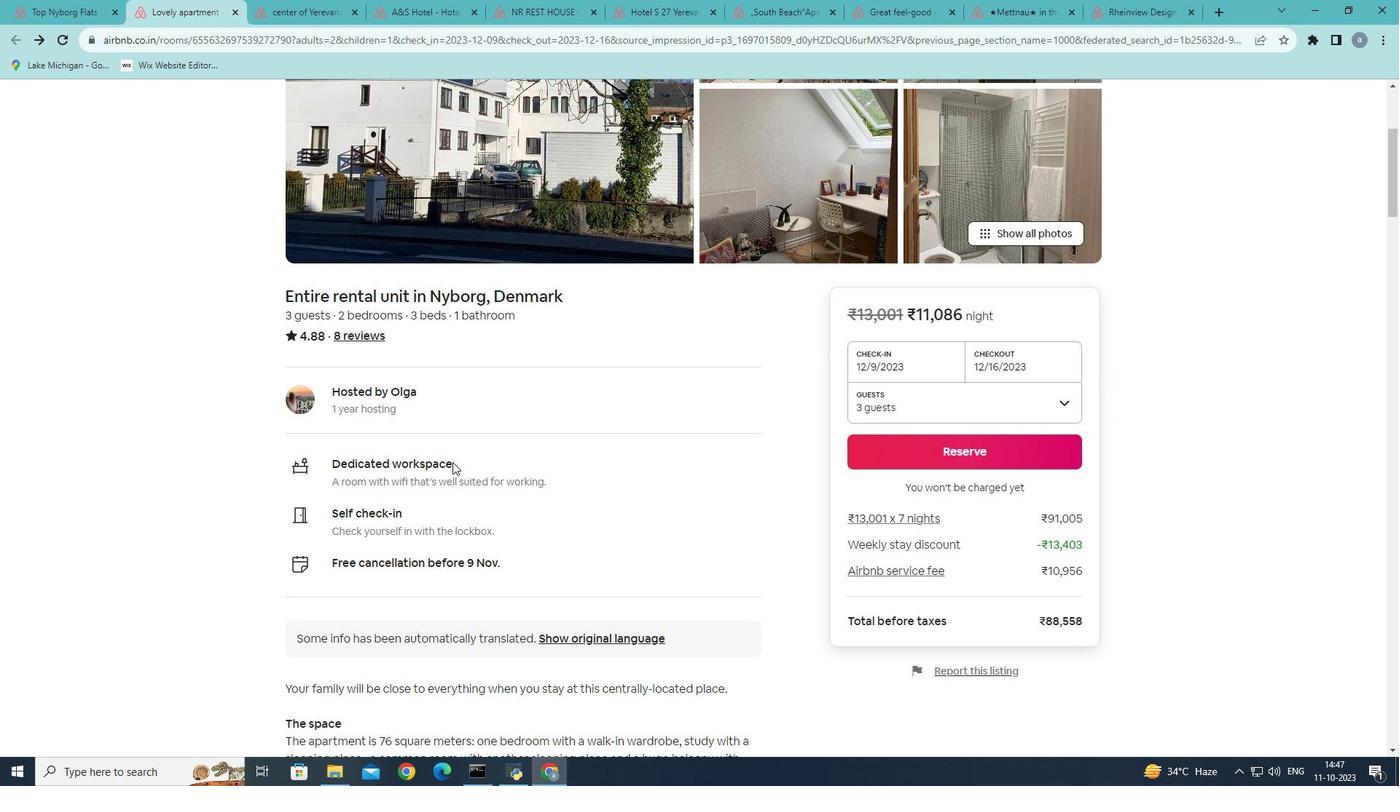 
Action: Mouse scrolled (452, 461) with delta (0, 0)
Screenshot: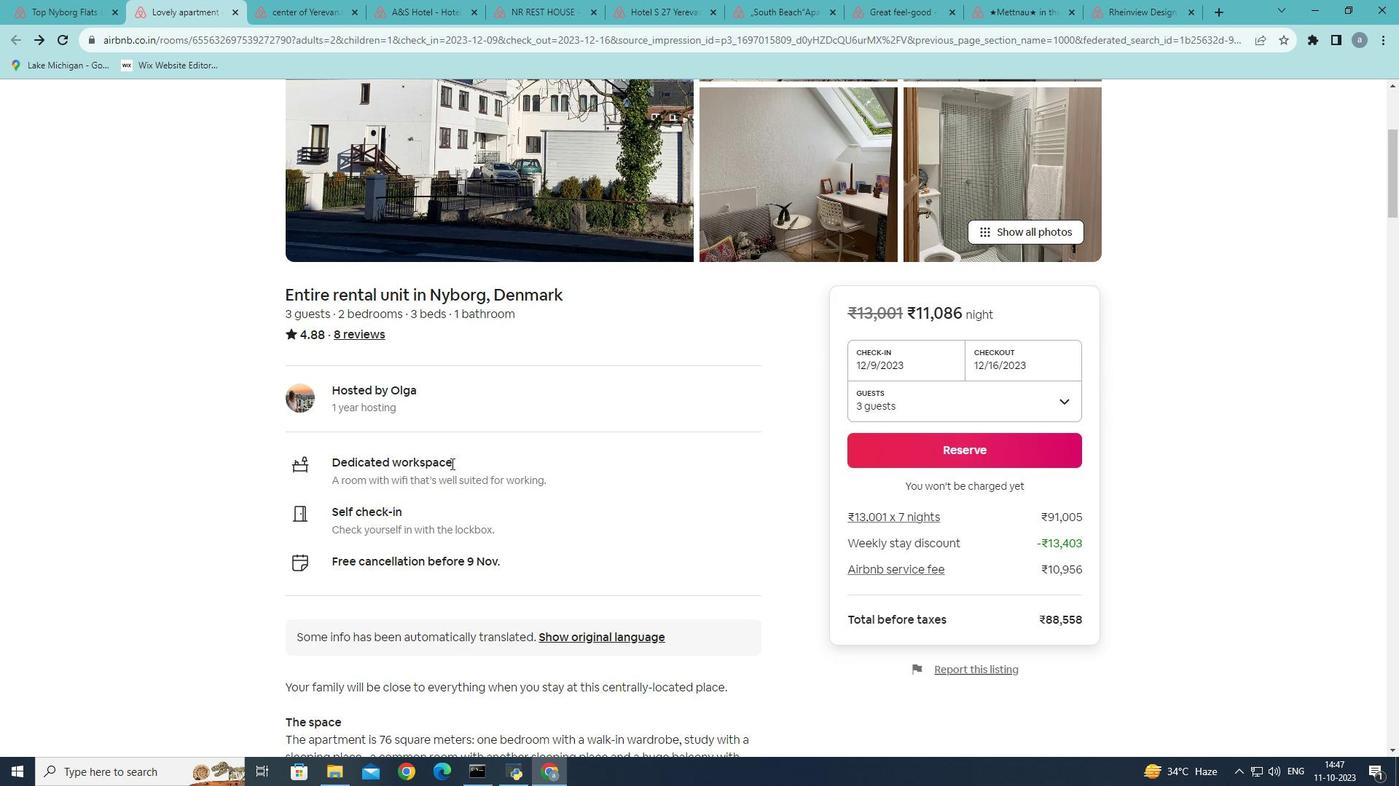 
Action: Mouse moved to (451, 463)
Screenshot: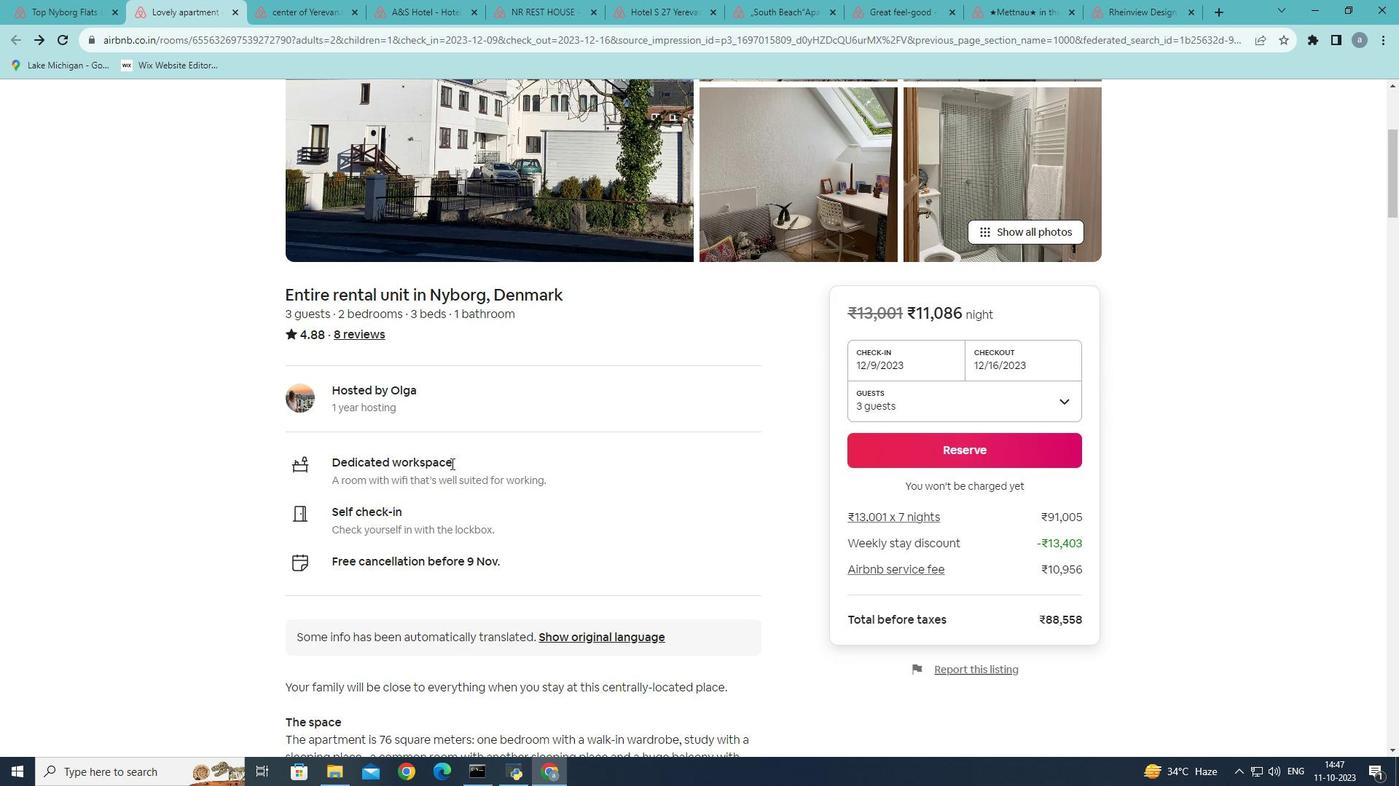 
Action: Mouse scrolled (451, 462) with delta (0, 0)
Screenshot: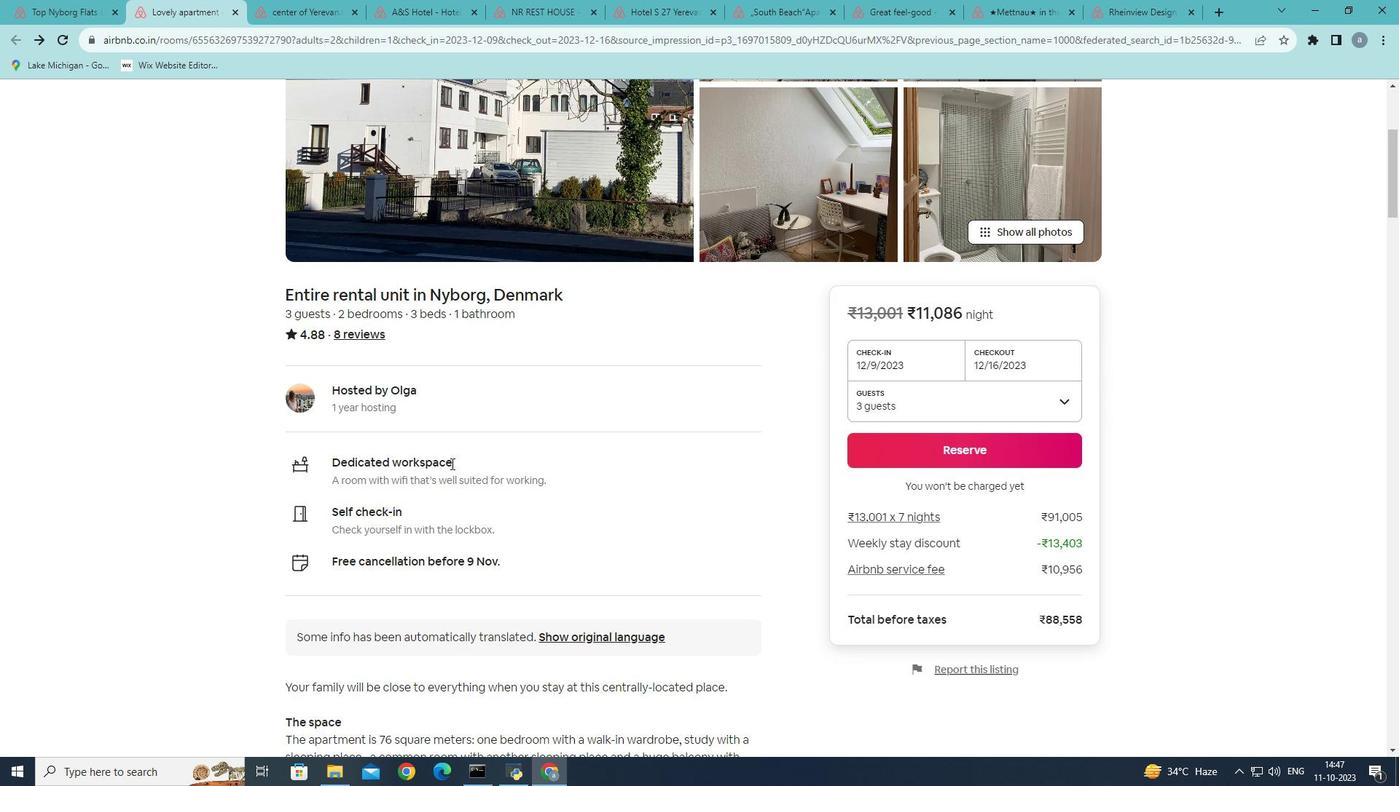 
Action: Mouse moved to (451, 464)
Screenshot: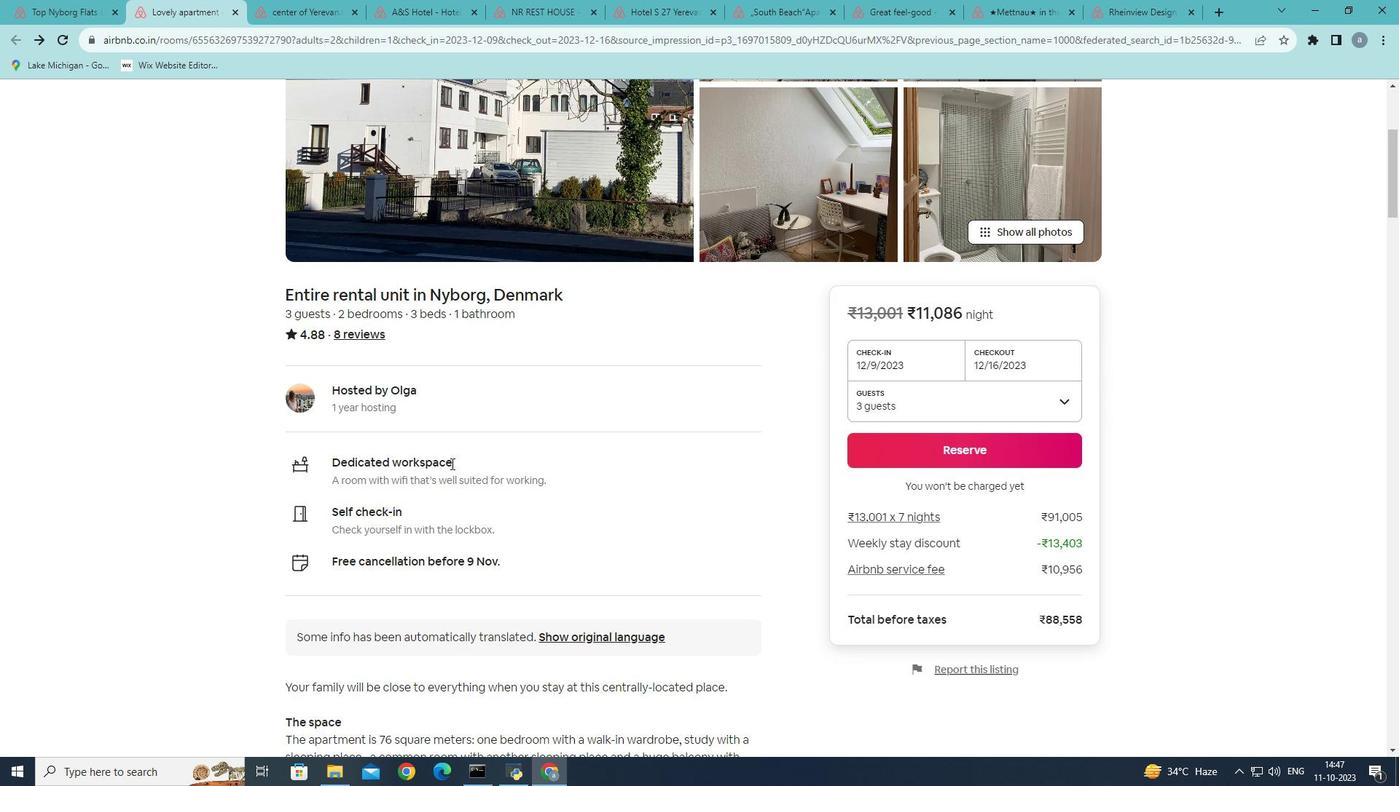 
Action: Mouse scrolled (451, 463) with delta (0, 0)
Screenshot: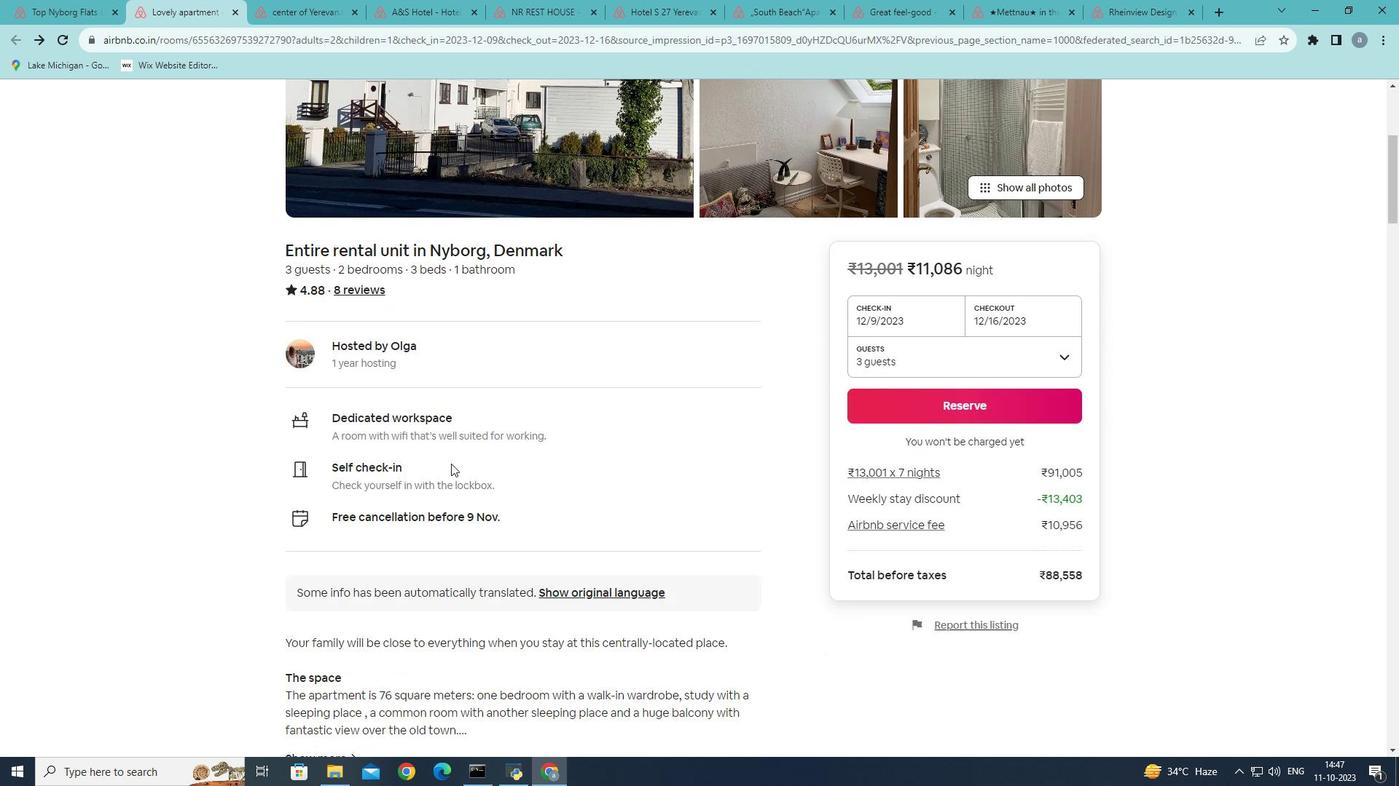 
Action: Mouse moved to (450, 464)
Screenshot: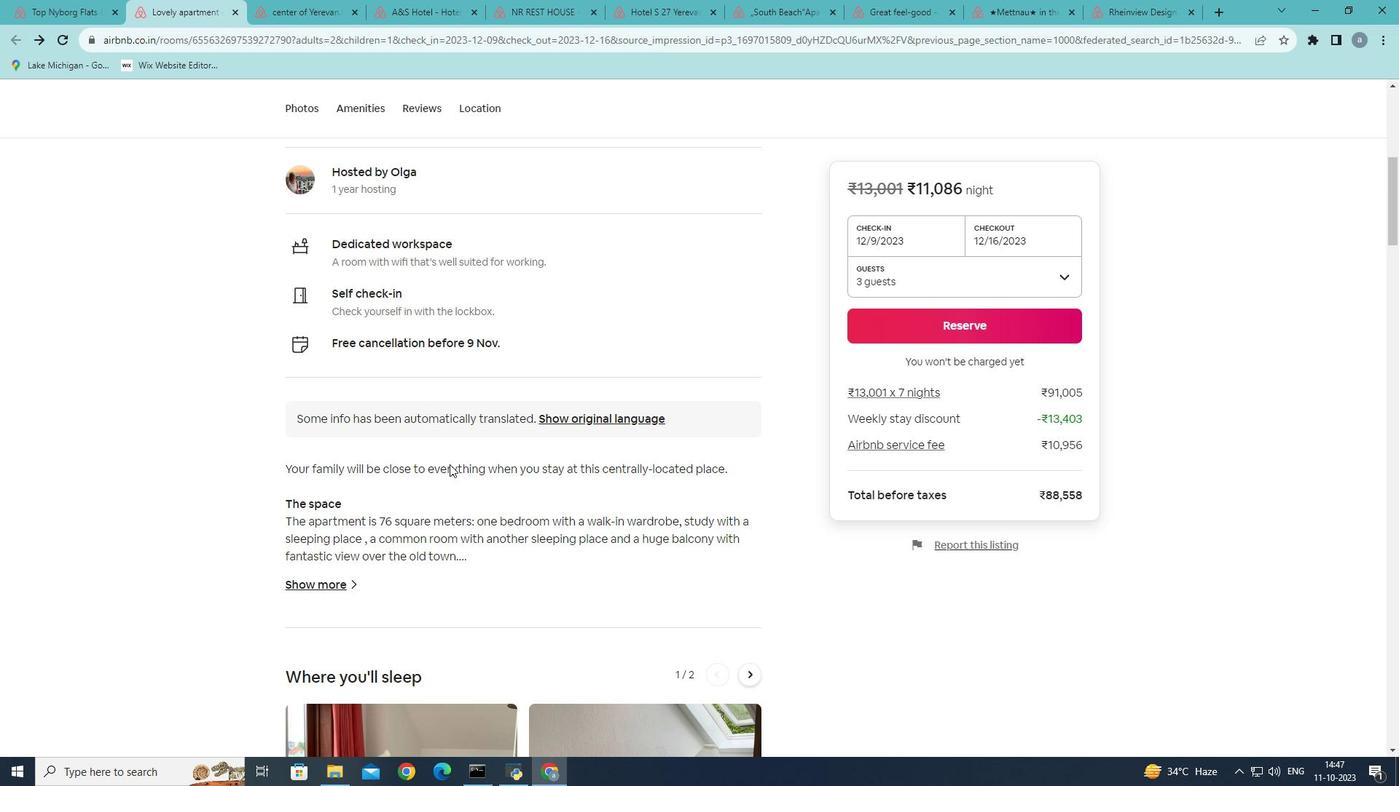 
Action: Mouse scrolled (450, 464) with delta (0, 0)
Screenshot: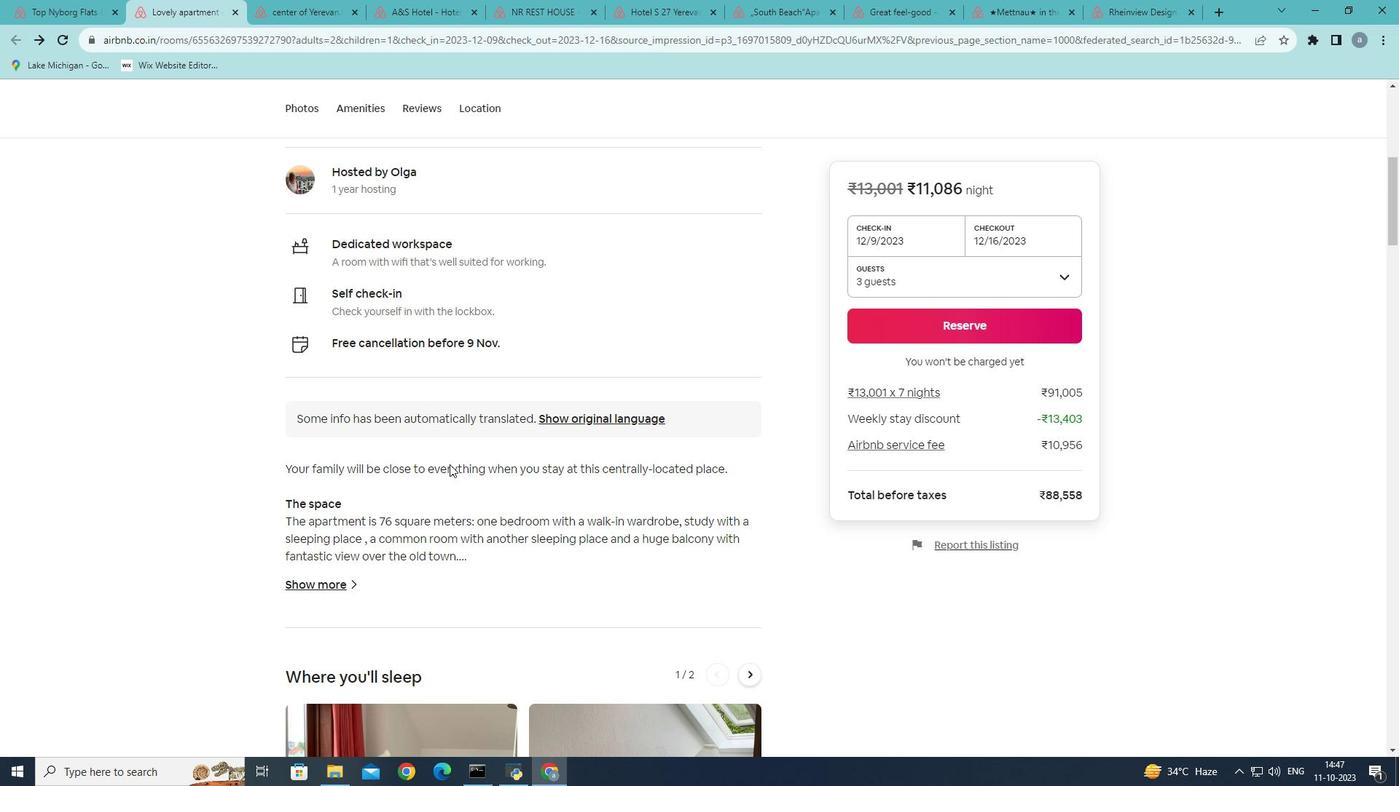 
Action: Mouse moved to (449, 464)
Screenshot: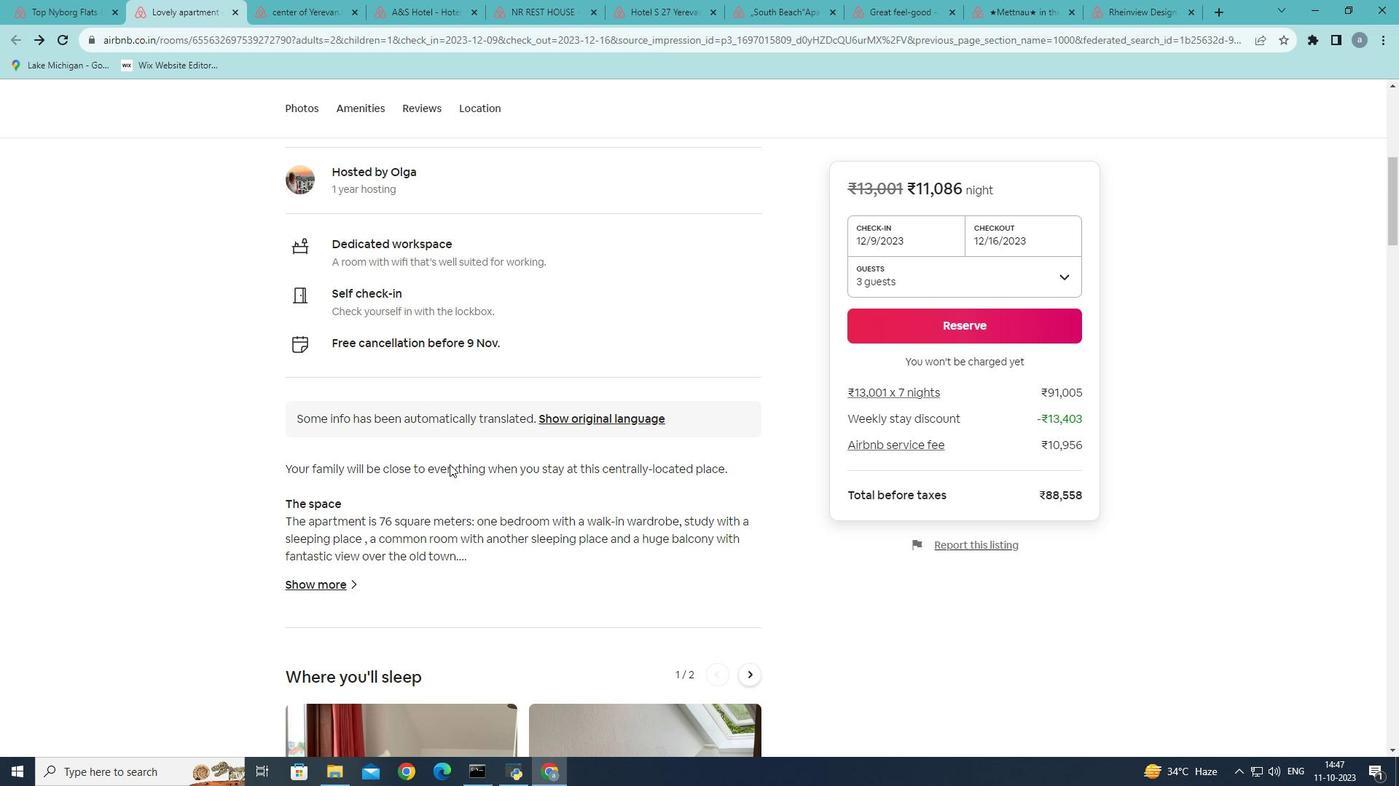 
Action: Mouse scrolled (449, 464) with delta (0, 0)
Screenshot: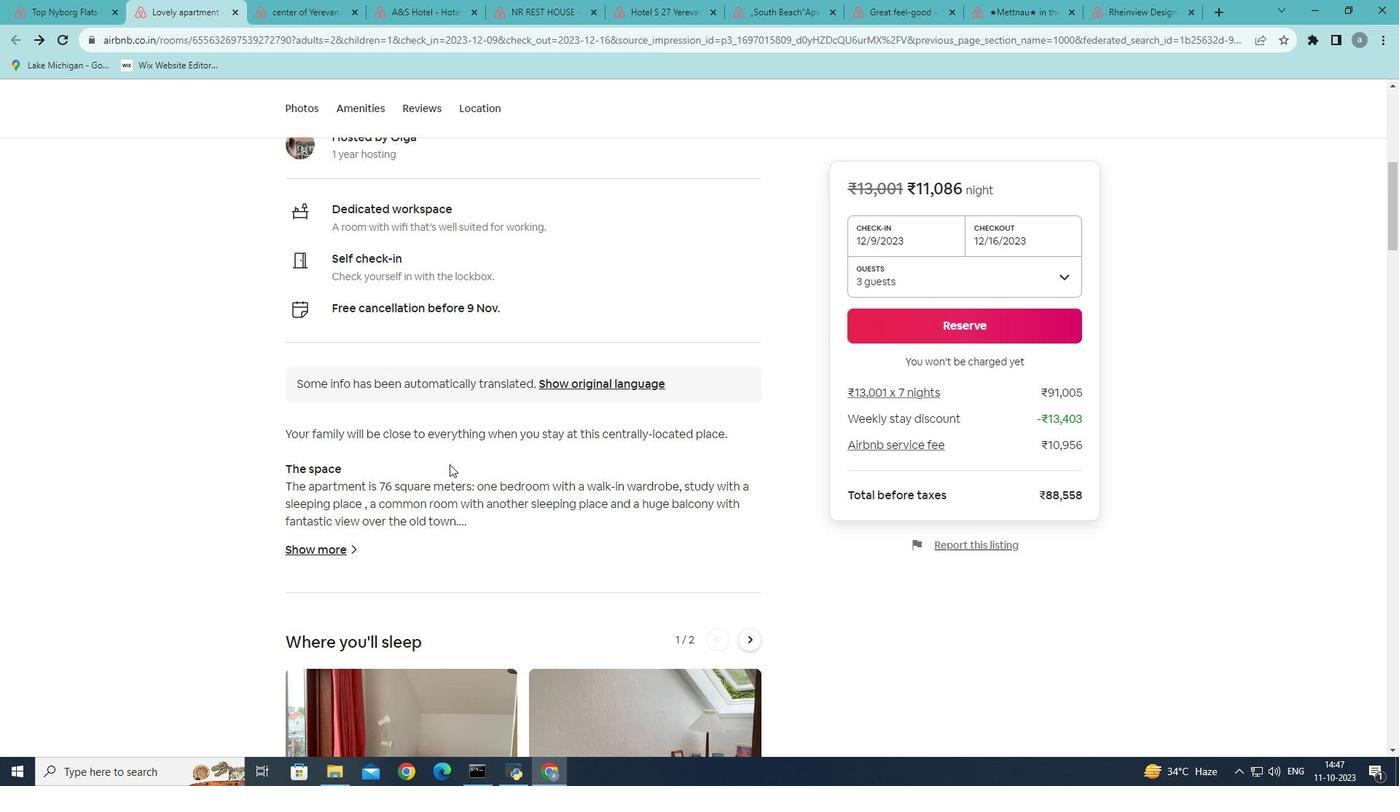 
Action: Mouse scrolled (449, 464) with delta (0, 0)
Screenshot: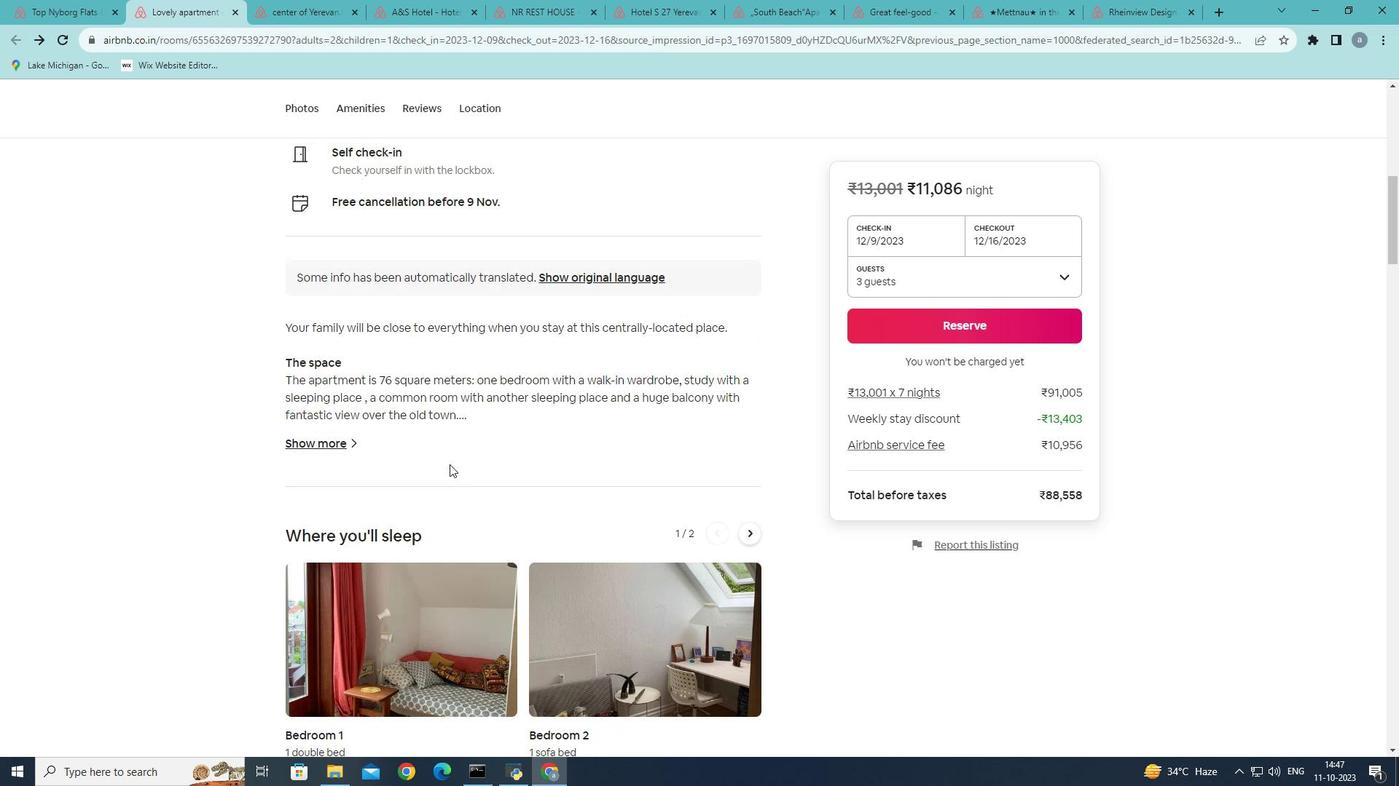 
Action: Mouse scrolled (449, 464) with delta (0, 0)
Screenshot: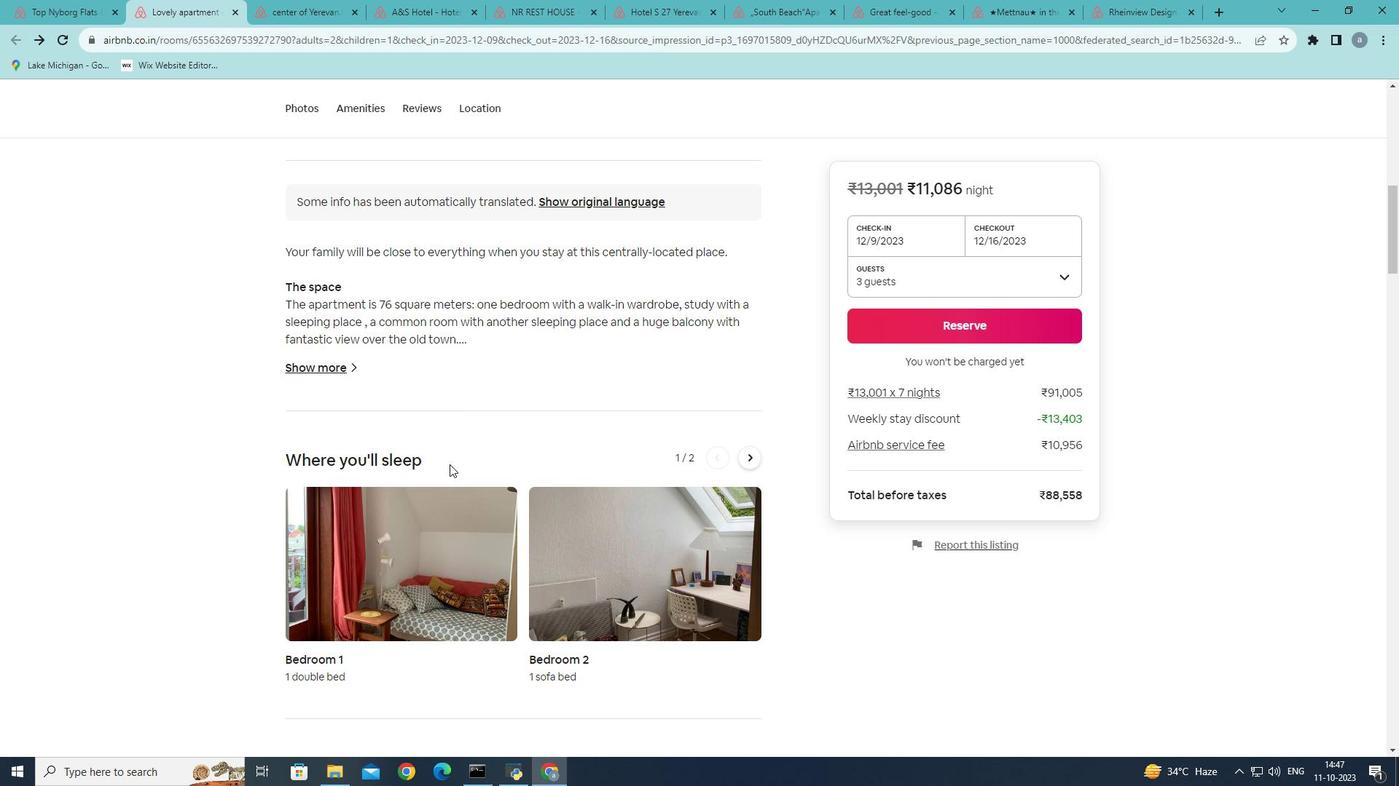 
Action: Mouse scrolled (449, 464) with delta (0, 0)
Screenshot: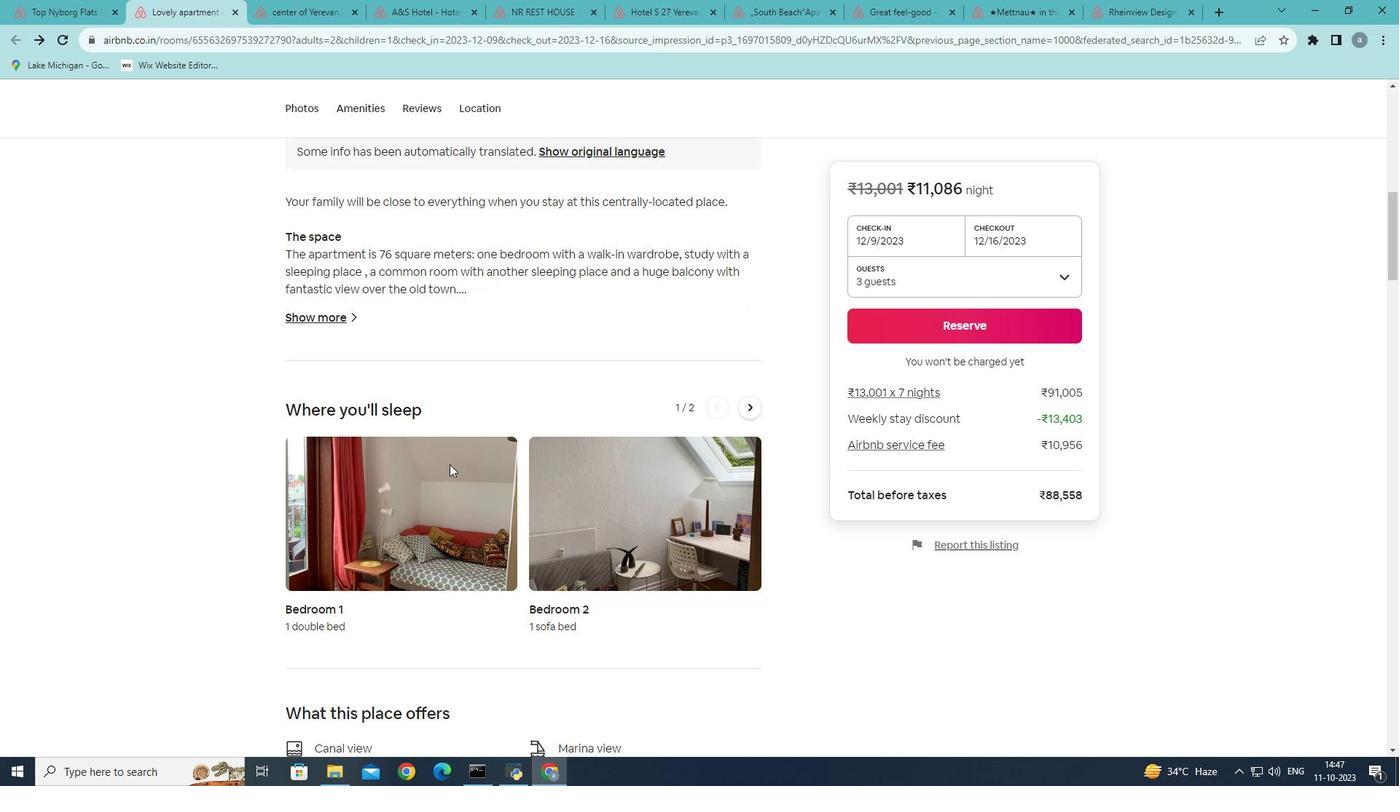 
Action: Mouse scrolled (449, 464) with delta (0, 0)
Screenshot: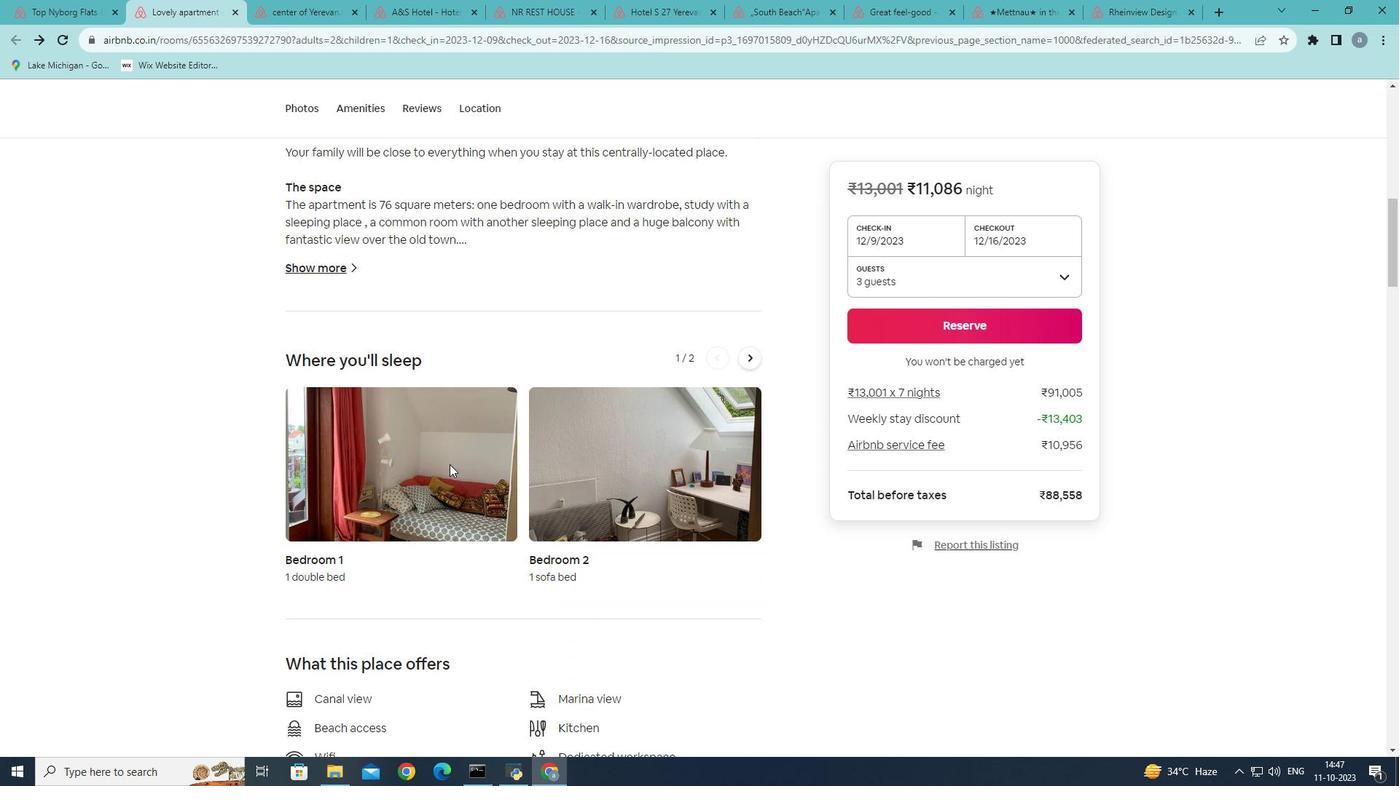 
Action: Mouse moved to (443, 467)
Screenshot: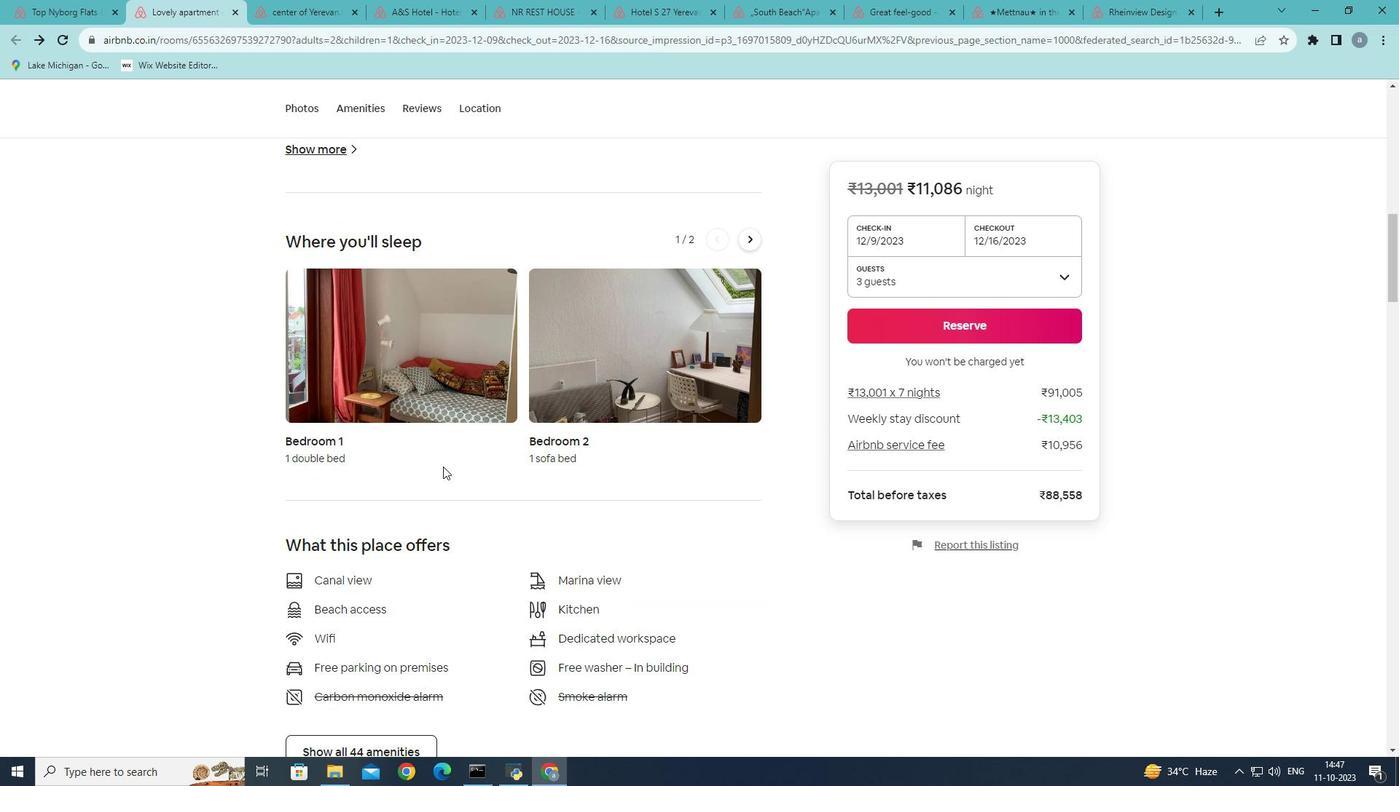 
Action: Mouse scrolled (443, 466) with delta (0, 0)
Screenshot: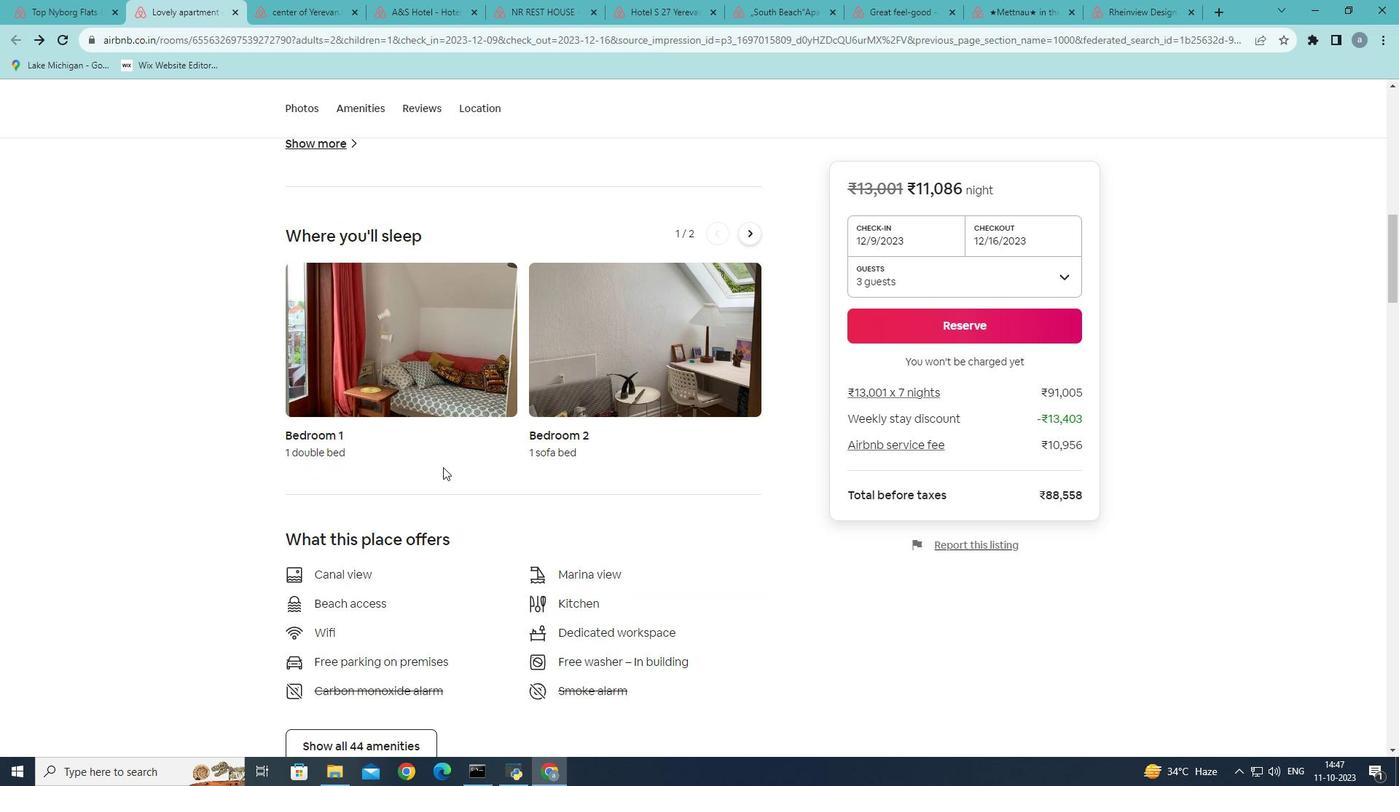 
Action: Mouse moved to (443, 467)
Screenshot: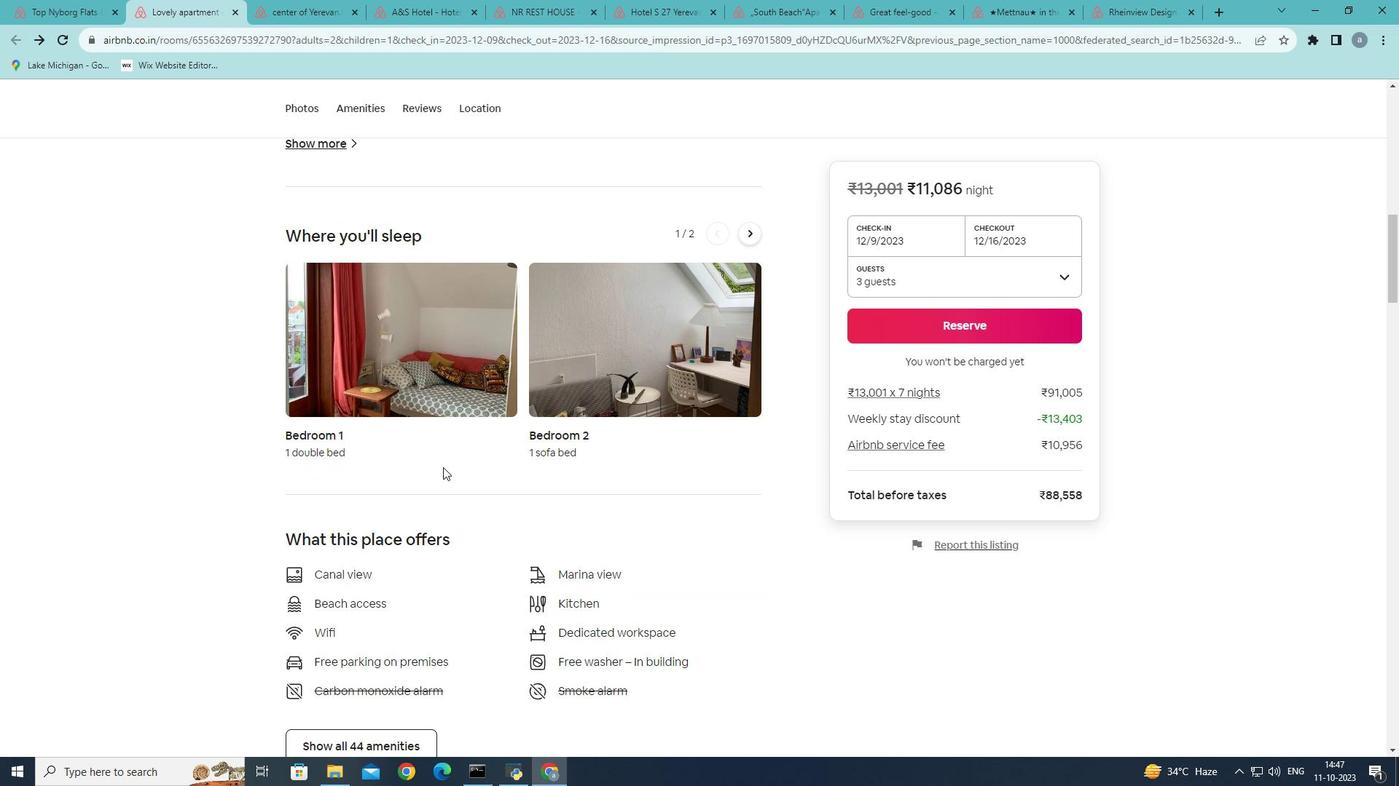 
Action: Mouse scrolled (443, 467) with delta (0, 0)
Screenshot: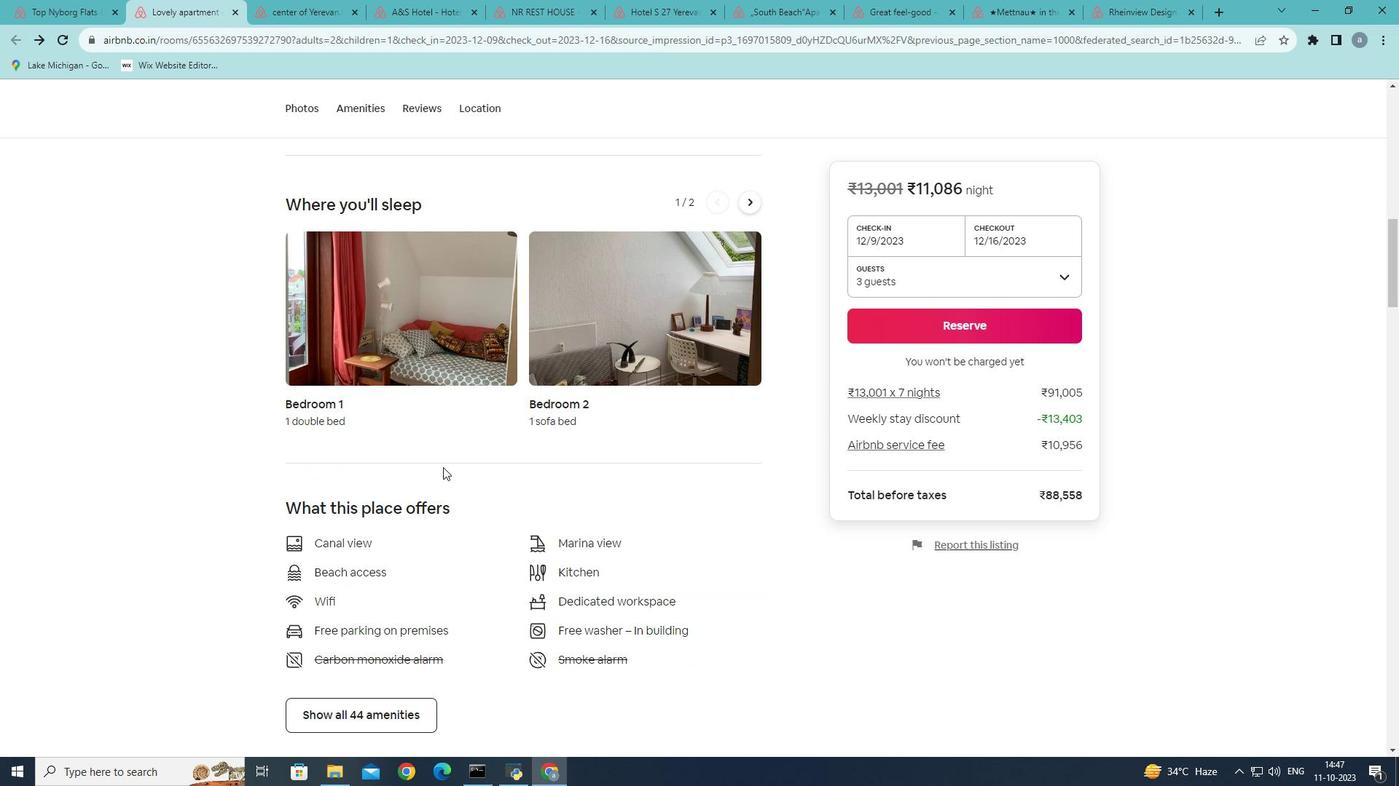
Action: Mouse scrolled (443, 467) with delta (0, 0)
Screenshot: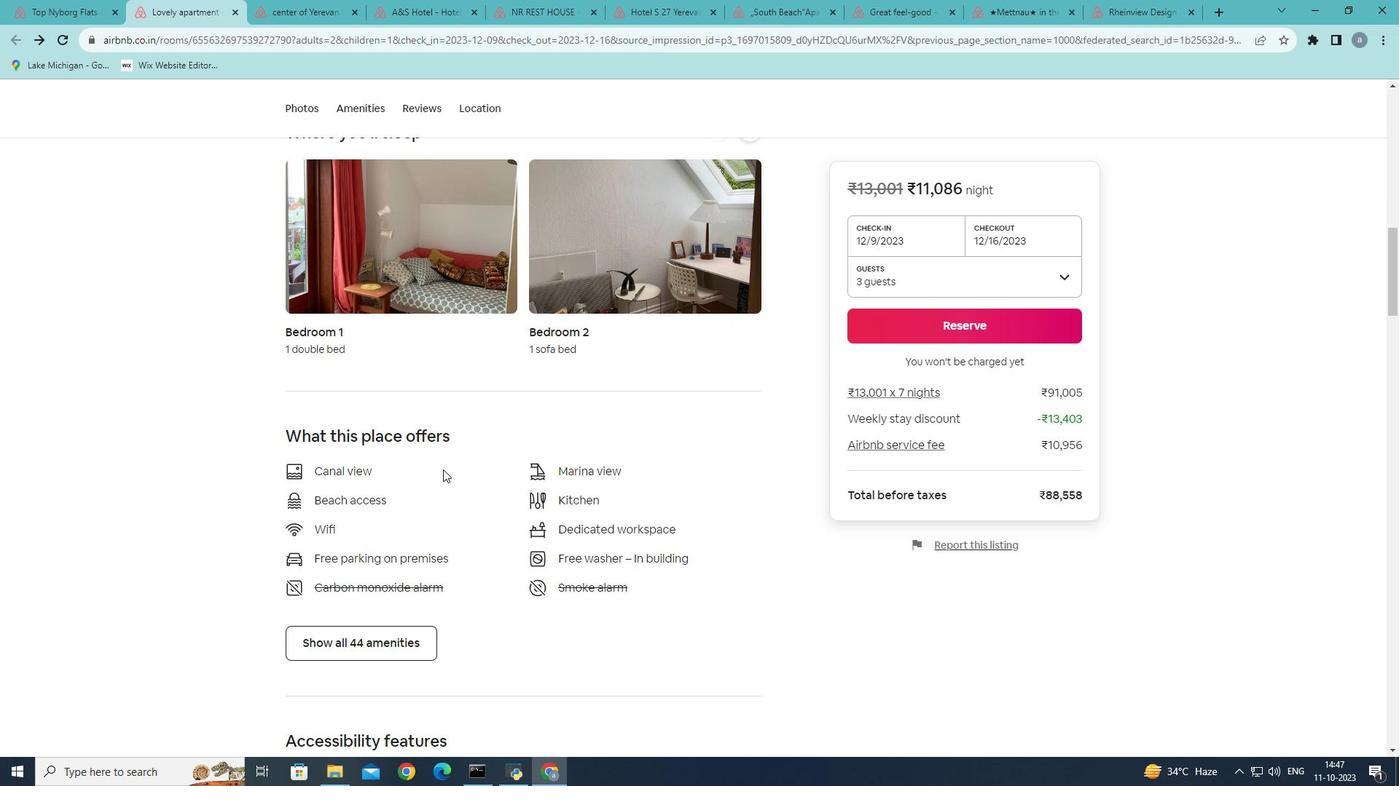 
Action: Mouse moved to (424, 540)
Screenshot: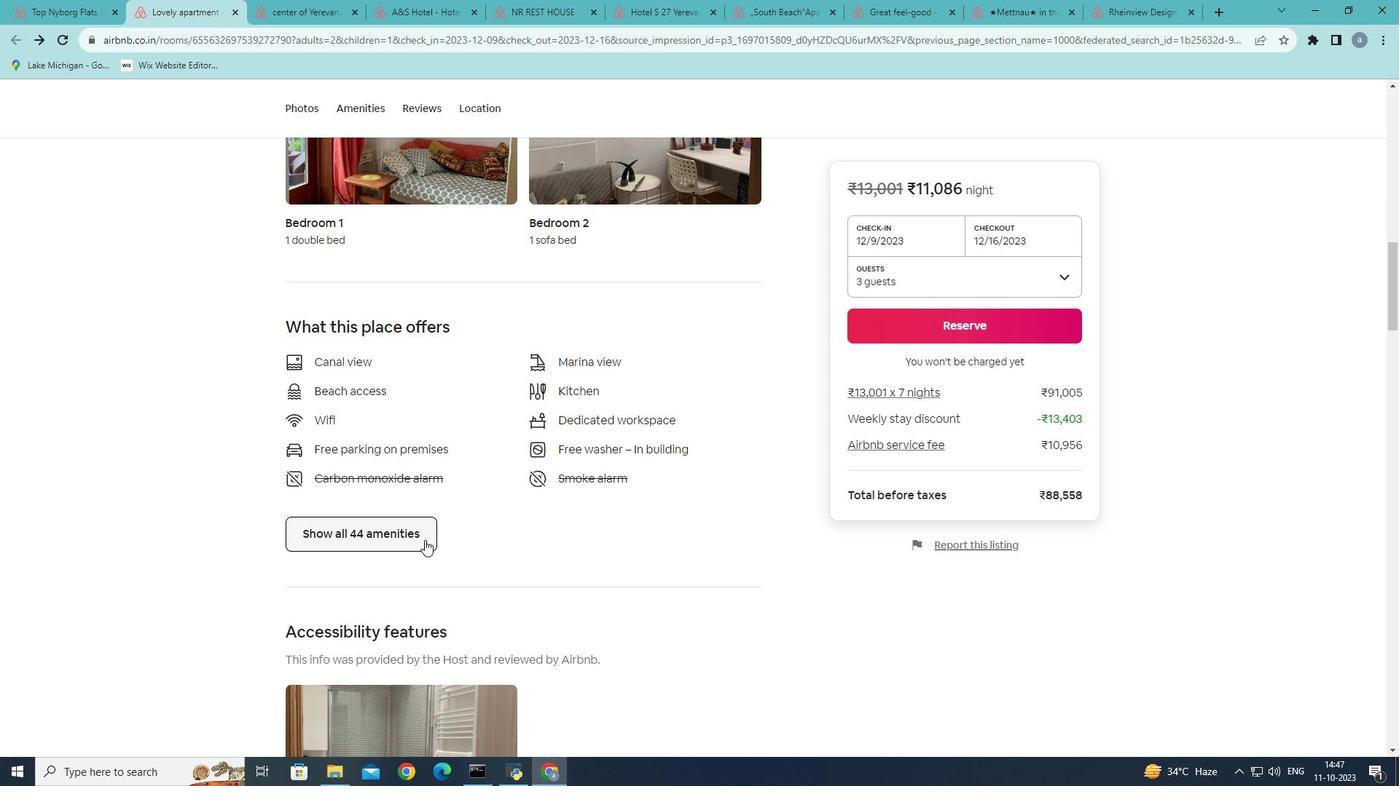 
Action: Mouse pressed left at (424, 540)
Screenshot: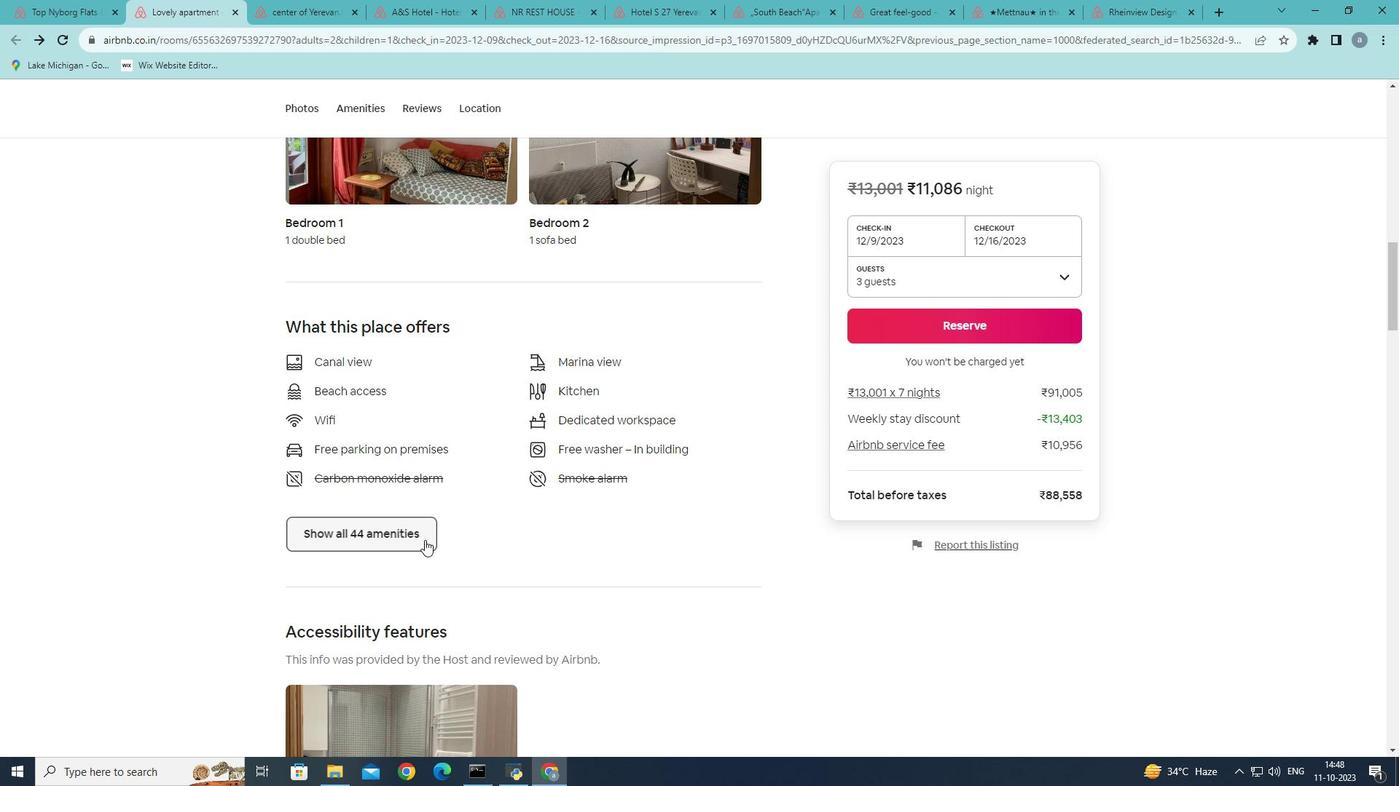 
Action: Mouse moved to (706, 370)
Screenshot: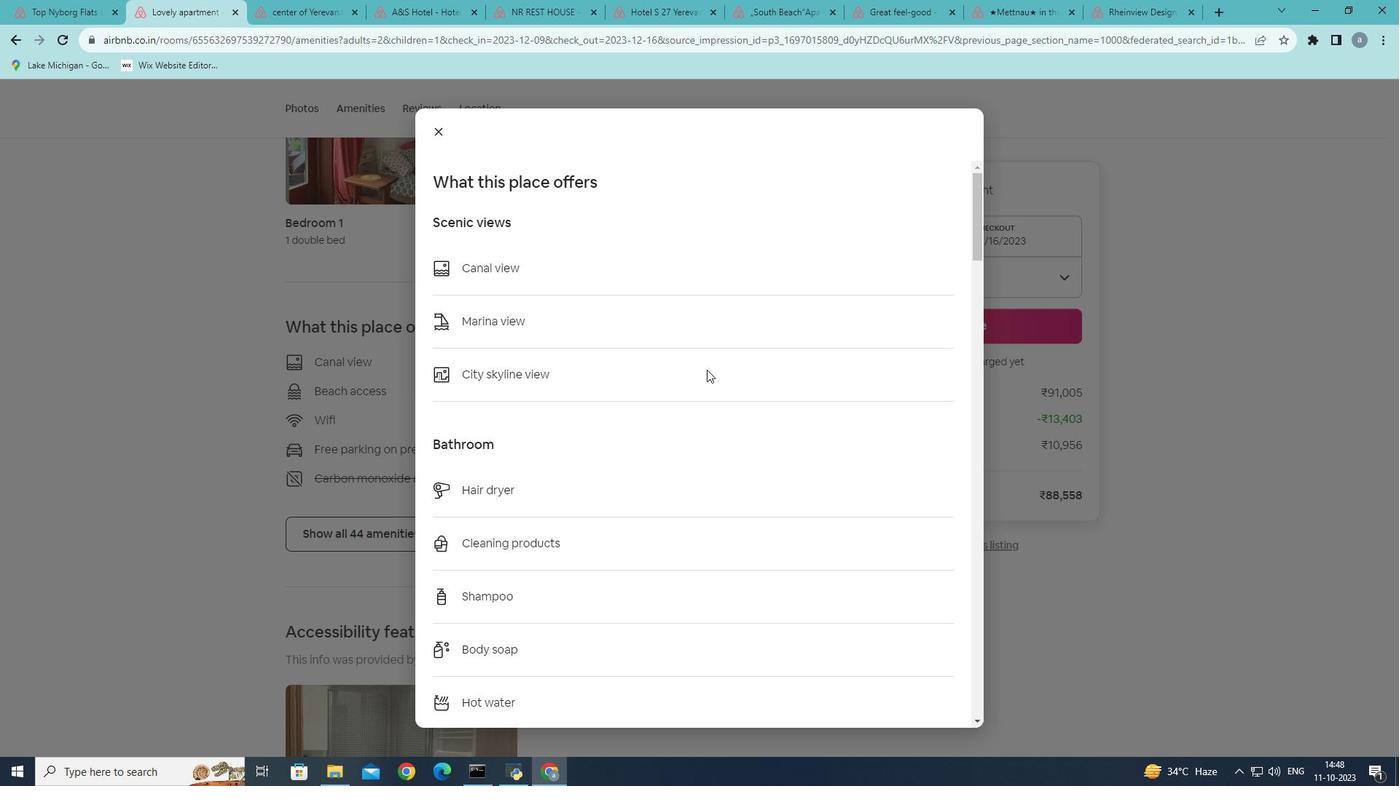 
Action: Mouse scrolled (706, 369) with delta (0, 0)
Screenshot: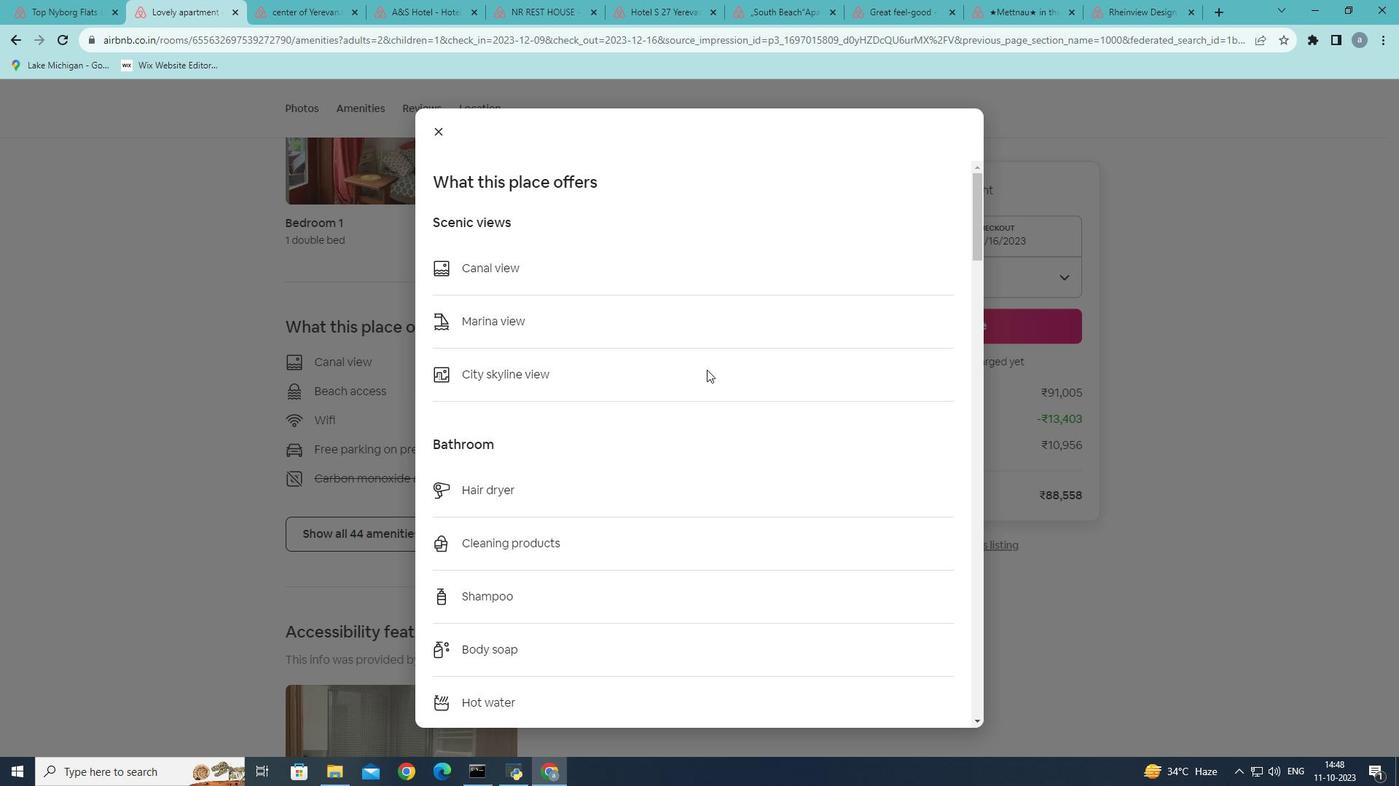 
Action: Mouse scrolled (706, 369) with delta (0, 0)
Screenshot: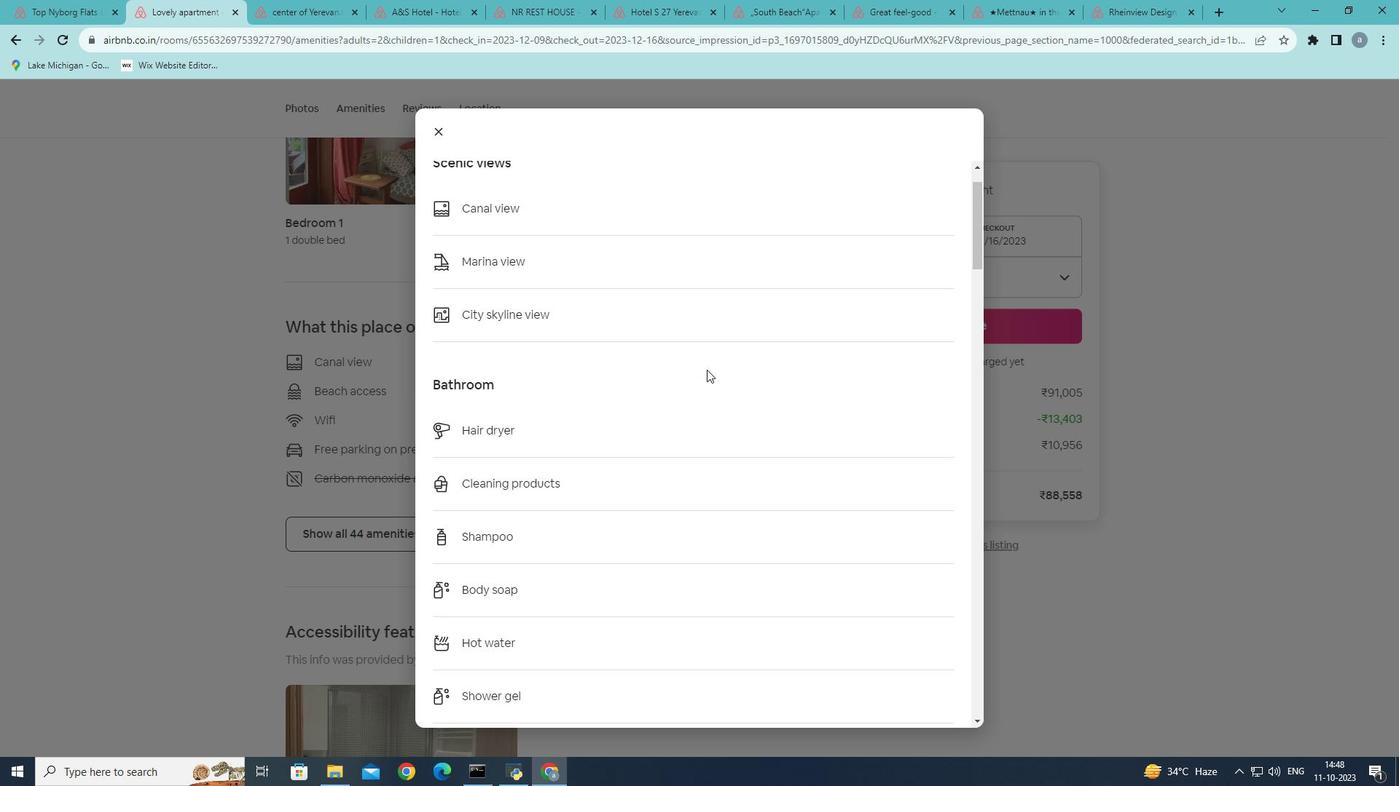 
Action: Mouse moved to (706, 365)
Screenshot: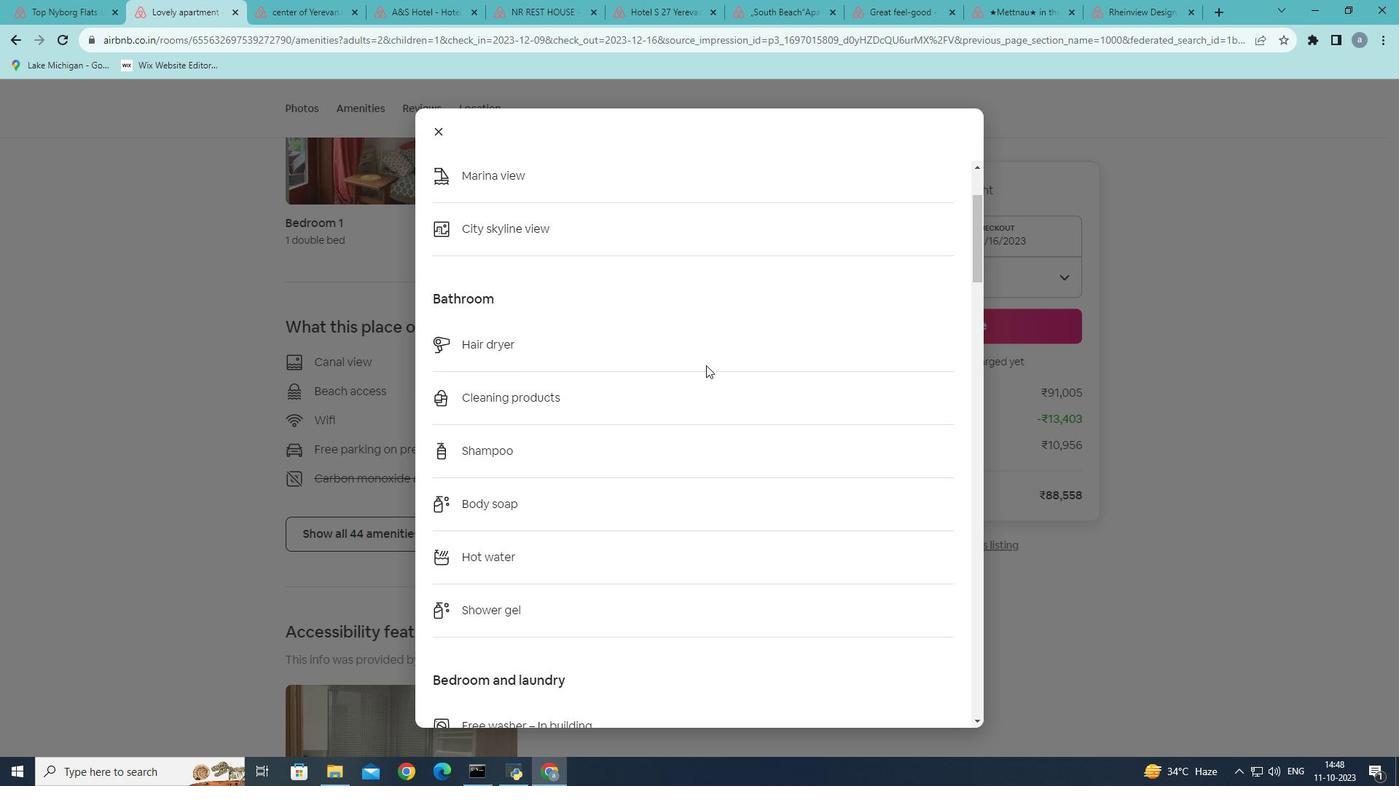 
Action: Mouse scrolled (706, 365) with delta (0, 0)
Screenshot: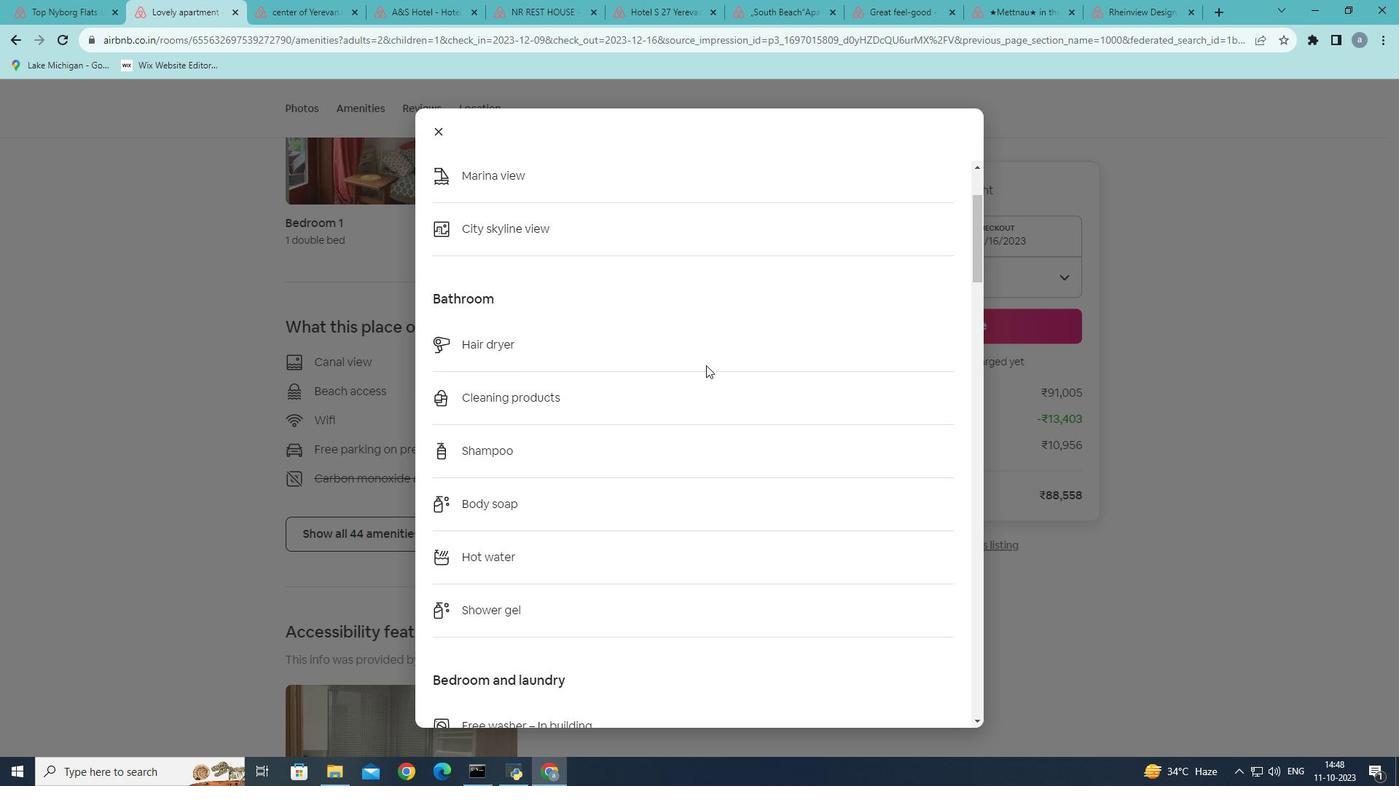 
Action: Mouse scrolled (706, 365) with delta (0, 0)
Screenshot: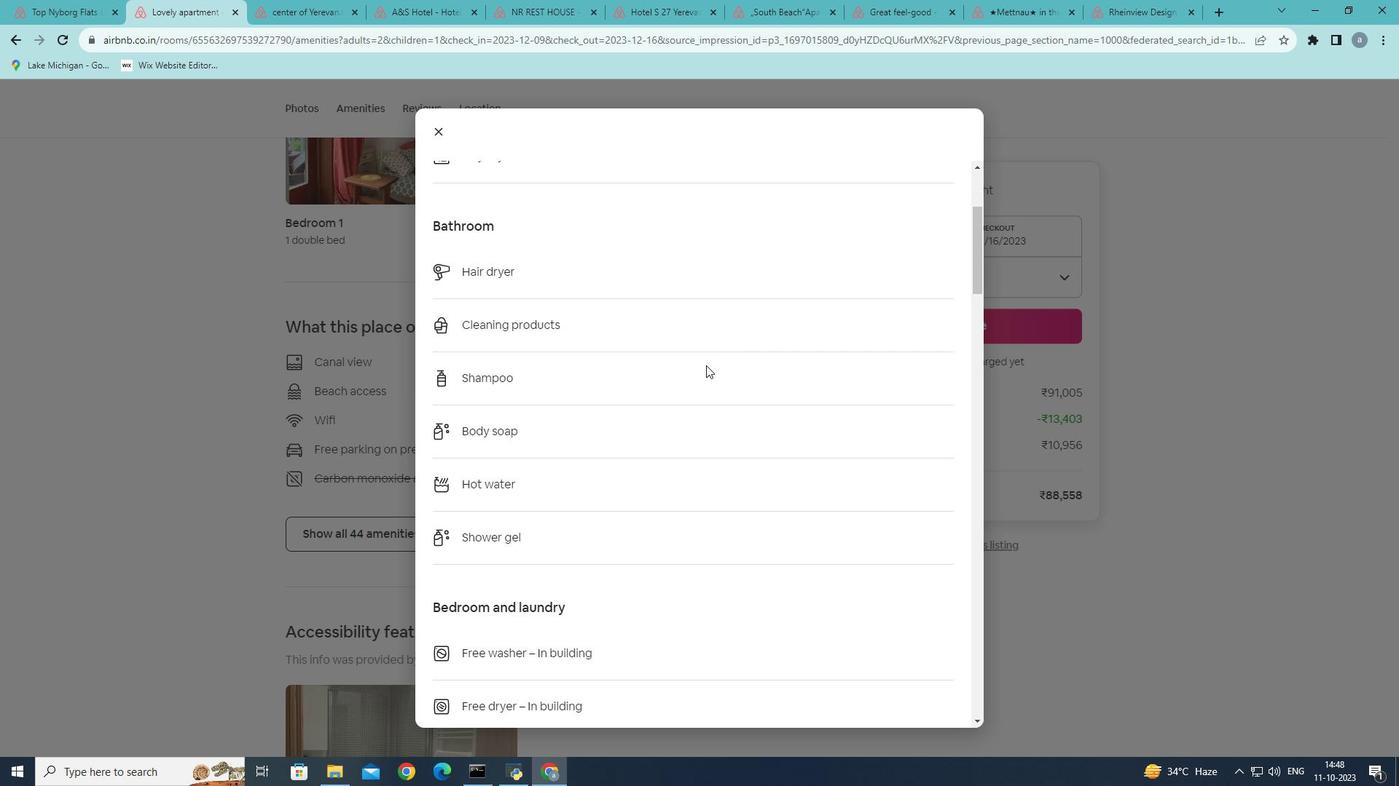 
Action: Mouse moved to (714, 361)
Screenshot: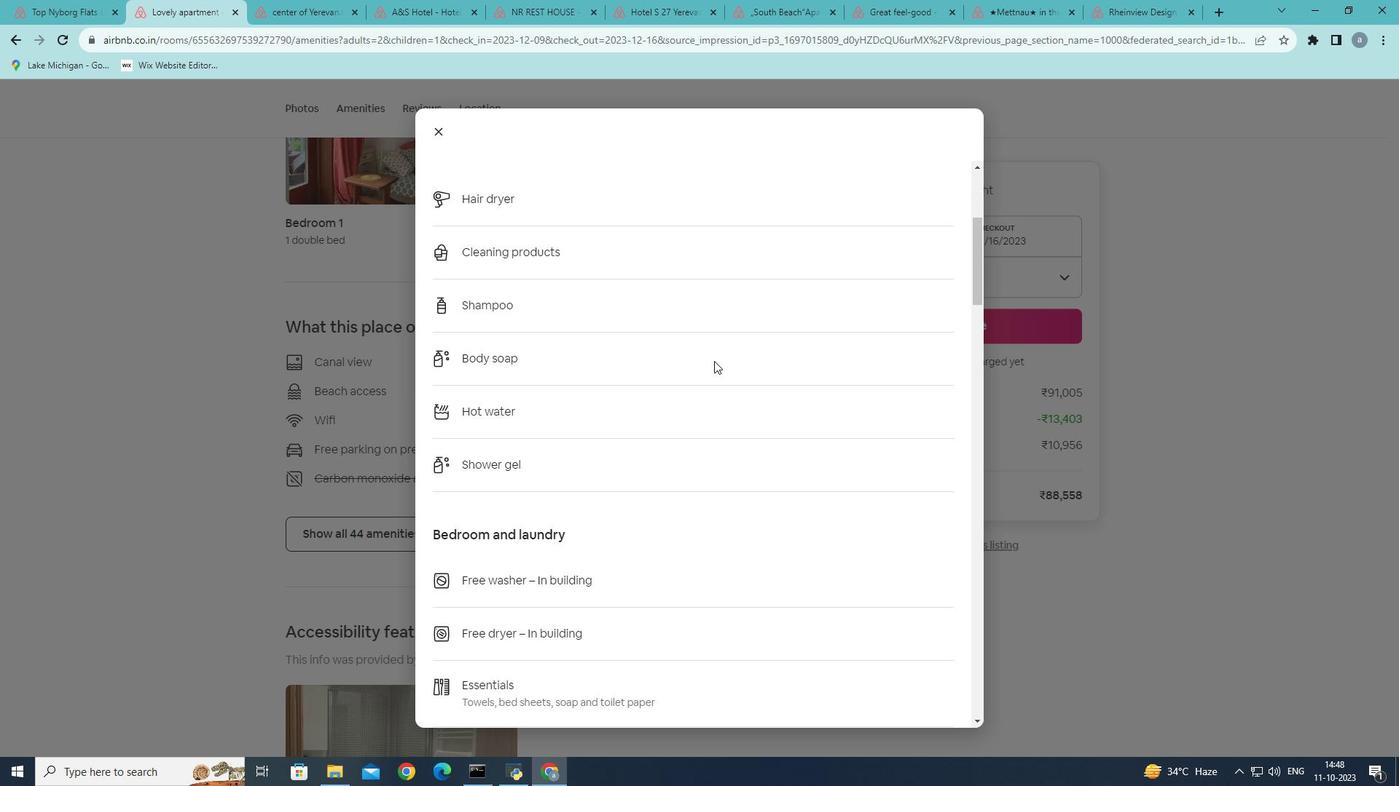 
Action: Mouse scrolled (714, 360) with delta (0, 0)
Screenshot: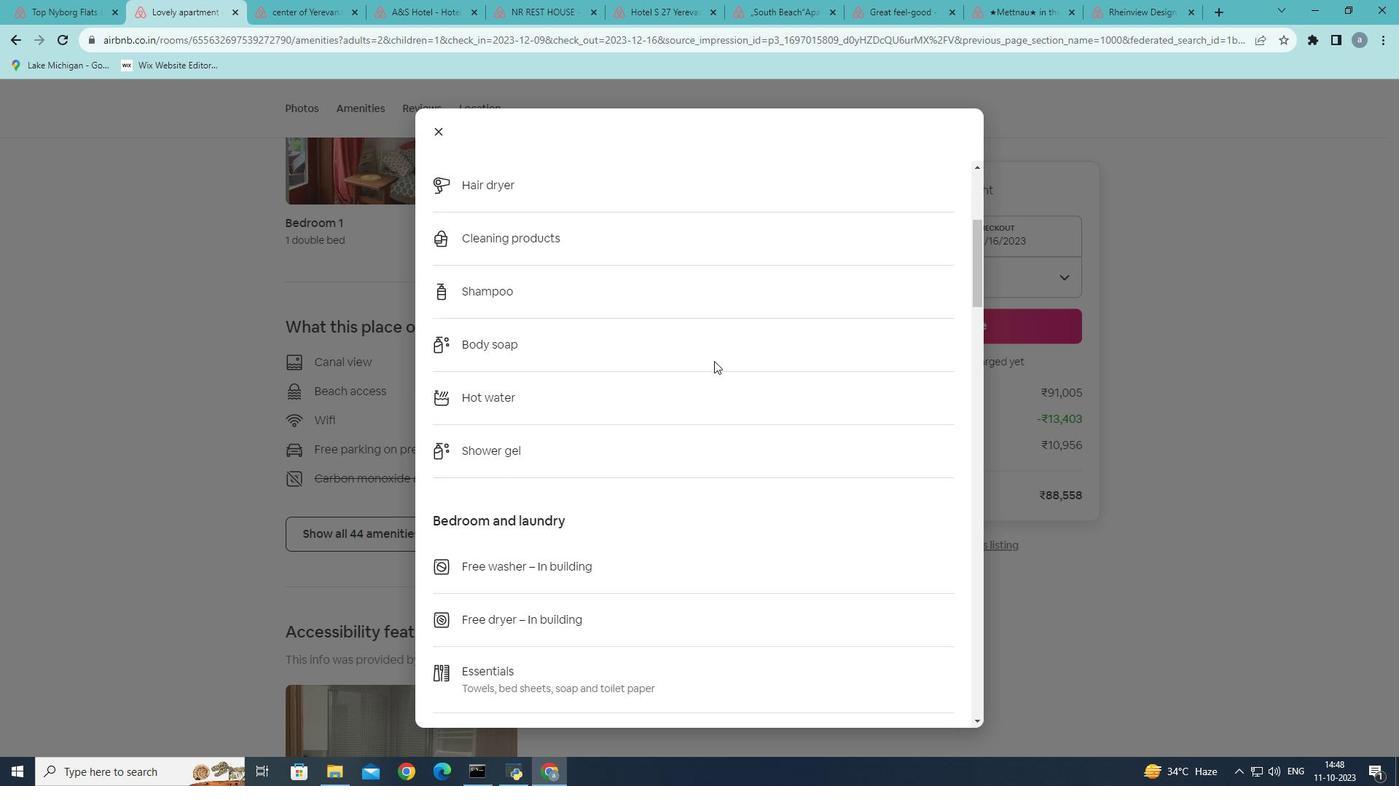 
Action: Mouse scrolled (714, 360) with delta (0, 0)
Screenshot: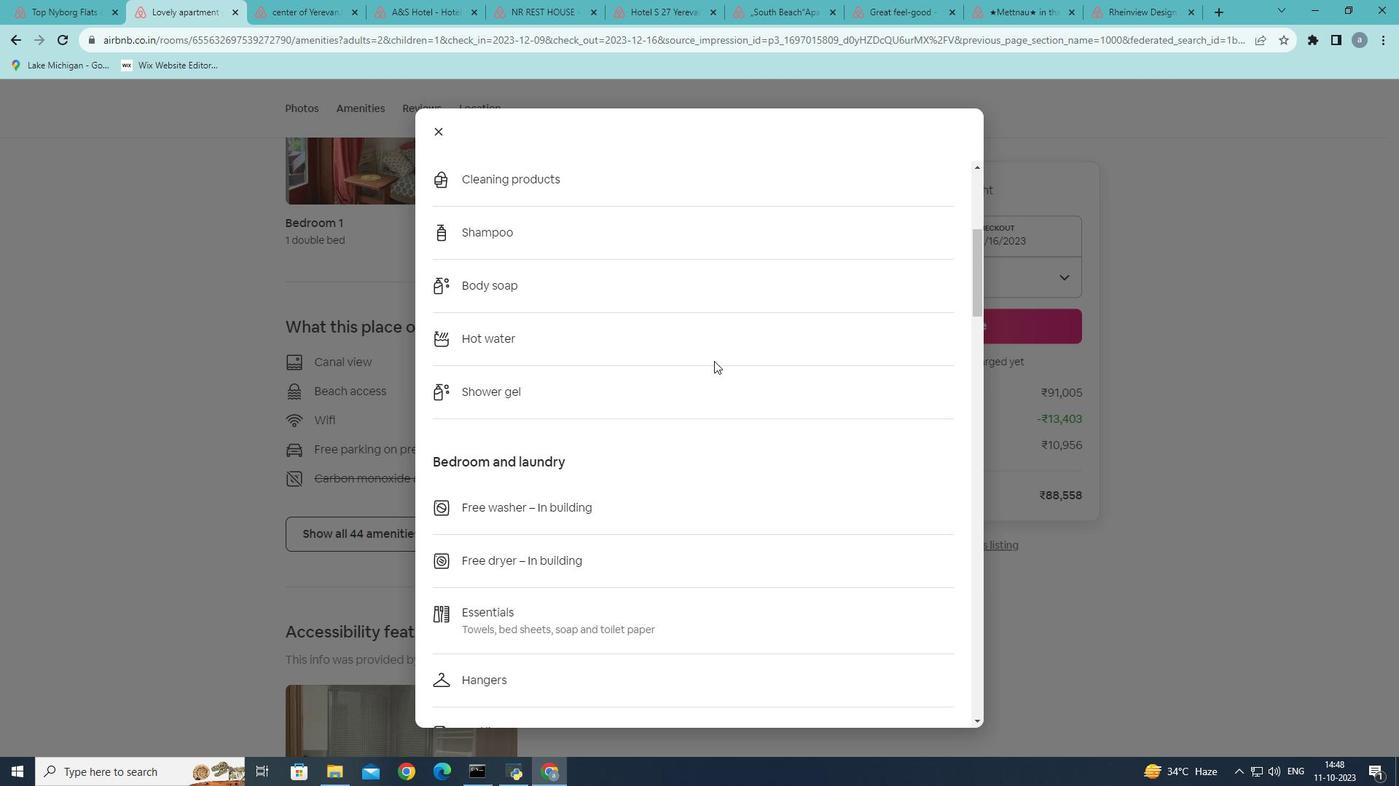 
Action: Mouse scrolled (714, 360) with delta (0, 0)
Screenshot: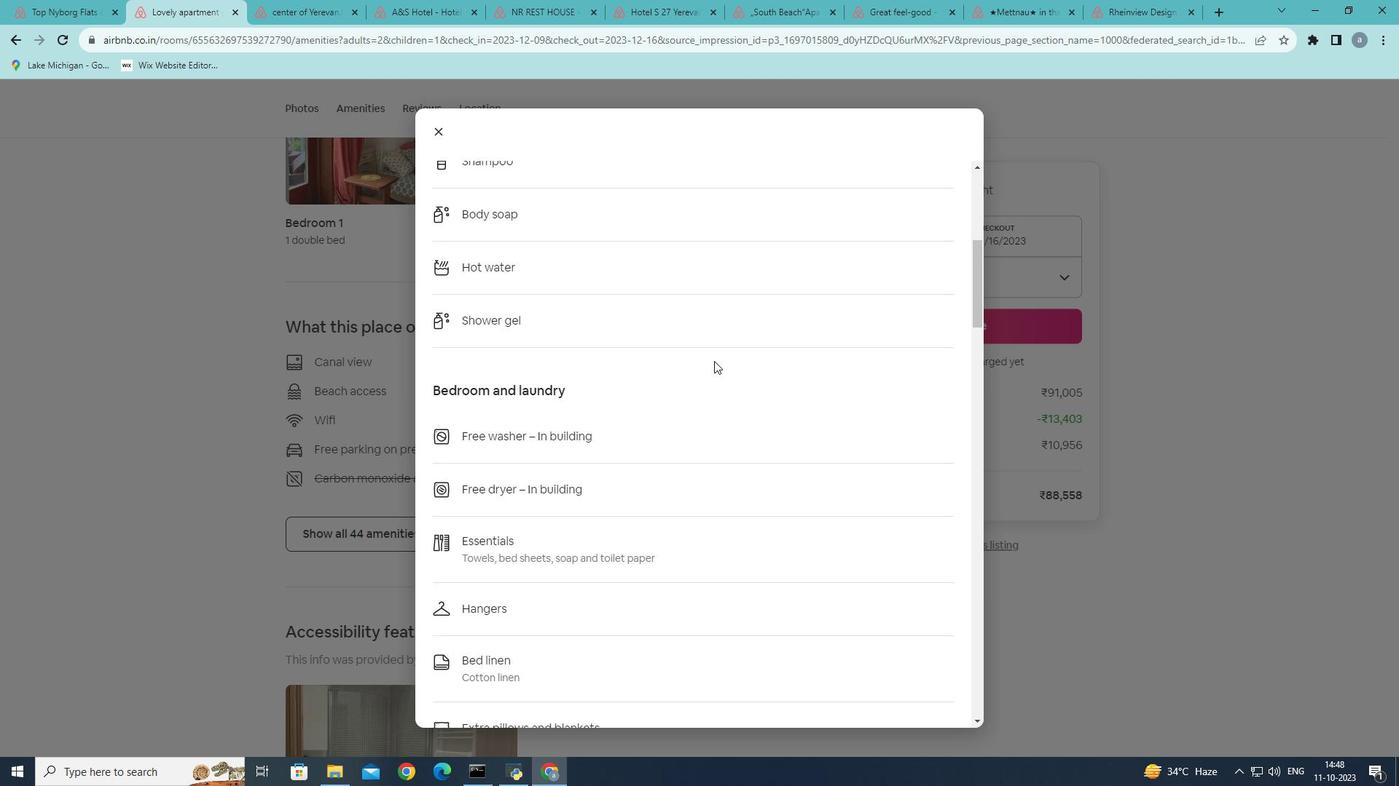 
Action: Mouse scrolled (714, 360) with delta (0, 0)
Screenshot: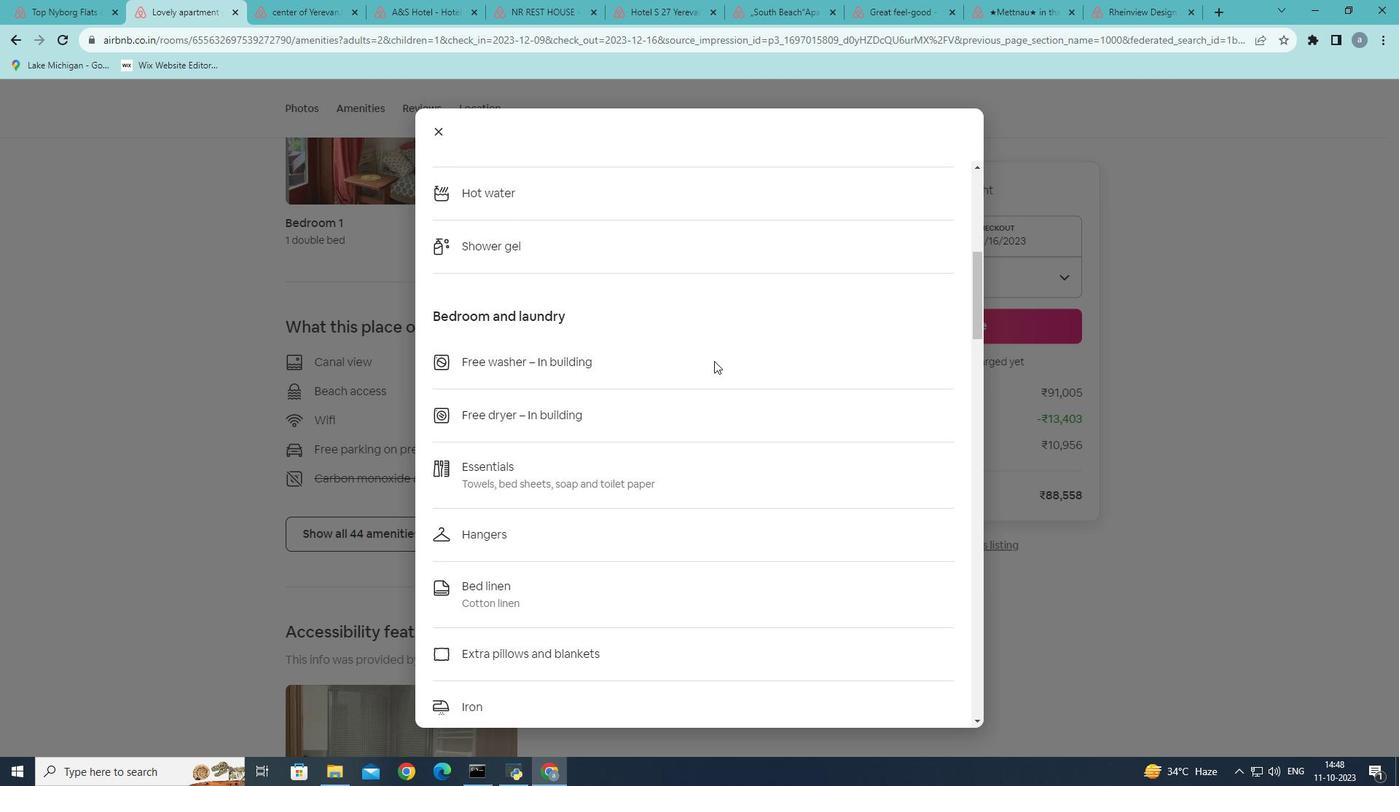 
Action: Mouse scrolled (714, 360) with delta (0, 0)
Screenshot: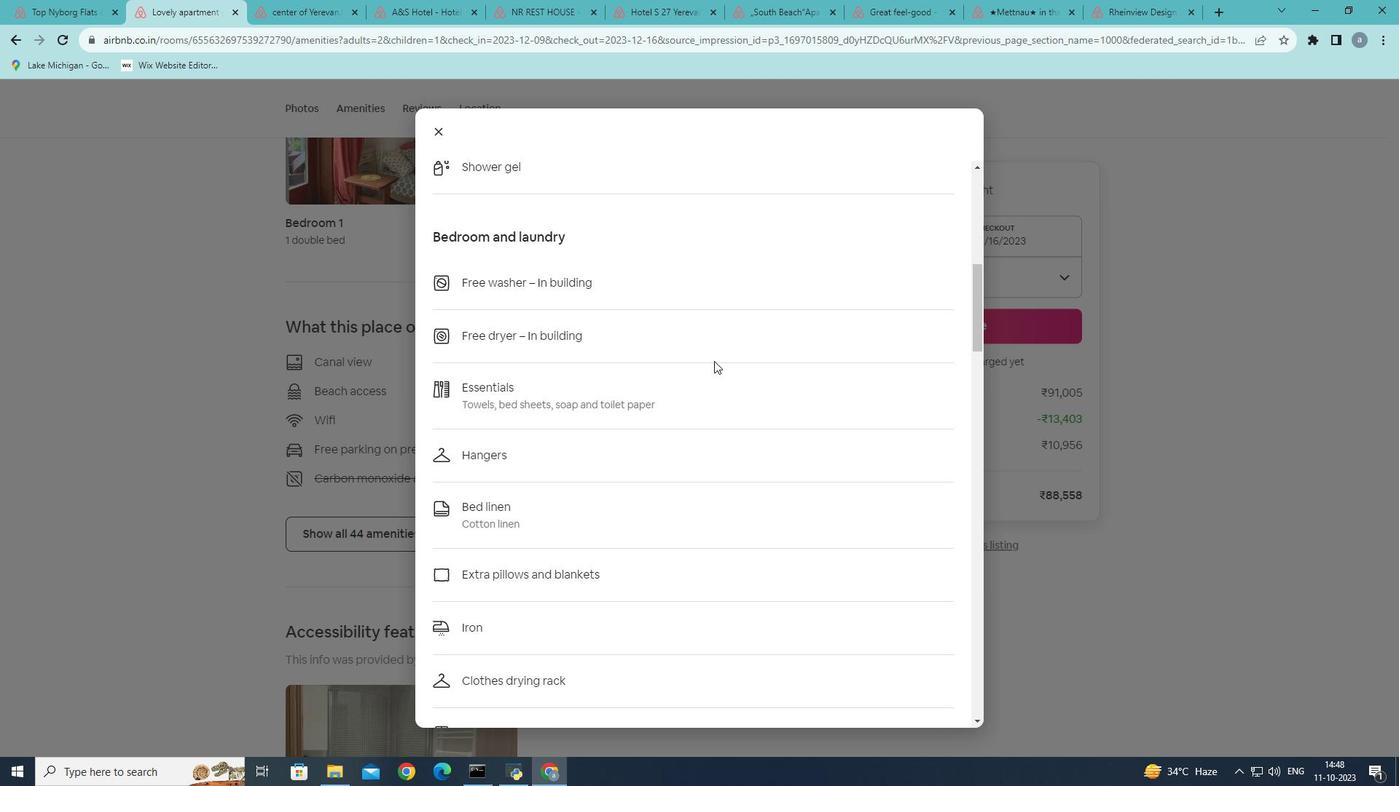 
Action: Mouse scrolled (714, 360) with delta (0, 0)
Screenshot: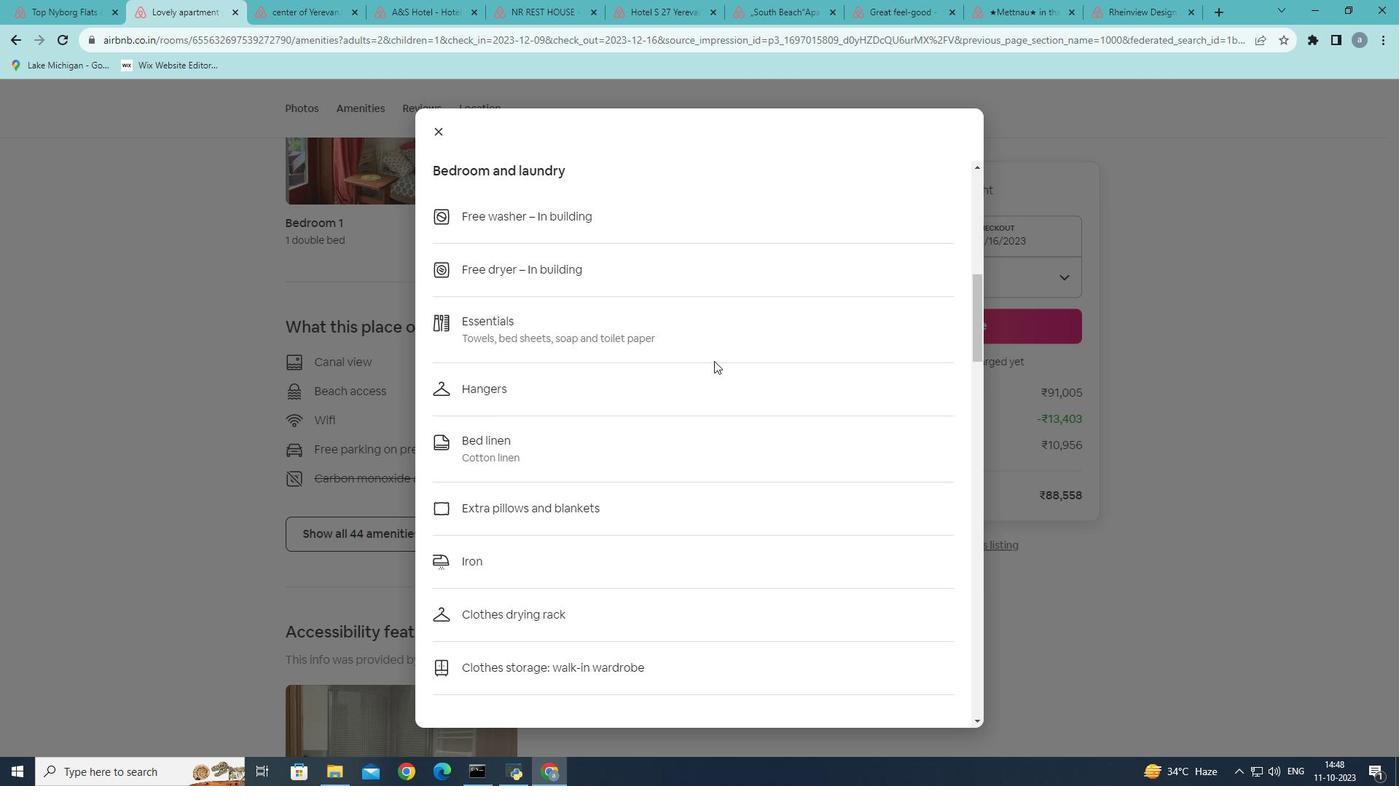 
Action: Mouse scrolled (714, 360) with delta (0, 0)
Screenshot: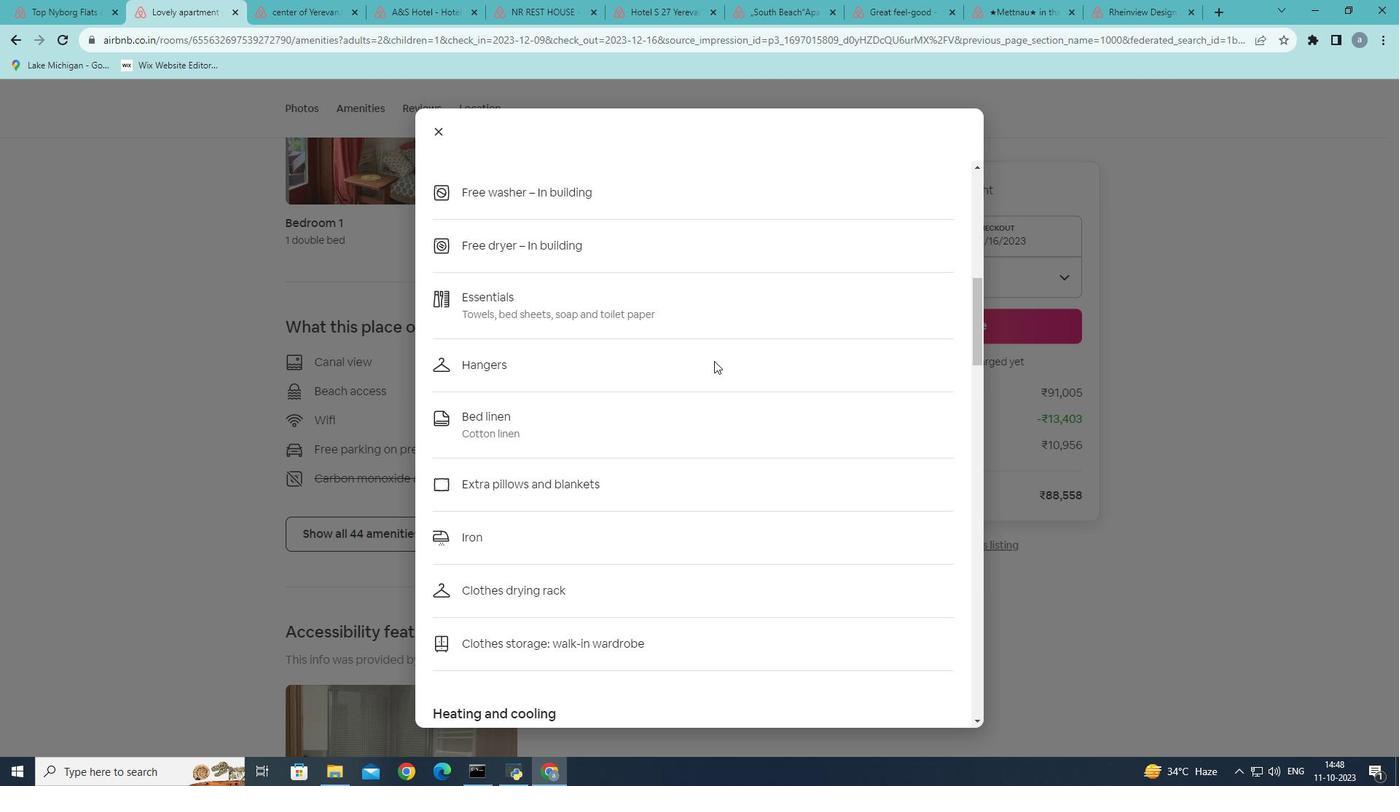 
Action: Mouse scrolled (714, 360) with delta (0, 0)
Screenshot: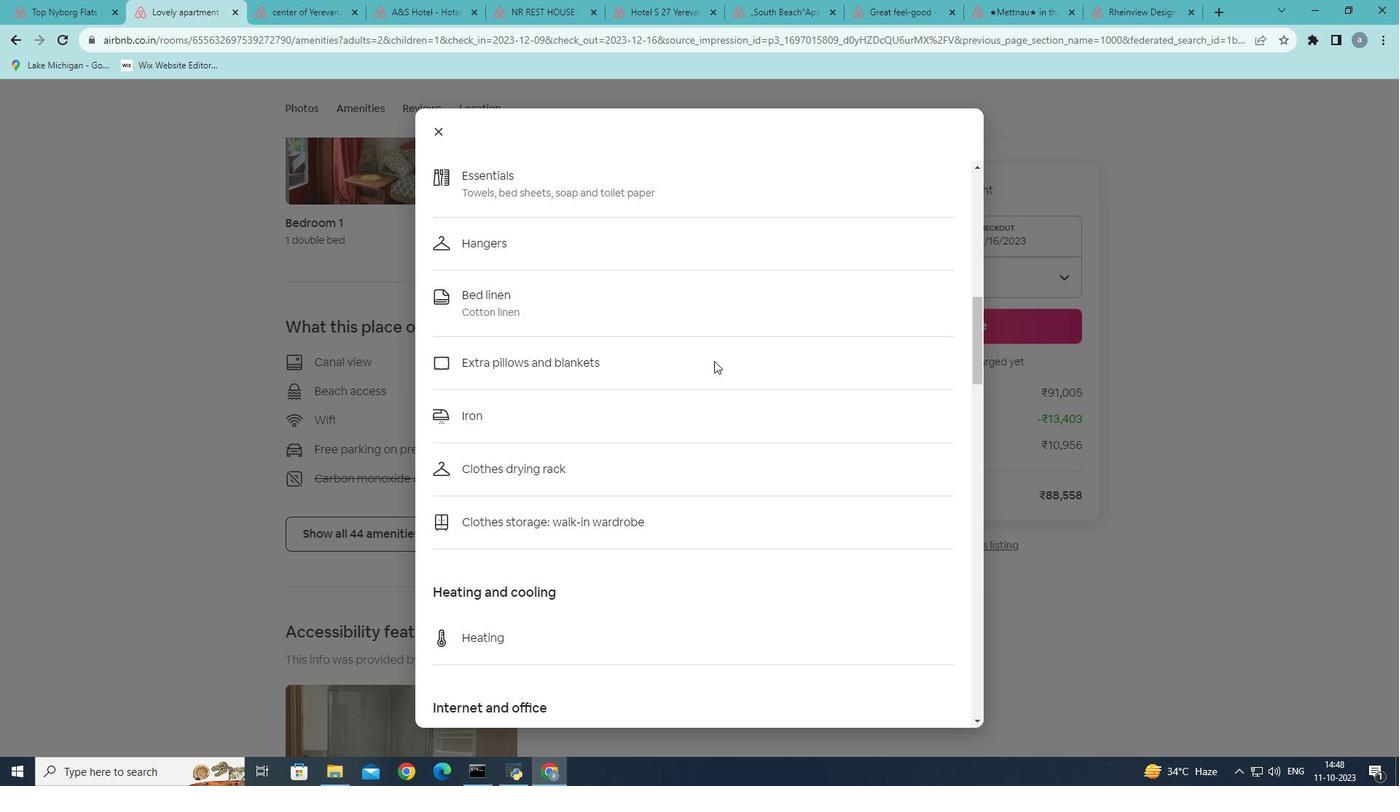 
Action: Mouse scrolled (714, 360) with delta (0, 0)
Screenshot: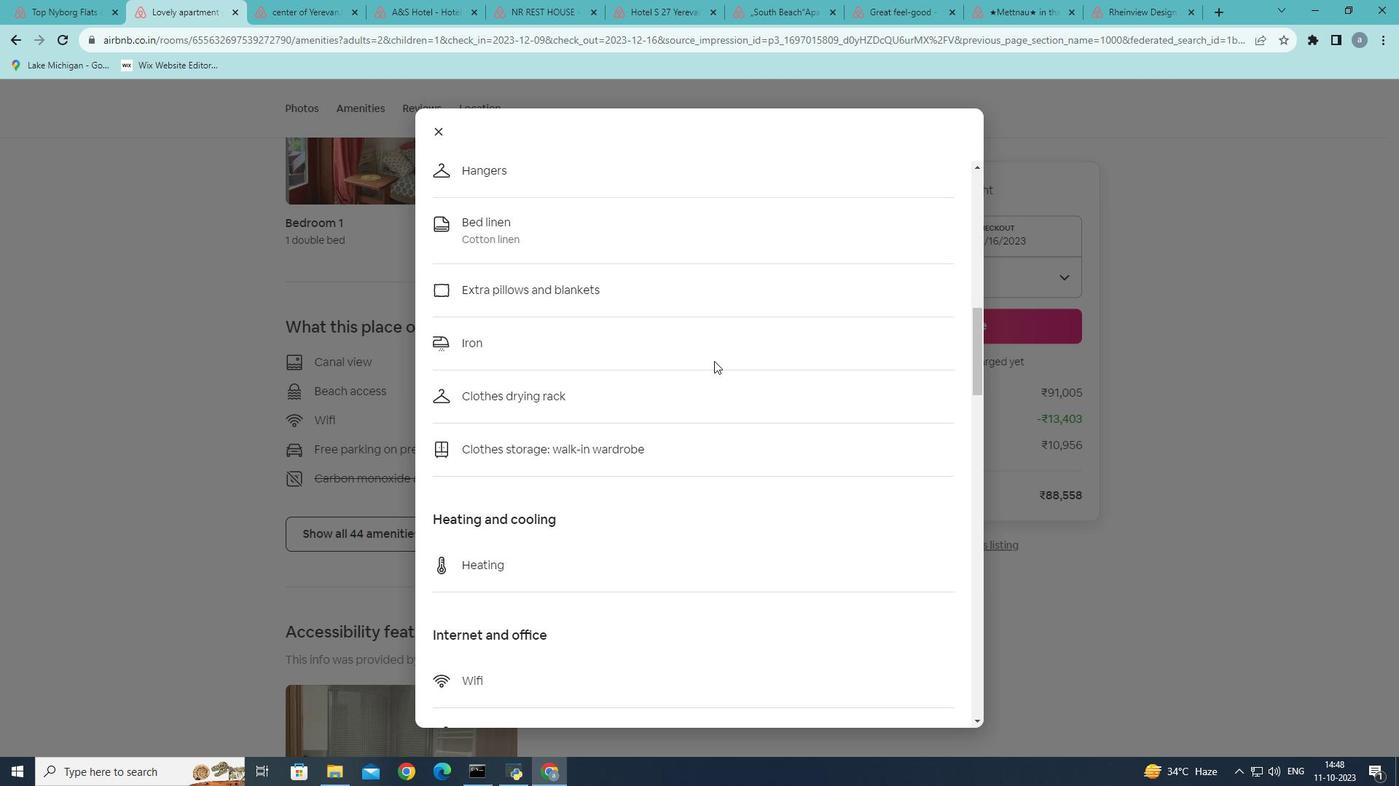 
Action: Mouse moved to (709, 365)
Screenshot: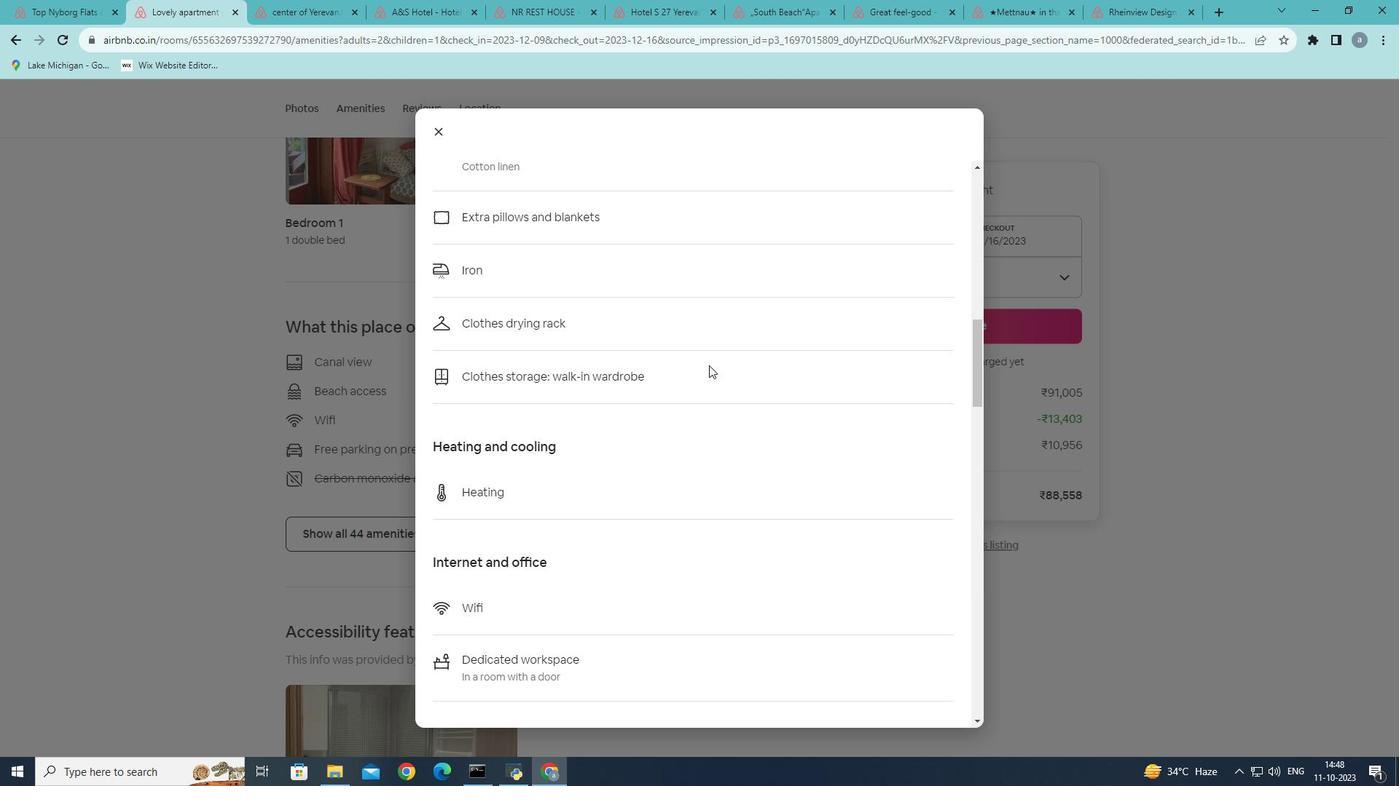
Action: Mouse scrolled (709, 365) with delta (0, 0)
Screenshot: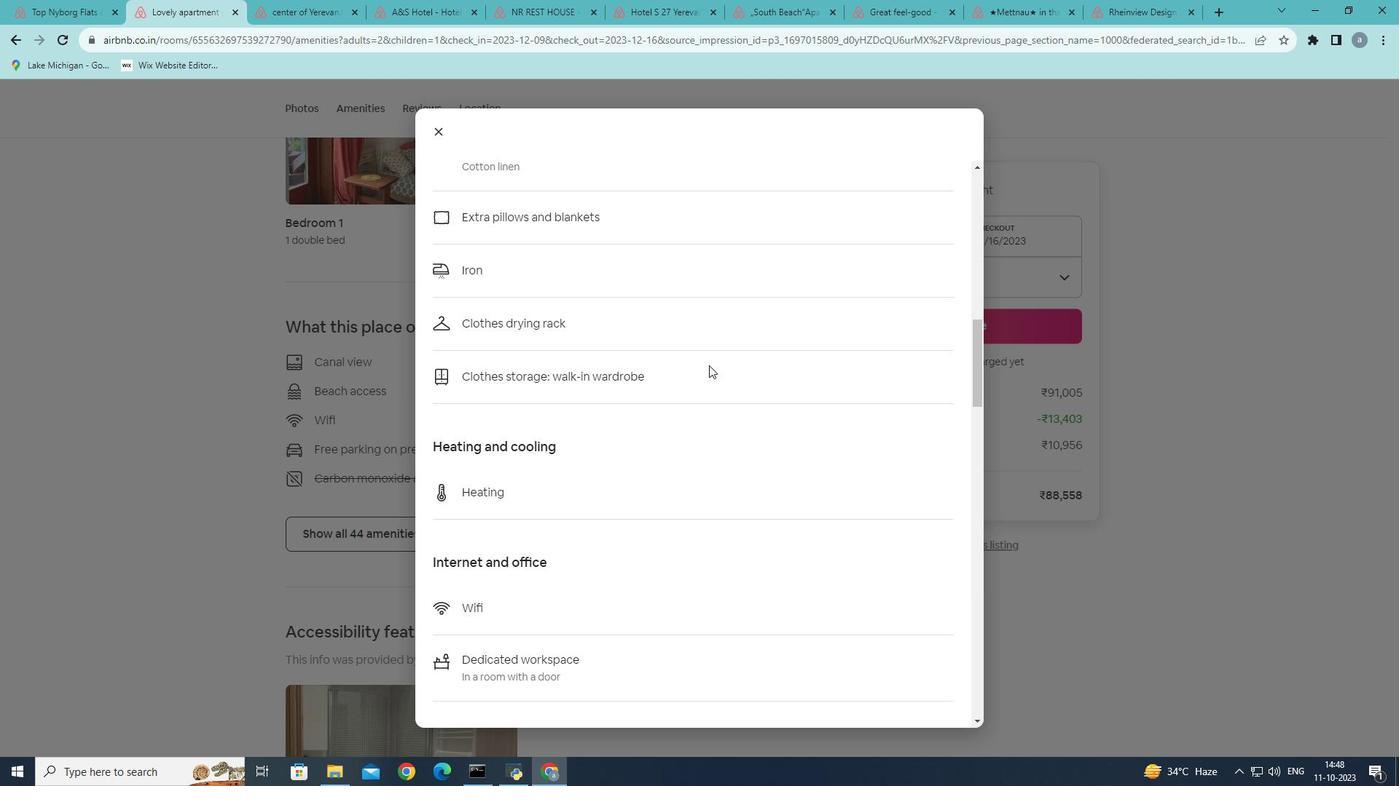 
Action: Mouse scrolled (709, 365) with delta (0, 0)
Screenshot: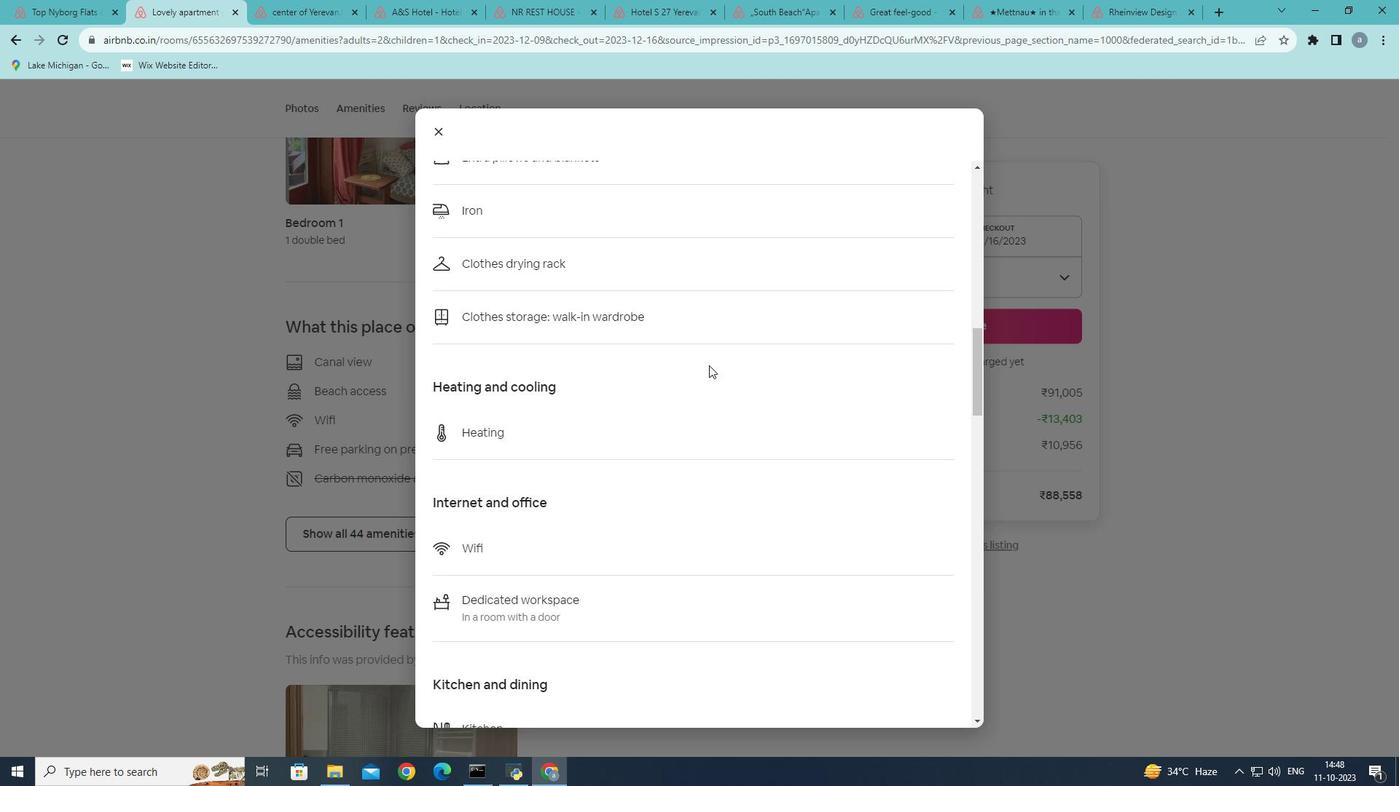 
Action: Mouse scrolled (709, 365) with delta (0, 0)
Screenshot: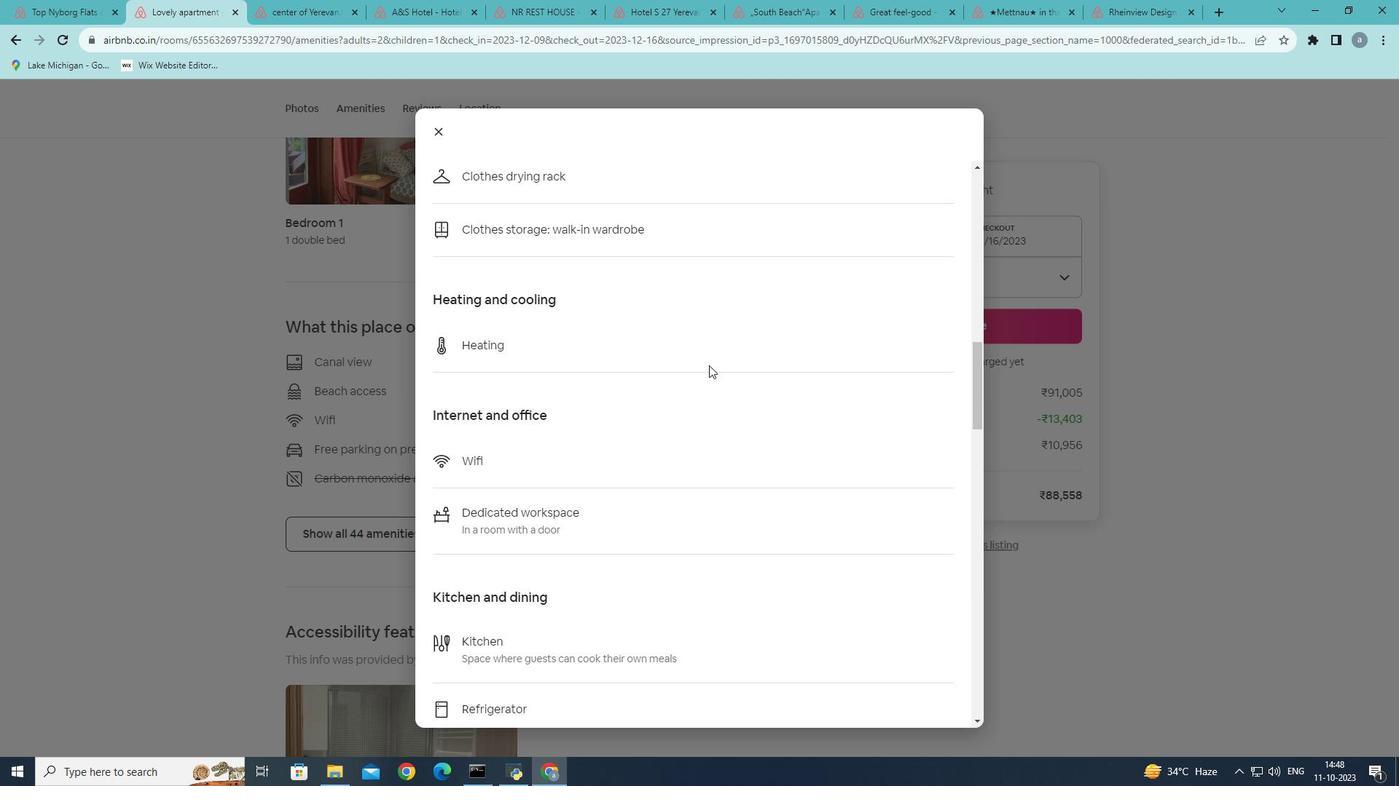 
Action: Mouse scrolled (709, 365) with delta (0, 0)
Screenshot: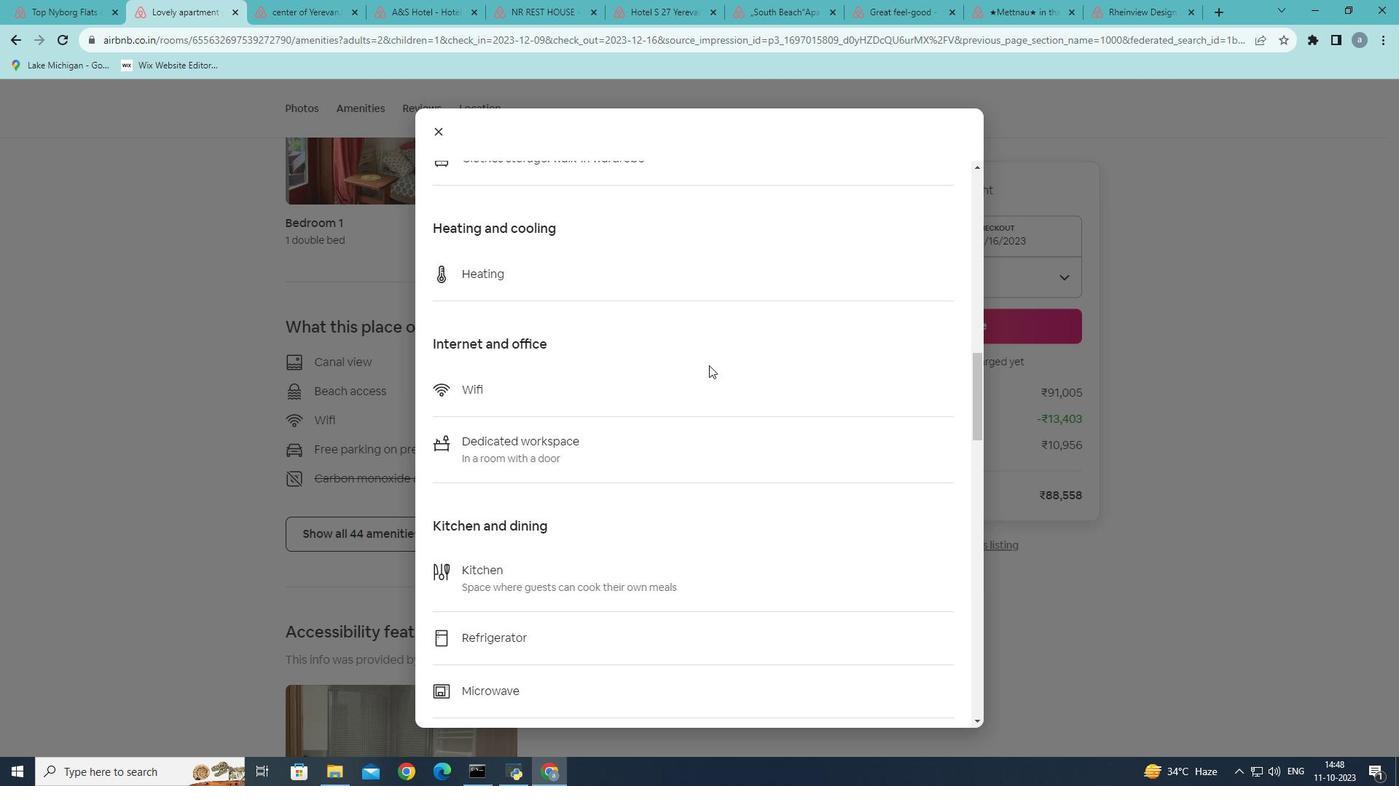 
Action: Mouse scrolled (709, 365) with delta (0, 0)
Screenshot: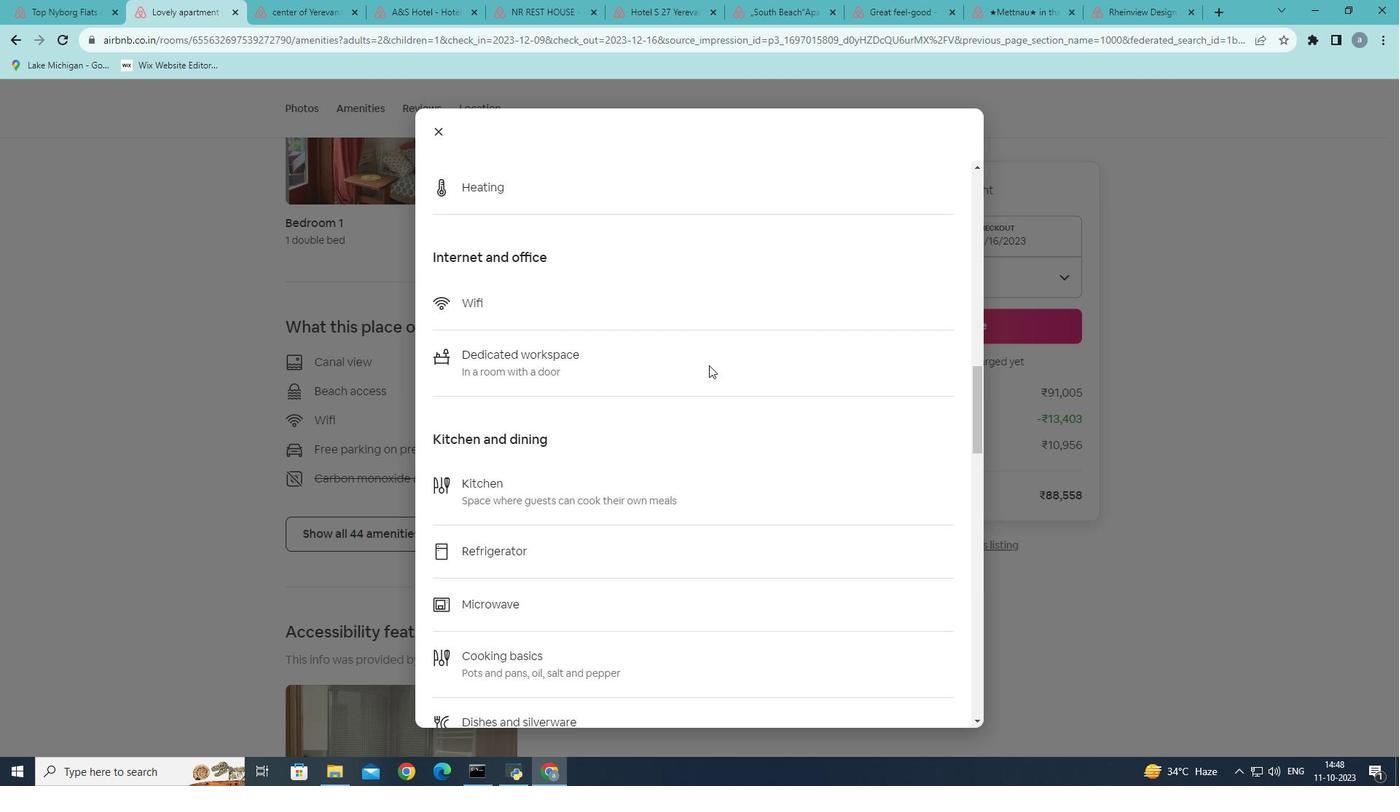 
Action: Mouse scrolled (709, 365) with delta (0, 0)
Screenshot: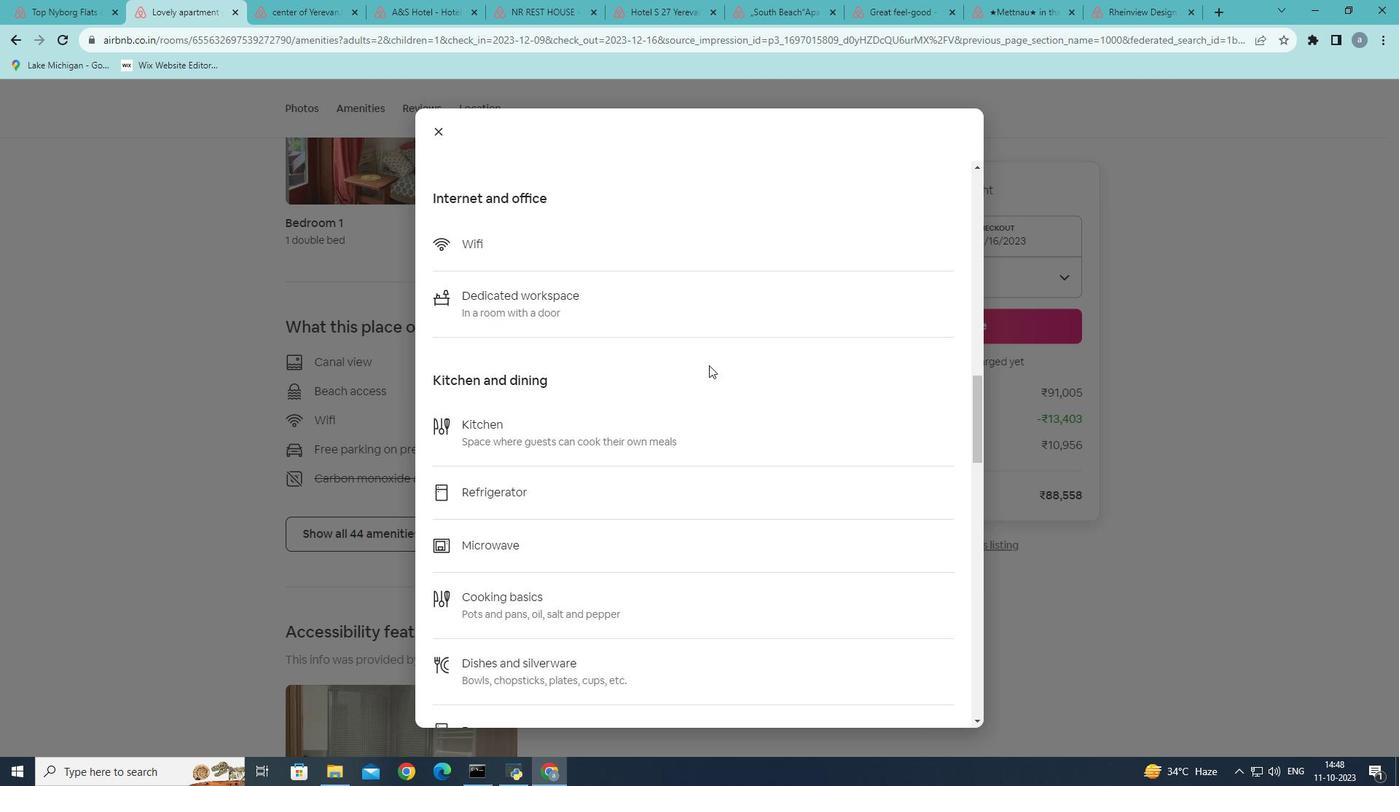 
Action: Mouse scrolled (709, 365) with delta (0, 0)
Screenshot: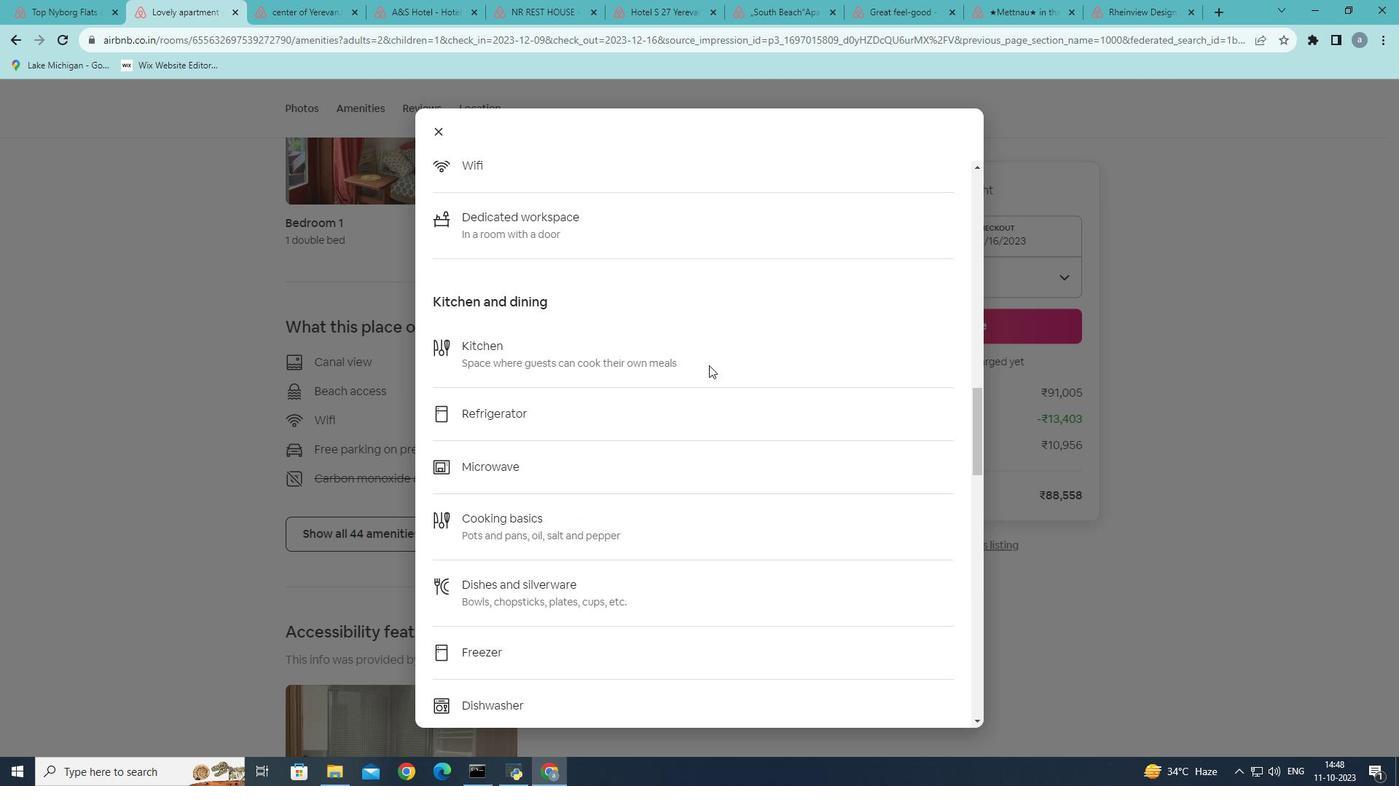 
Action: Mouse scrolled (709, 365) with delta (0, 0)
Screenshot: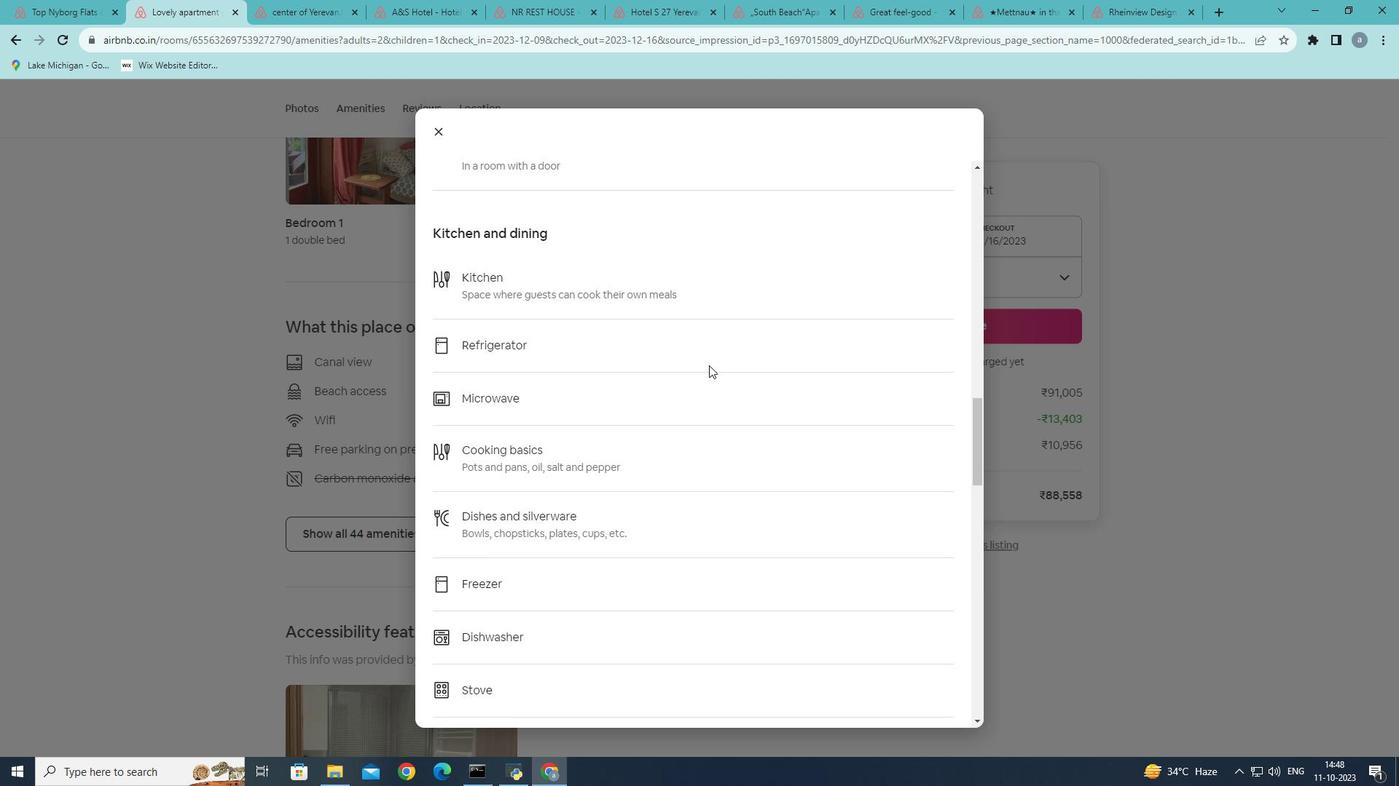 
Action: Mouse scrolled (709, 365) with delta (0, 0)
Screenshot: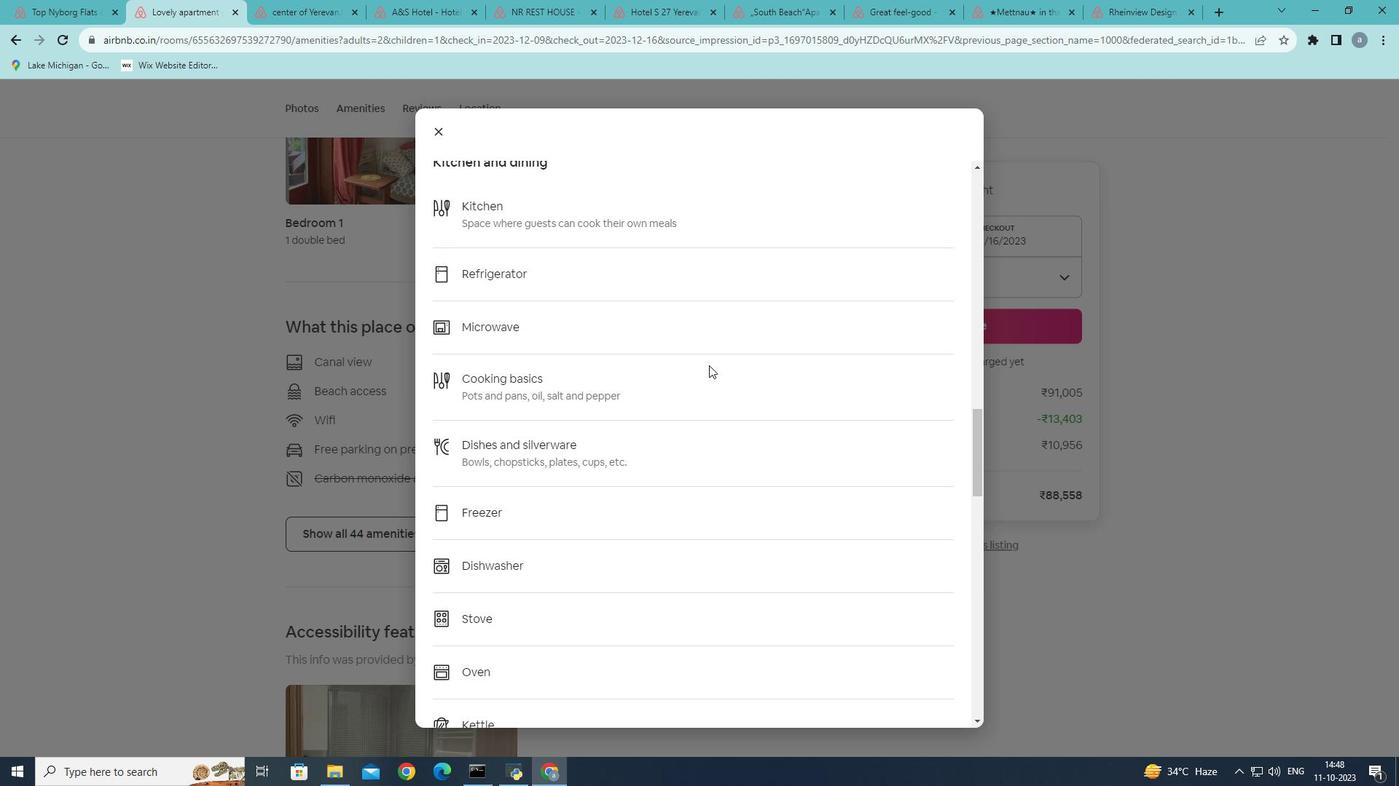 
Action: Mouse scrolled (709, 365) with delta (0, 0)
Screenshot: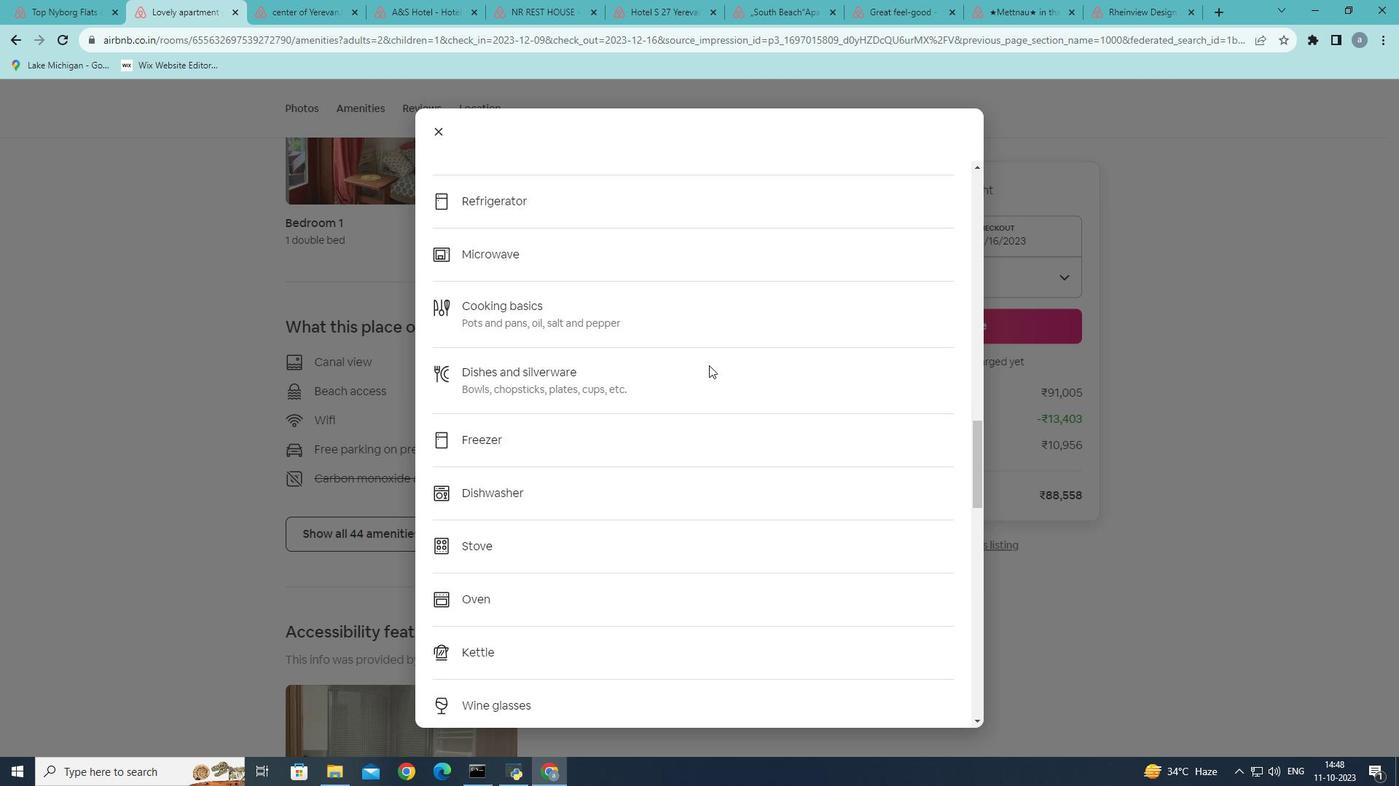 
Action: Mouse scrolled (709, 365) with delta (0, 0)
Screenshot: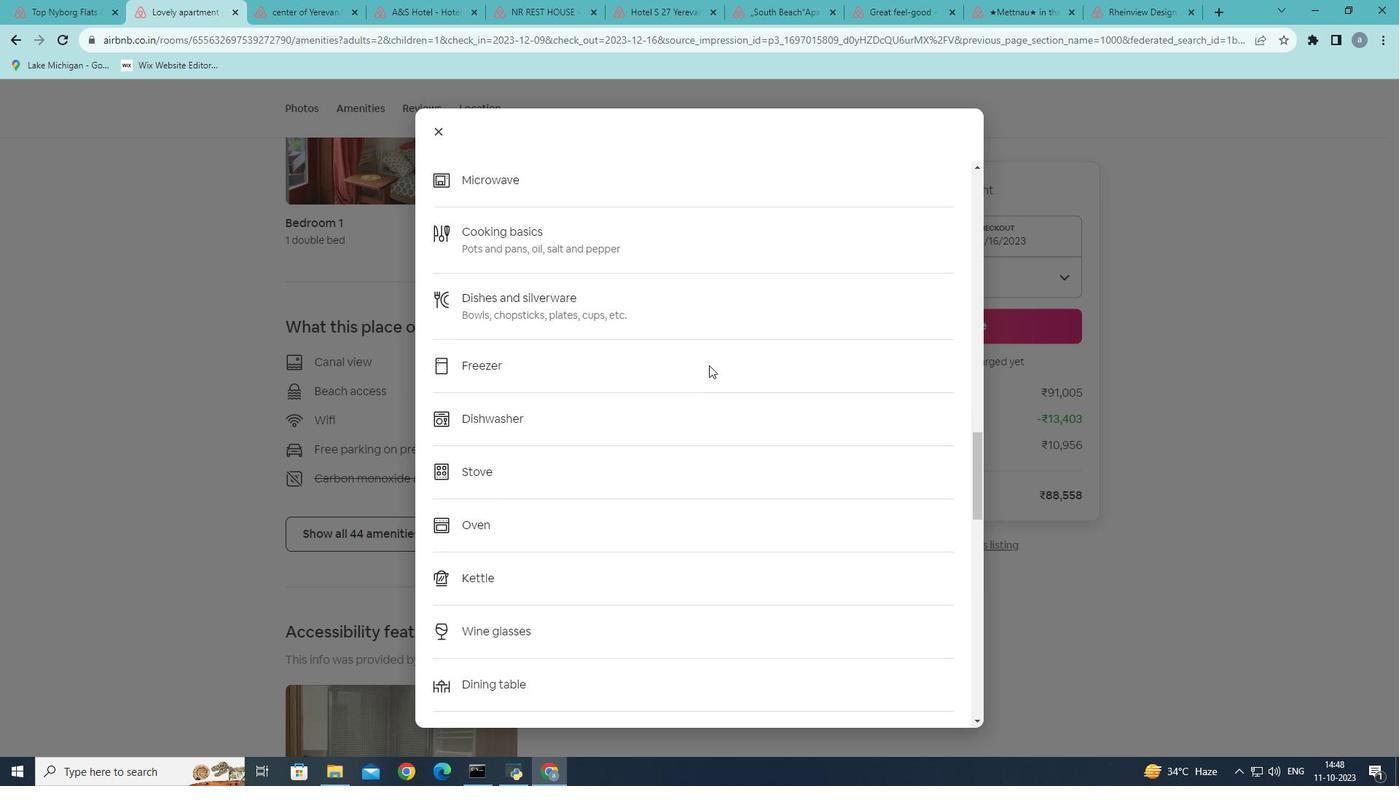 
Action: Mouse scrolled (709, 365) with delta (0, 0)
Screenshot: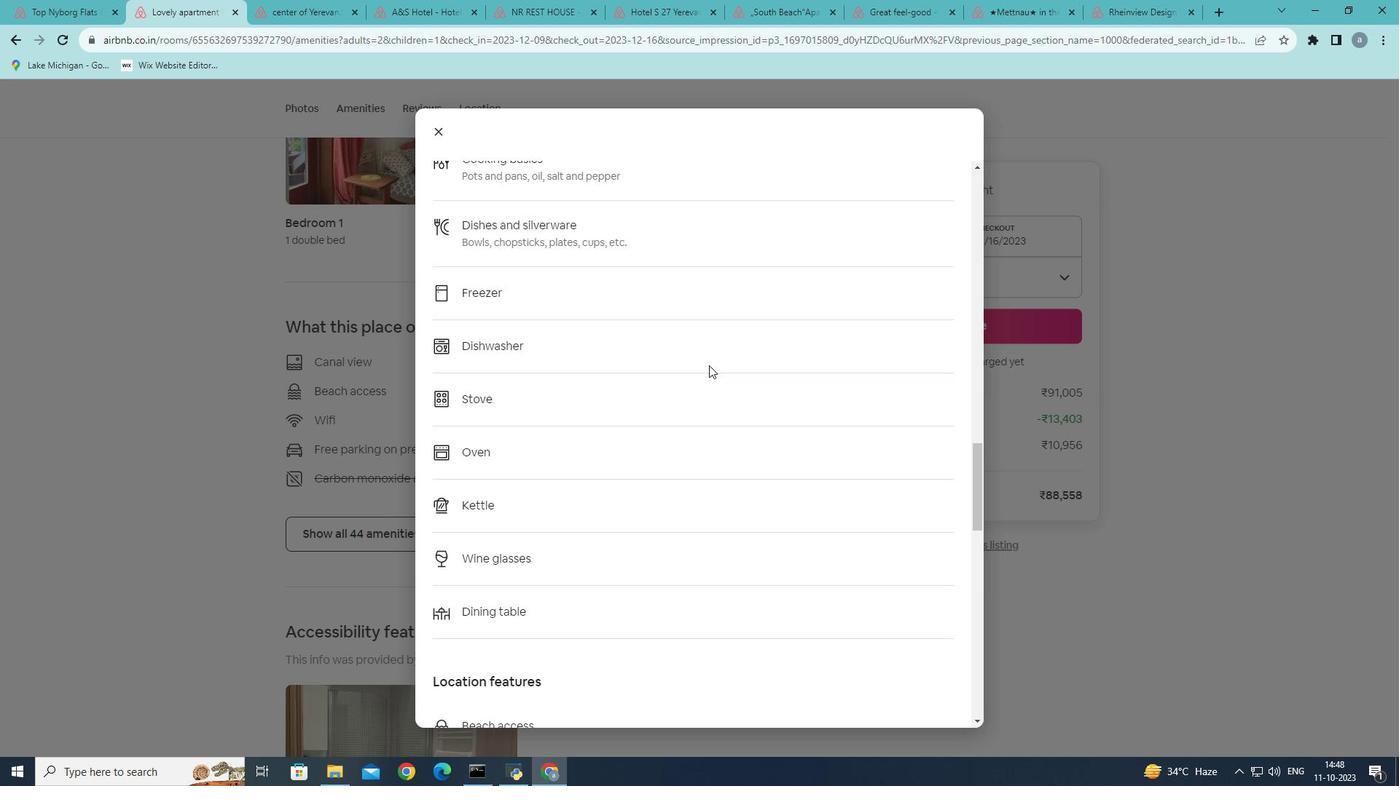 
Action: Mouse scrolled (709, 365) with delta (0, 0)
Screenshot: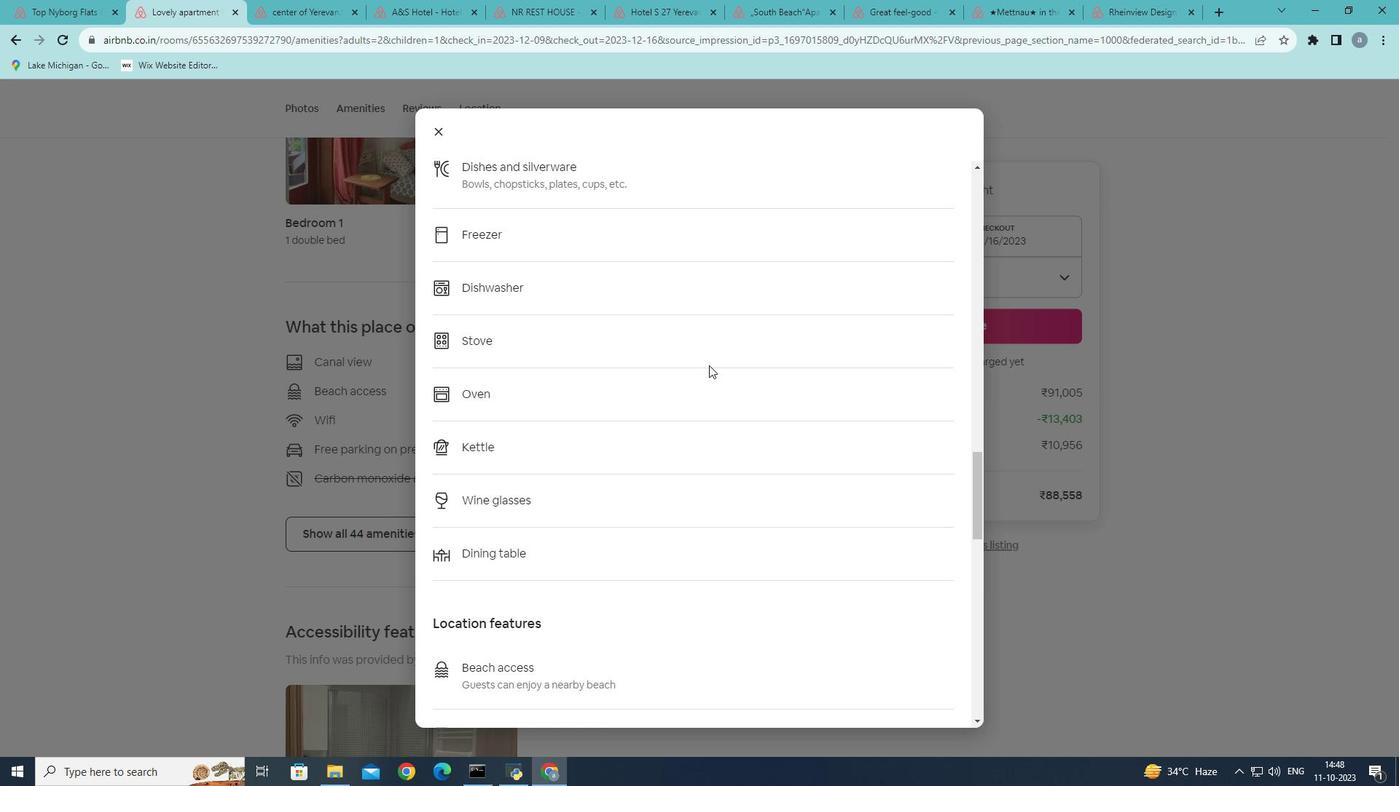 
Action: Mouse scrolled (709, 365) with delta (0, 0)
Screenshot: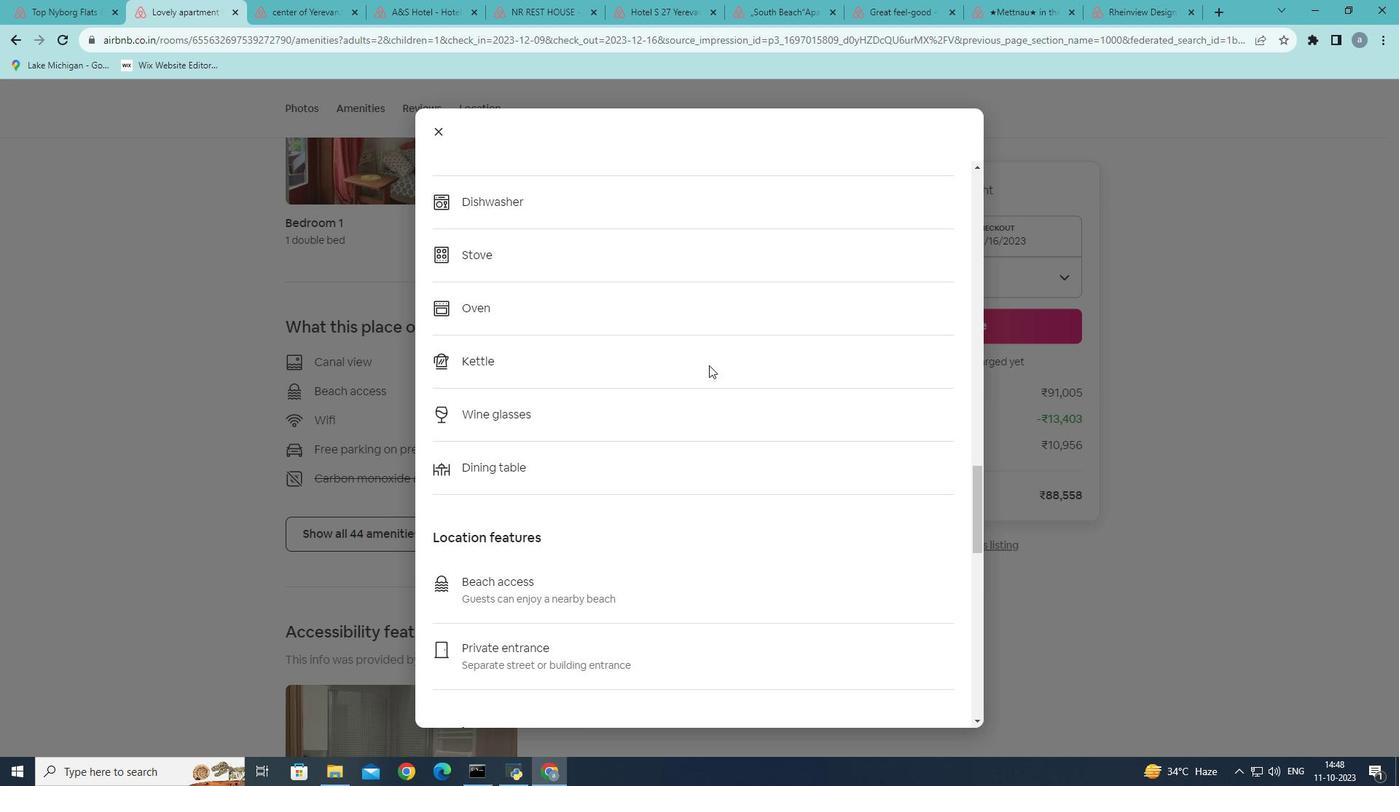 
Action: Mouse scrolled (709, 365) with delta (0, 0)
Screenshot: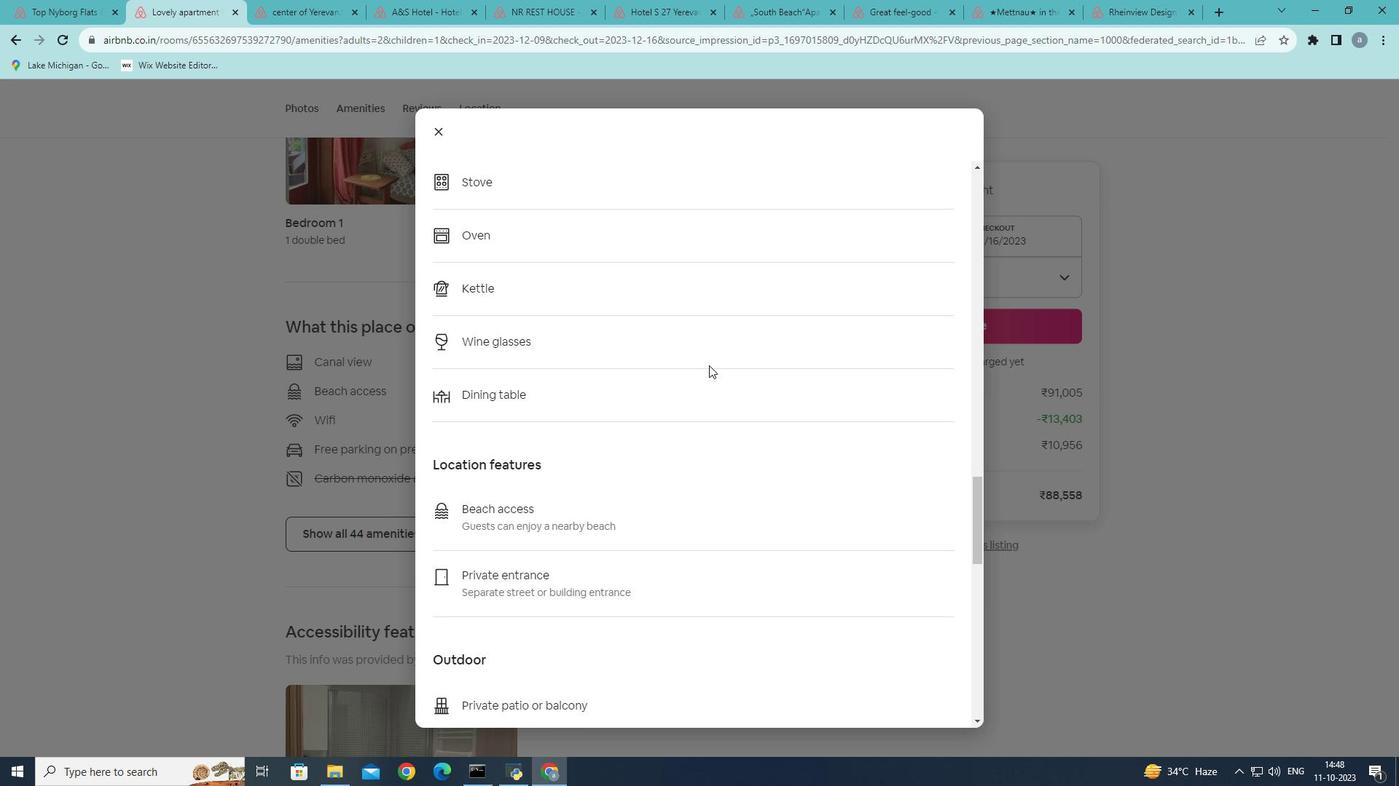 
Action: Mouse scrolled (709, 365) with delta (0, 0)
Screenshot: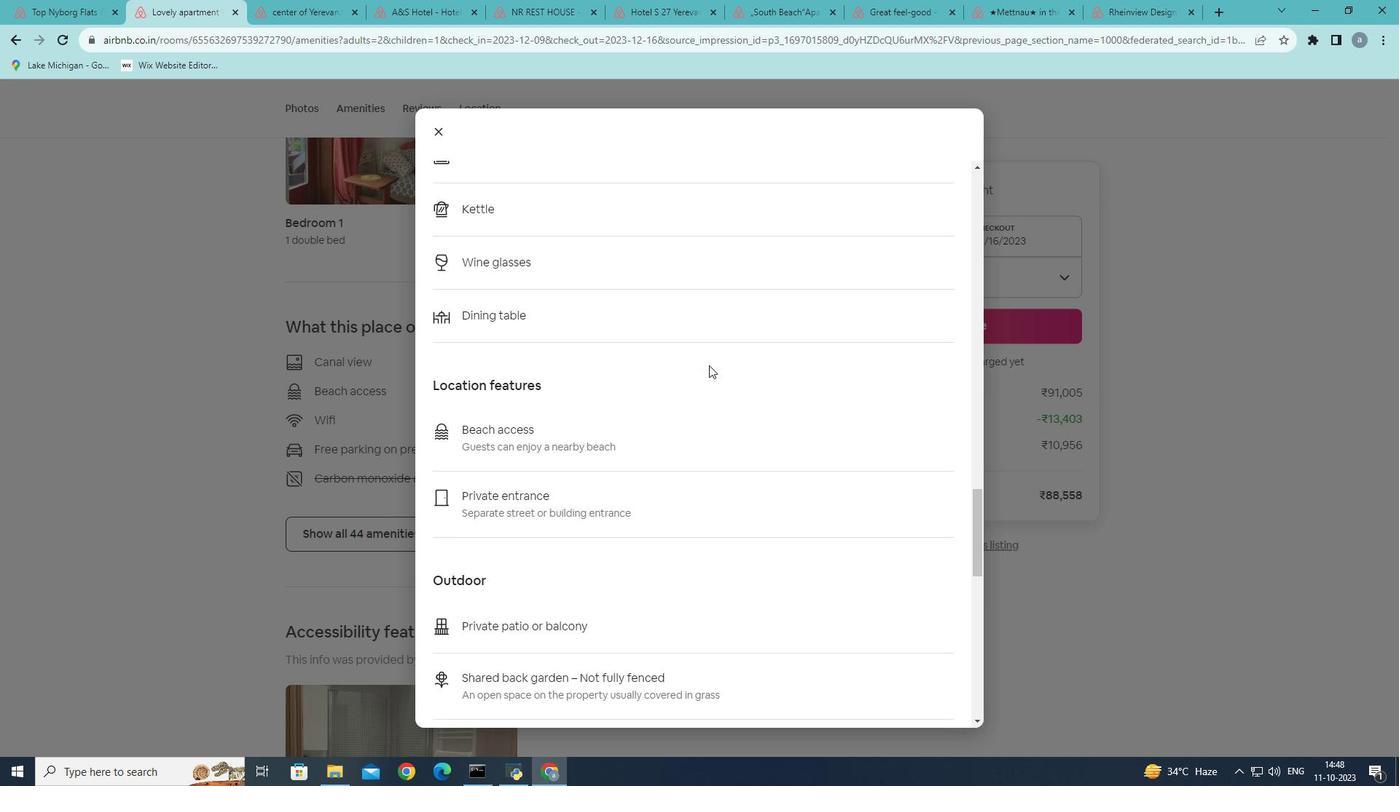 
Action: Mouse scrolled (709, 365) with delta (0, 0)
Screenshot: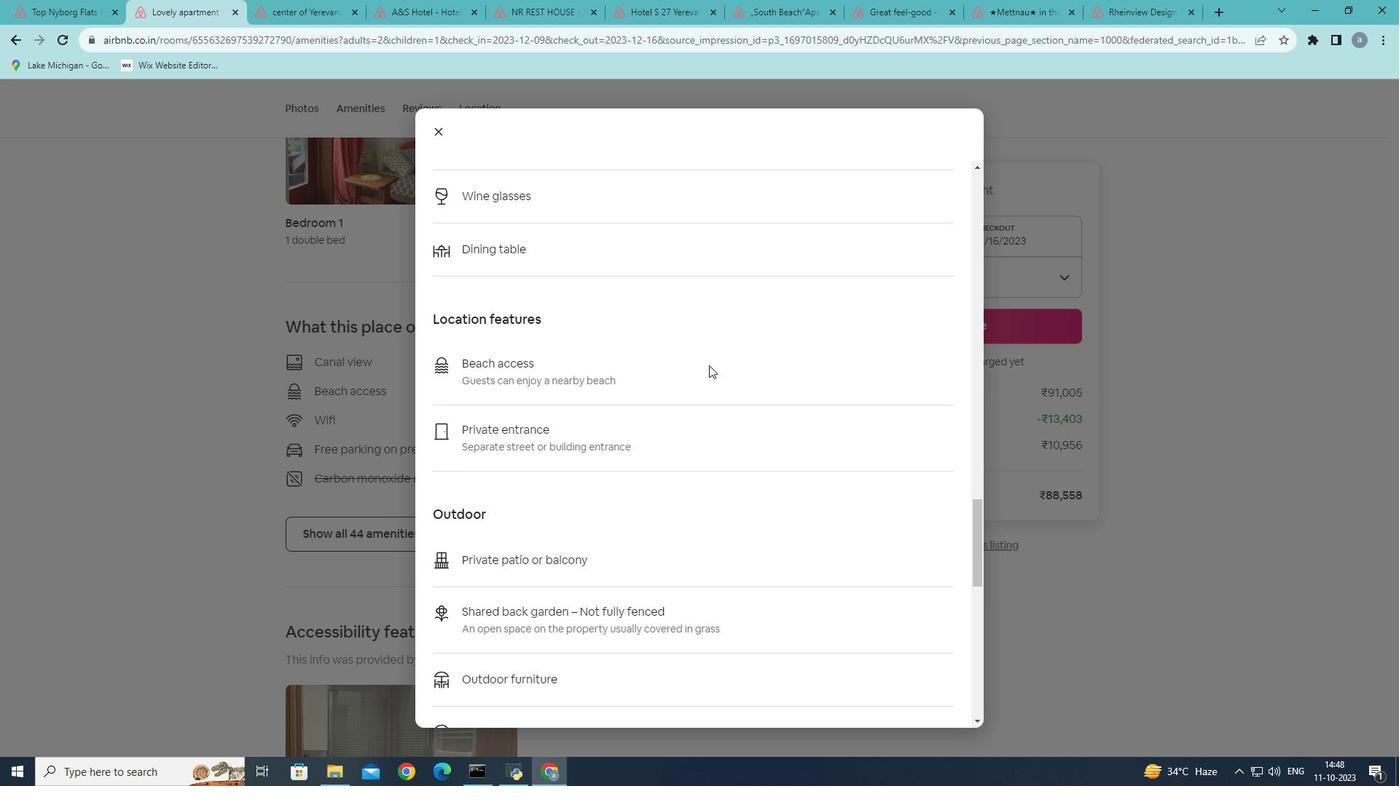 
Action: Mouse moved to (704, 381)
Screenshot: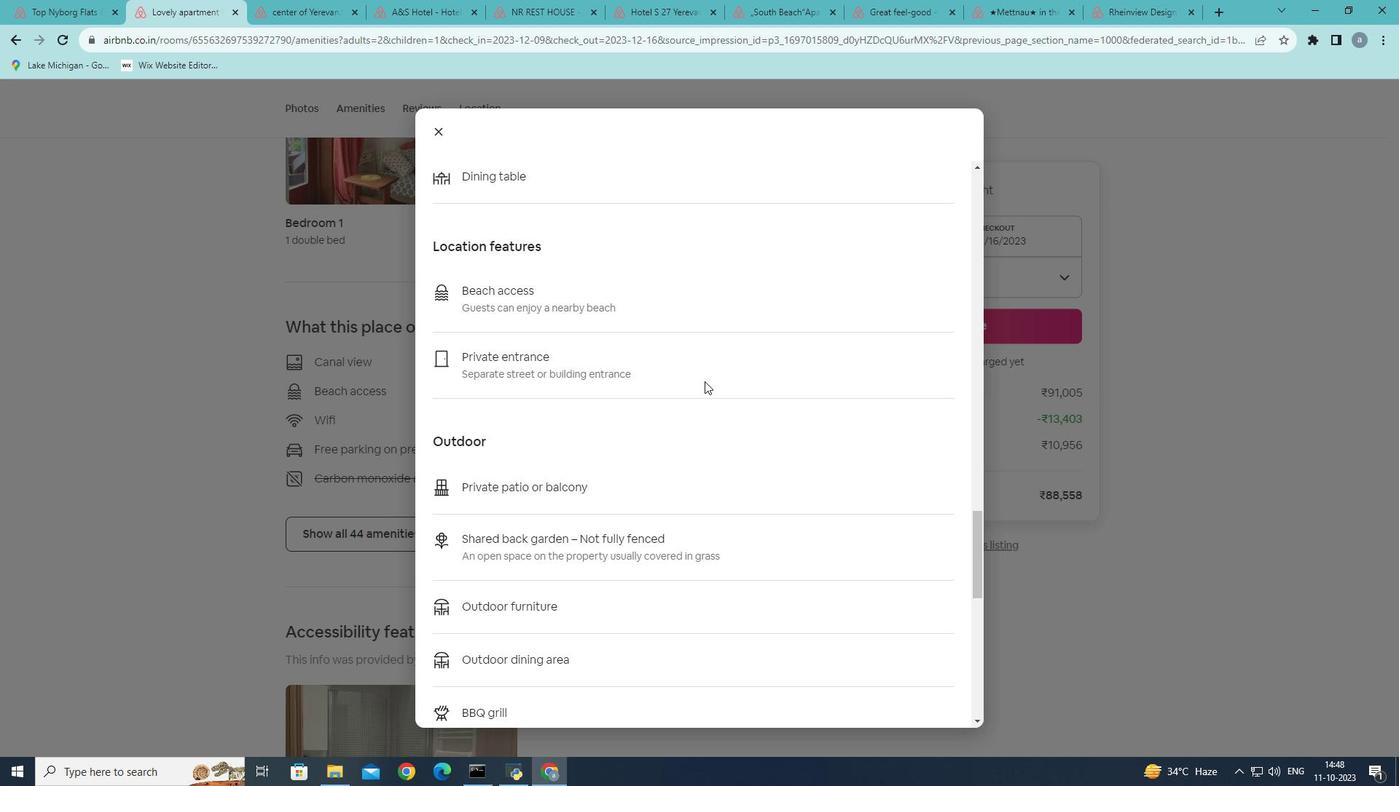 
Action: Mouse scrolled (704, 381) with delta (0, 0)
Screenshot: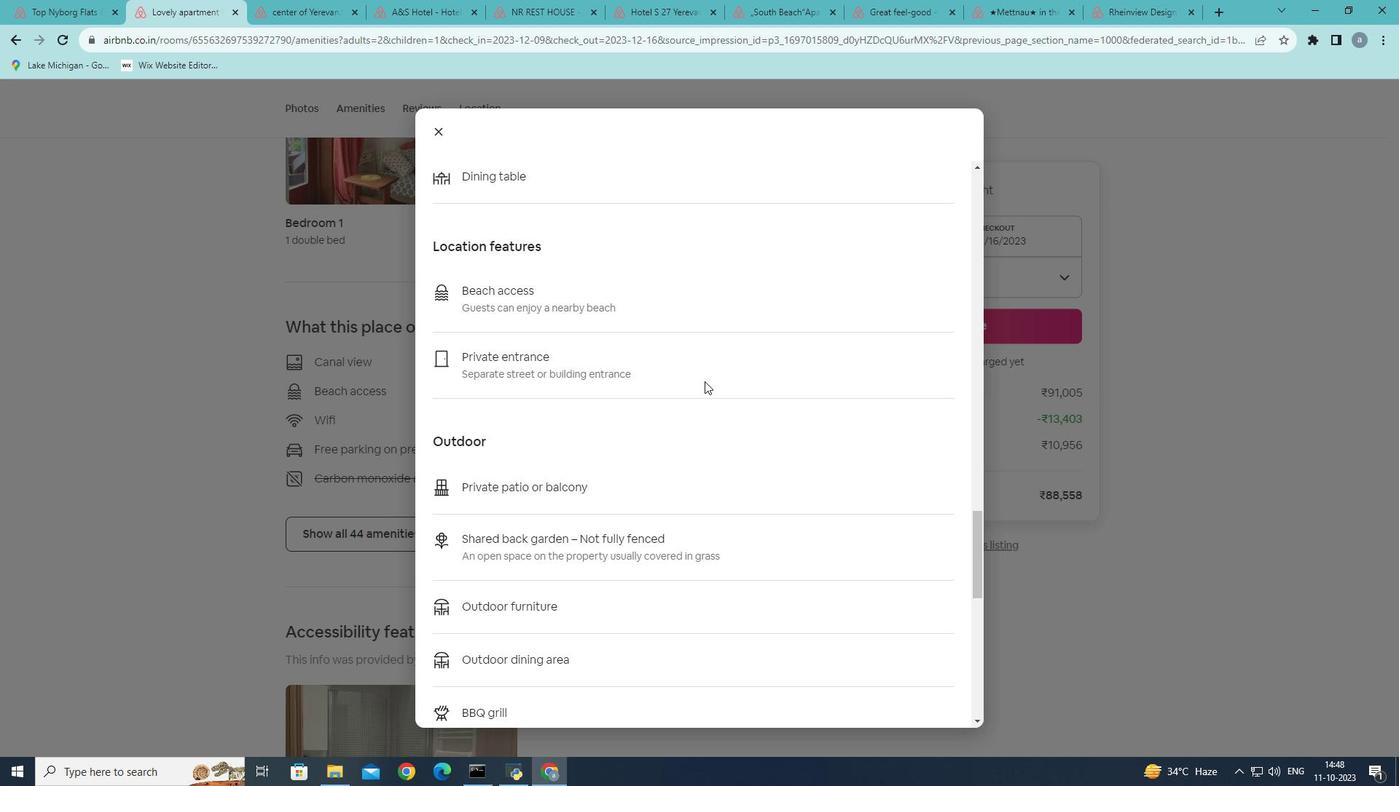 
Action: Mouse scrolled (704, 381) with delta (0, 0)
Screenshot: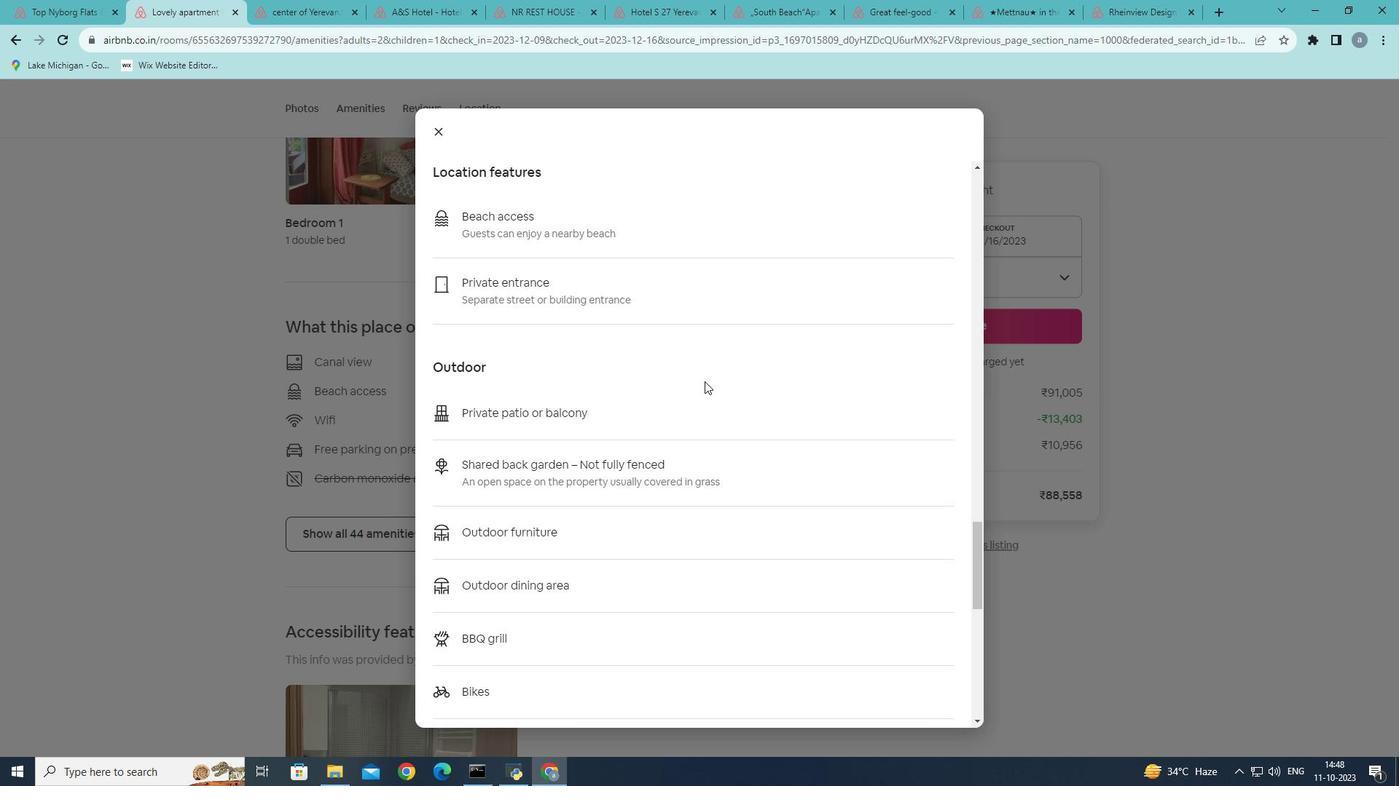 
Action: Mouse scrolled (704, 381) with delta (0, 0)
Screenshot: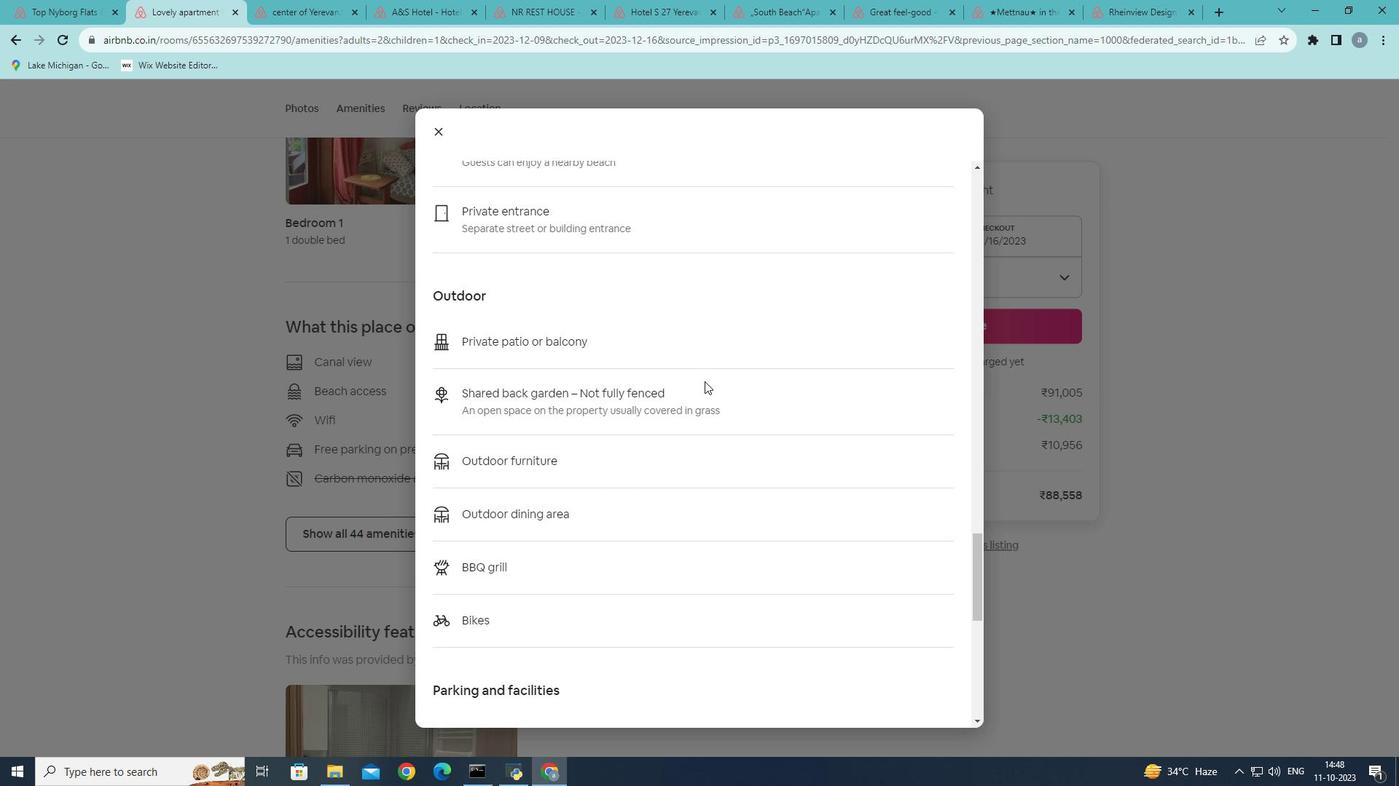 
Action: Mouse moved to (704, 382)
Screenshot: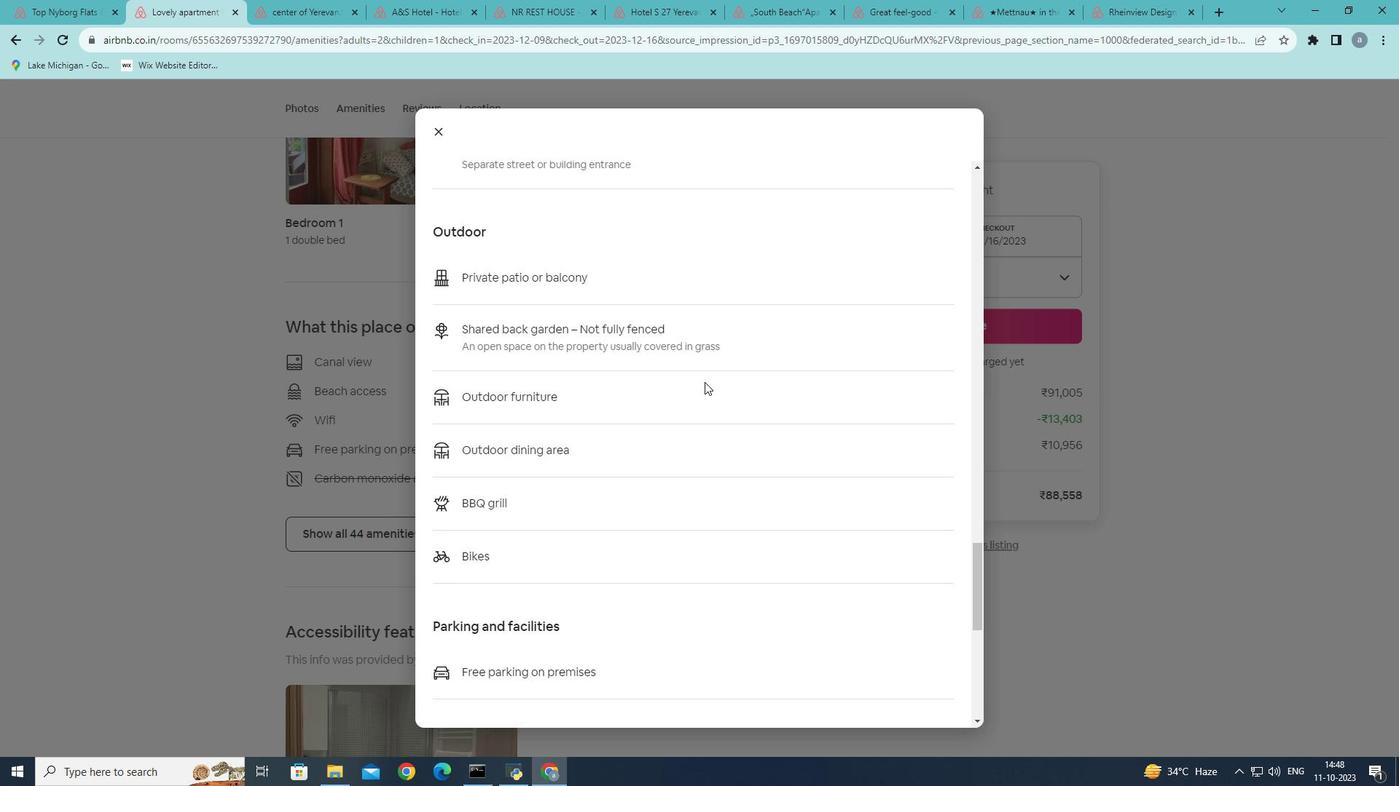 
Action: Mouse scrolled (704, 381) with delta (0, 0)
Screenshot: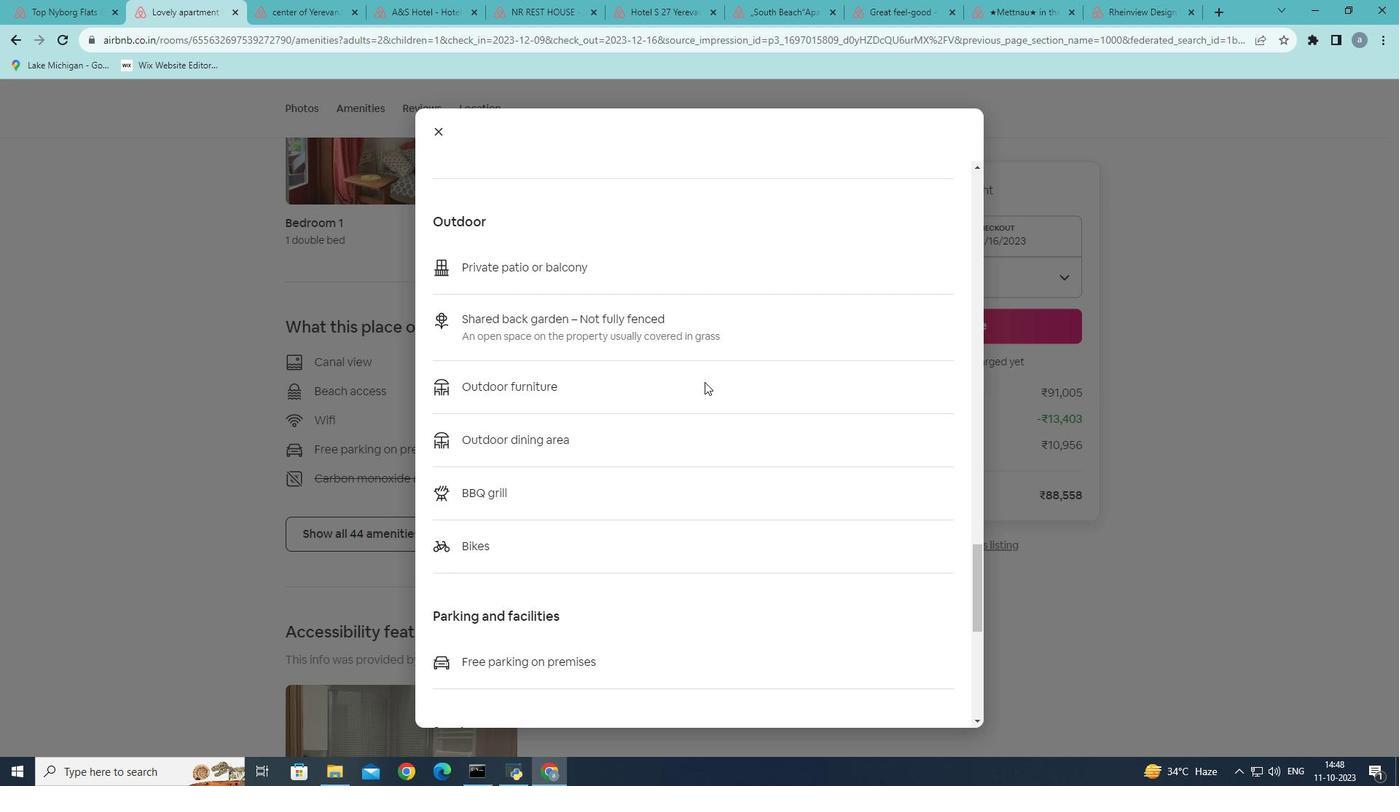 
Action: Mouse moved to (702, 388)
Screenshot: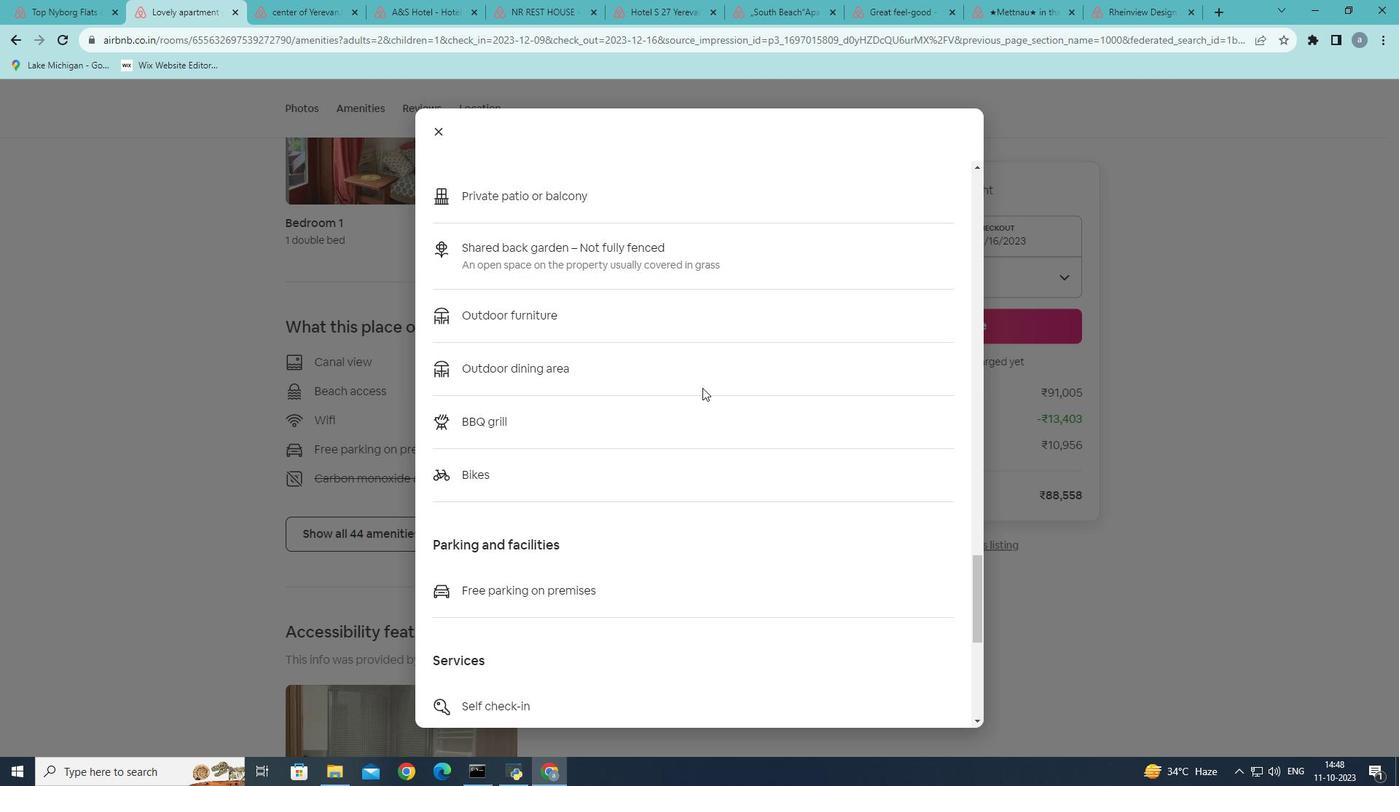 
Action: Mouse scrolled (702, 387) with delta (0, 0)
Screenshot: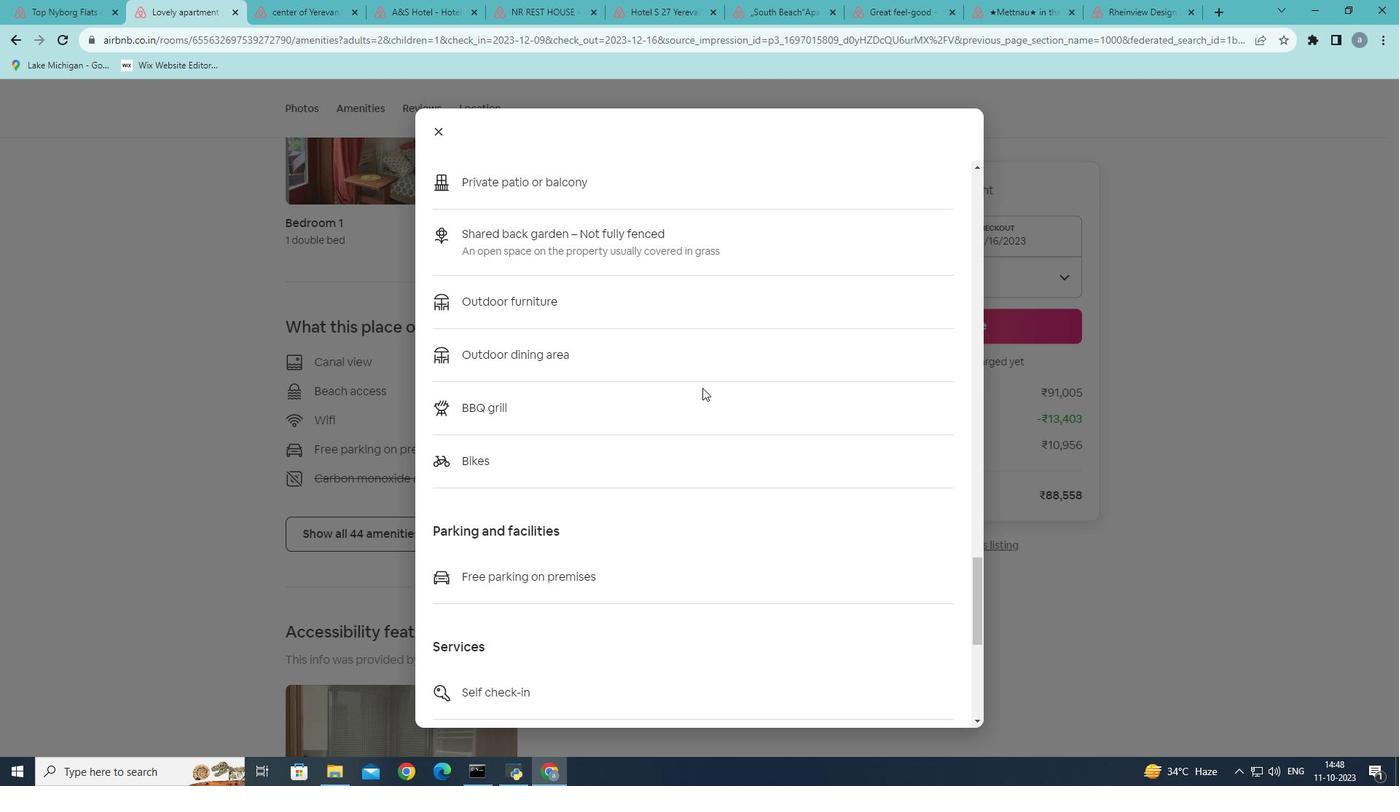 
Action: Mouse scrolled (702, 387) with delta (0, 0)
Screenshot: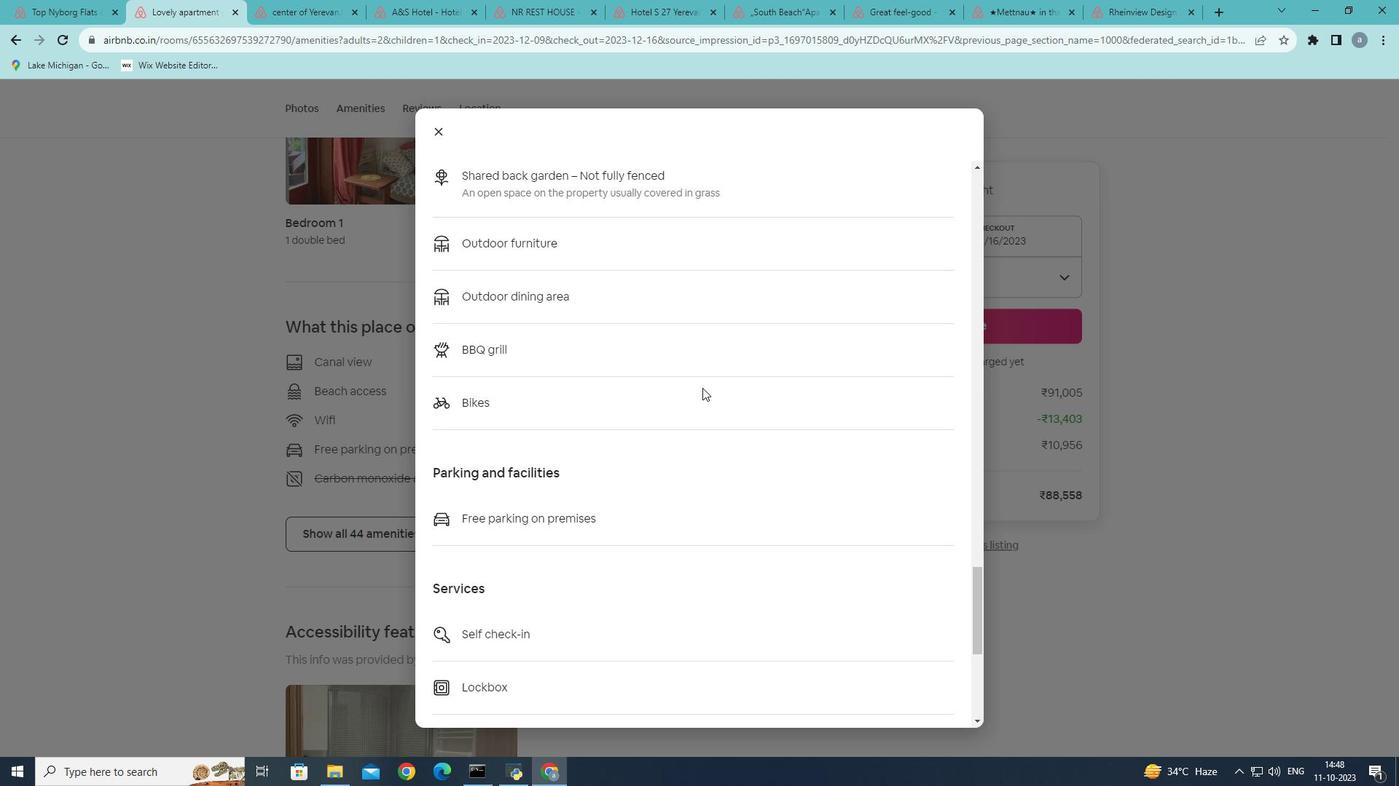 
Action: Mouse moved to (690, 411)
Screenshot: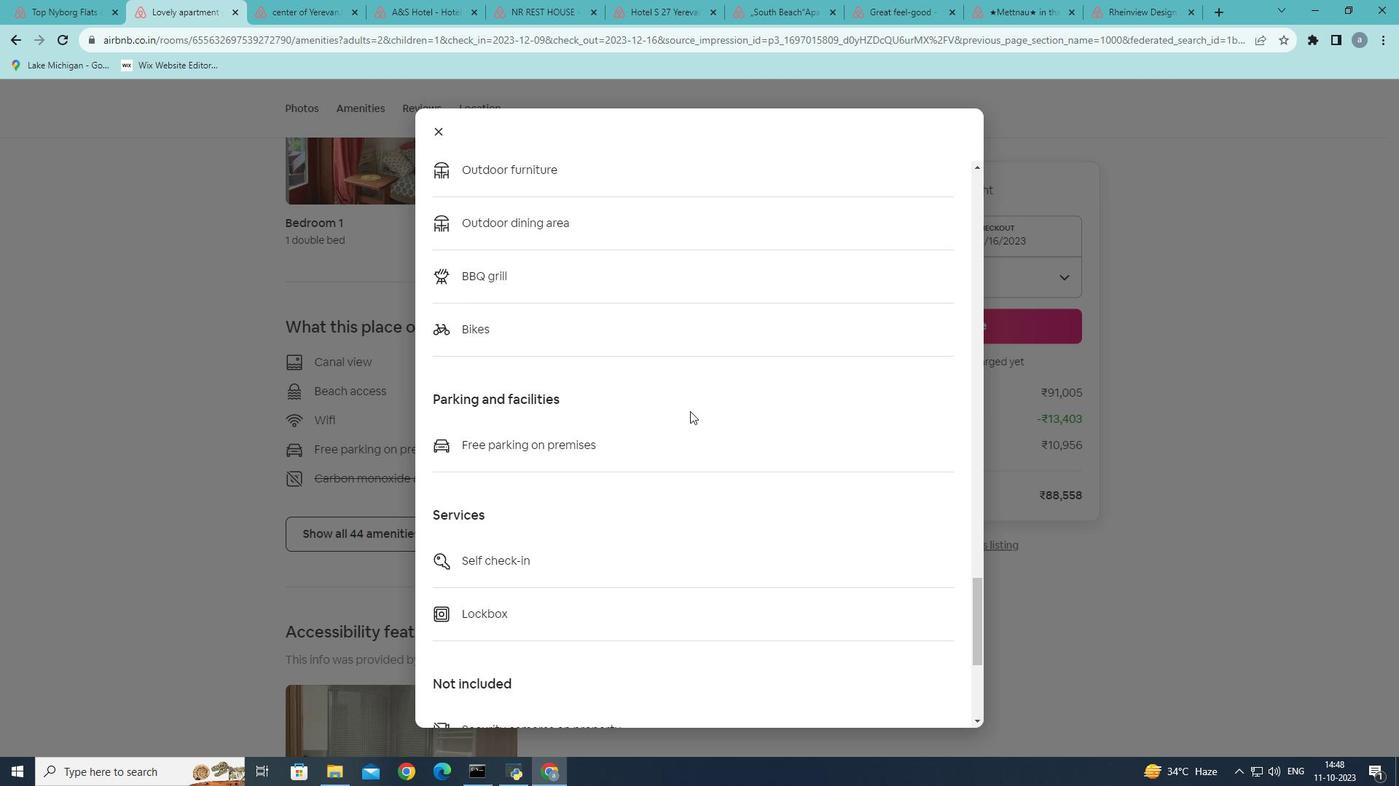 
Action: Mouse scrolled (690, 410) with delta (0, 0)
Screenshot: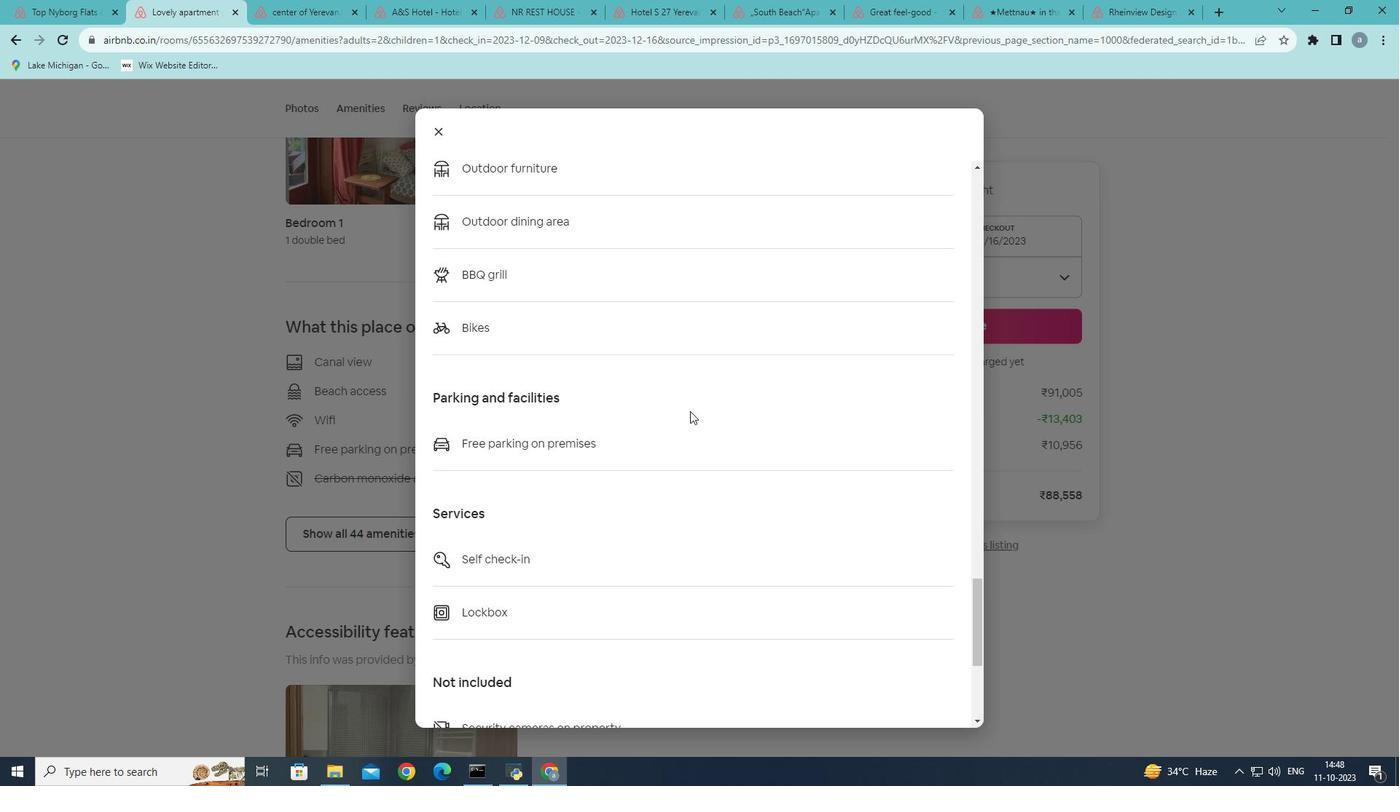 
Action: Mouse scrolled (690, 410) with delta (0, 0)
Screenshot: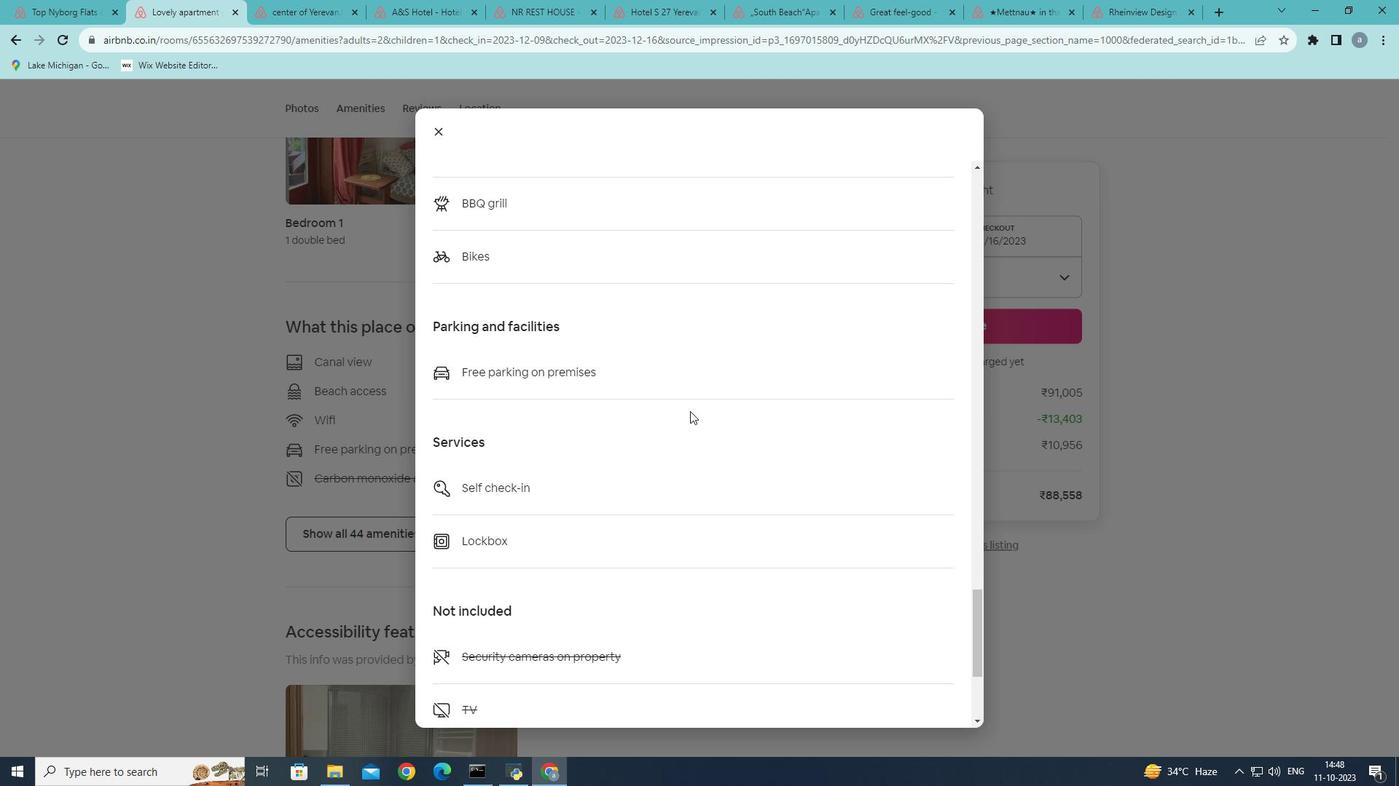 
Action: Mouse scrolled (690, 410) with delta (0, 0)
Screenshot: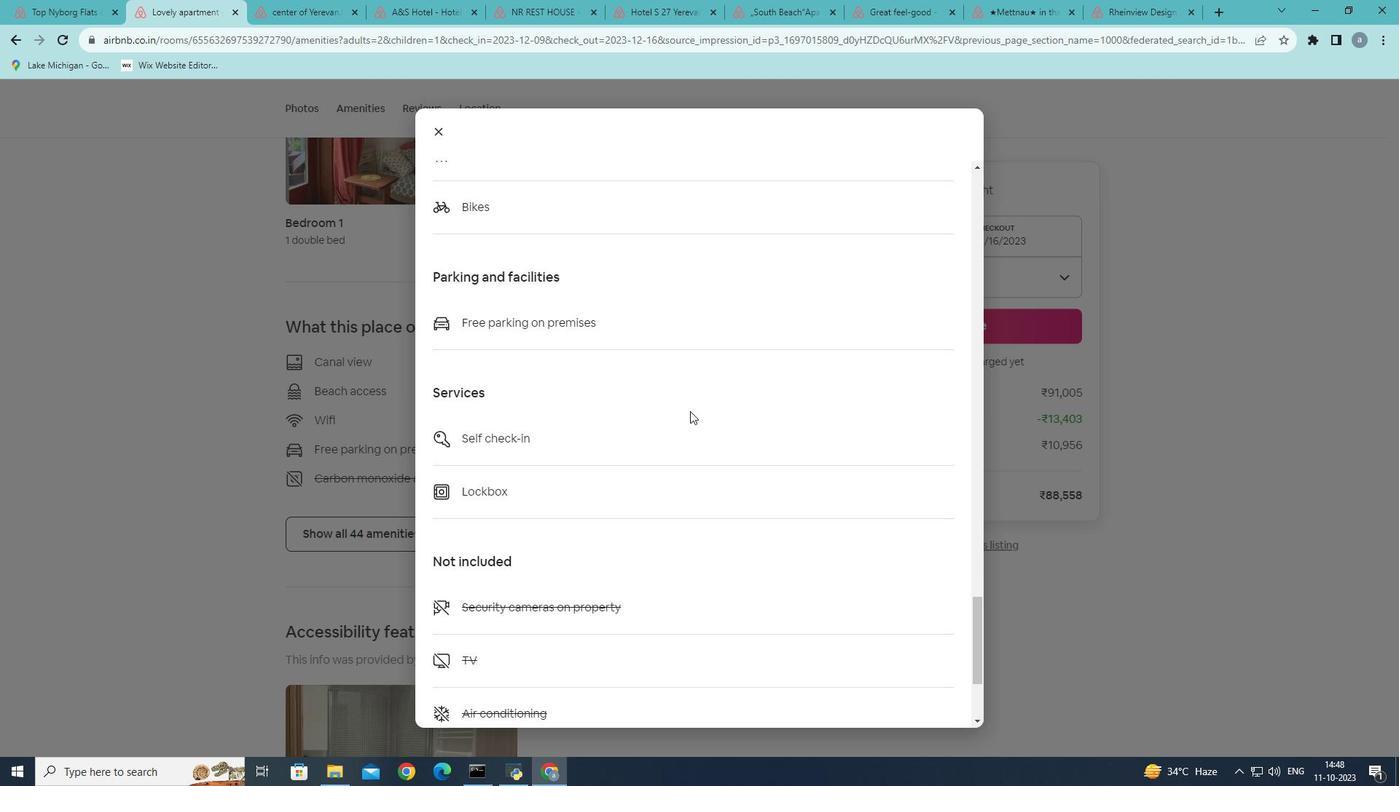 
Action: Mouse moved to (690, 412)
Screenshot: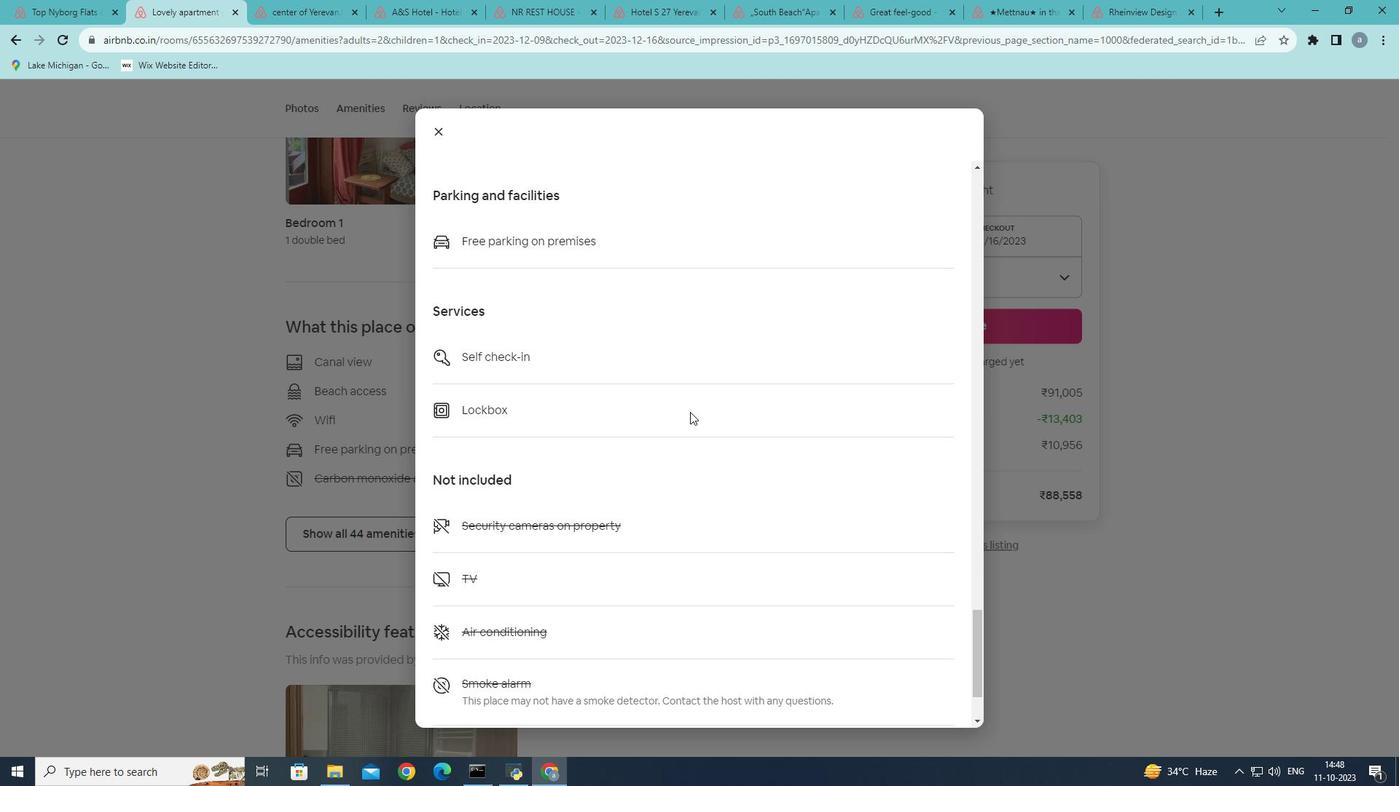 
Action: Mouse scrolled (690, 411) with delta (0, 0)
Screenshot: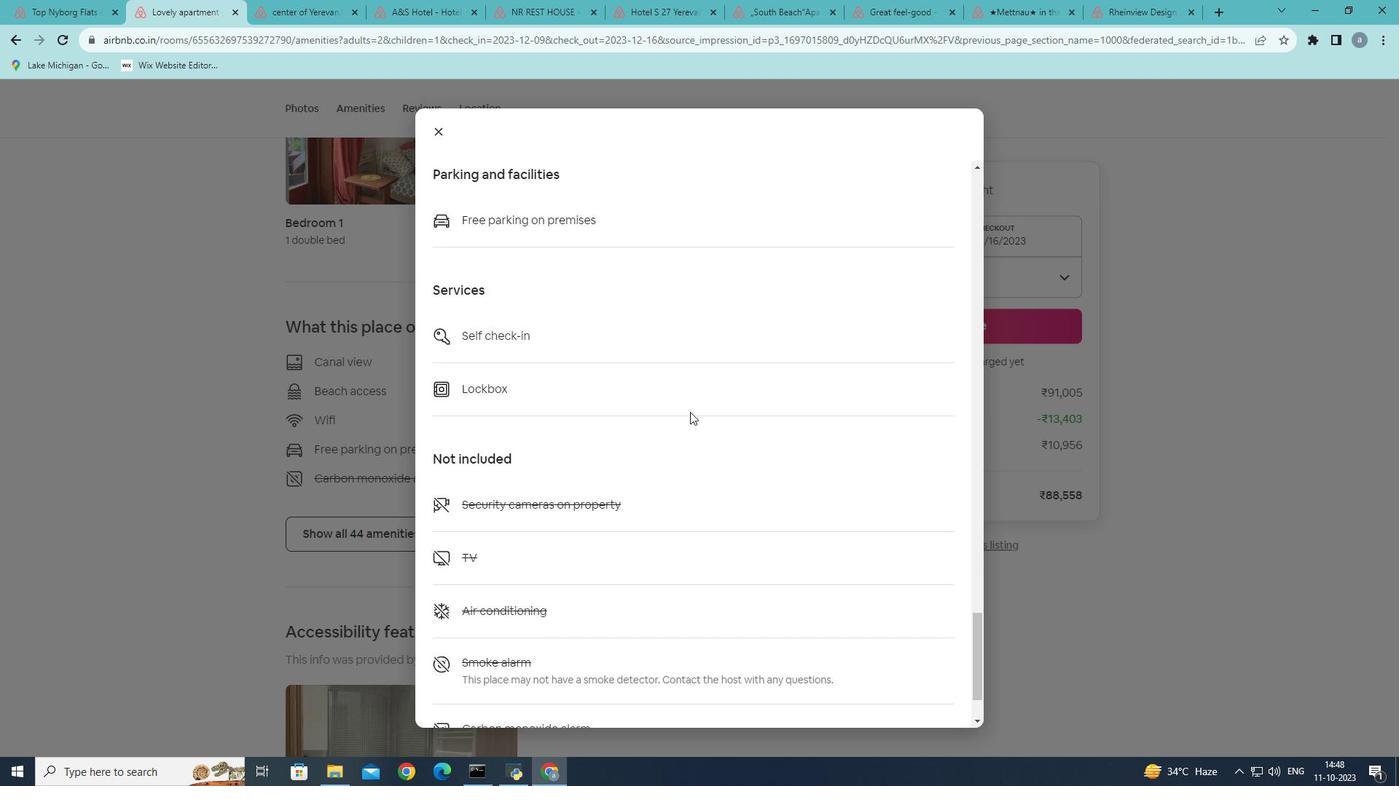
Action: Mouse moved to (671, 473)
Screenshot: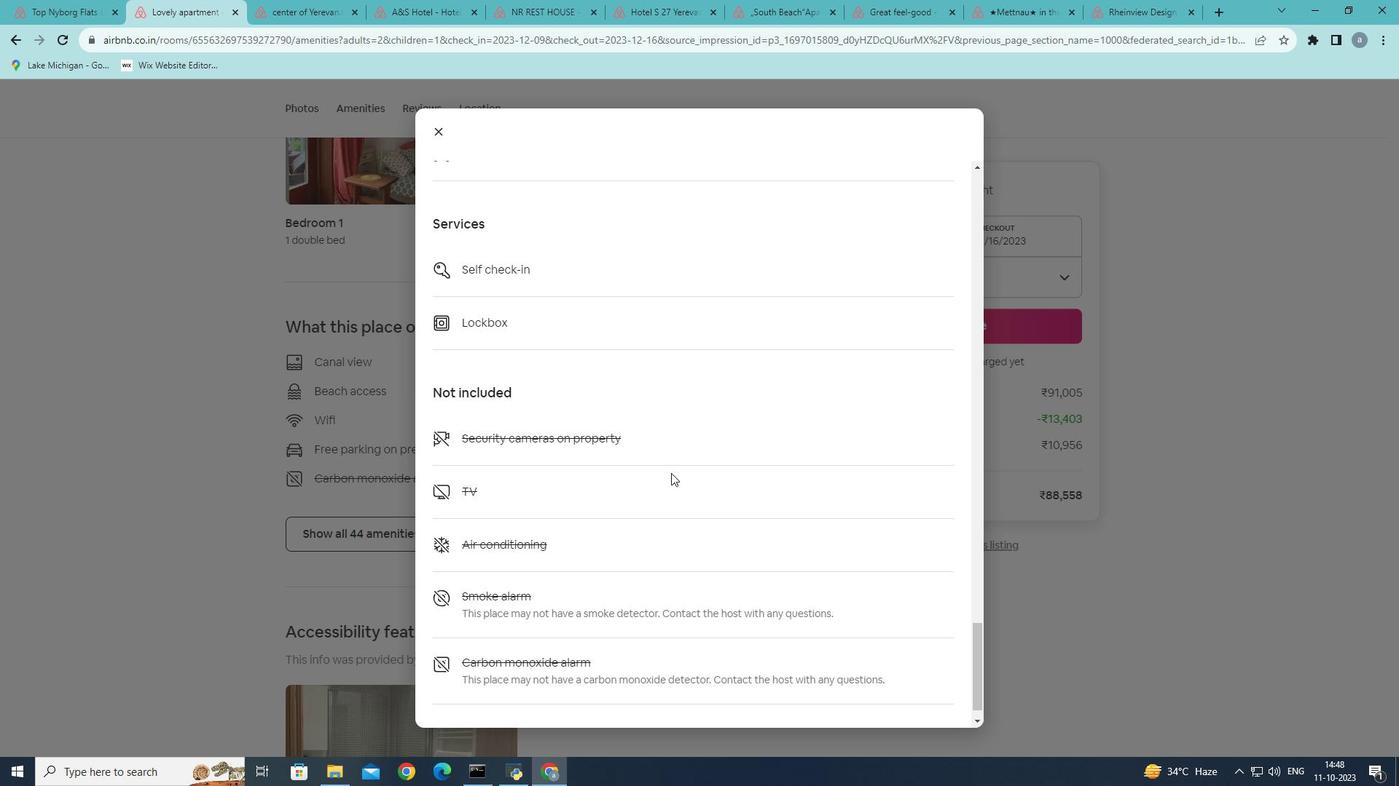 
Action: Mouse scrolled (671, 472) with delta (0, 0)
Screenshot: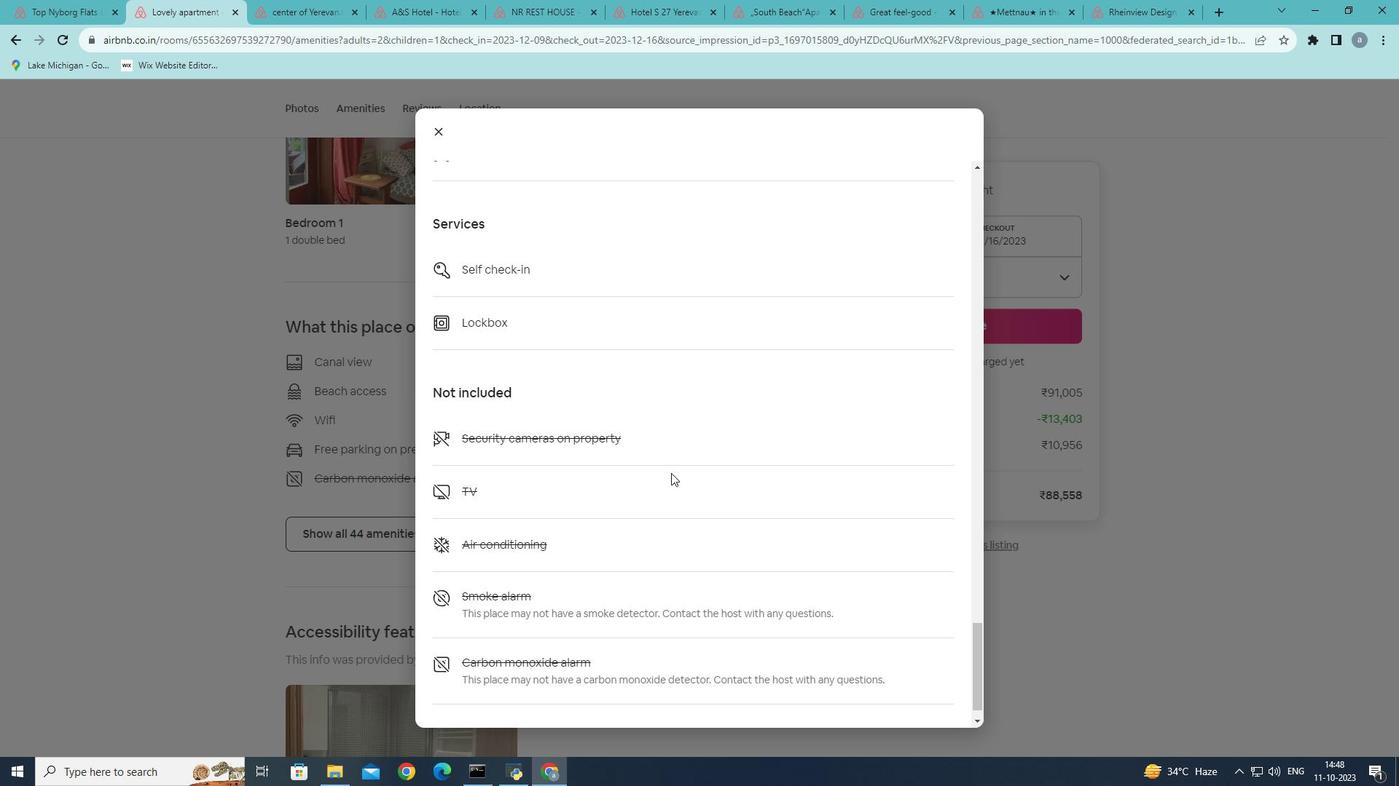 
Action: Mouse scrolled (671, 472) with delta (0, 0)
Screenshot: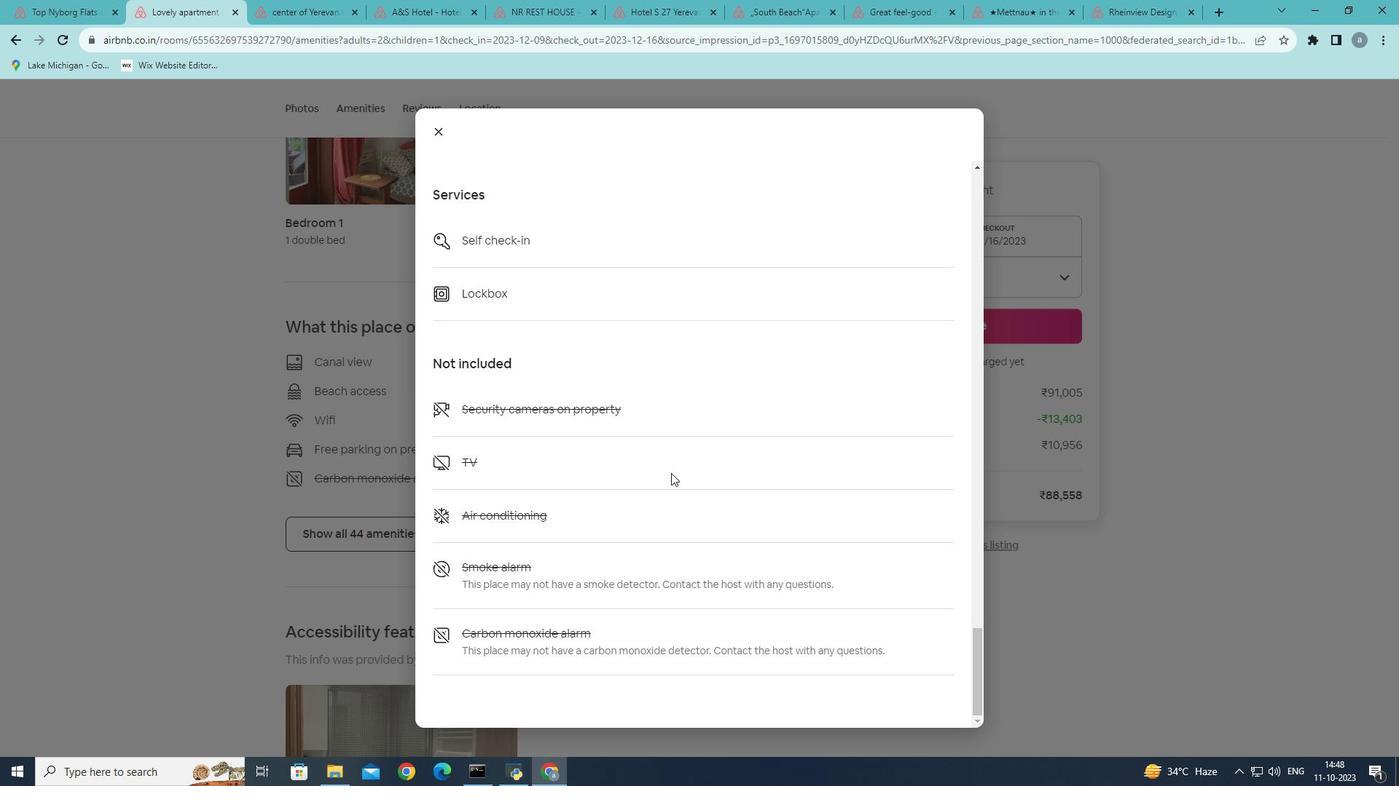 
Action: Mouse scrolled (671, 472) with delta (0, 0)
Screenshot: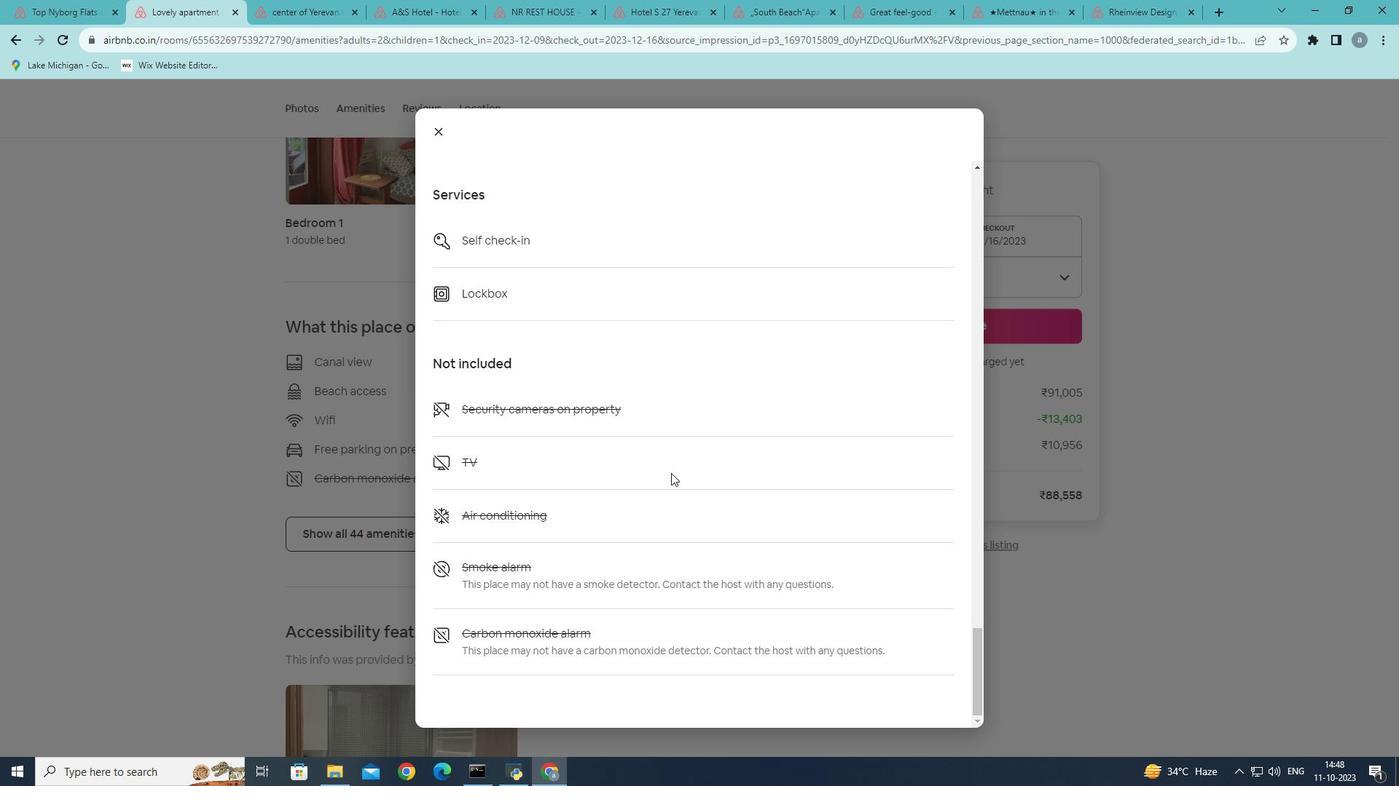 
Action: Mouse scrolled (671, 472) with delta (0, 0)
Screenshot: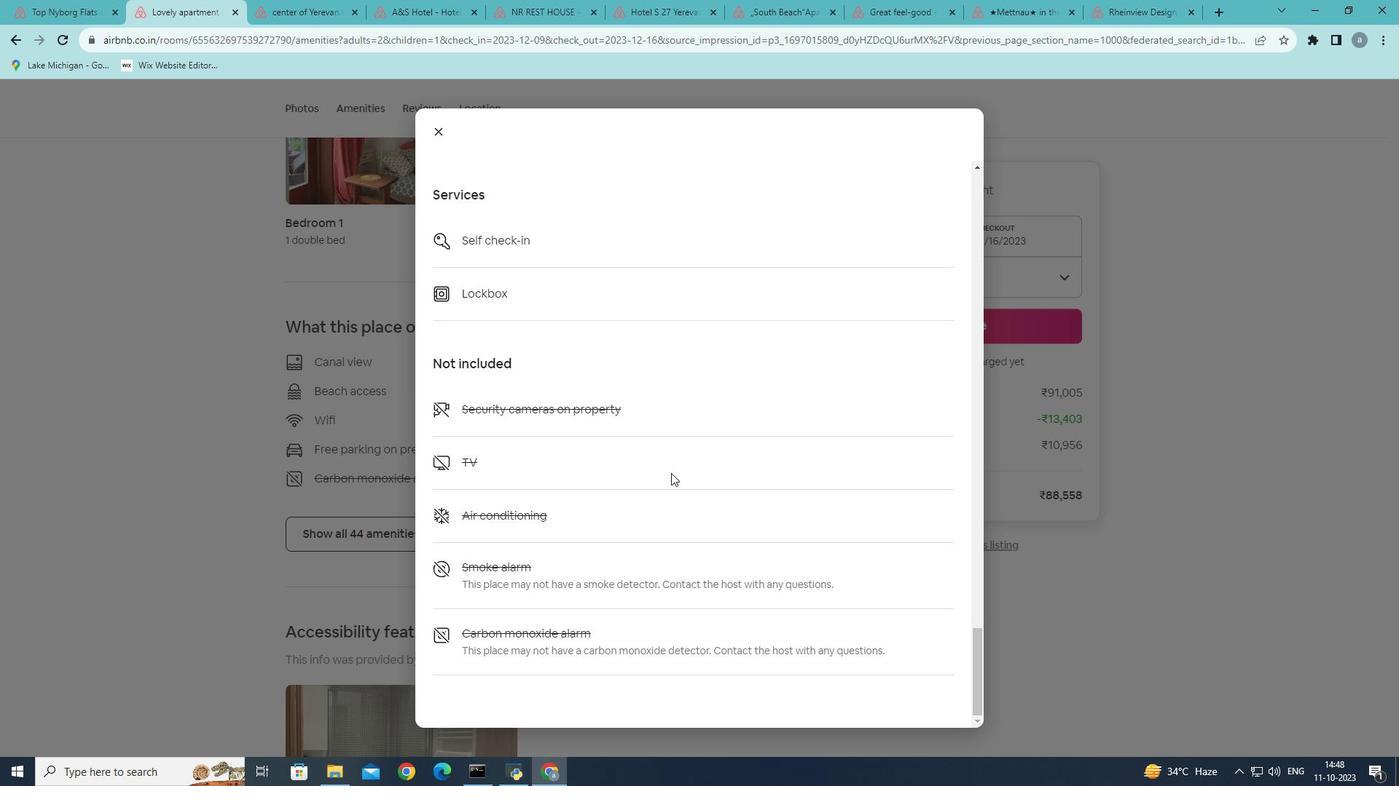 
Action: Mouse scrolled (671, 472) with delta (0, 0)
Screenshot: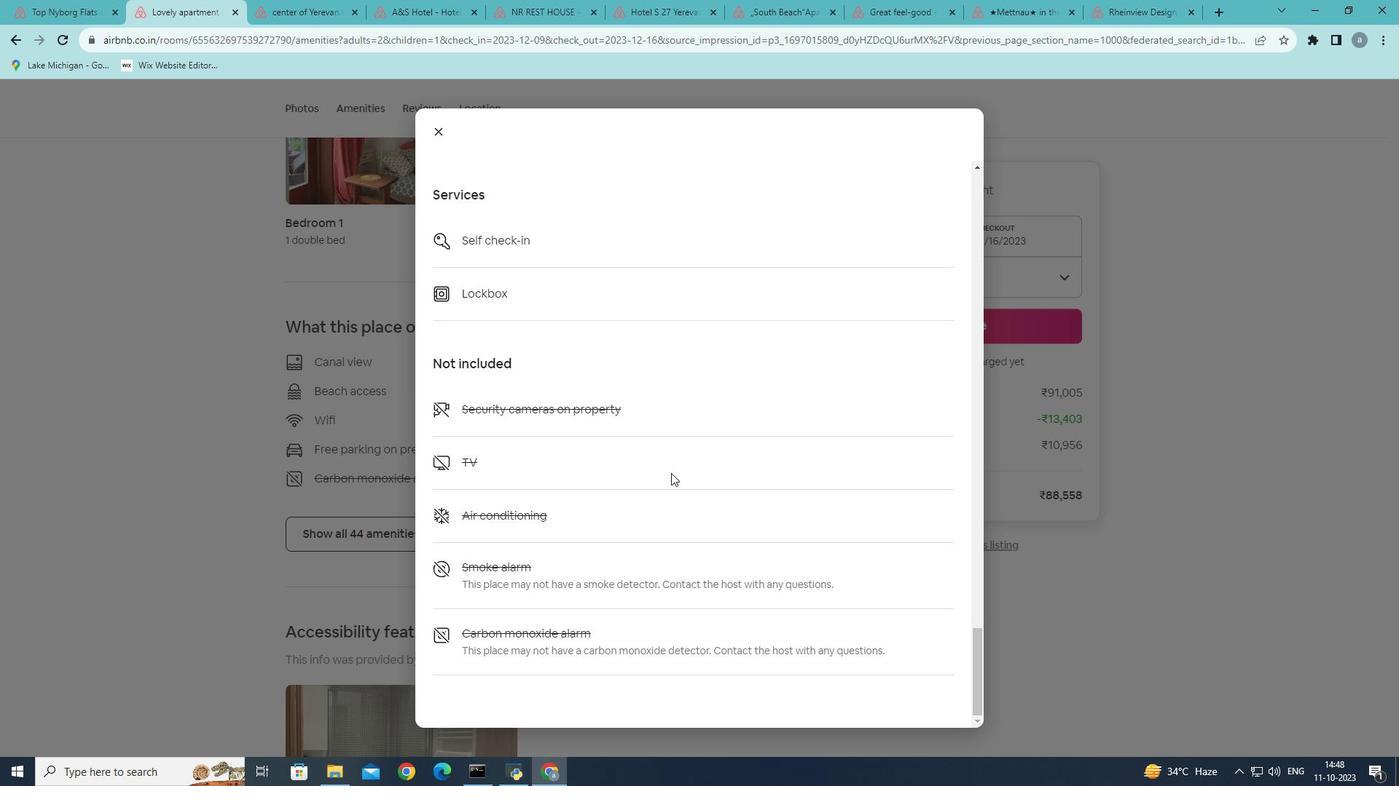 
Action: Mouse moved to (432, 131)
Screenshot: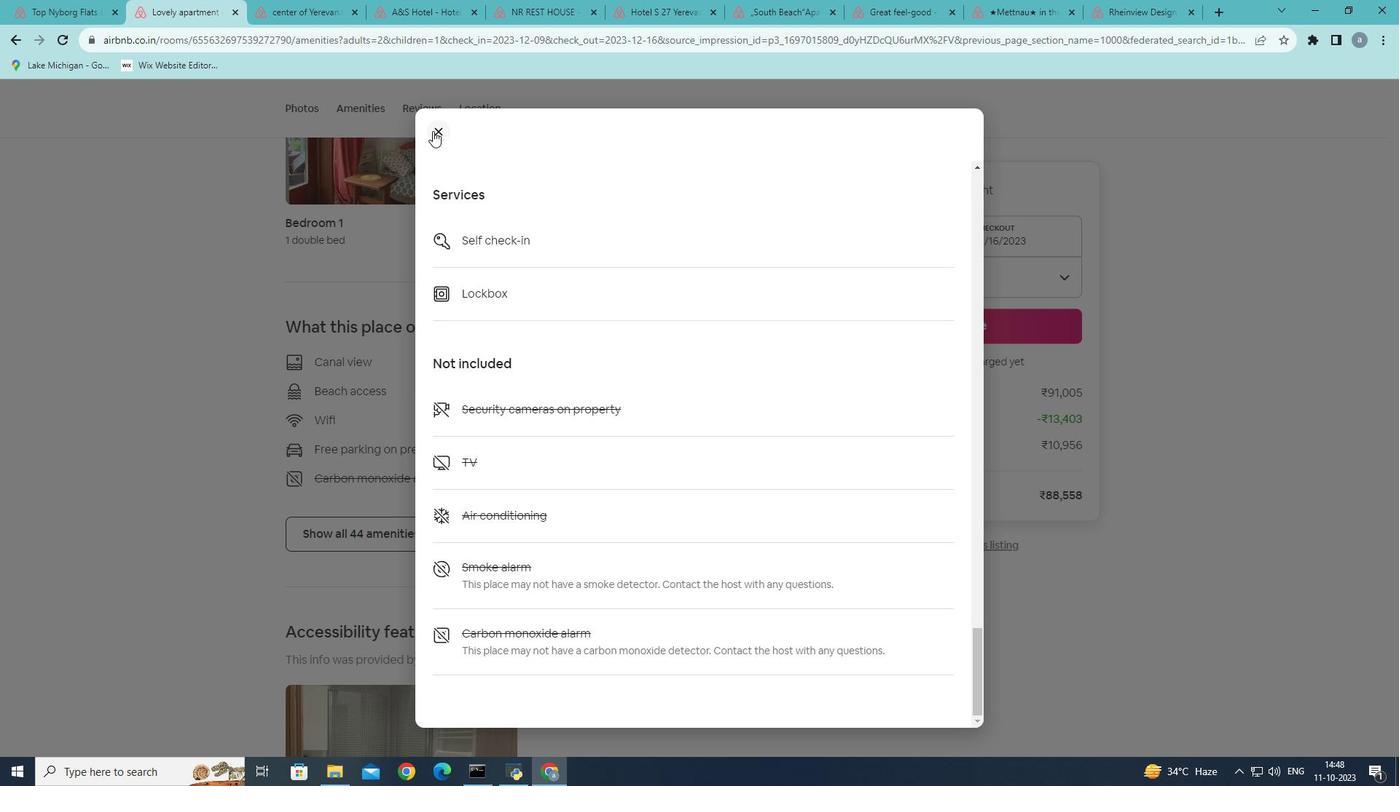 
Action: Mouse pressed left at (432, 131)
Screenshot: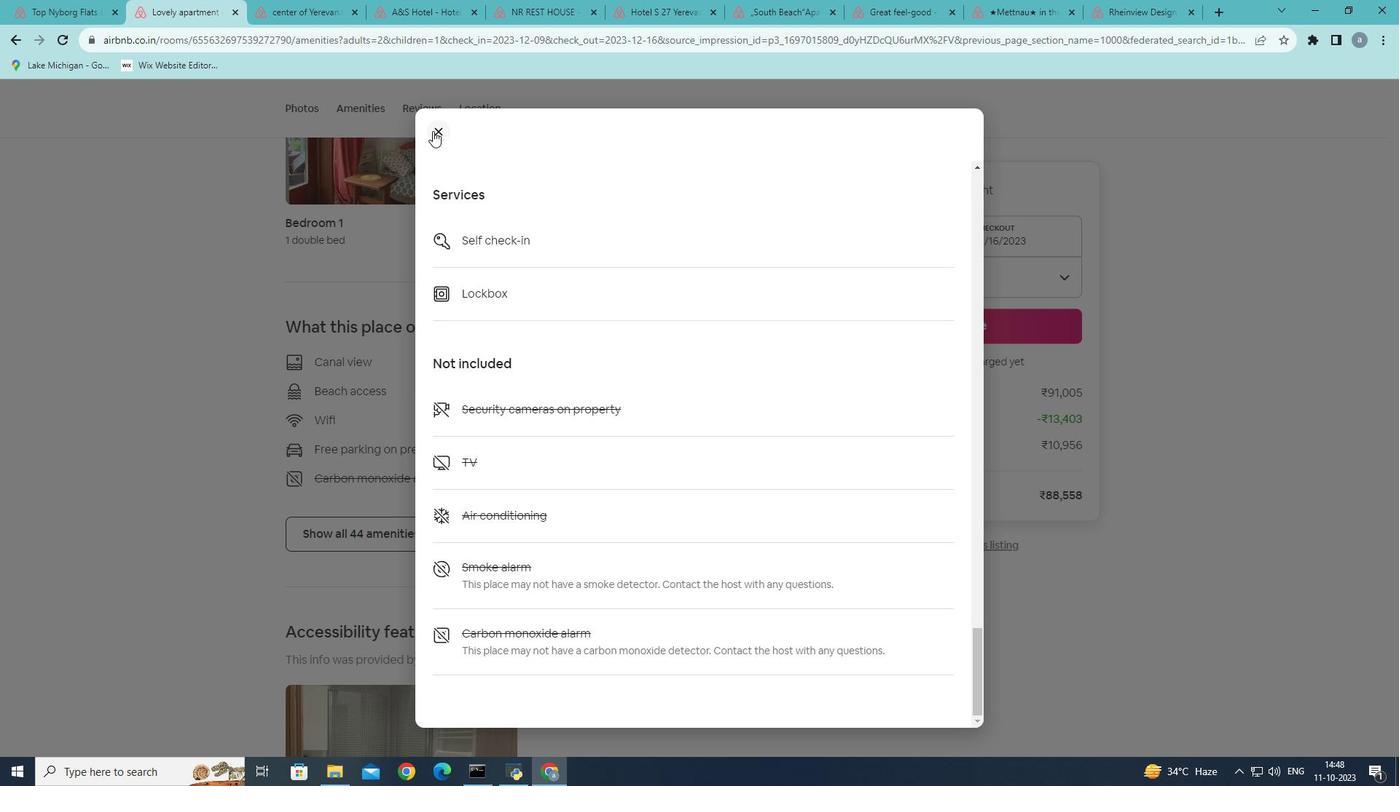
Action: Mouse moved to (333, 282)
Screenshot: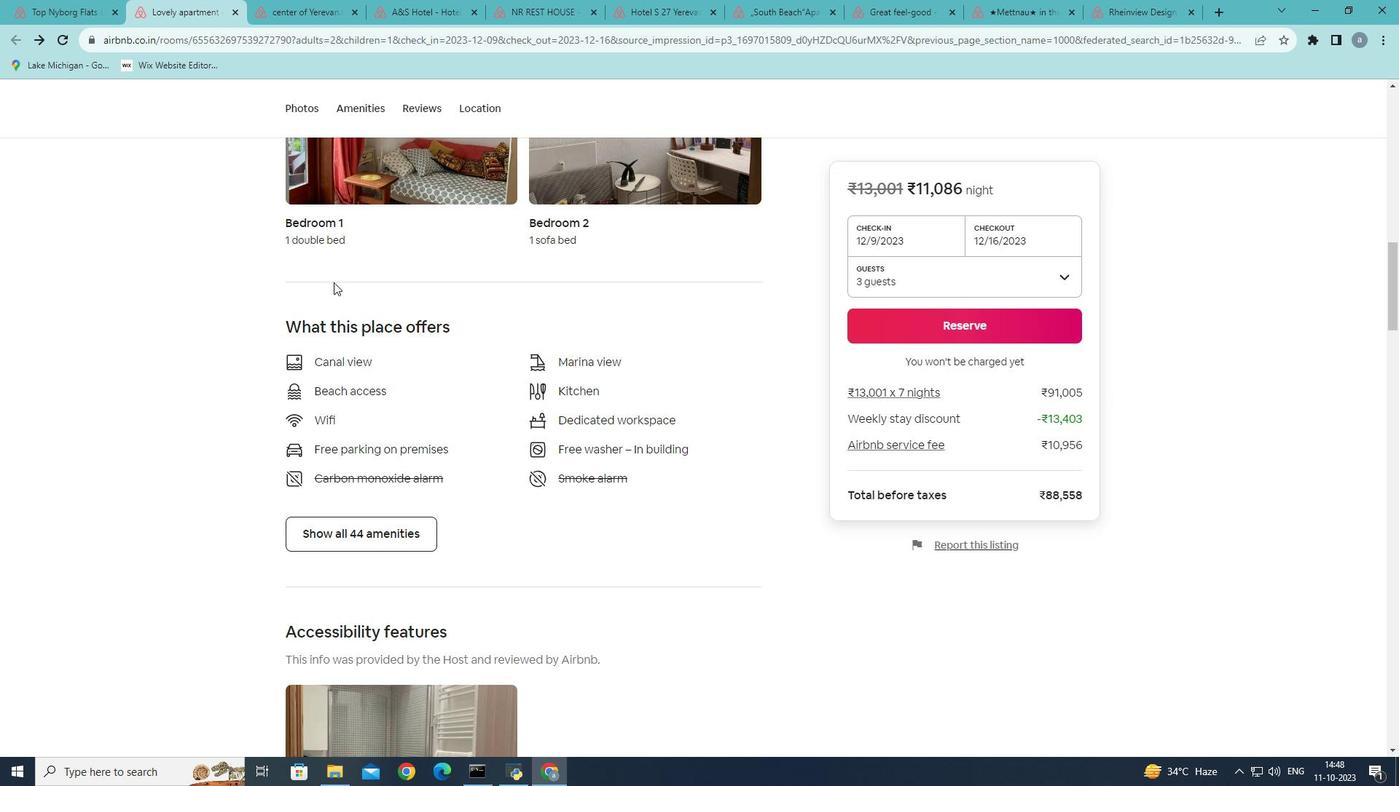 
Action: Mouse scrolled (333, 282) with delta (0, 0)
Screenshot: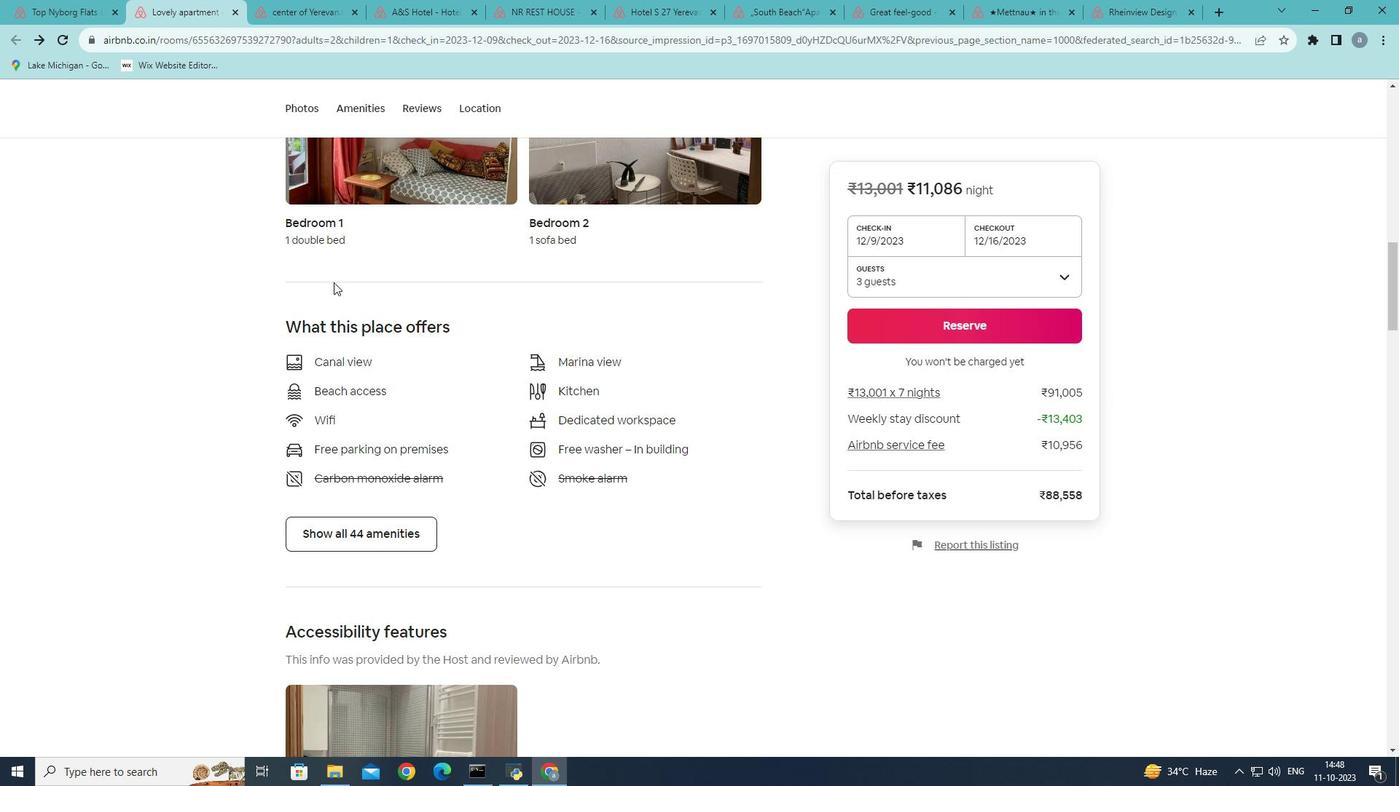 
Action: Mouse scrolled (333, 282) with delta (0, 0)
Screenshot: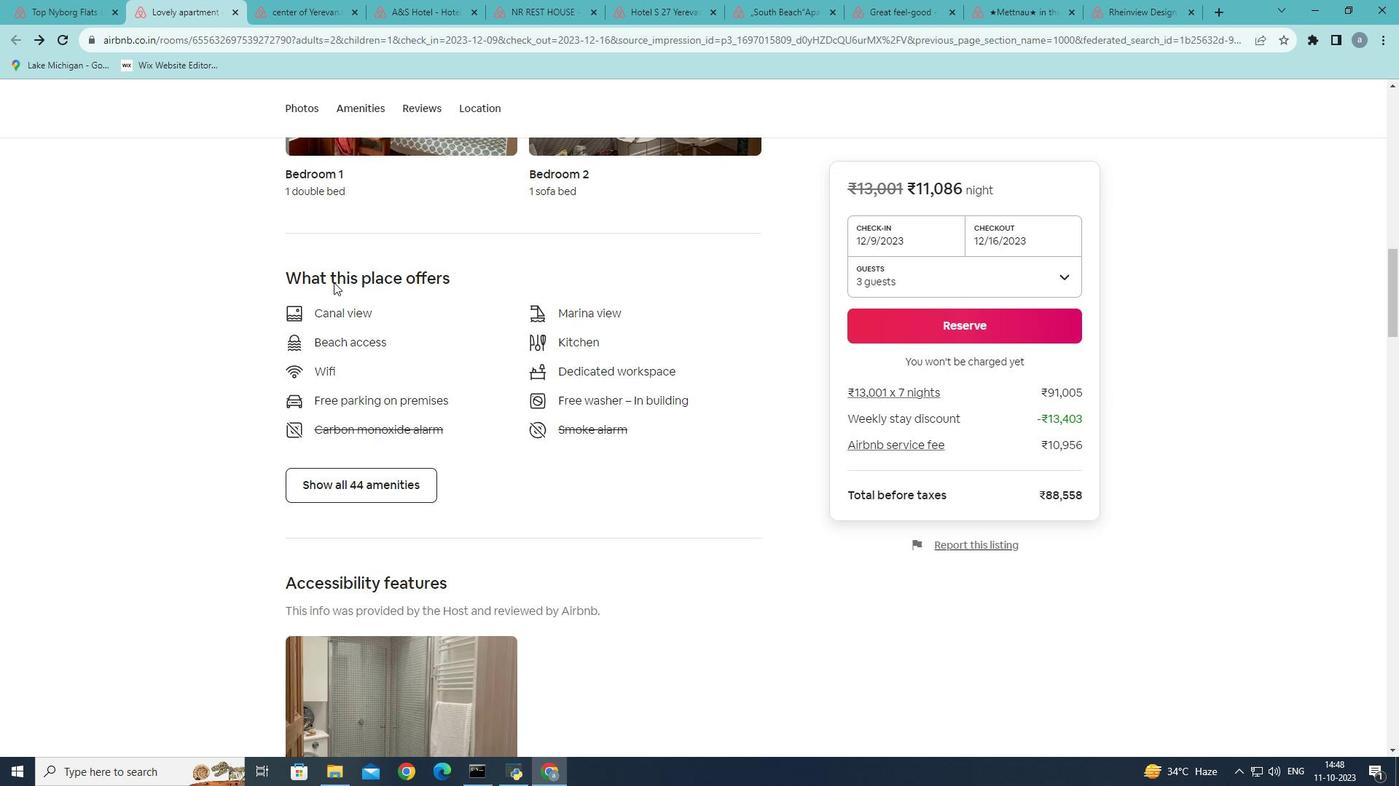 
Action: Mouse moved to (334, 286)
Screenshot: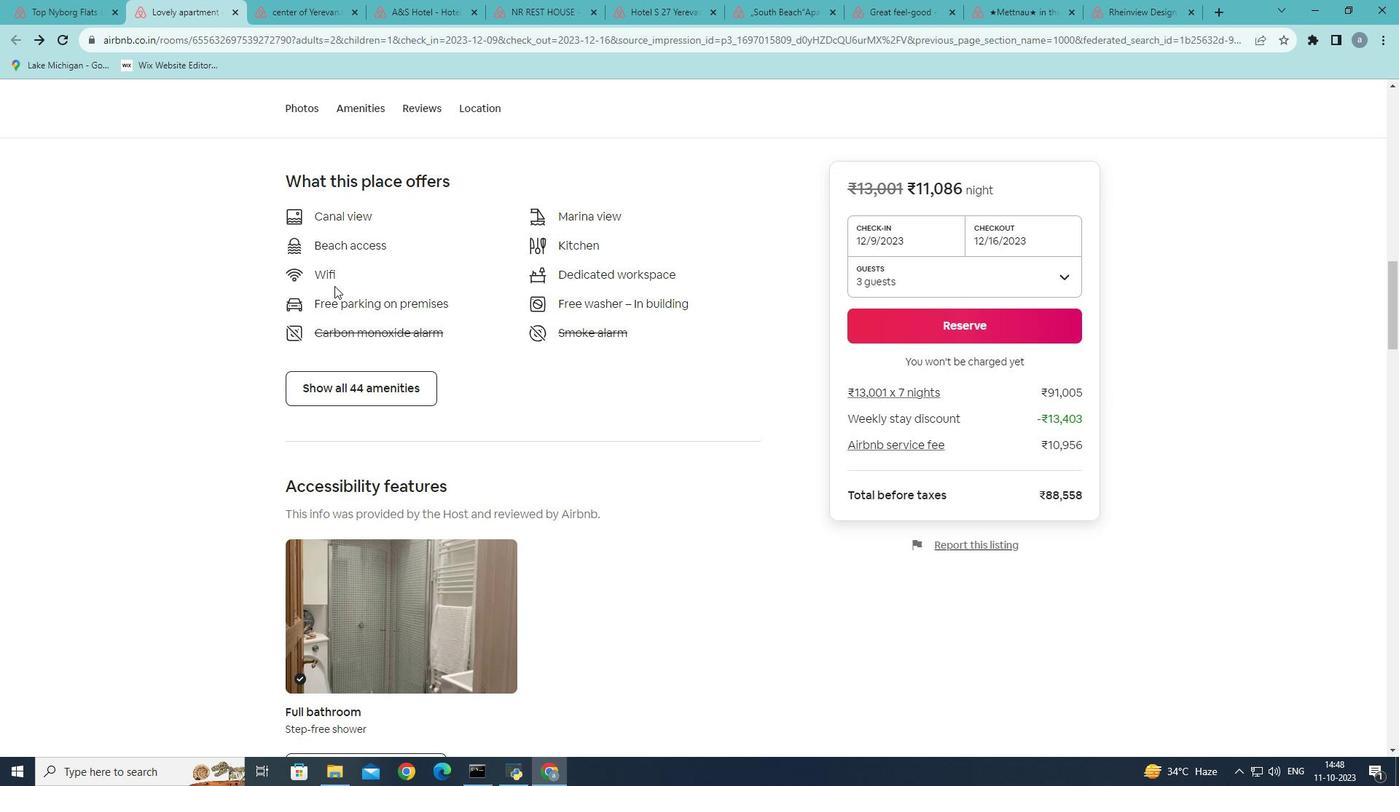 
Action: Mouse scrolled (334, 285) with delta (0, 0)
Screenshot: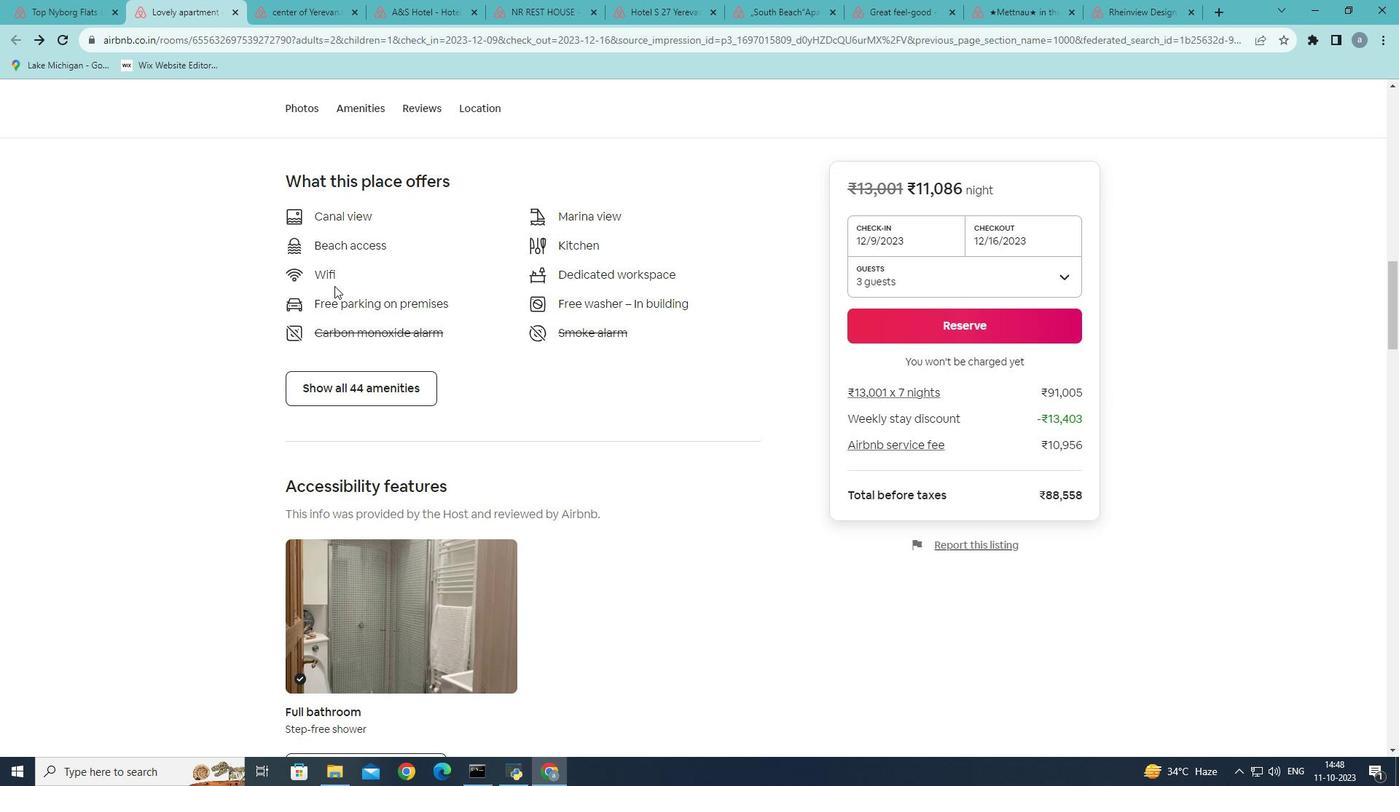 
Action: Mouse scrolled (334, 285) with delta (0, 0)
Screenshot: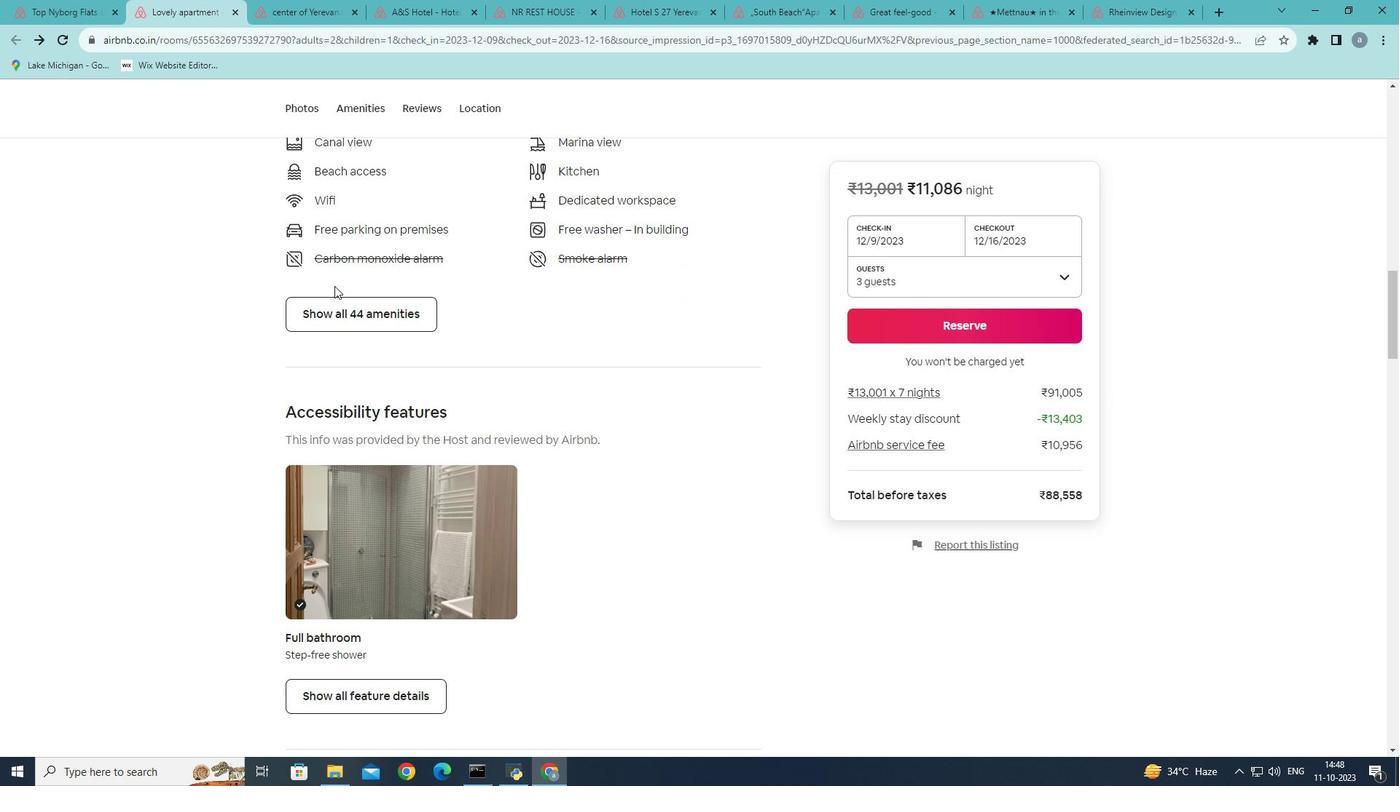
Action: Mouse scrolled (334, 285) with delta (0, 0)
Screenshot: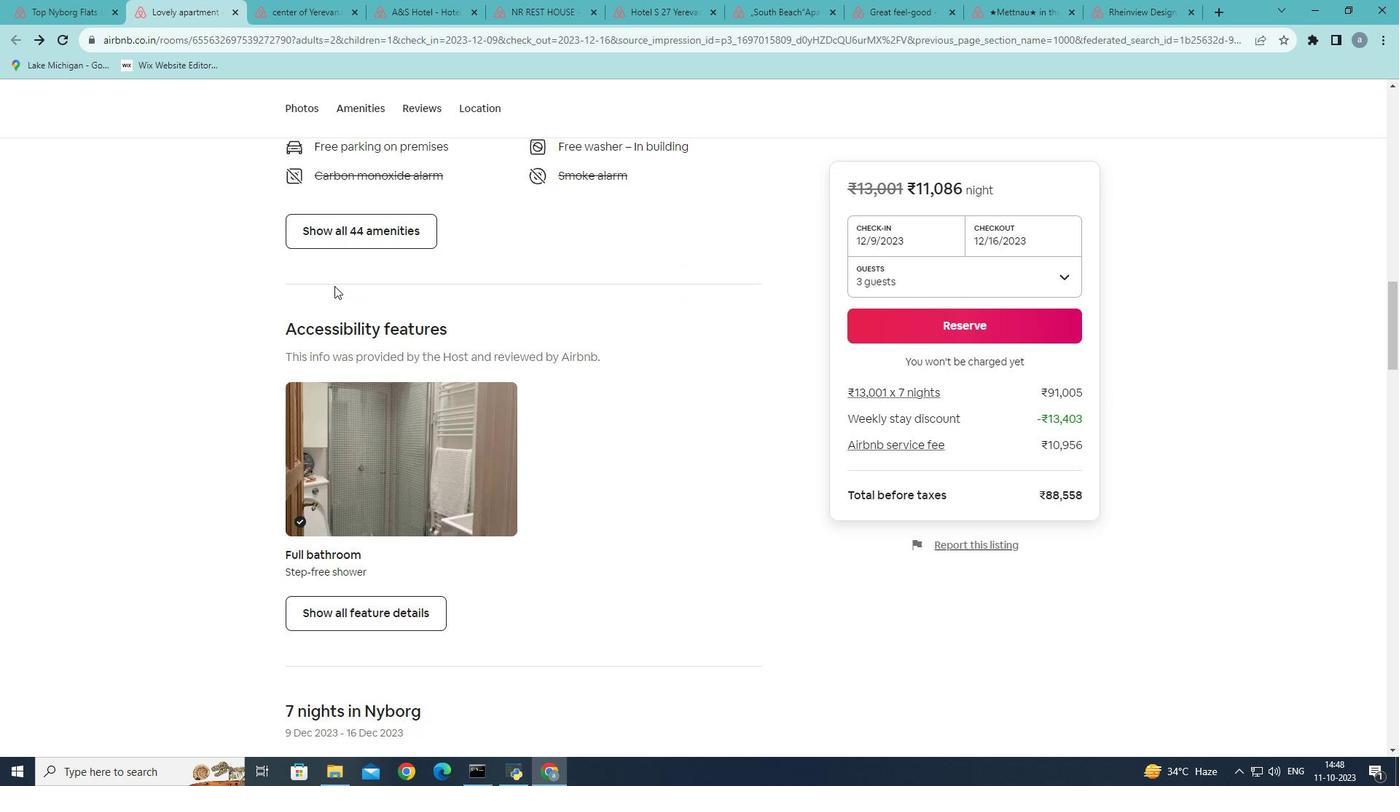 
Action: Mouse scrolled (334, 285) with delta (0, 0)
Screenshot: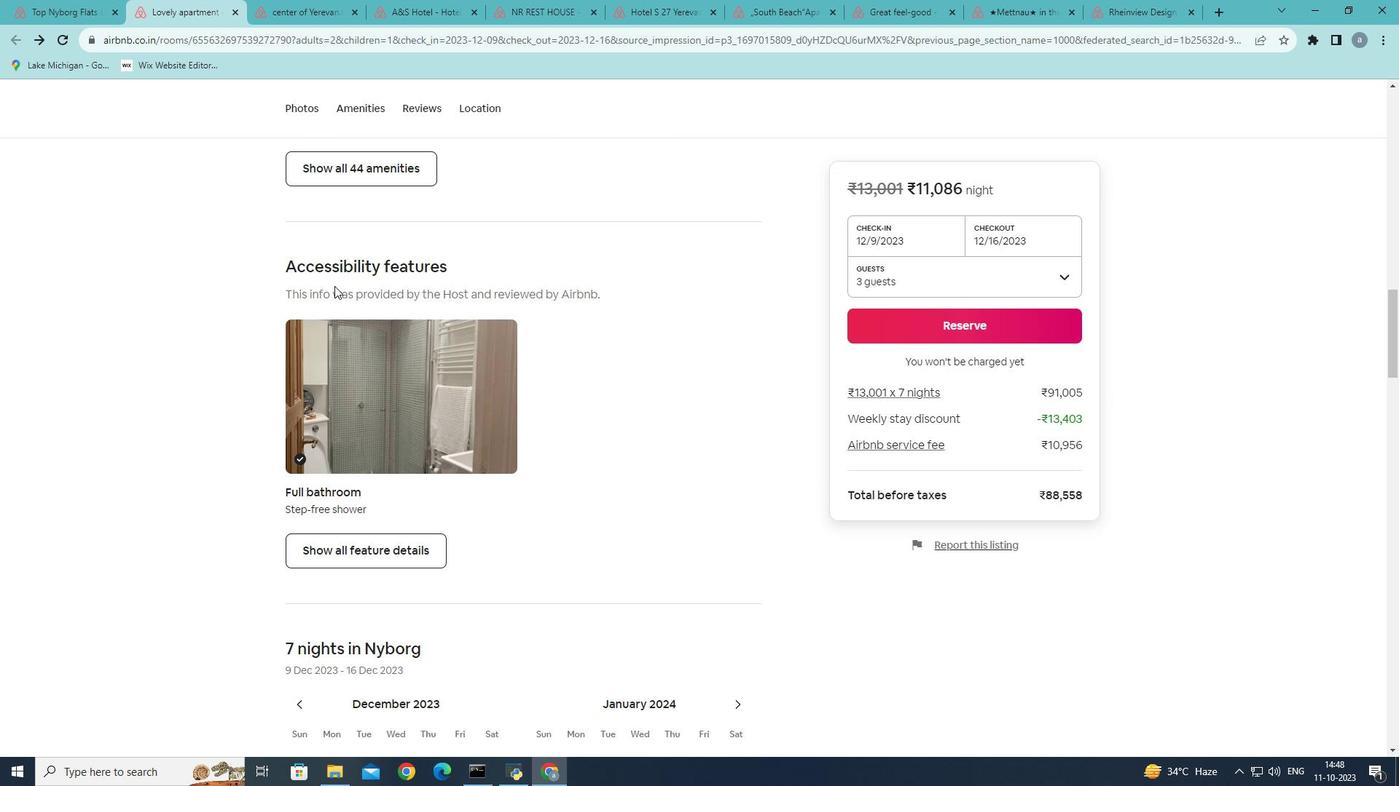 
Action: Mouse moved to (335, 287)
Screenshot: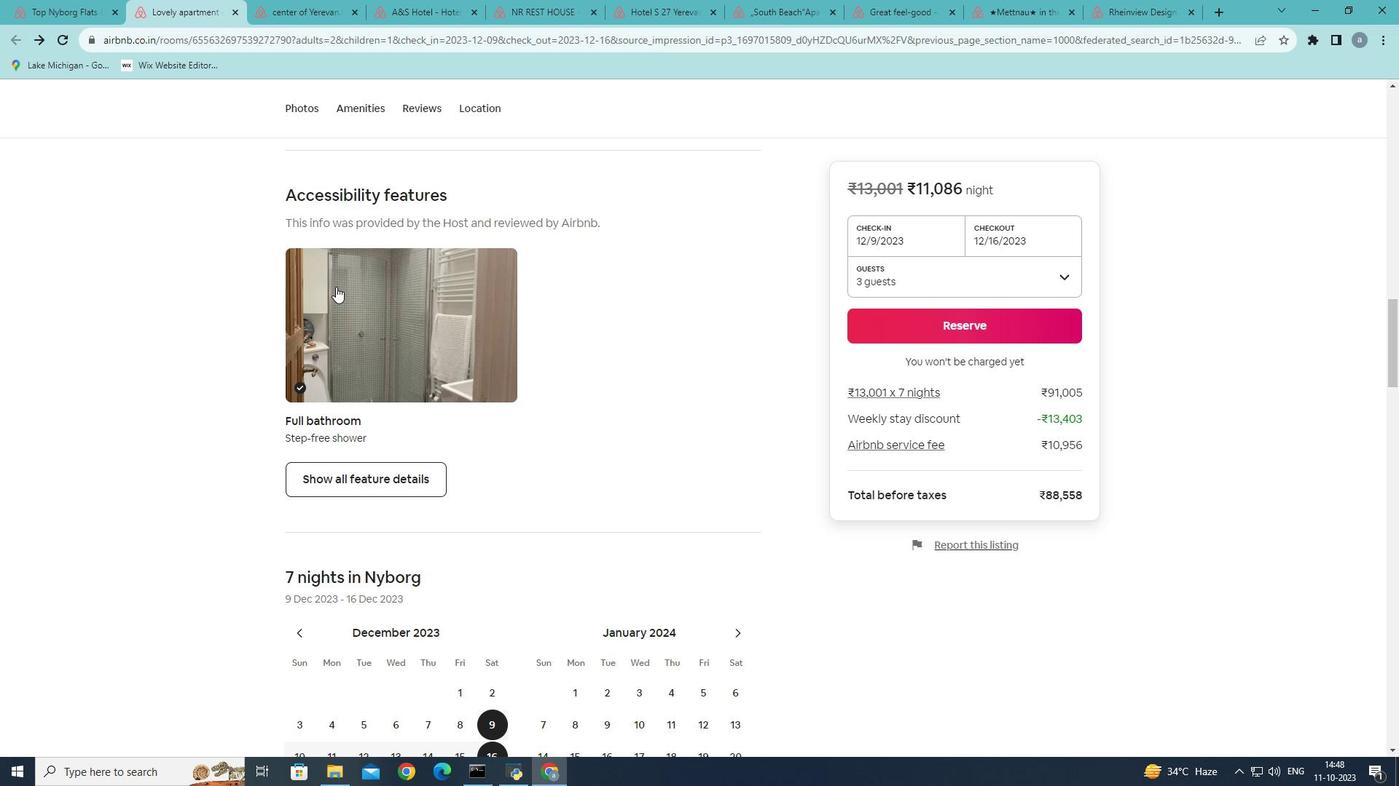 
Action: Mouse scrolled (335, 286) with delta (0, 0)
Screenshot: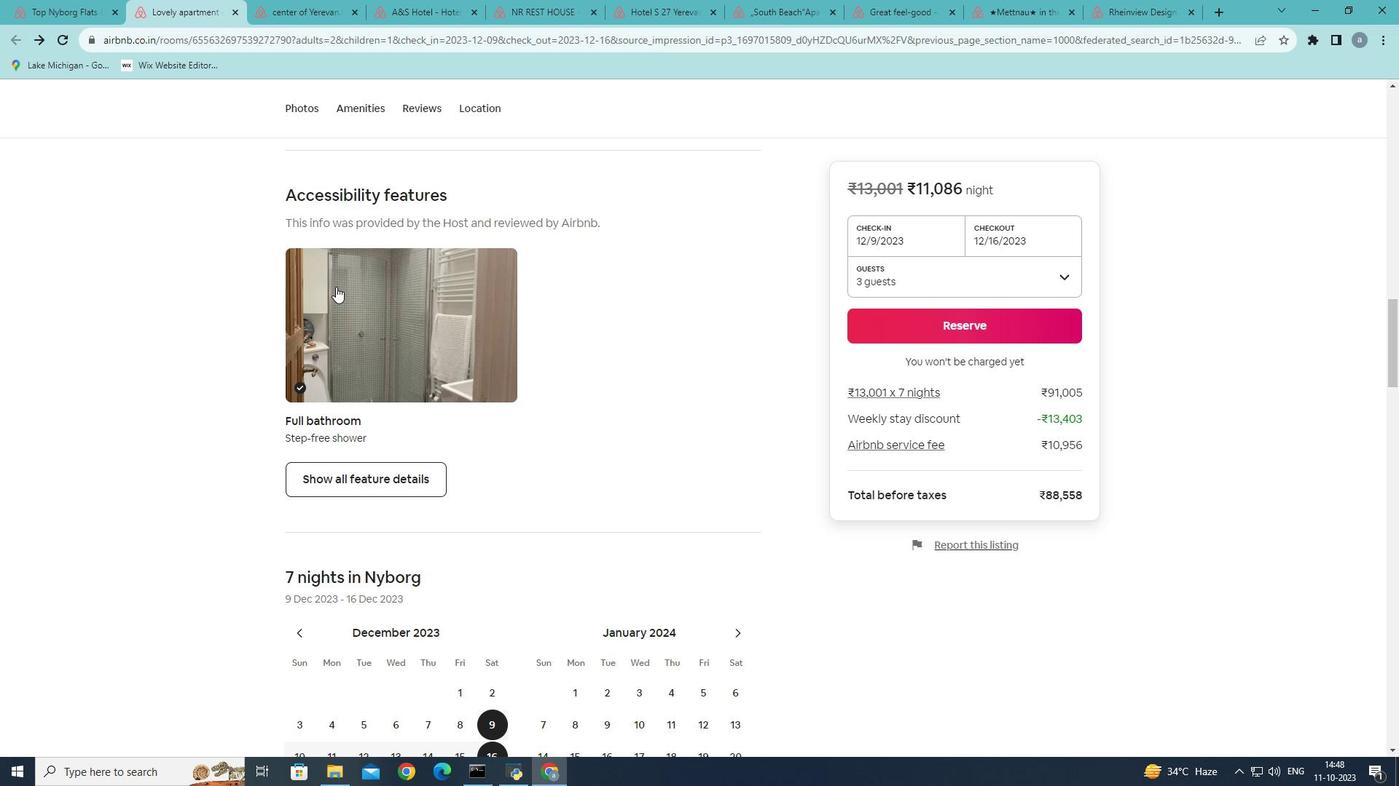 
Action: Mouse moved to (336, 287)
Screenshot: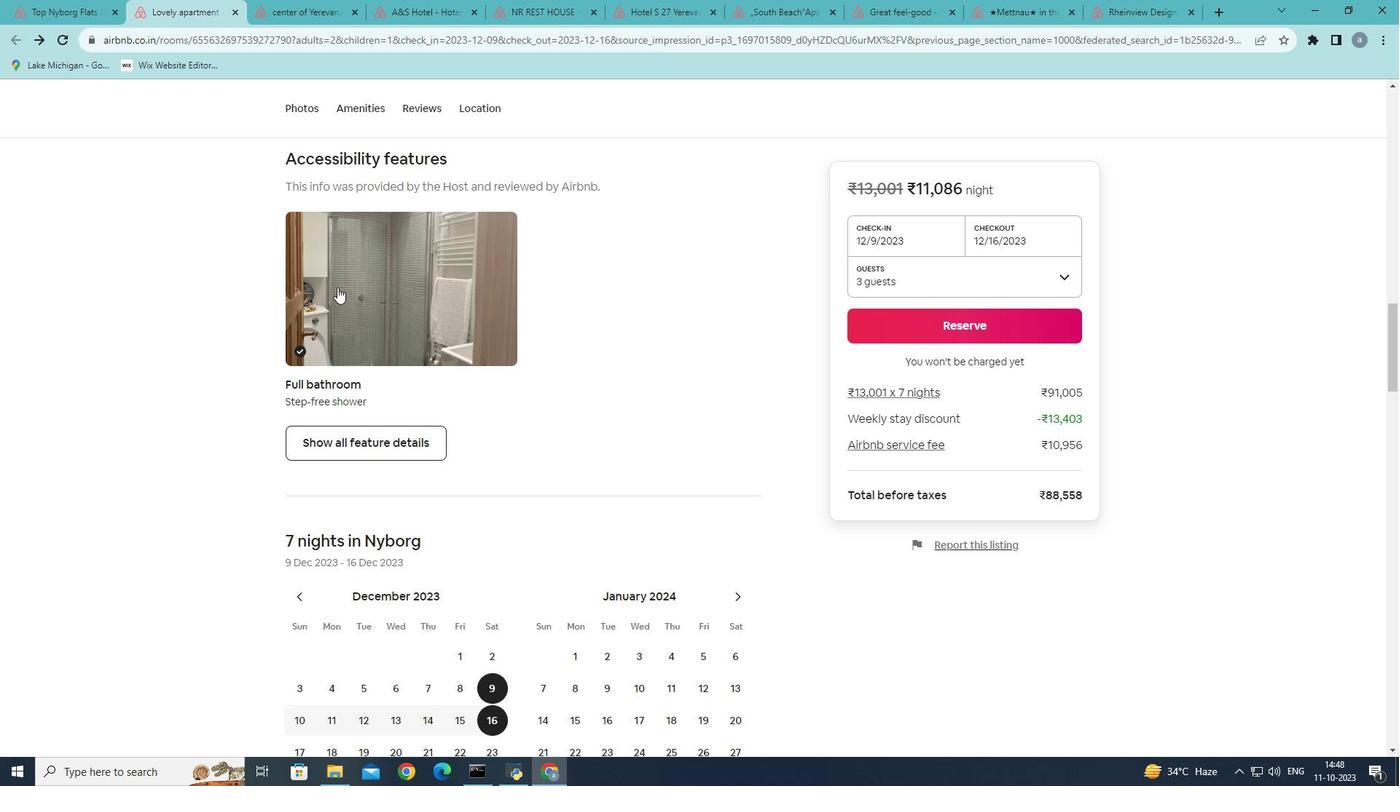 
Action: Mouse scrolled (336, 287) with delta (0, 0)
Screenshot: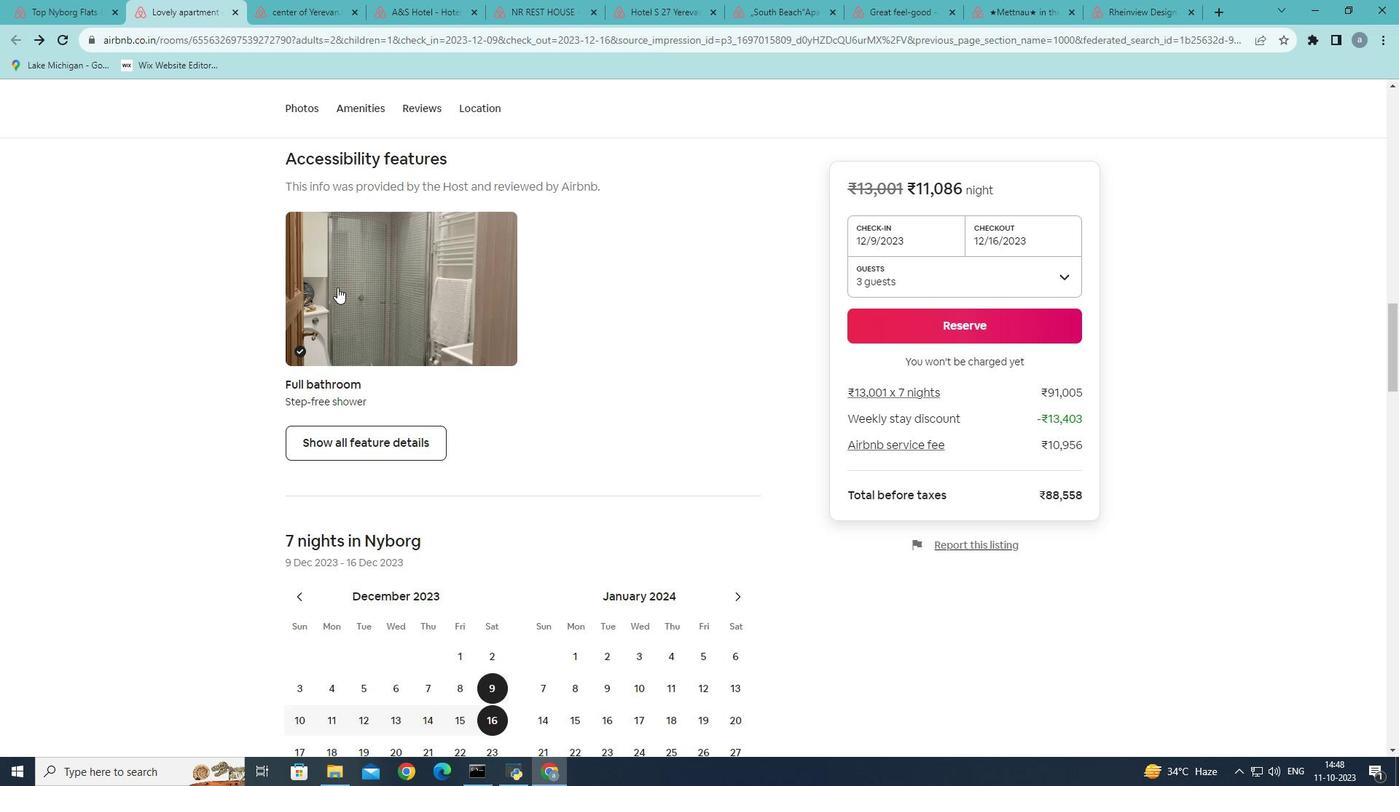 
Action: Mouse moved to (339, 287)
Screenshot: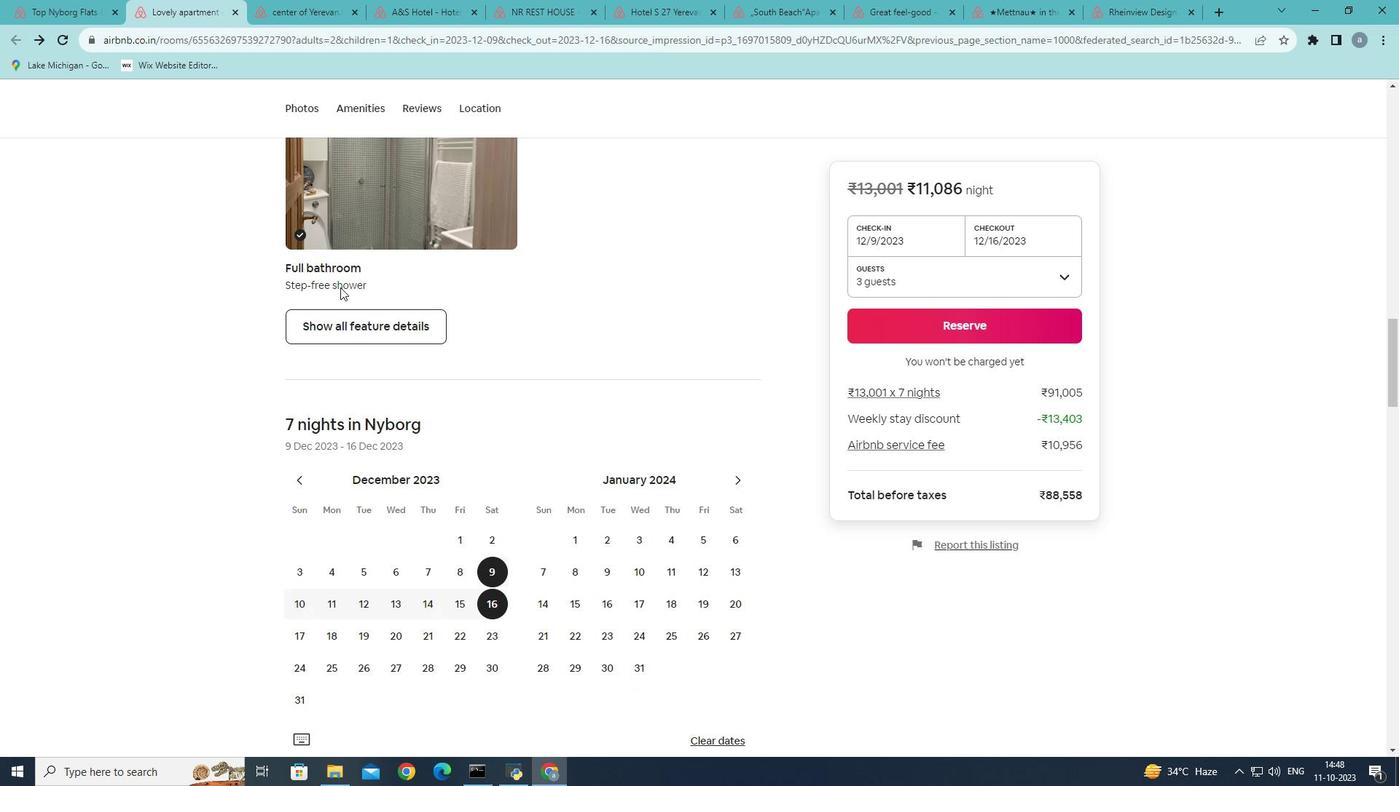 
Action: Mouse scrolled (339, 287) with delta (0, 0)
Screenshot: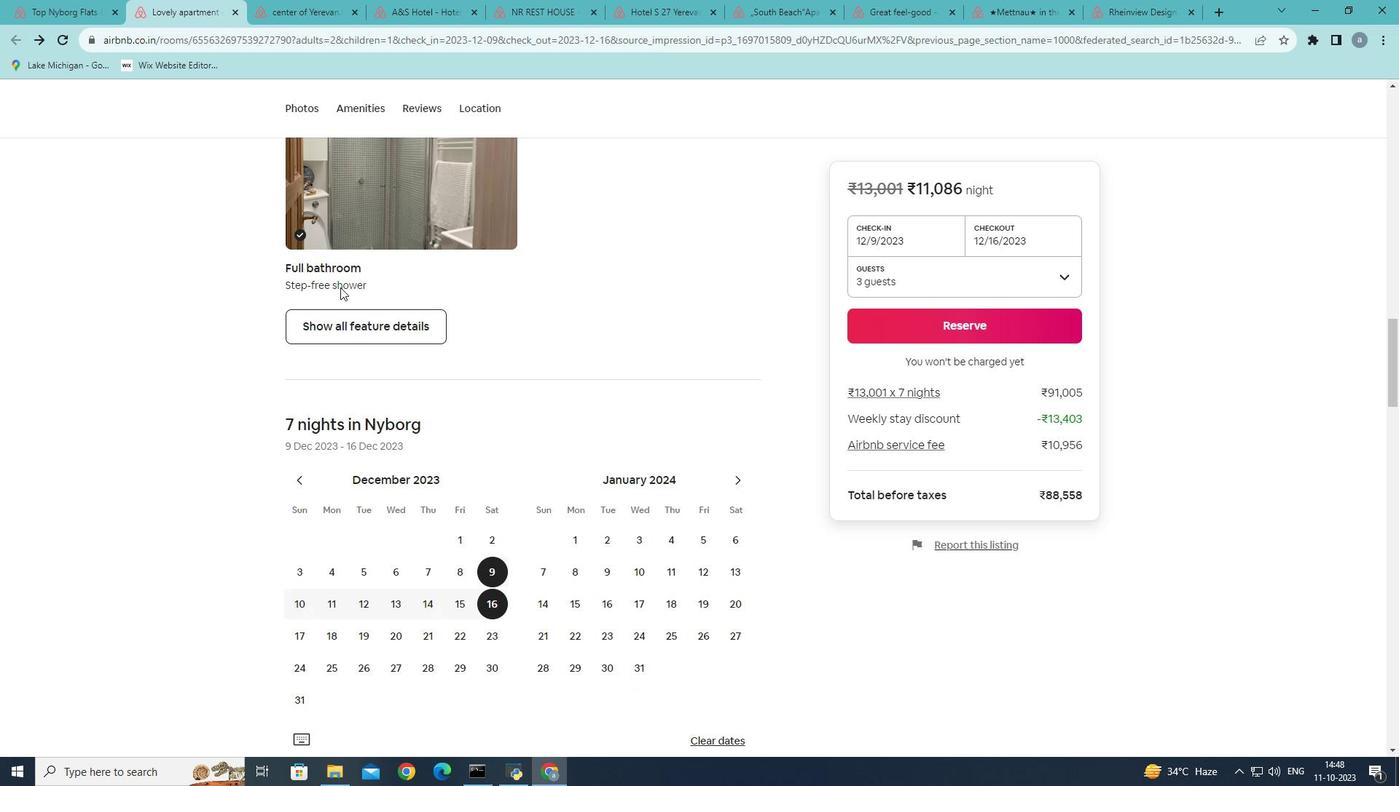 
Action: Mouse moved to (343, 310)
Screenshot: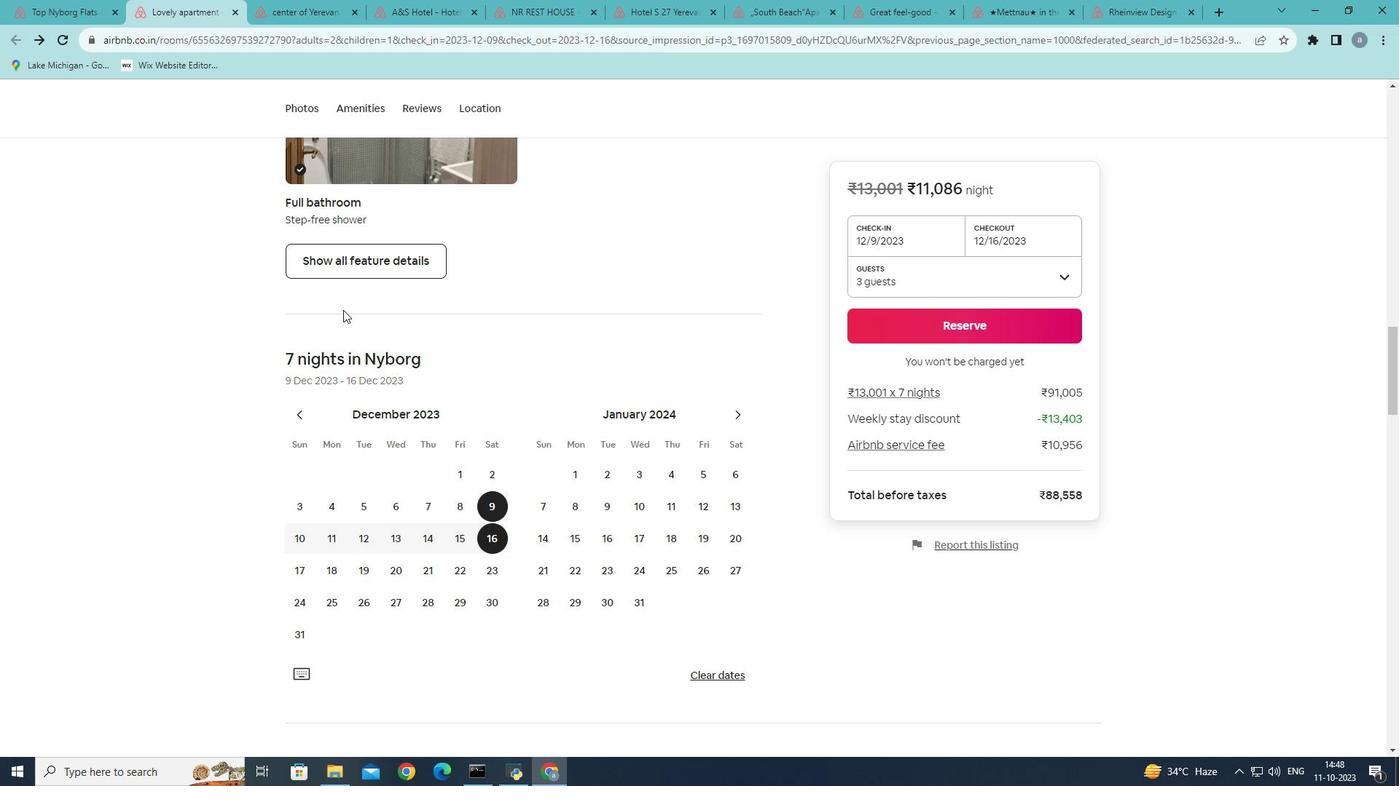 
Action: Mouse scrolled (343, 309) with delta (0, 0)
Screenshot: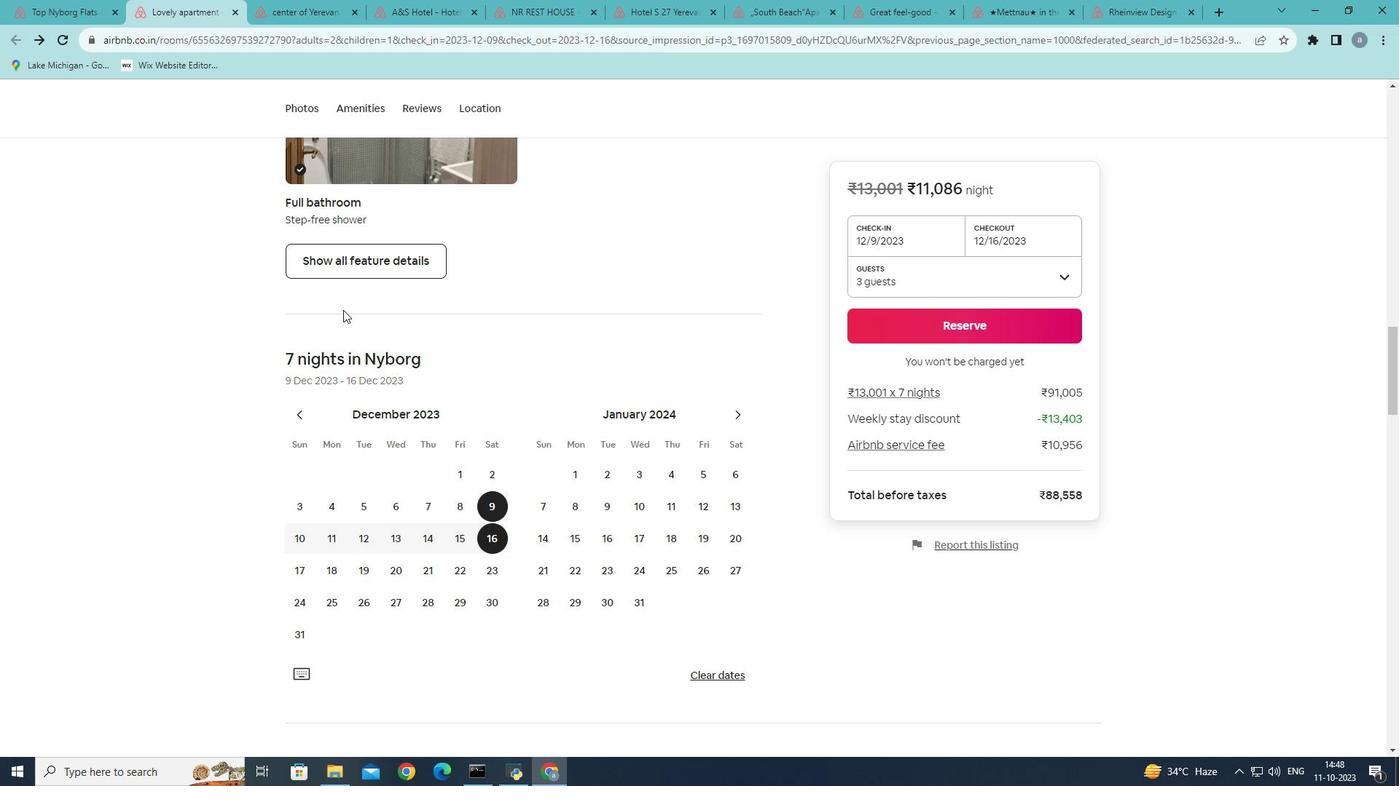 
Action: Mouse scrolled (343, 309) with delta (0, 0)
Screenshot: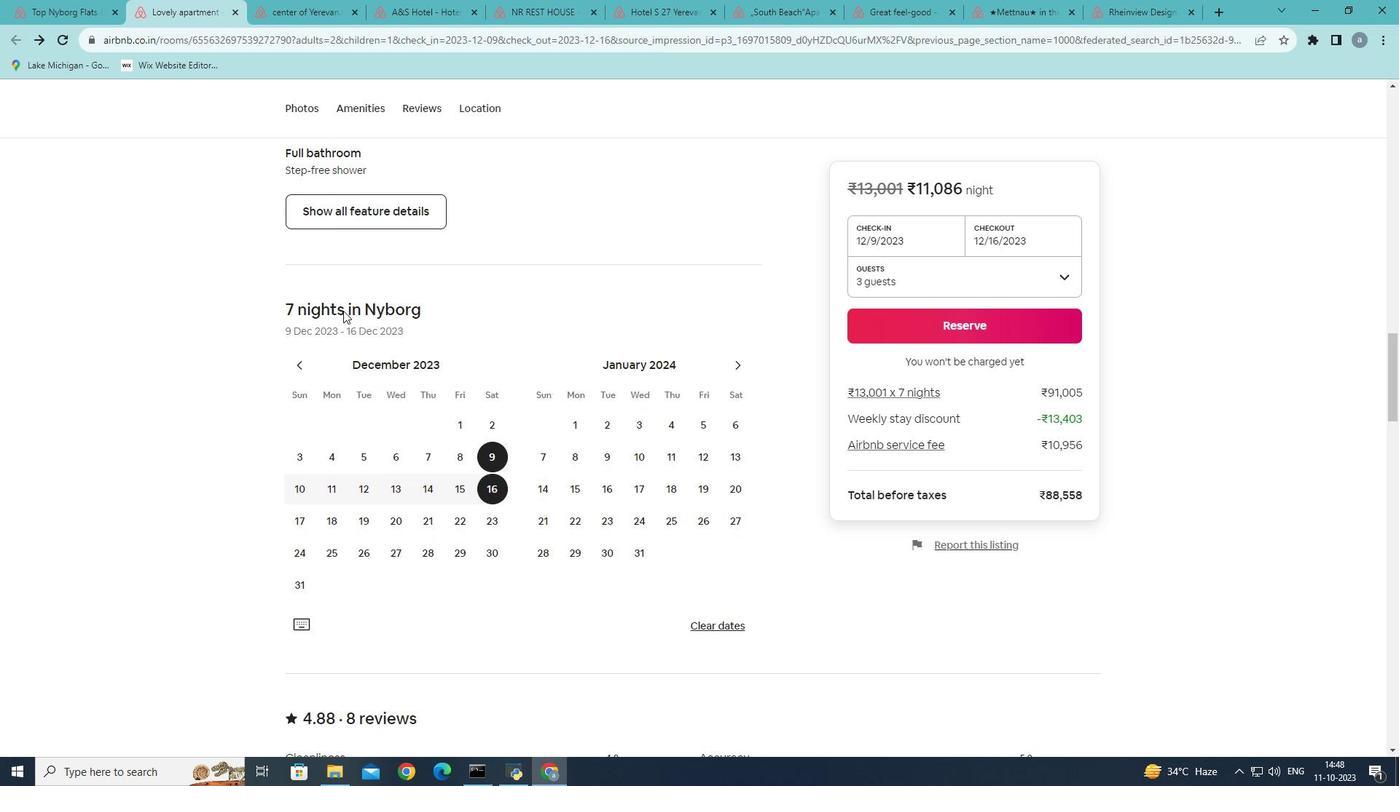 
Action: Mouse moved to (343, 311)
Screenshot: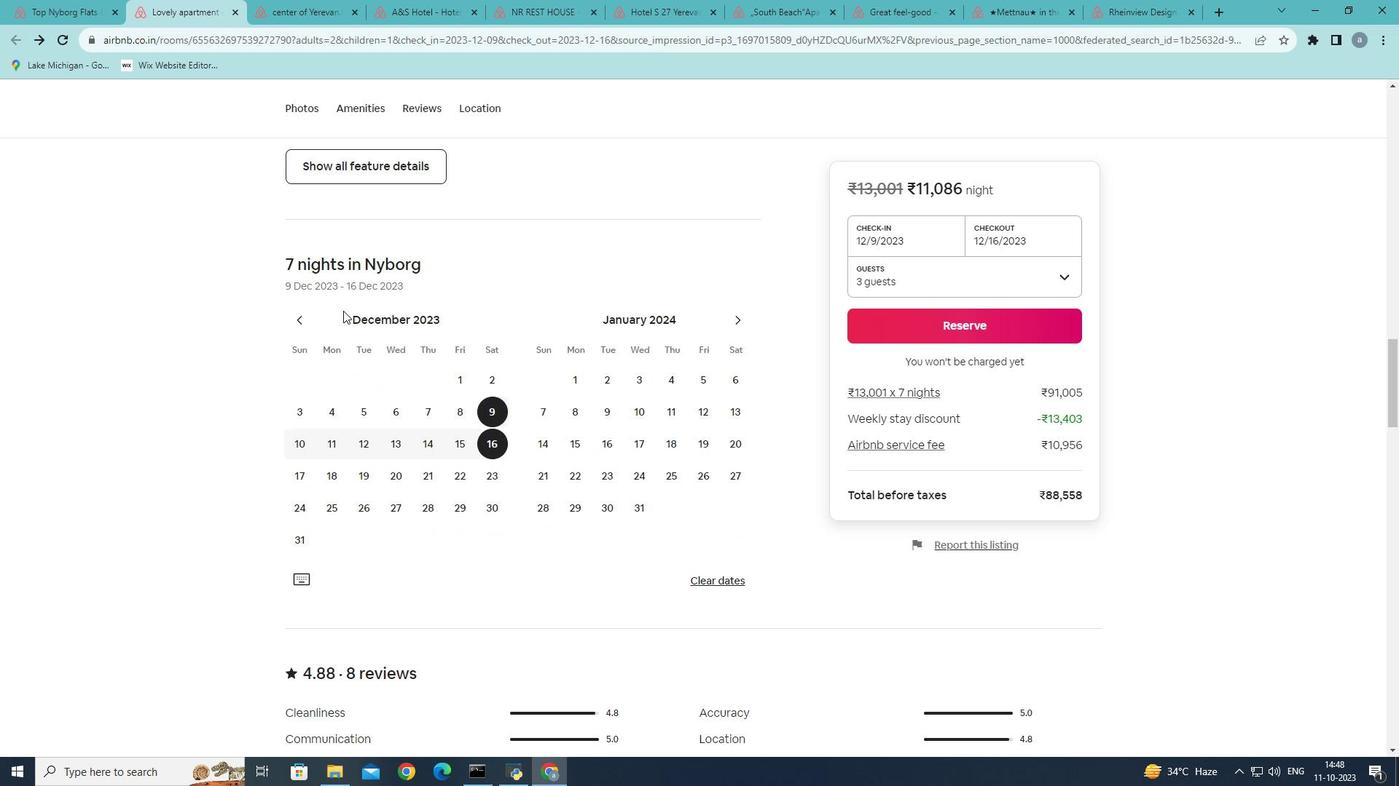 
Action: Mouse scrolled (343, 310) with delta (0, 0)
Screenshot: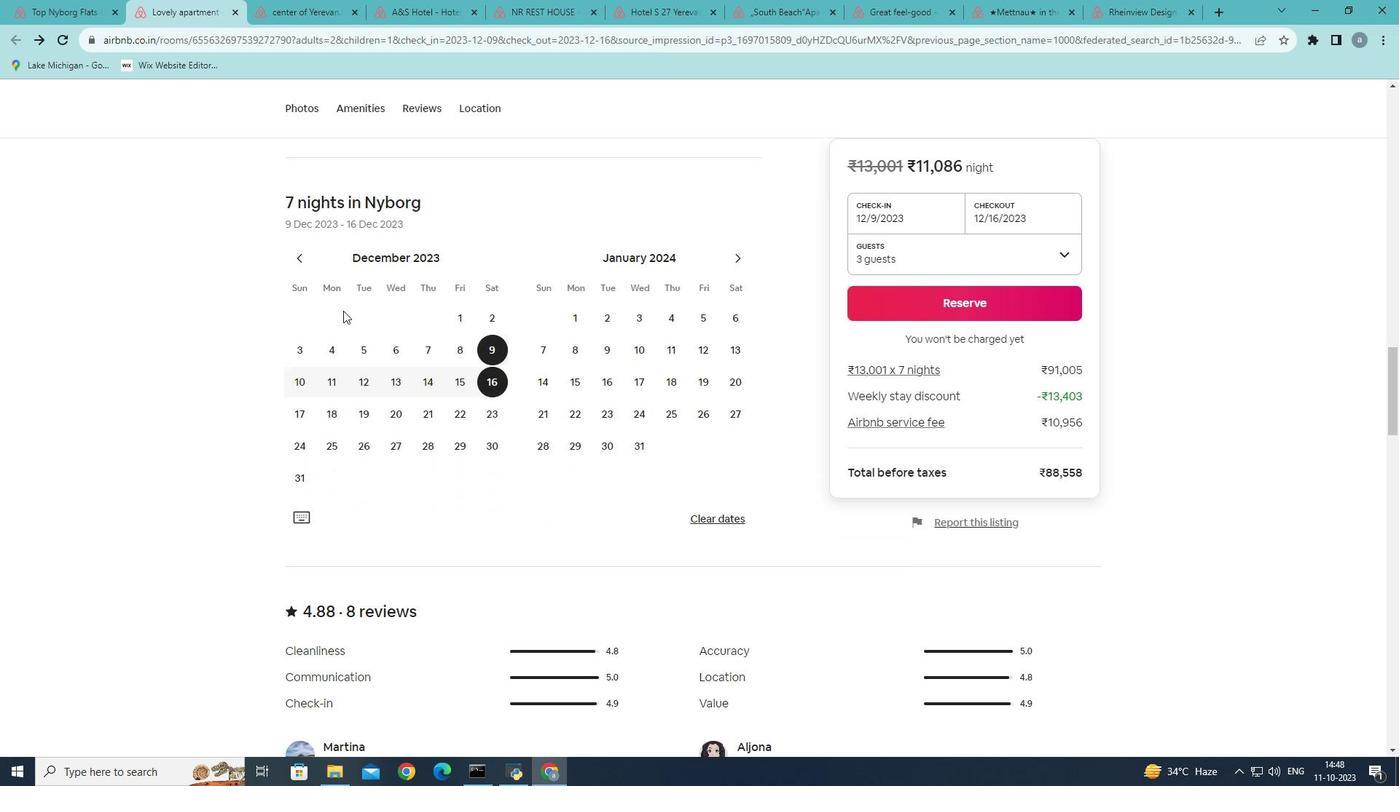 
Action: Mouse moved to (343, 319)
Screenshot: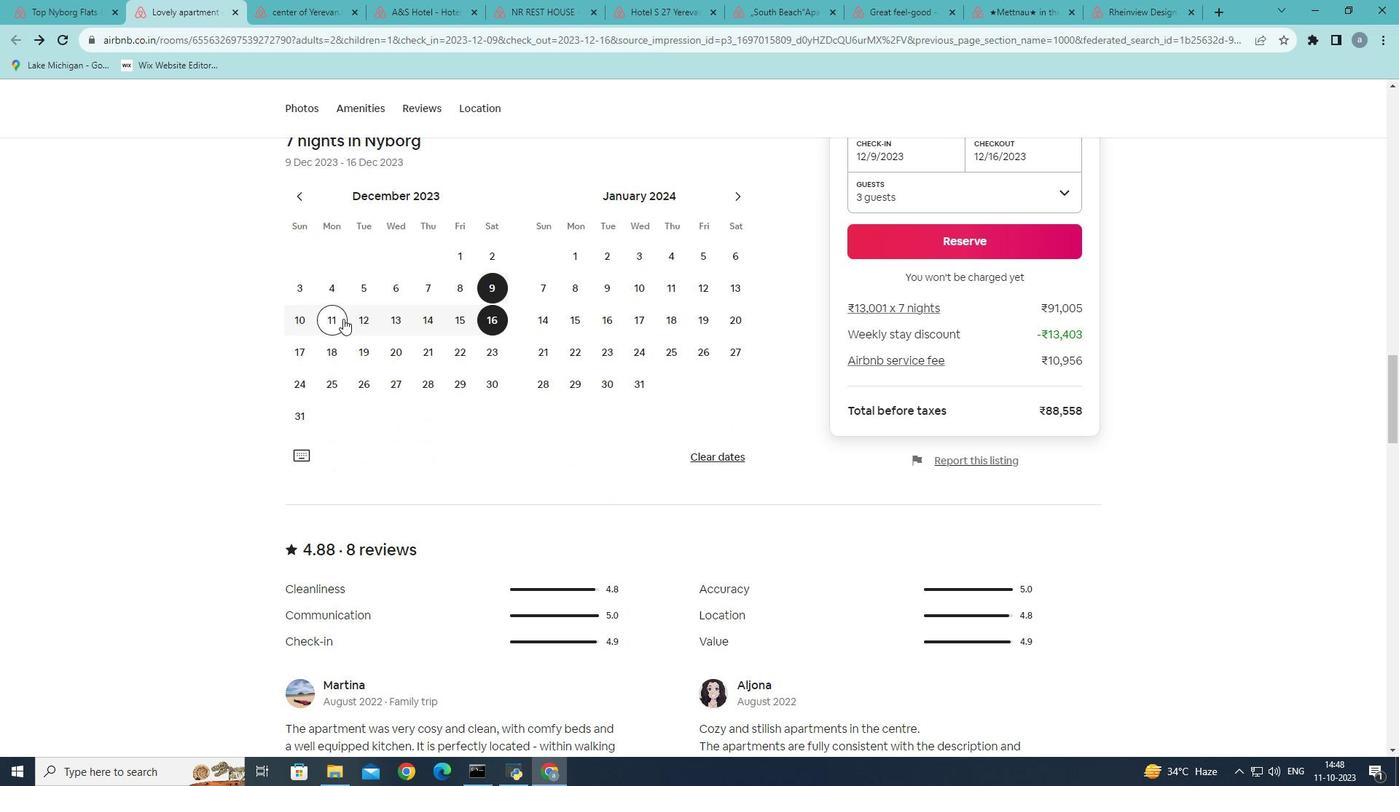 
Action: Mouse scrolled (343, 318) with delta (0, 0)
Screenshot: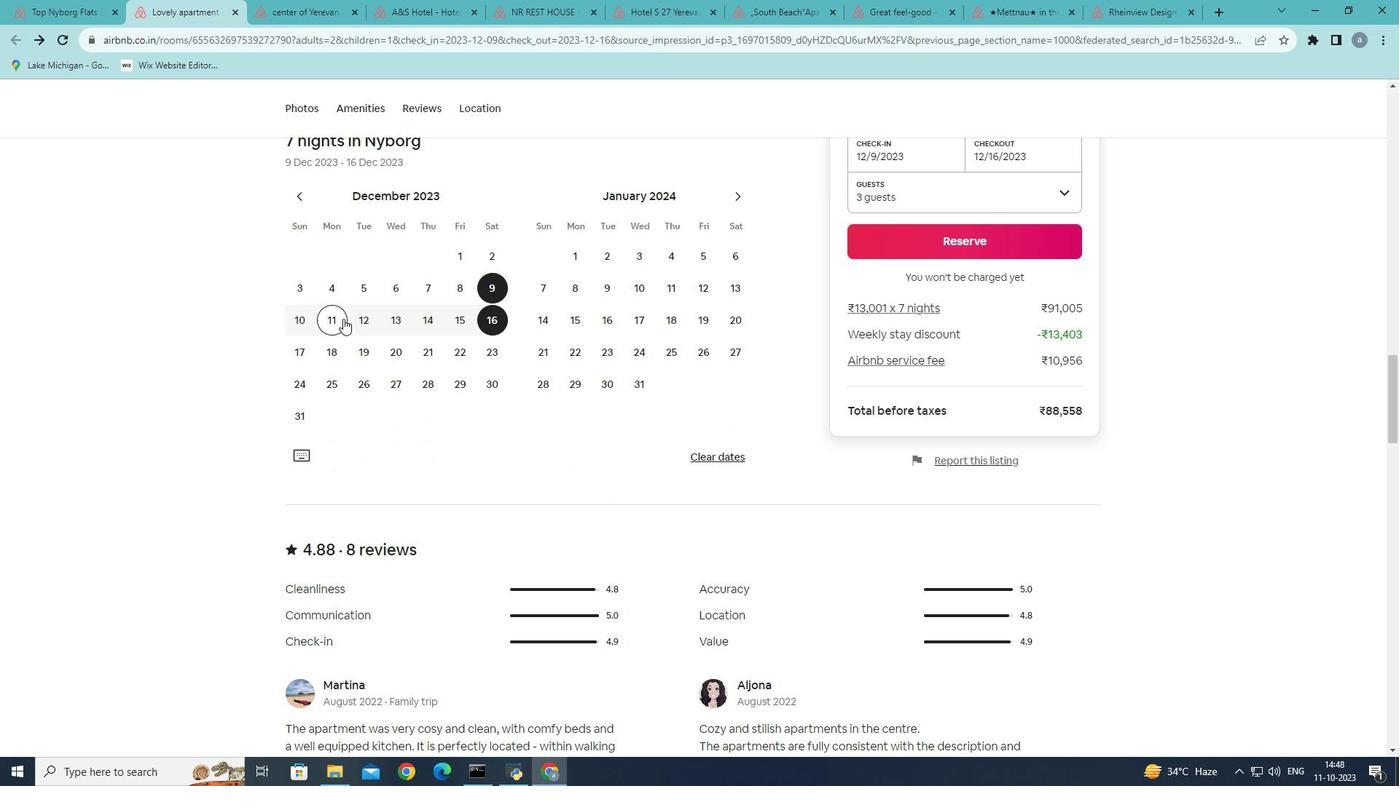 
Action: Mouse scrolled (343, 318) with delta (0, 0)
Screenshot: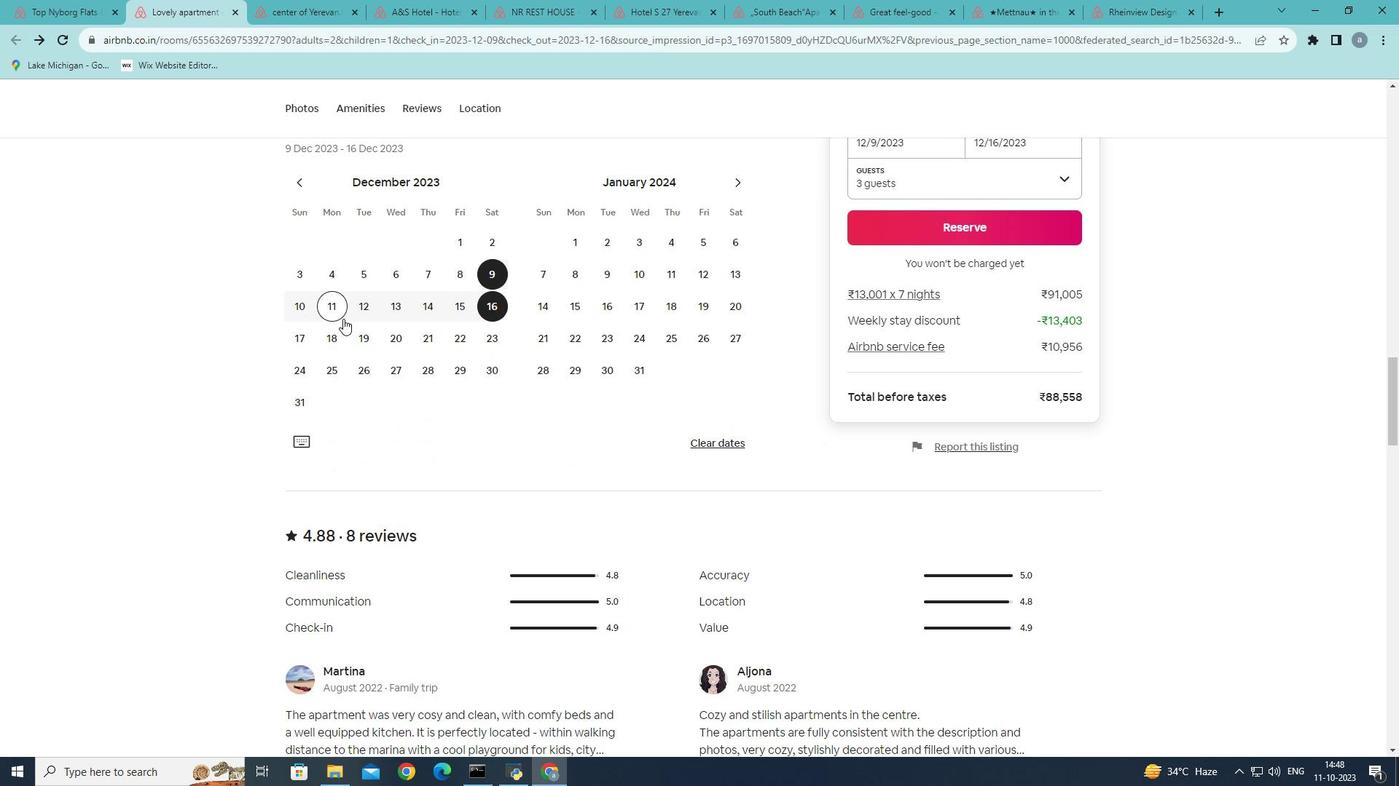 
Action: Mouse scrolled (343, 318) with delta (0, 0)
Screenshot: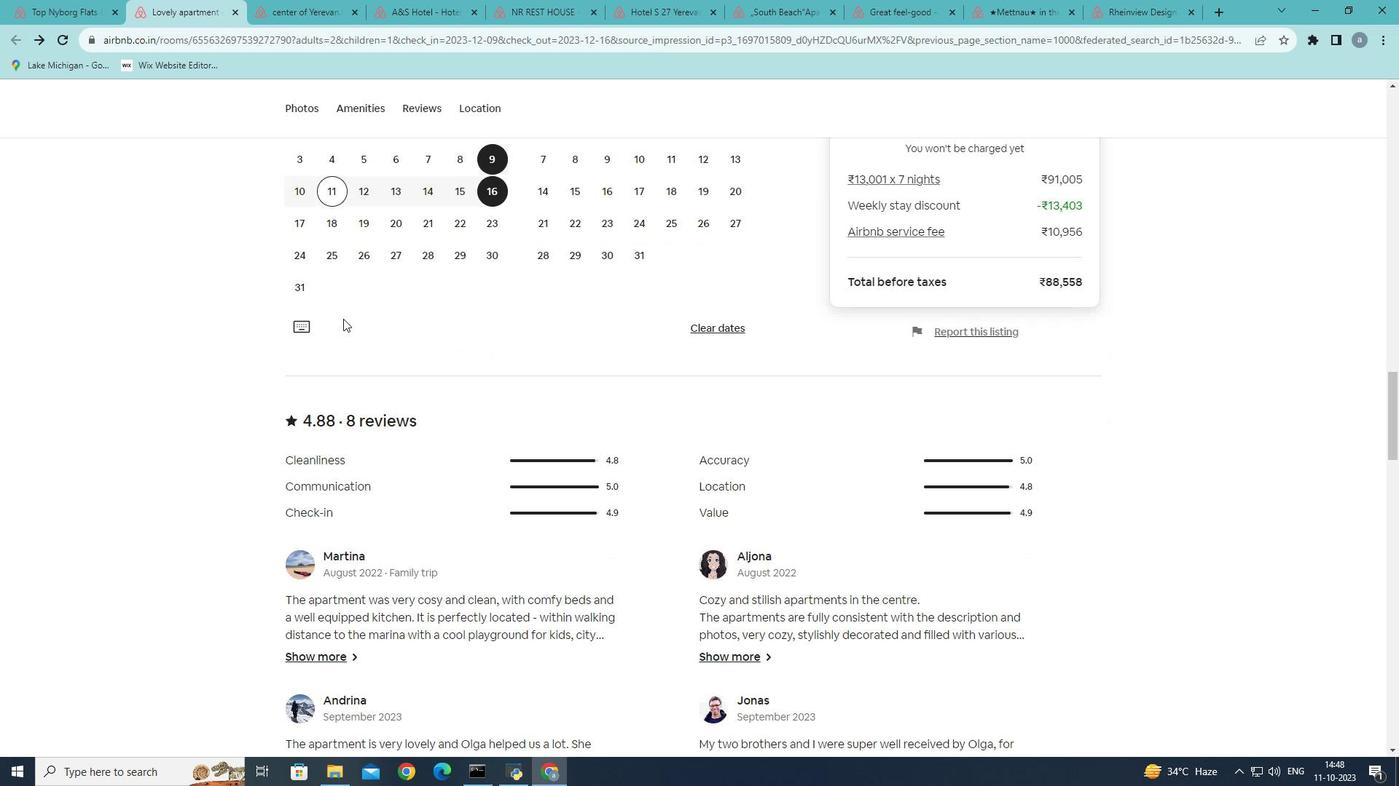
Action: Mouse moved to (343, 319)
Screenshot: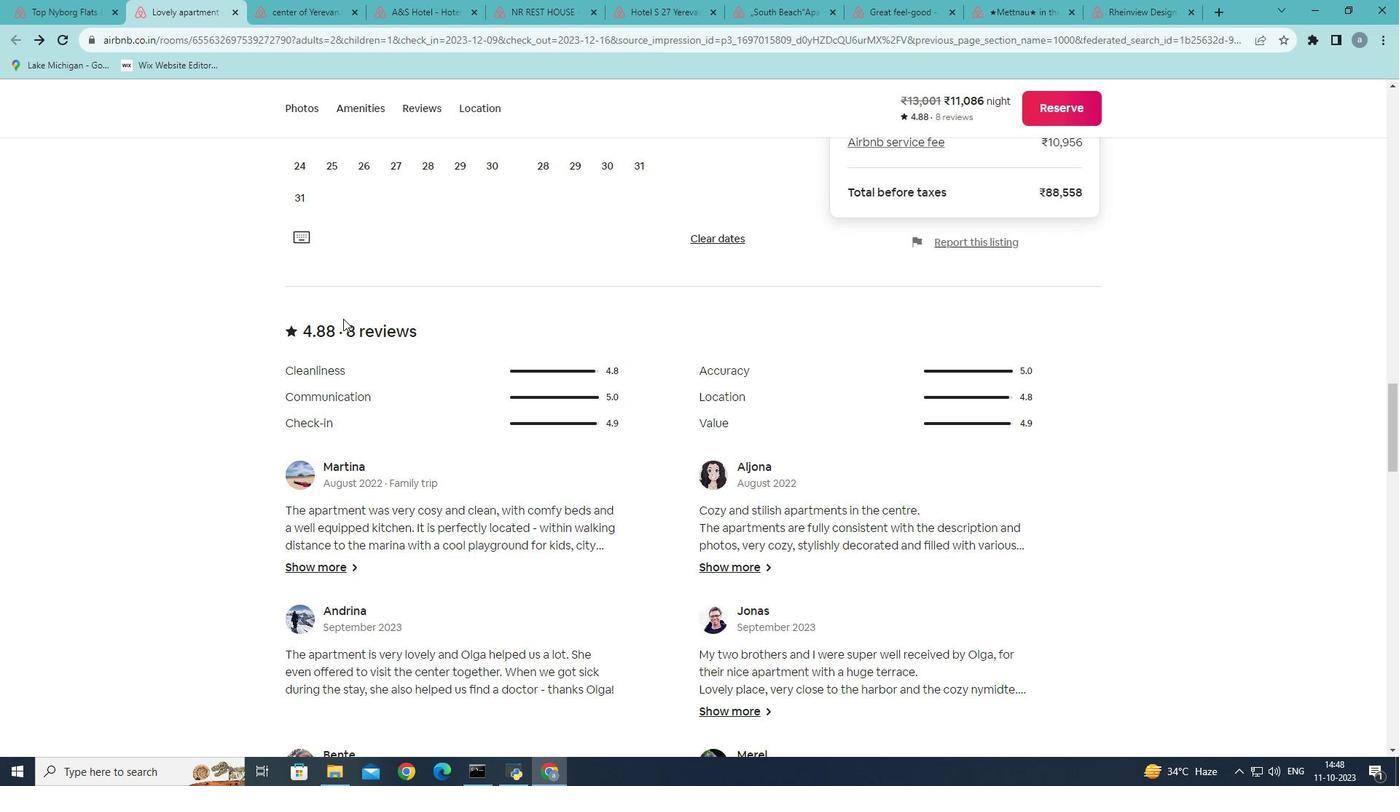 
Action: Mouse scrolled (343, 318) with delta (0, 0)
Screenshot: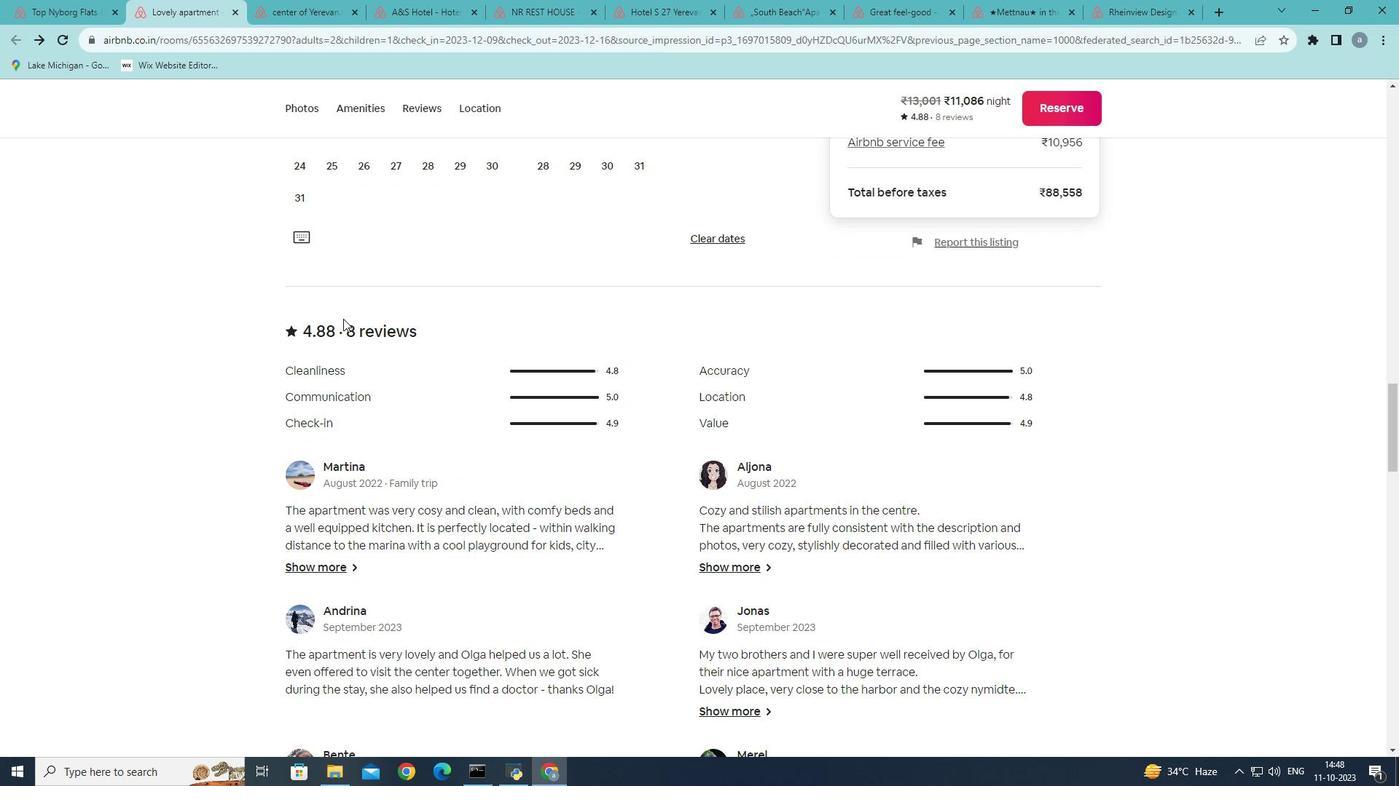 
Action: Mouse scrolled (343, 318) with delta (0, 0)
Screenshot: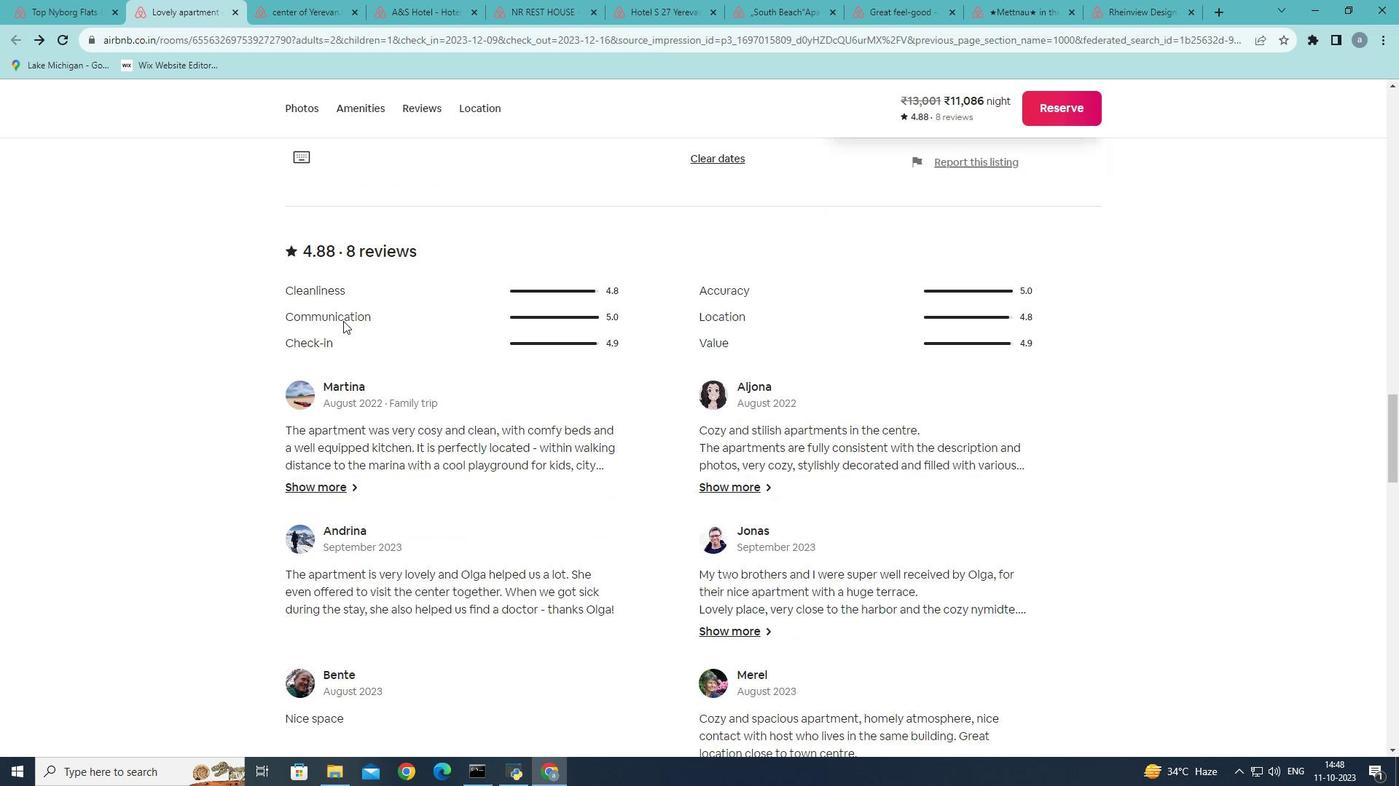 
Action: Mouse moved to (343, 324)
Screenshot: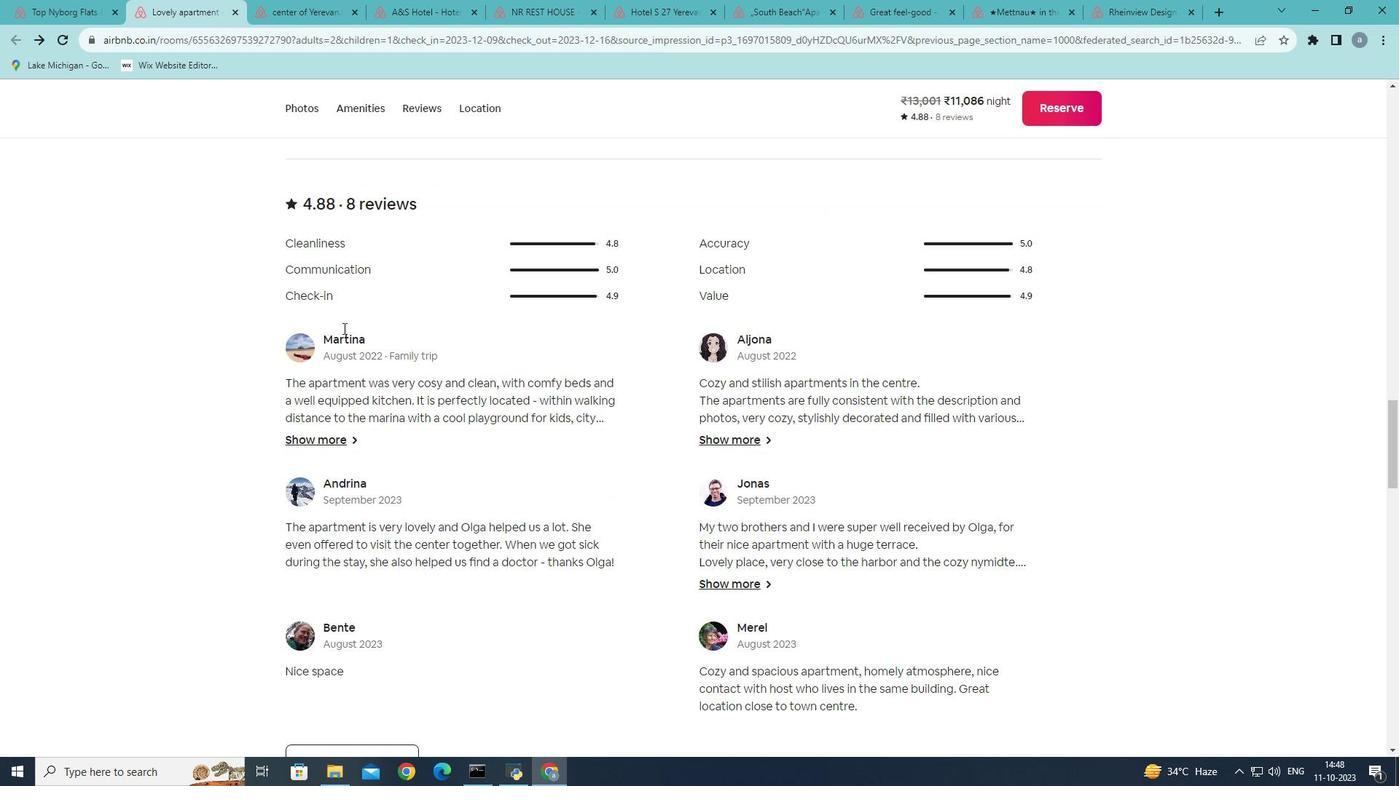 
Action: Mouse scrolled (343, 324) with delta (0, 0)
Screenshot: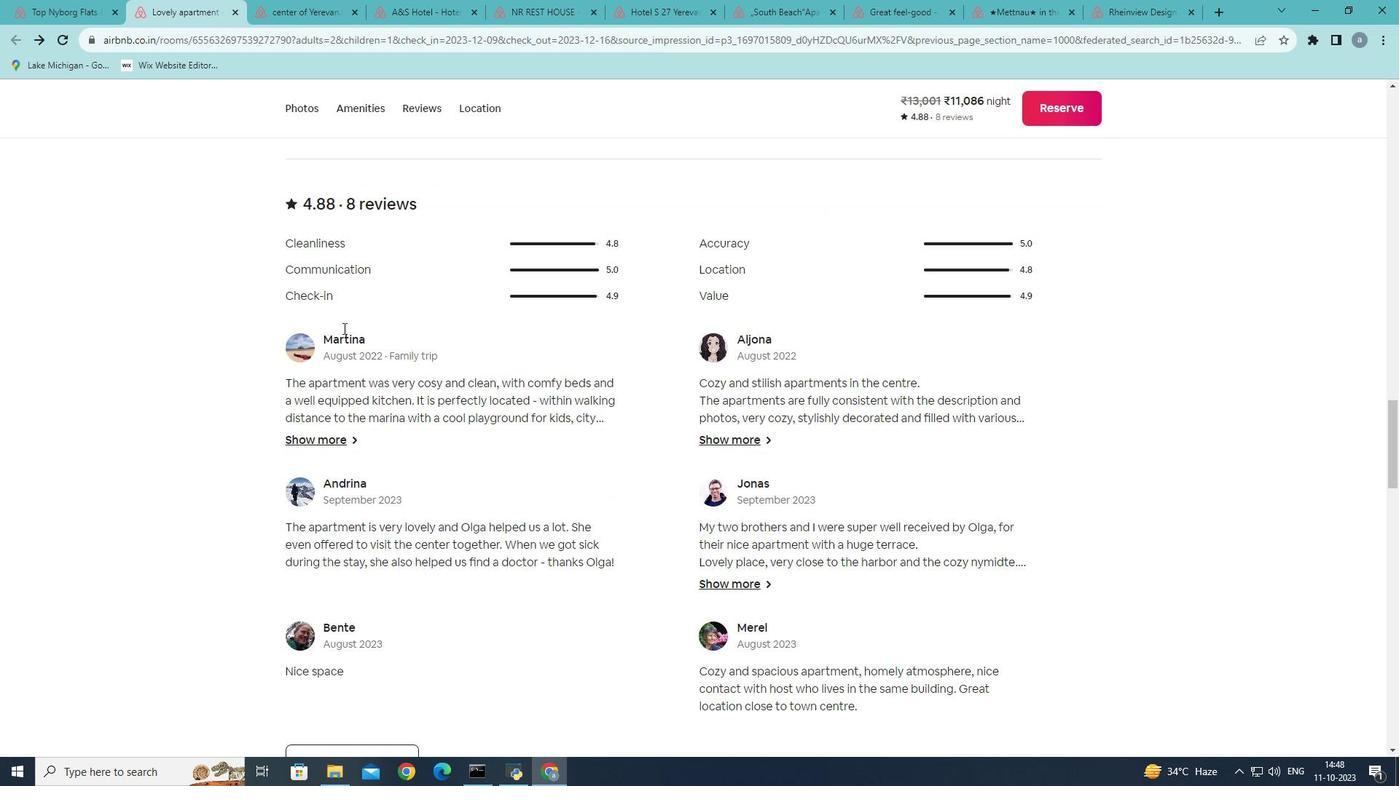 
Action: Mouse moved to (357, 381)
Screenshot: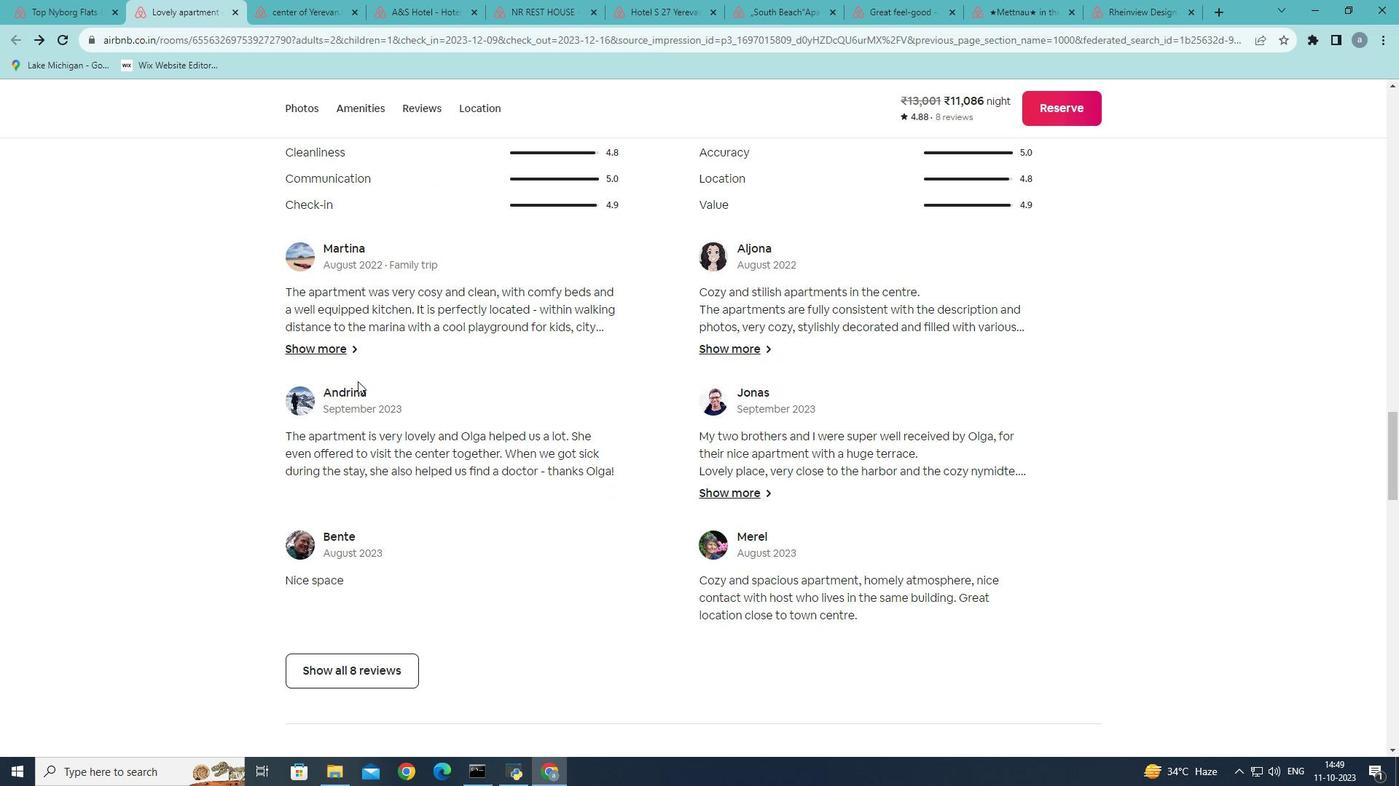 
Action: Mouse scrolled (357, 381) with delta (0, 0)
Screenshot: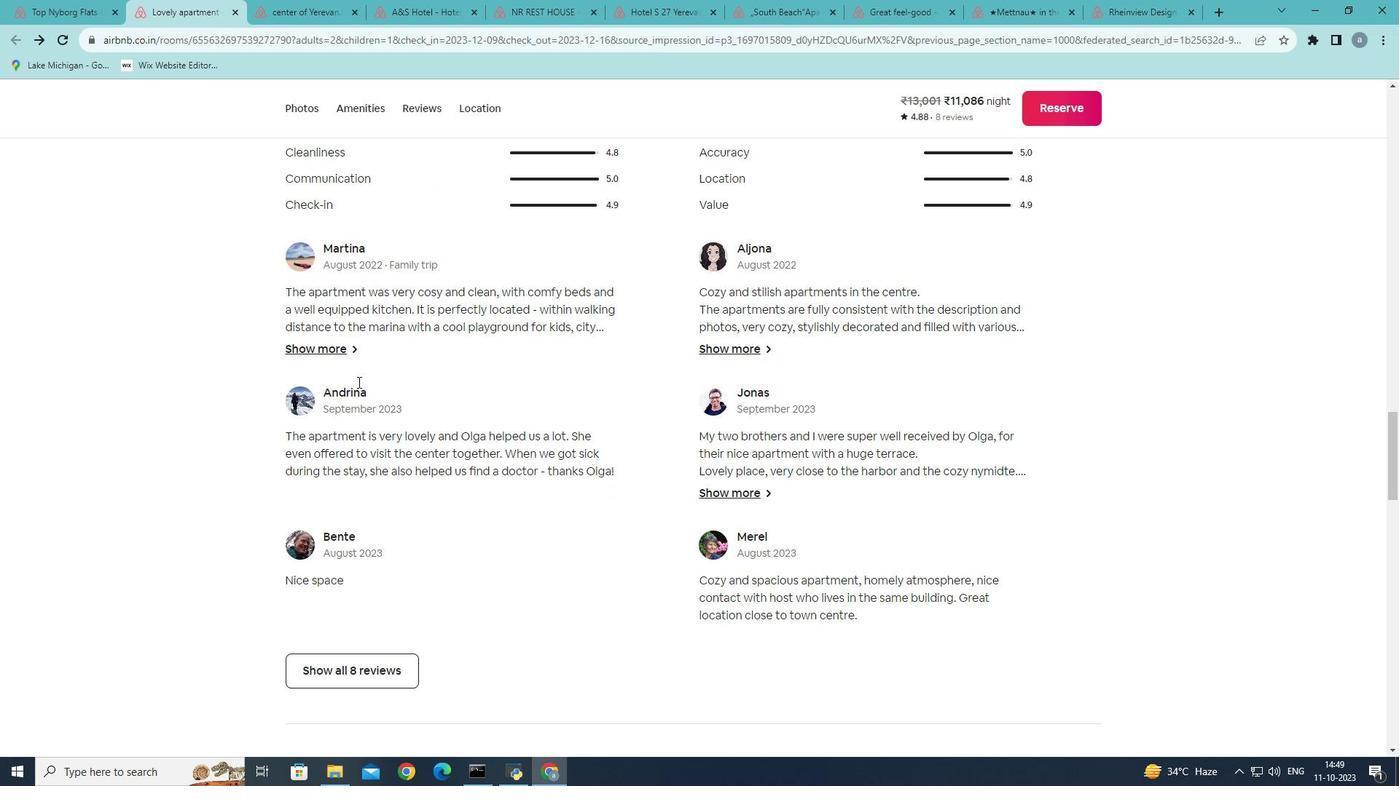 
Action: Mouse moved to (357, 382)
Screenshot: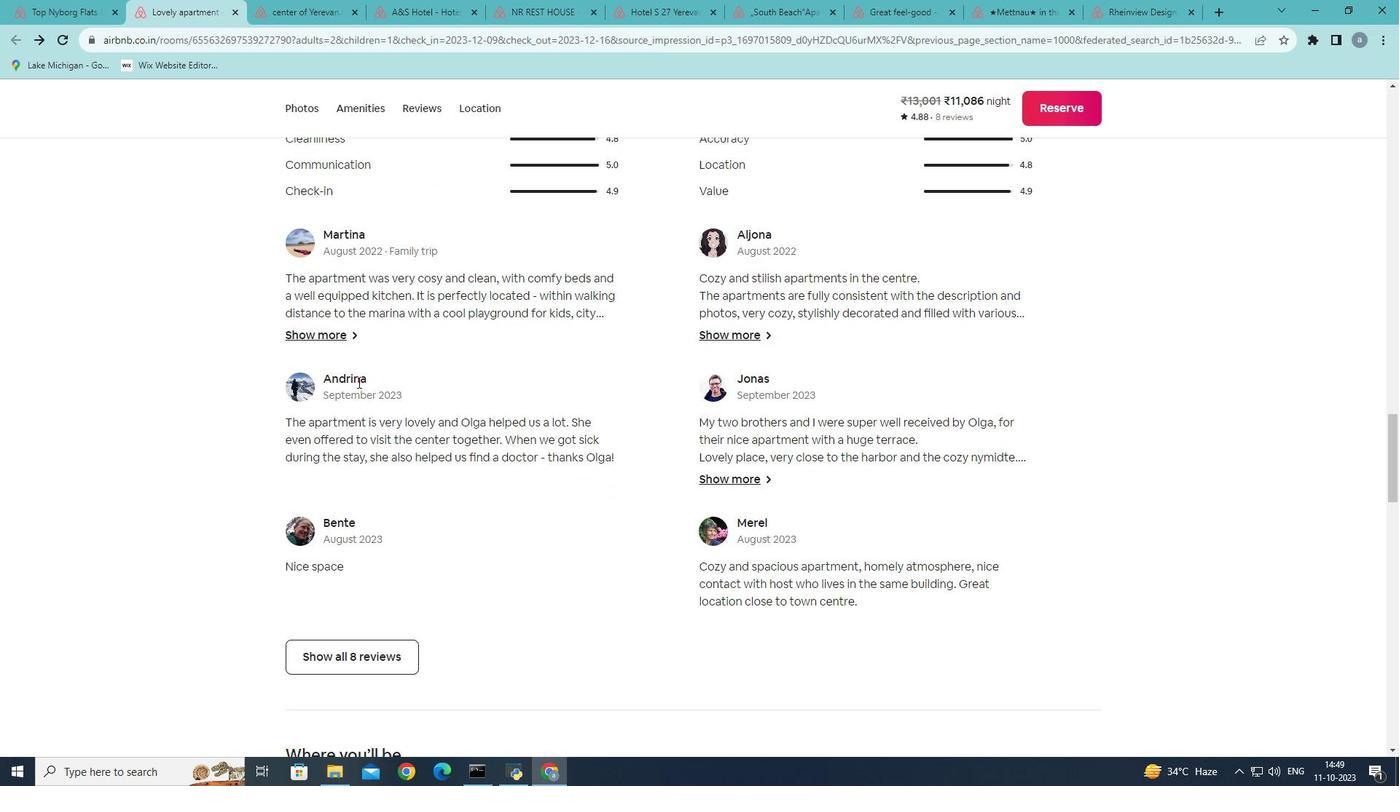 
Action: Mouse scrolled (357, 381) with delta (0, 0)
Screenshot: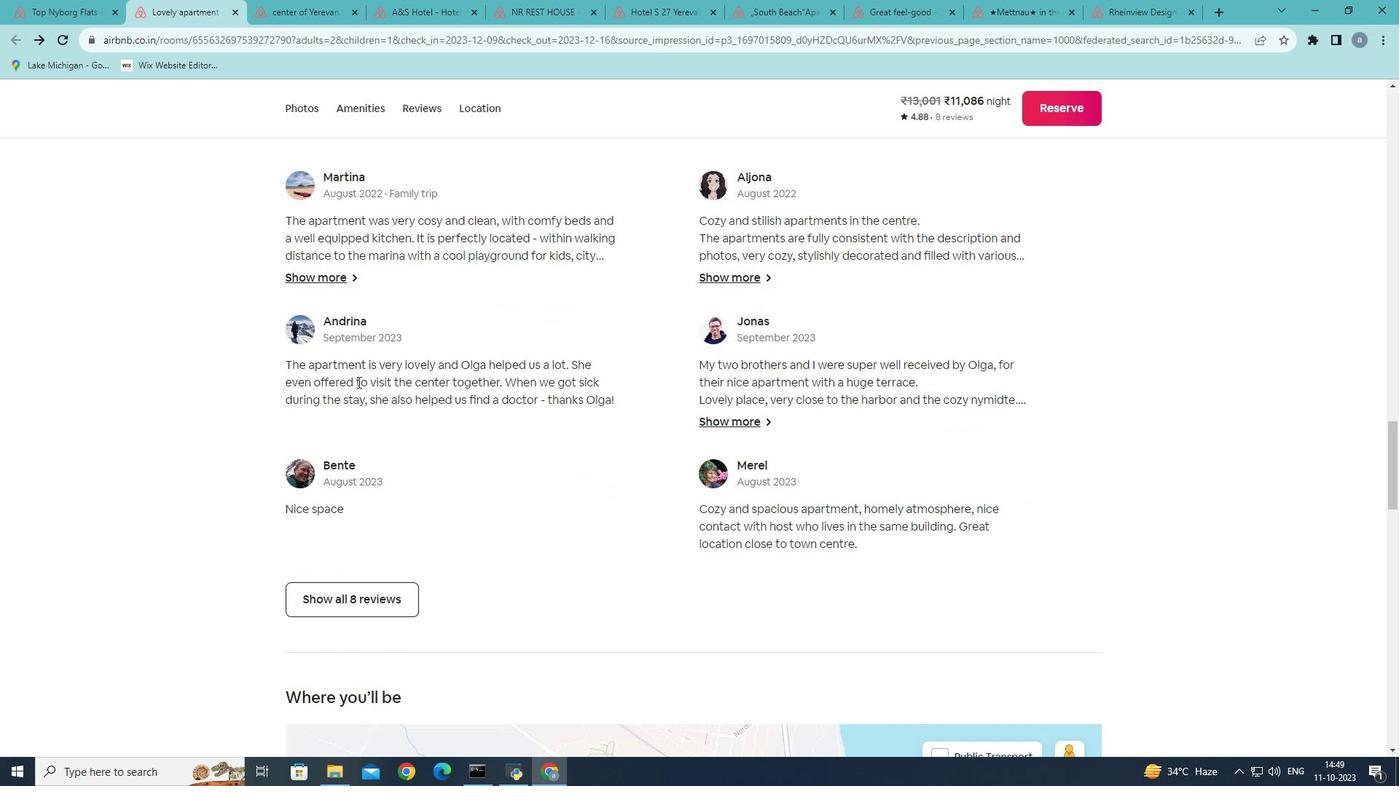 
Action: Mouse moved to (358, 382)
Screenshot: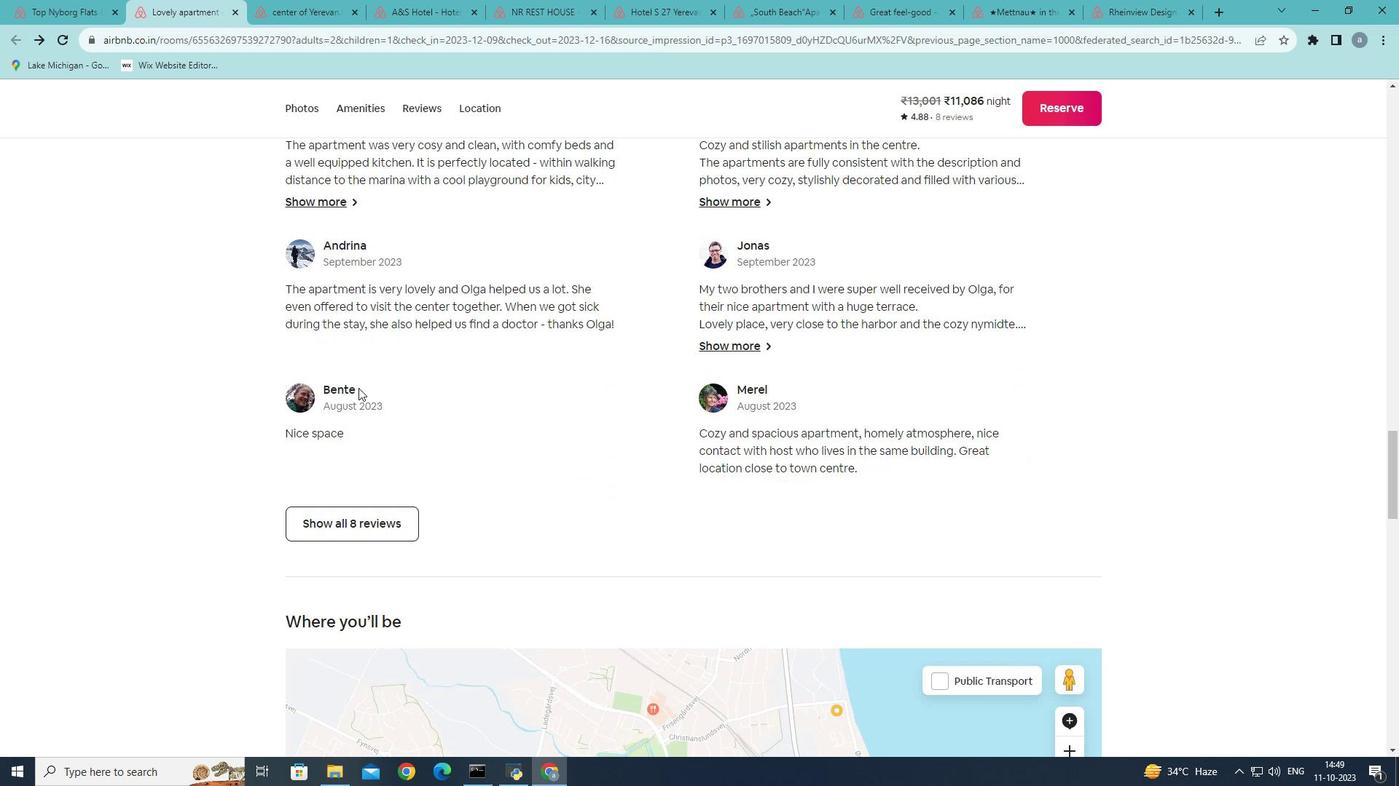 
Action: Mouse scrolled (358, 381) with delta (0, 0)
Screenshot: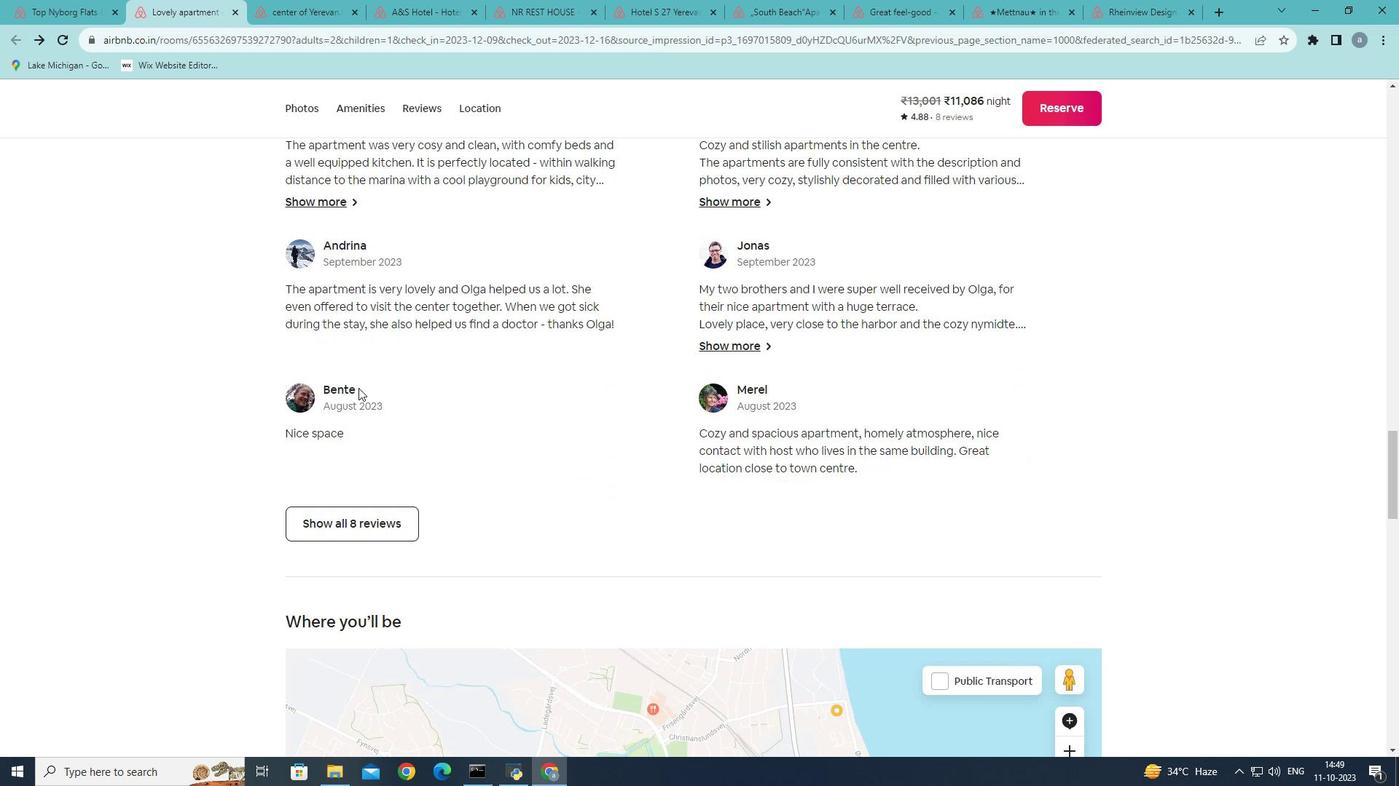 
Action: Mouse moved to (357, 461)
Screenshot: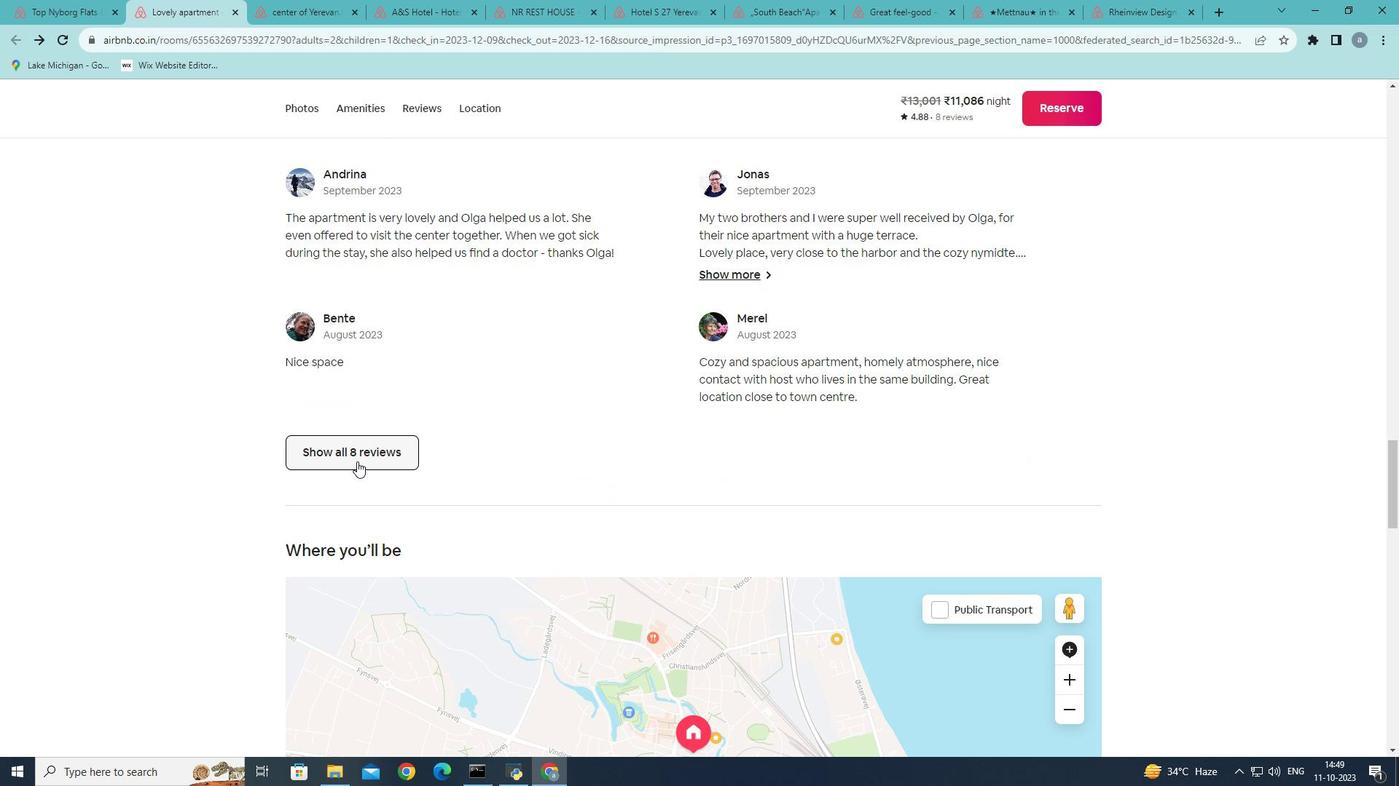 
Action: Mouse pressed left at (357, 461)
Screenshot: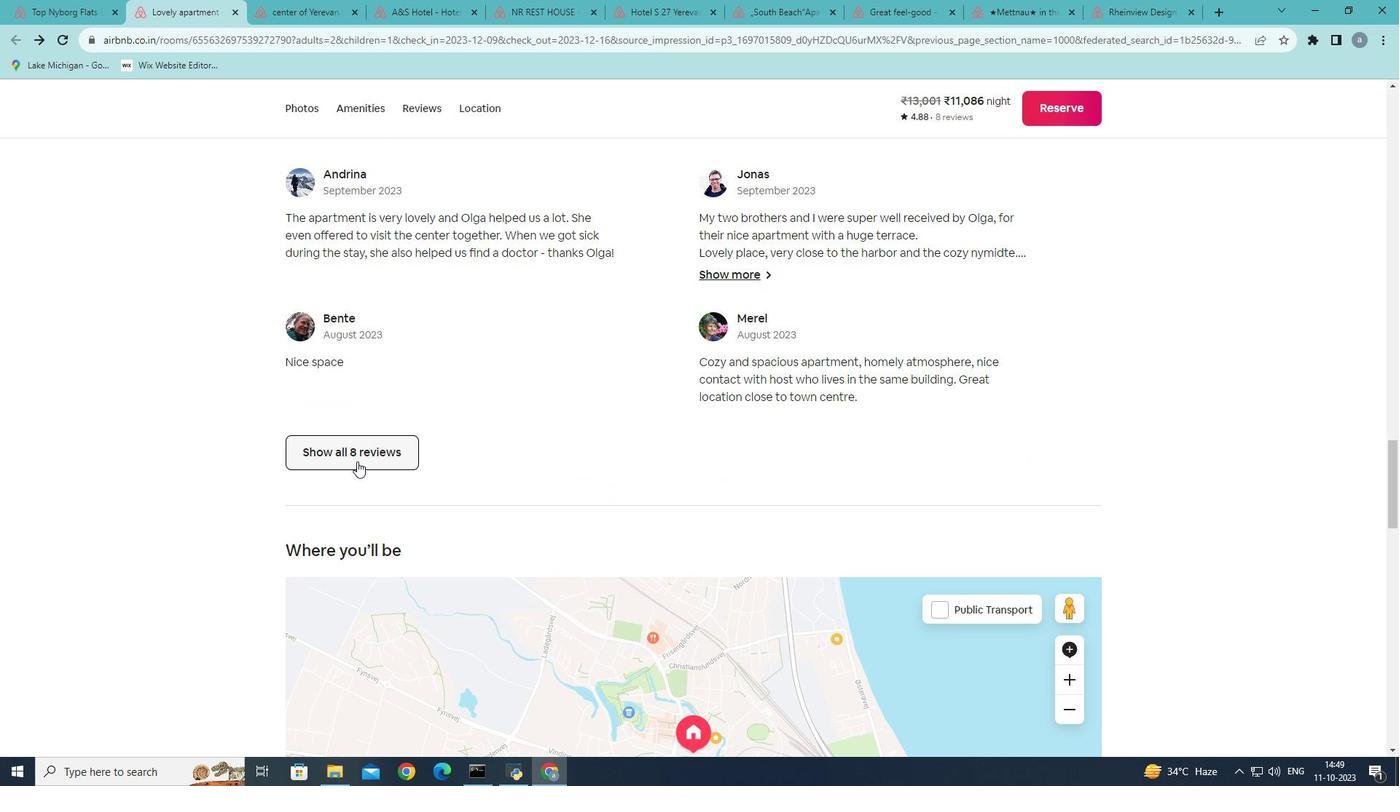 
Action: Mouse moved to (808, 330)
Screenshot: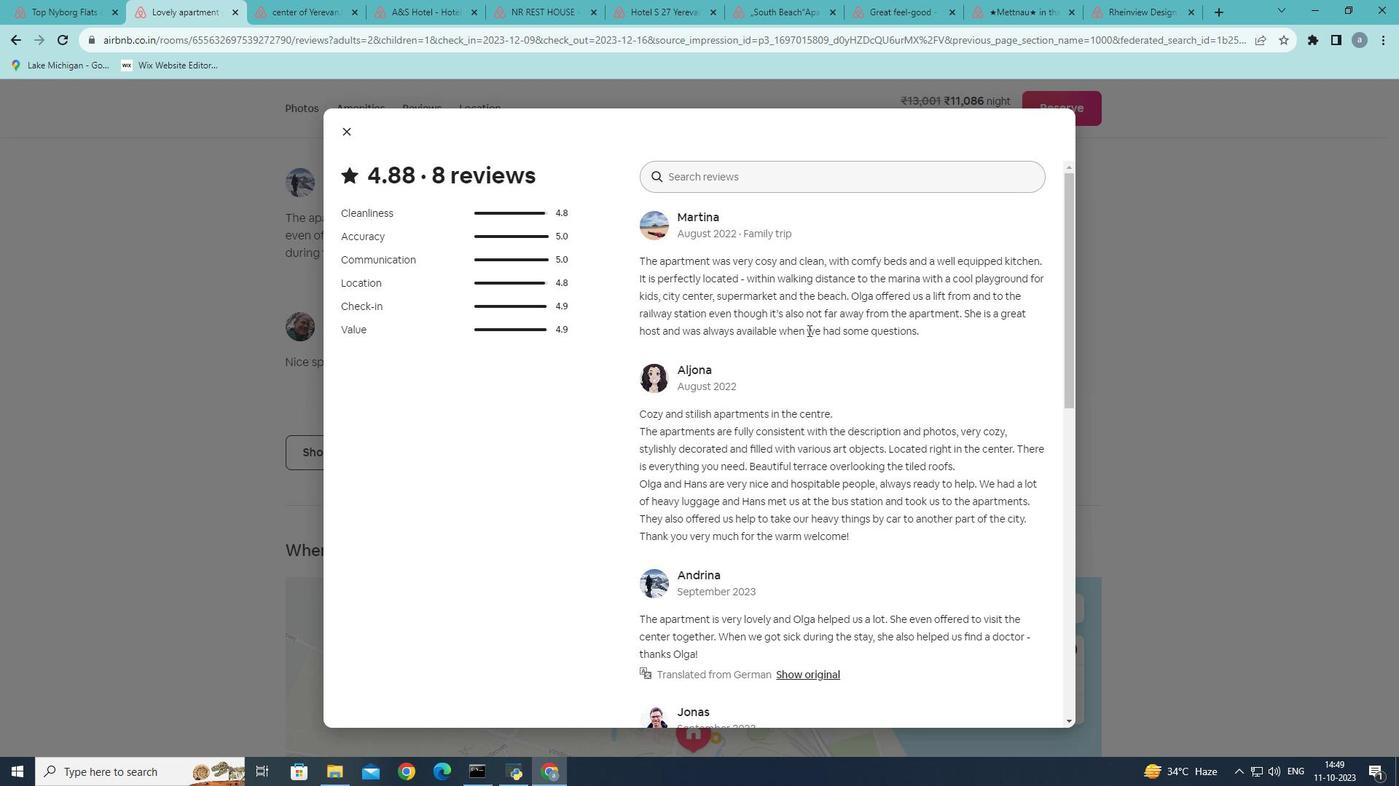
Action: Mouse scrolled (808, 330) with delta (0, 0)
Screenshot: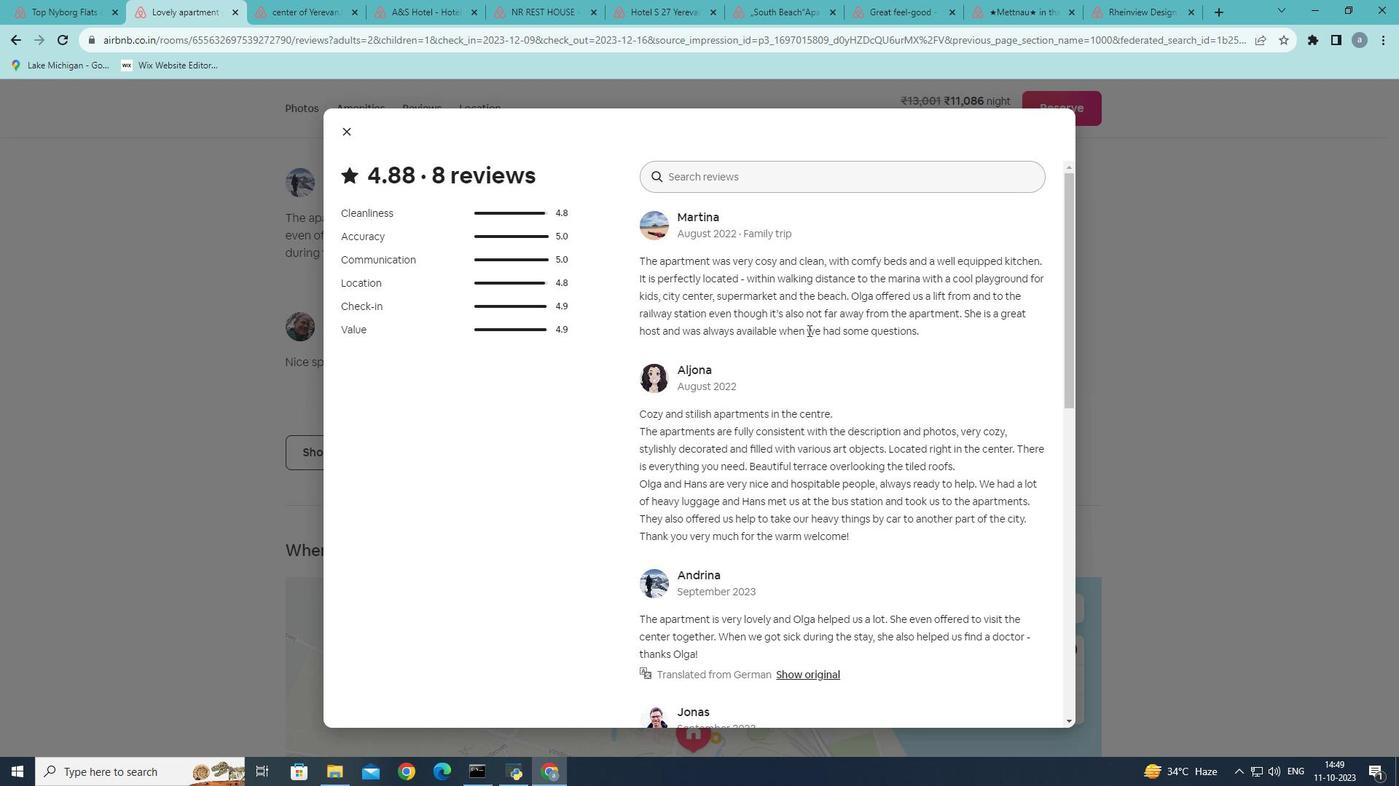 
Action: Mouse scrolled (808, 330) with delta (0, 0)
Screenshot: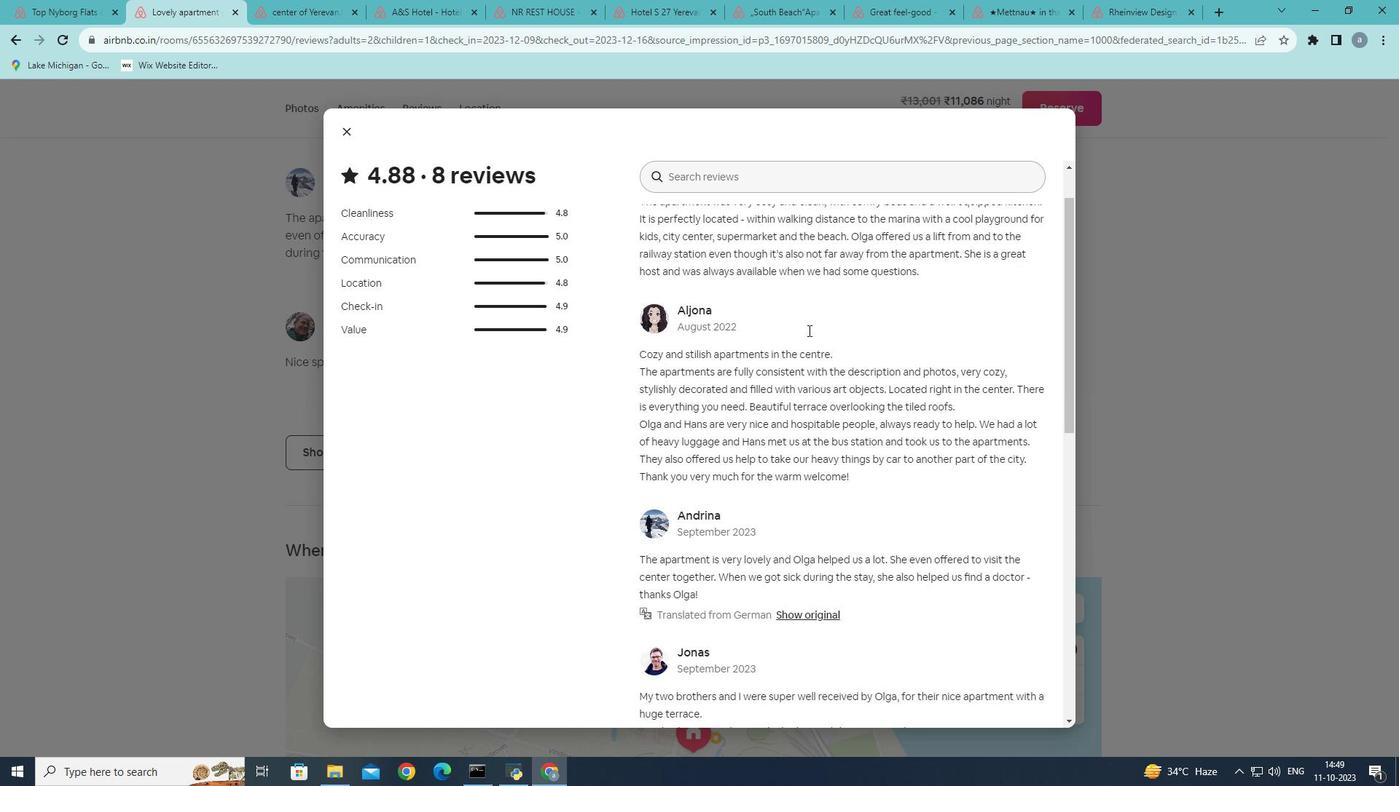 
Action: Mouse scrolled (808, 330) with delta (0, 0)
Screenshot: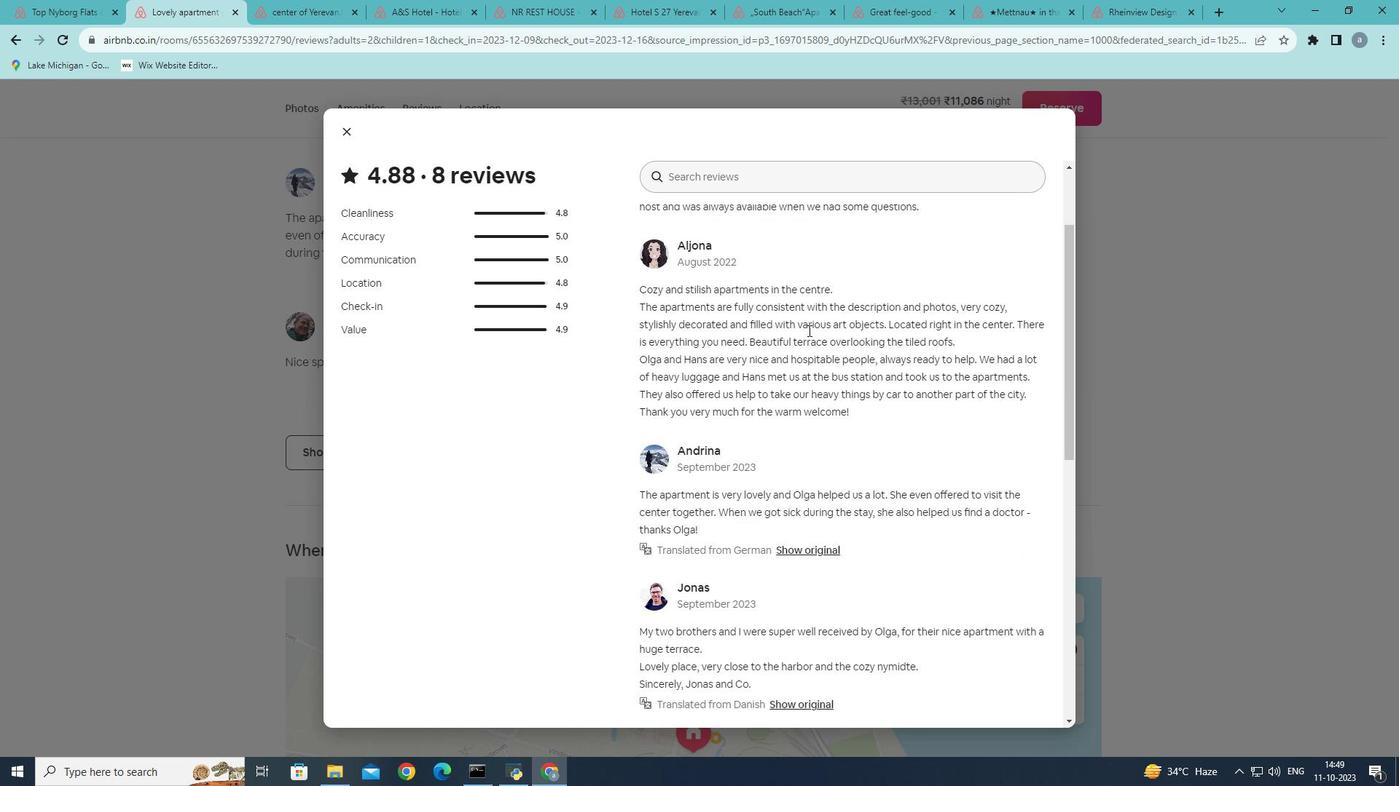 
Action: Mouse moved to (808, 365)
Screenshot: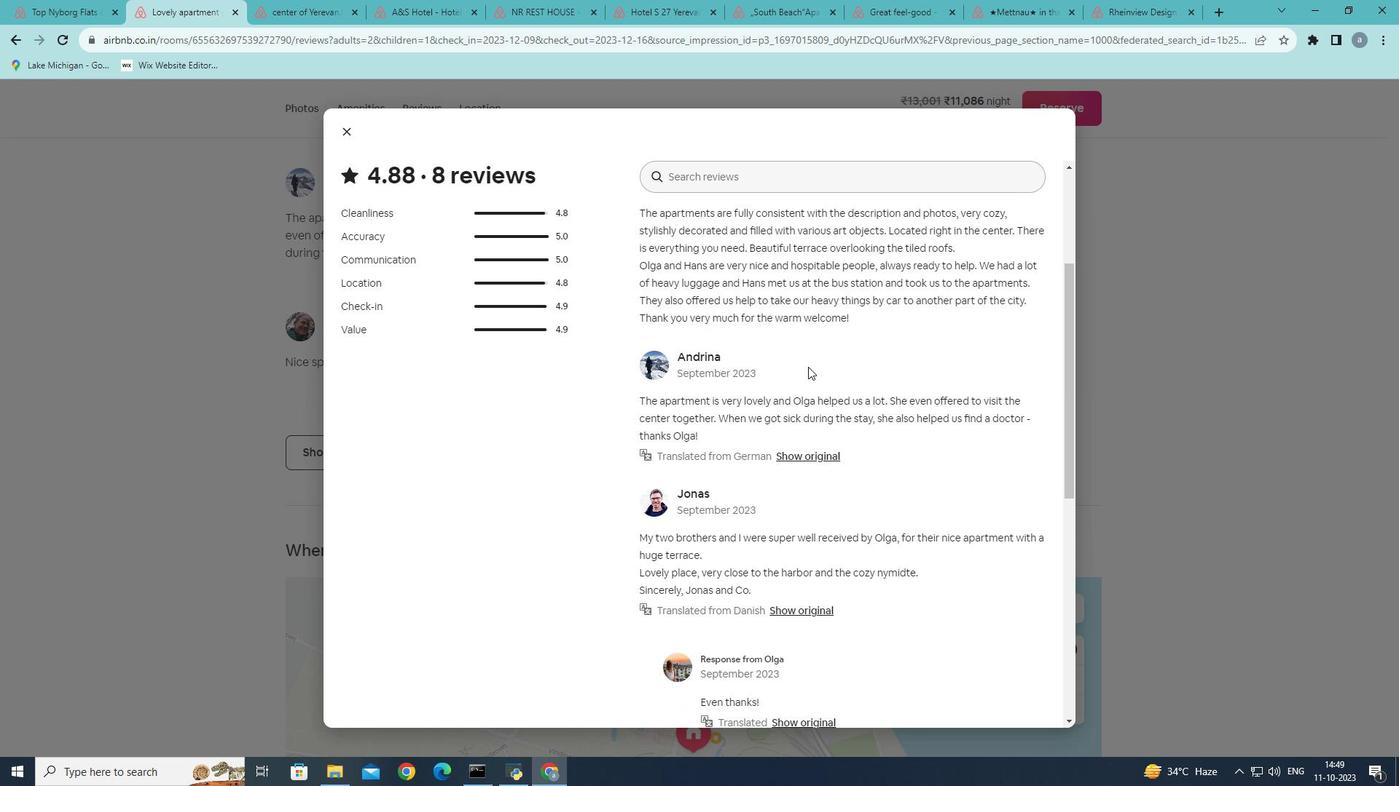 
Action: Mouse scrolled (808, 365) with delta (0, 0)
Screenshot: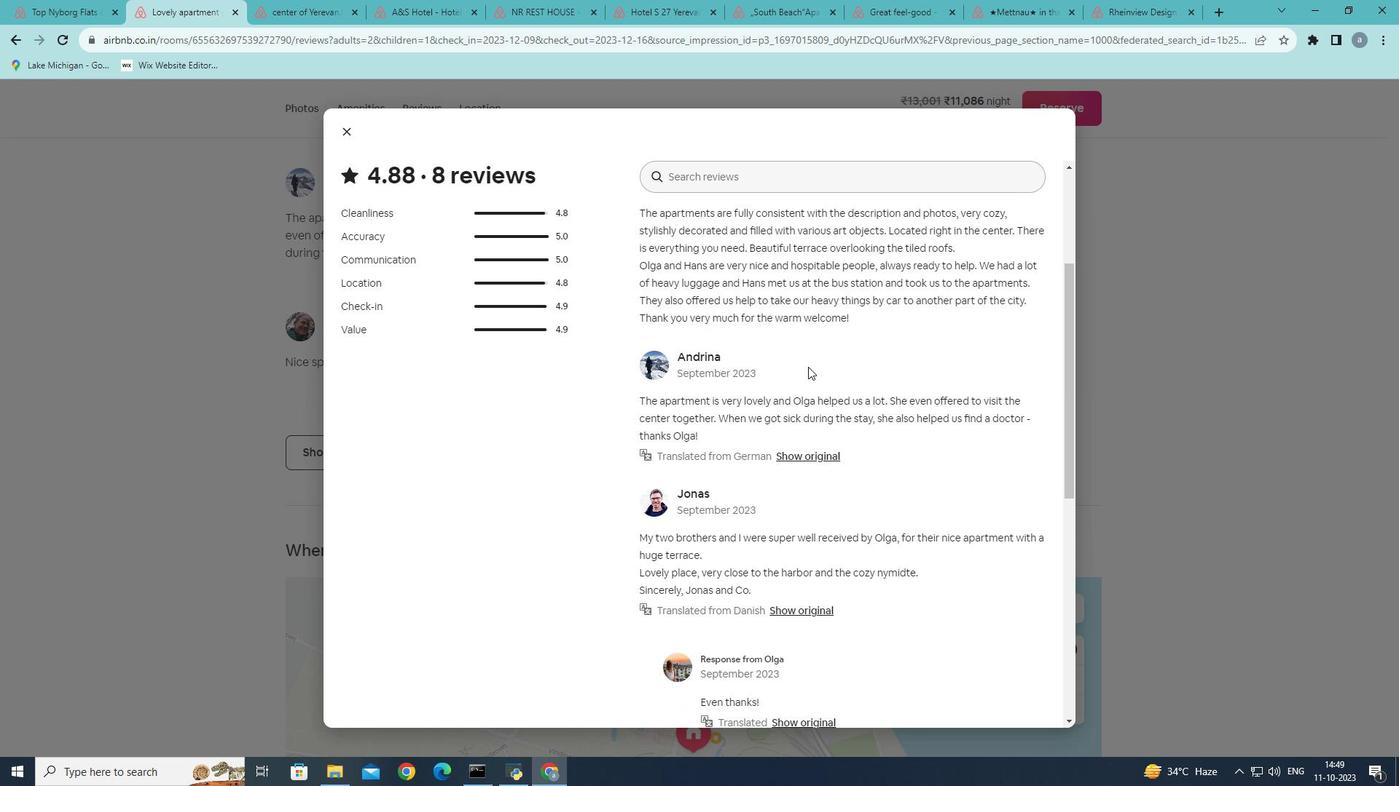 
Action: Mouse moved to (808, 370)
Screenshot: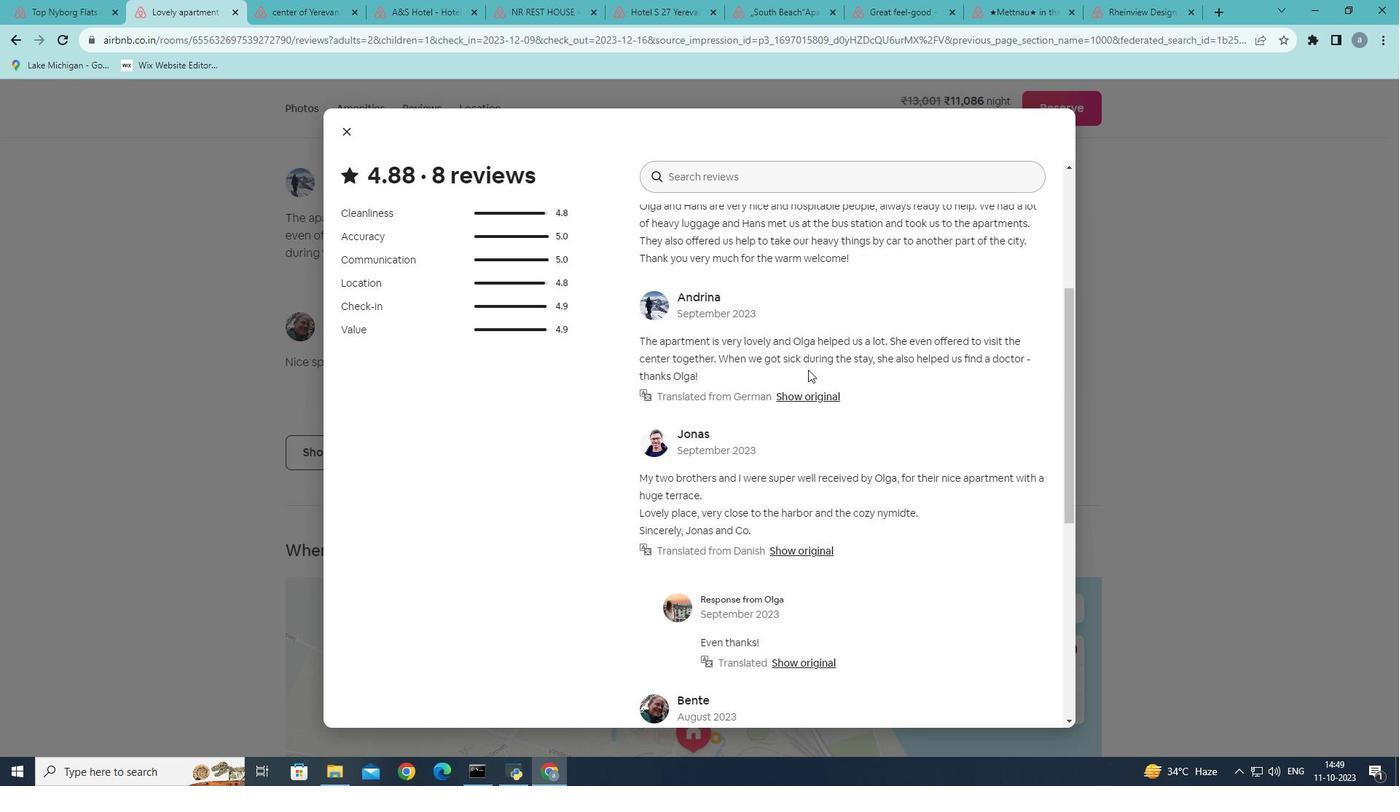 
Action: Mouse scrolled (808, 369) with delta (0, 0)
Screenshot: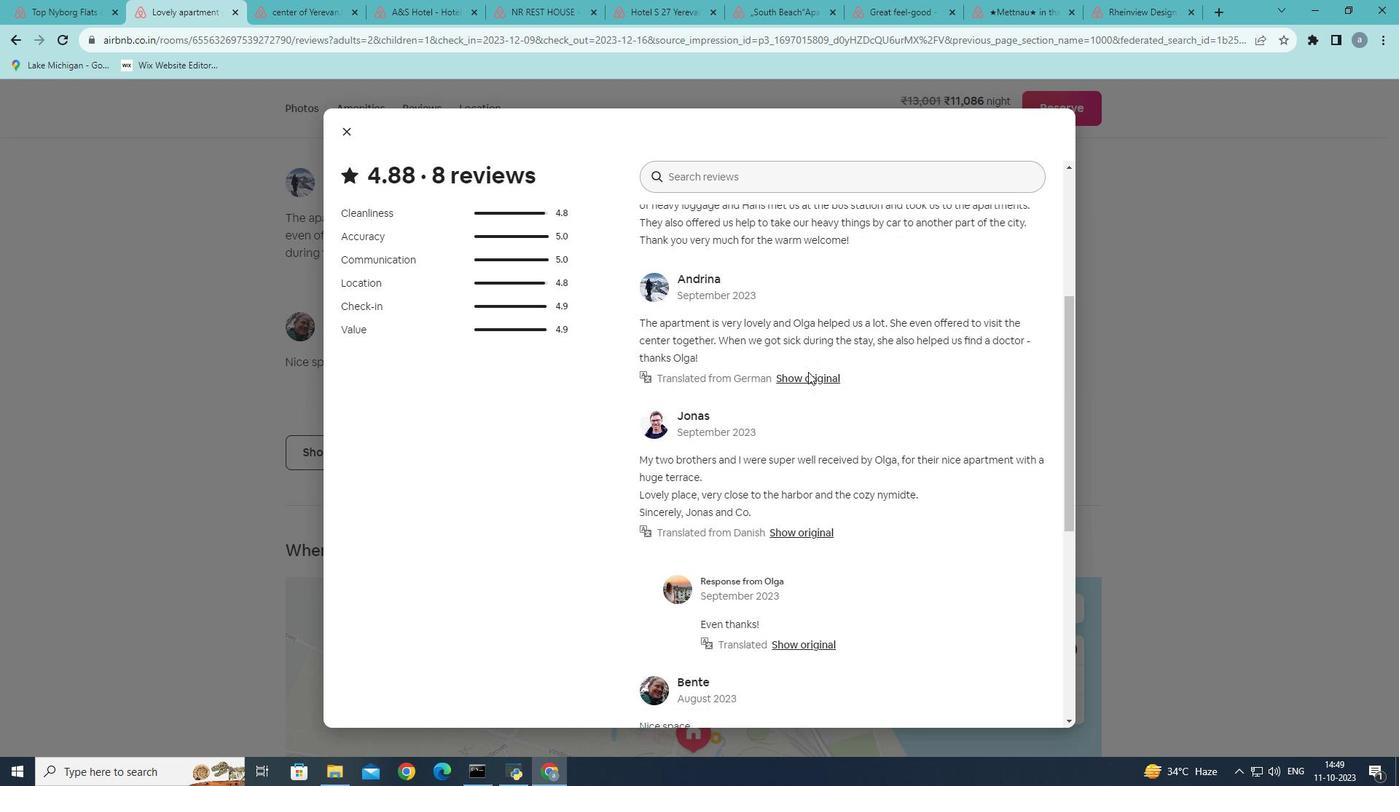
Action: Mouse moved to (808, 374)
Screenshot: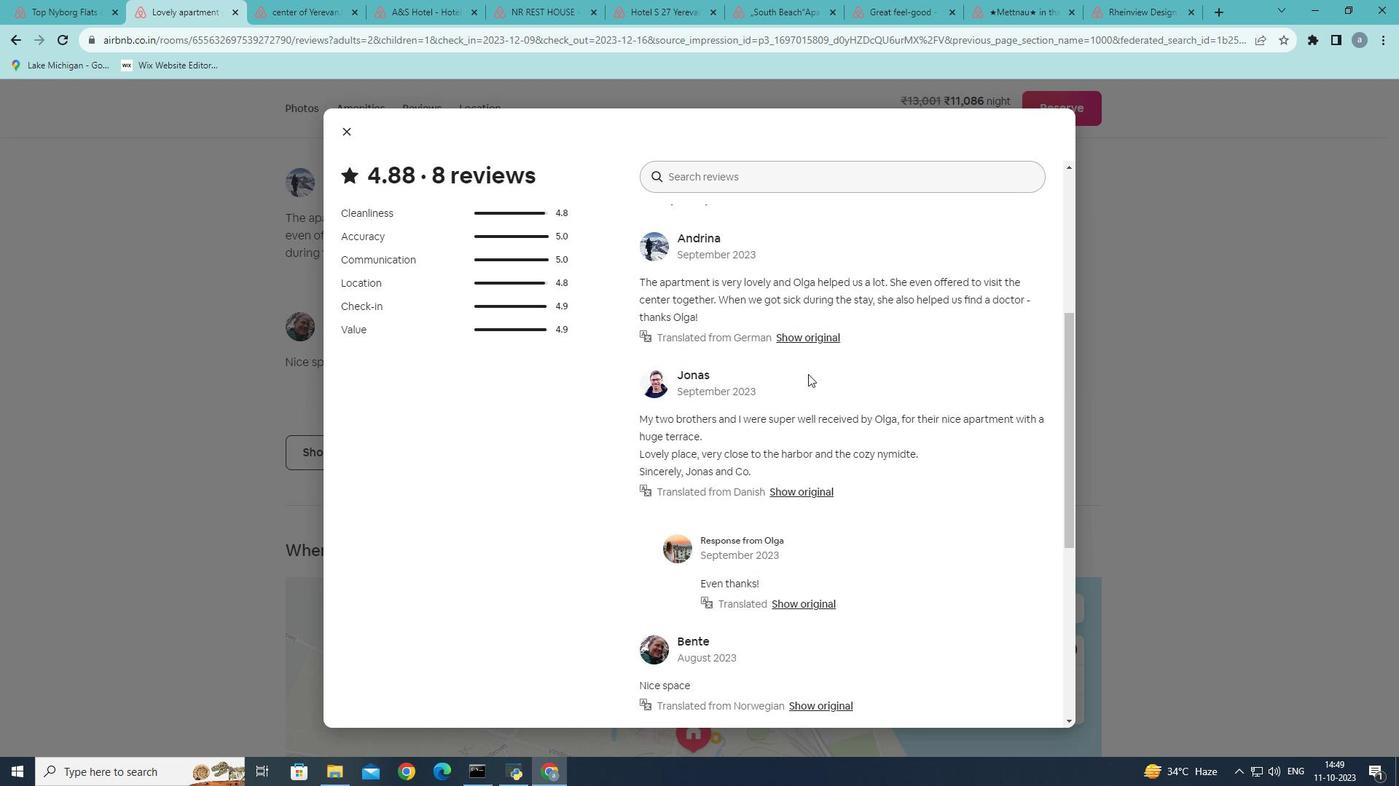 
Action: Mouse scrolled (808, 373) with delta (0, 0)
Screenshot: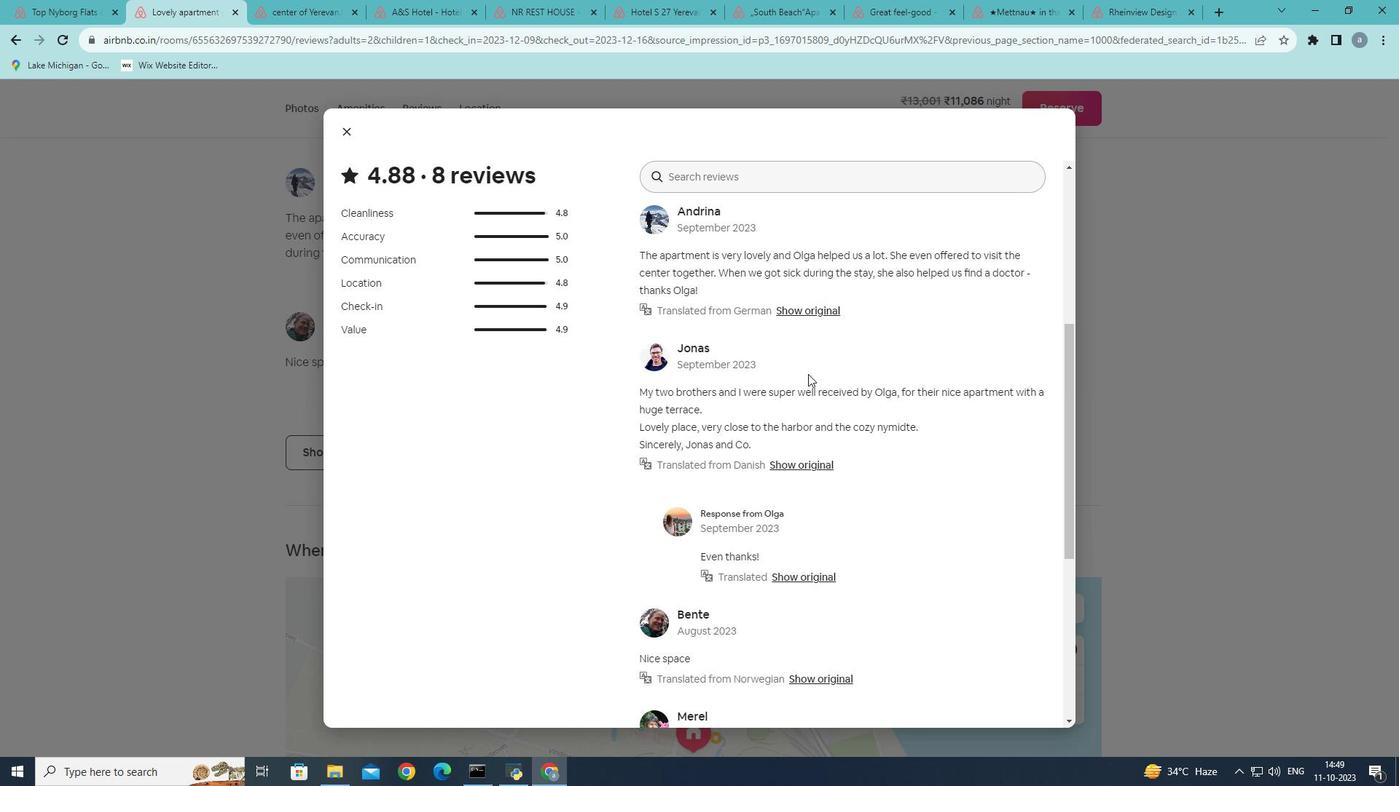 
Action: Mouse scrolled (808, 373) with delta (0, 0)
Screenshot: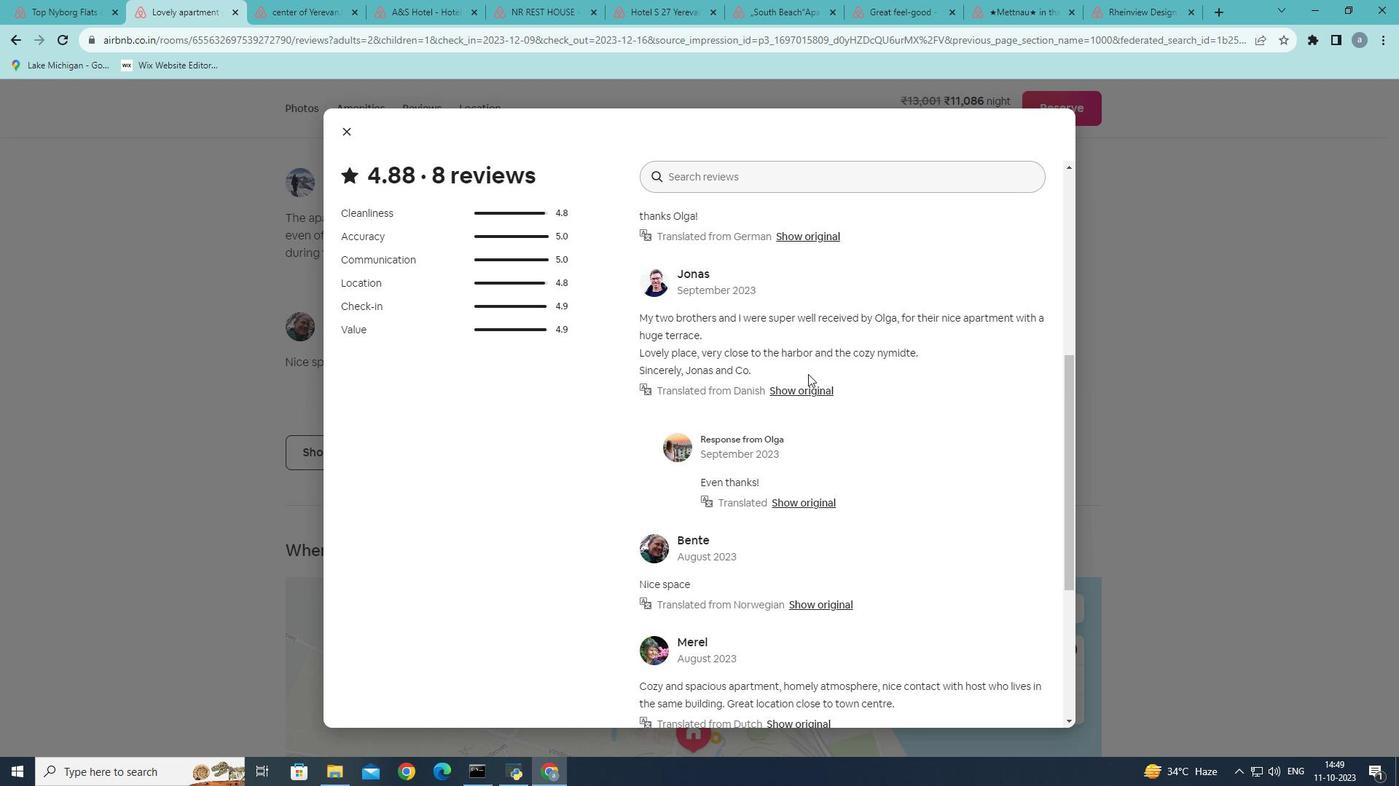 
Action: Mouse scrolled (808, 373) with delta (0, 0)
Screenshot: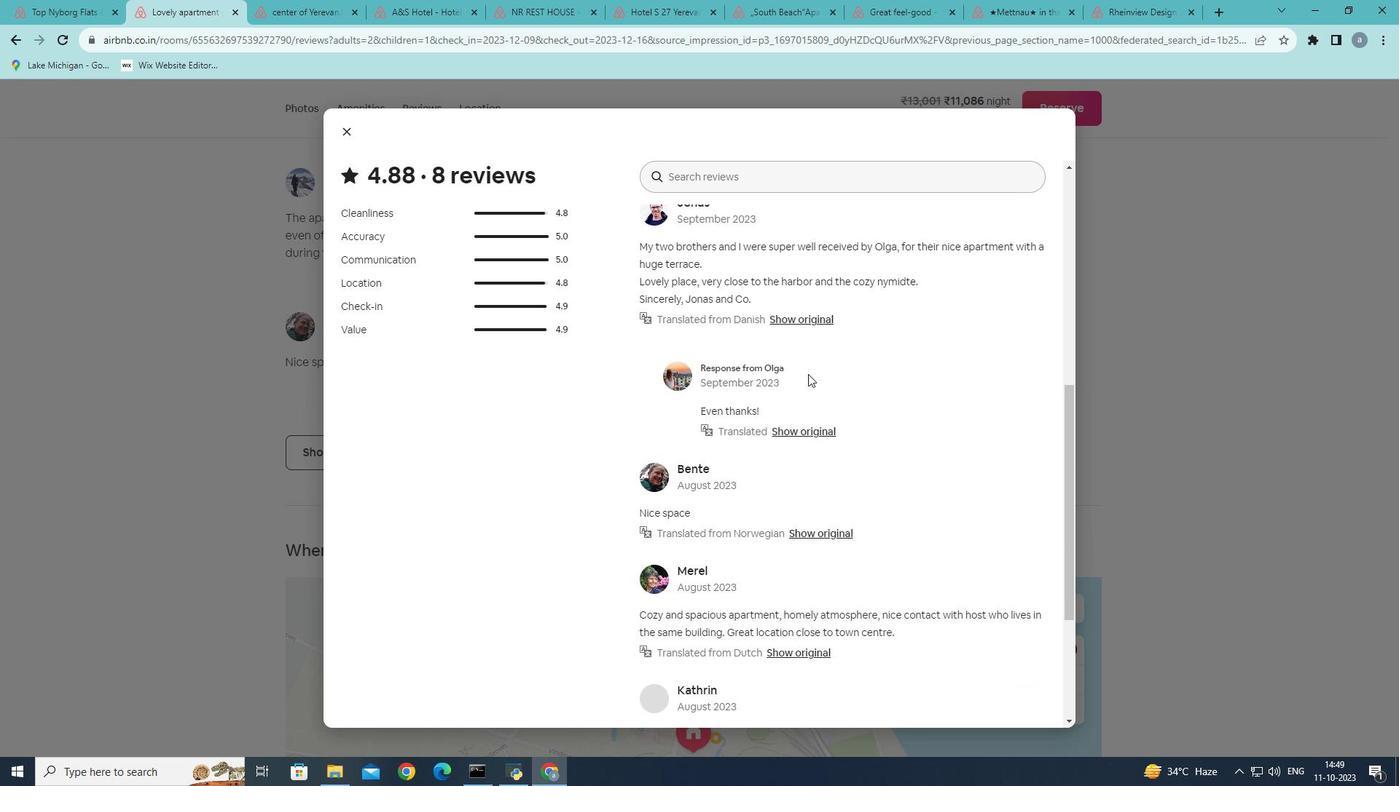 
Action: Mouse scrolled (808, 373) with delta (0, 0)
